 Task: Research Airbnb properties in Goris, Armenia from 12th December, 2023 to 16th December, 2023 for 8 adults.8 bedrooms having 8 beds and 8 bathrooms. Property type can be house. Amenities needed are: wifi, heating, TV, free parkinig on premises, hot tub, gym, smoking allowed. Look for 3 properties as per requirement.
Action: Mouse moved to (510, 111)
Screenshot: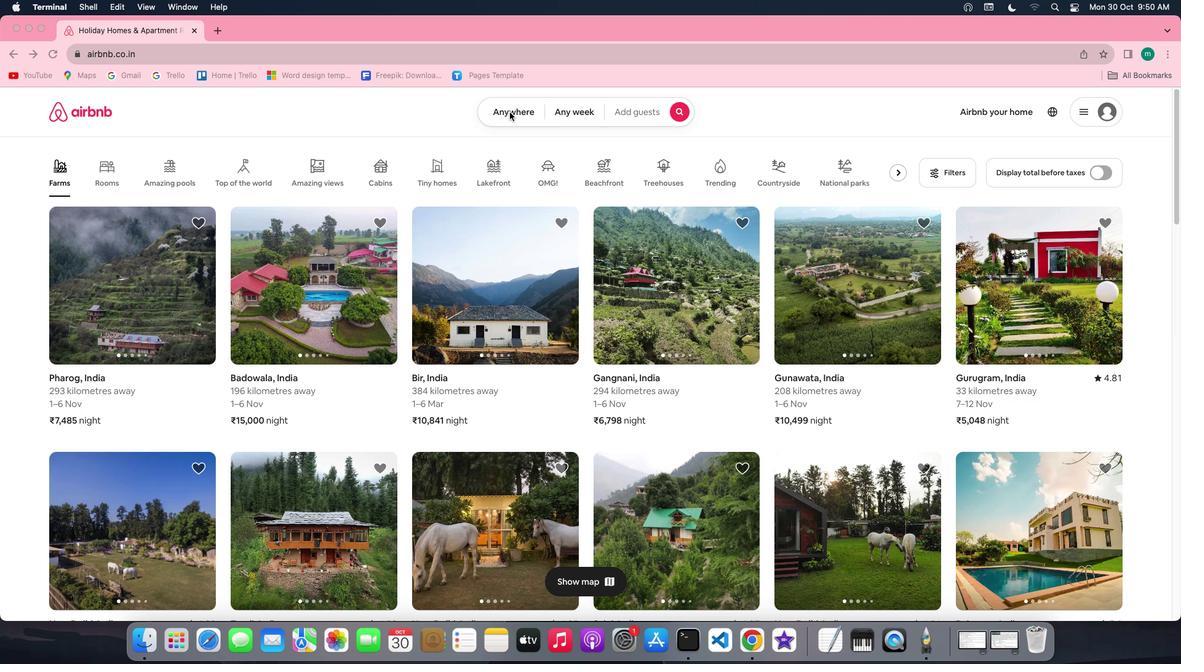 
Action: Mouse pressed left at (510, 111)
Screenshot: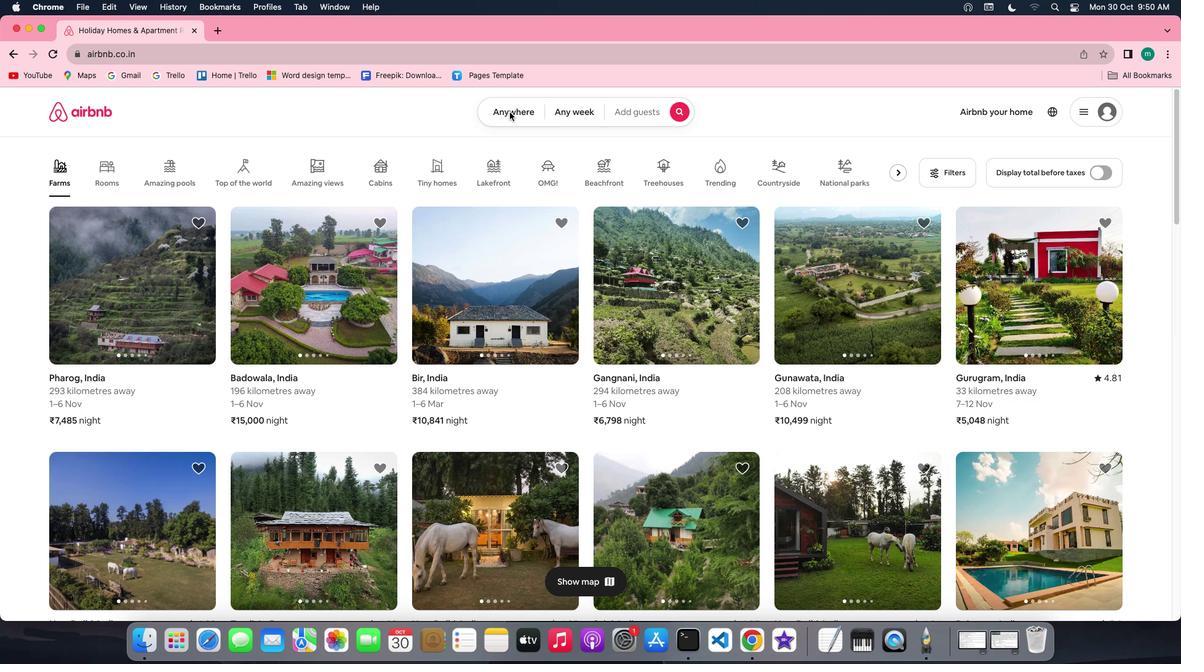 
Action: Mouse pressed left at (510, 111)
Screenshot: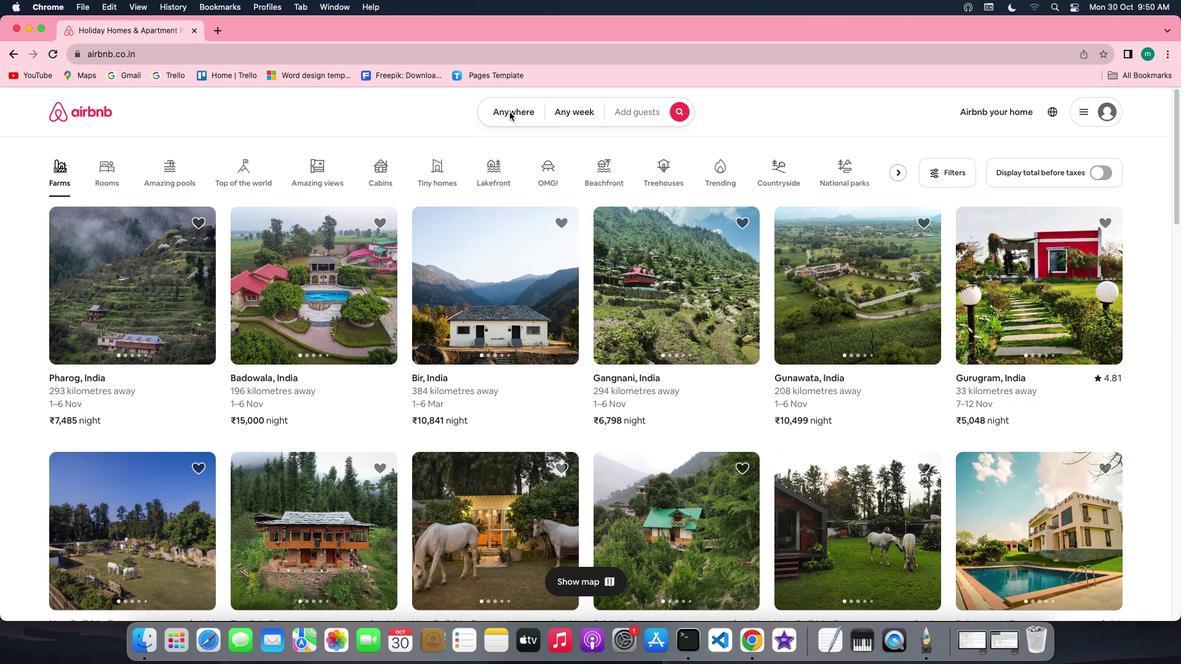 
Action: Mouse moved to (439, 154)
Screenshot: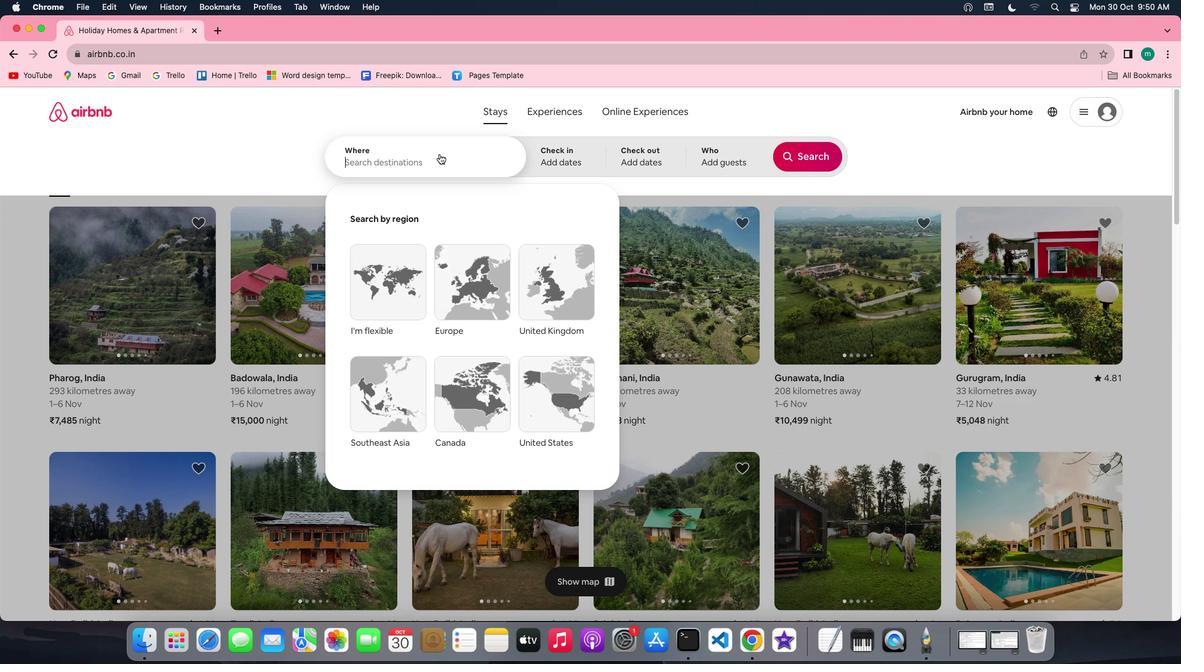 
Action: Key pressed Key.shift'G''o''r''i''s'','Key.spaceKey.shift'a''m''e''n''i''a'
Screenshot: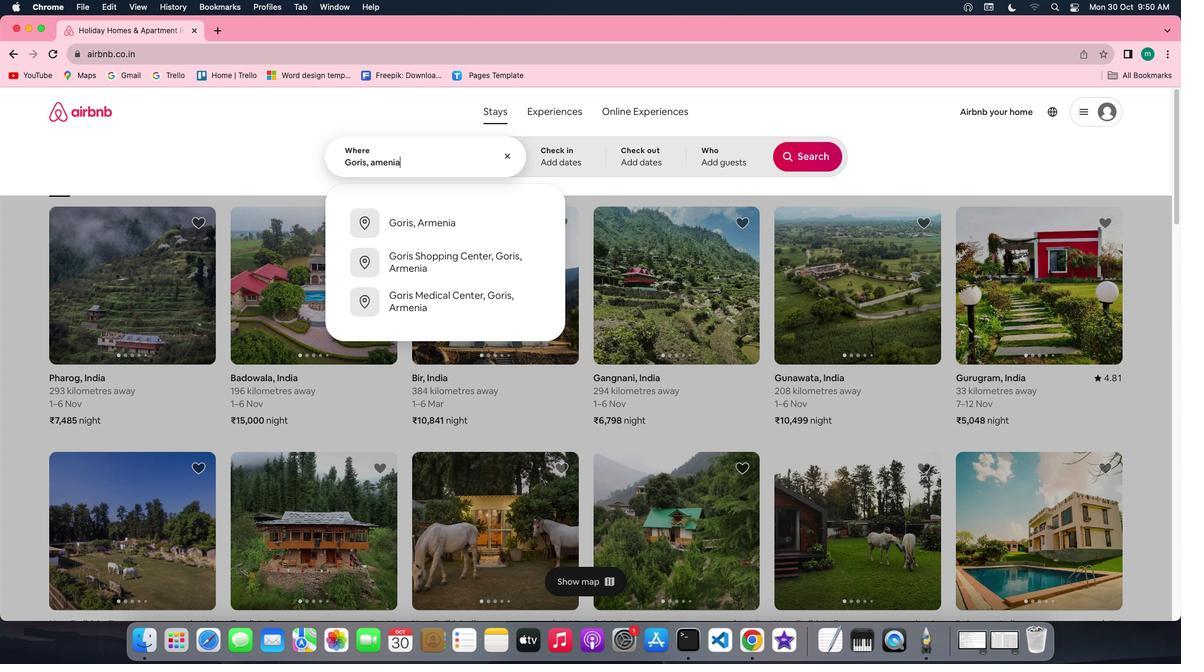 
Action: Mouse moved to (558, 150)
Screenshot: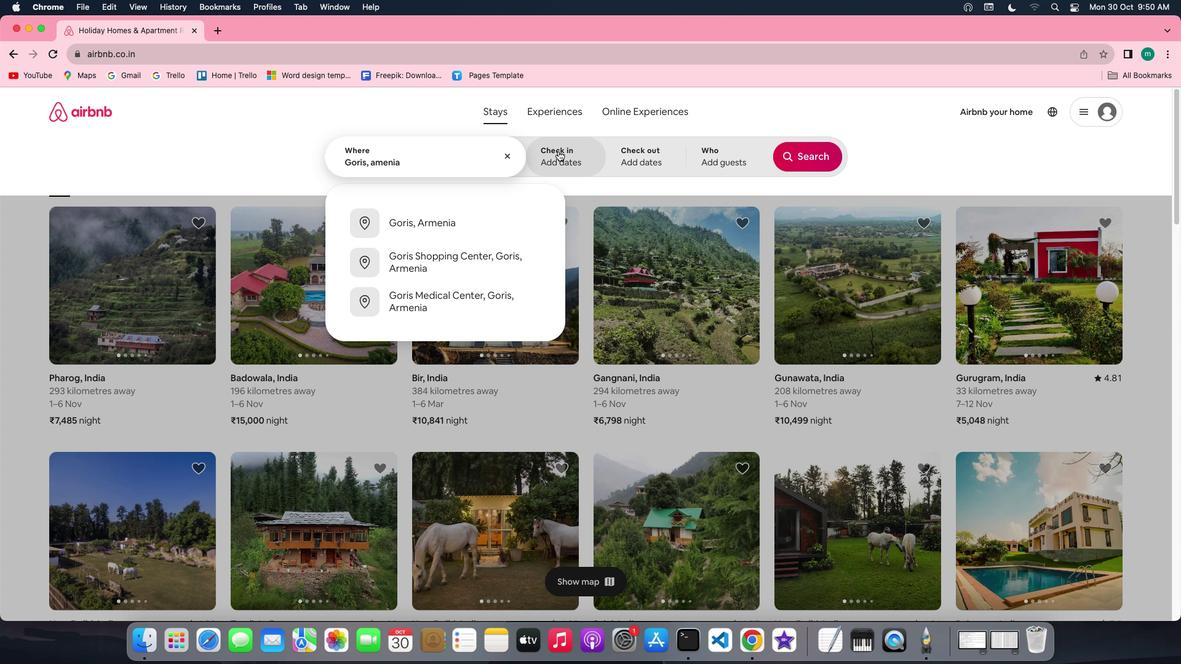 
Action: Mouse pressed left at (558, 150)
Screenshot: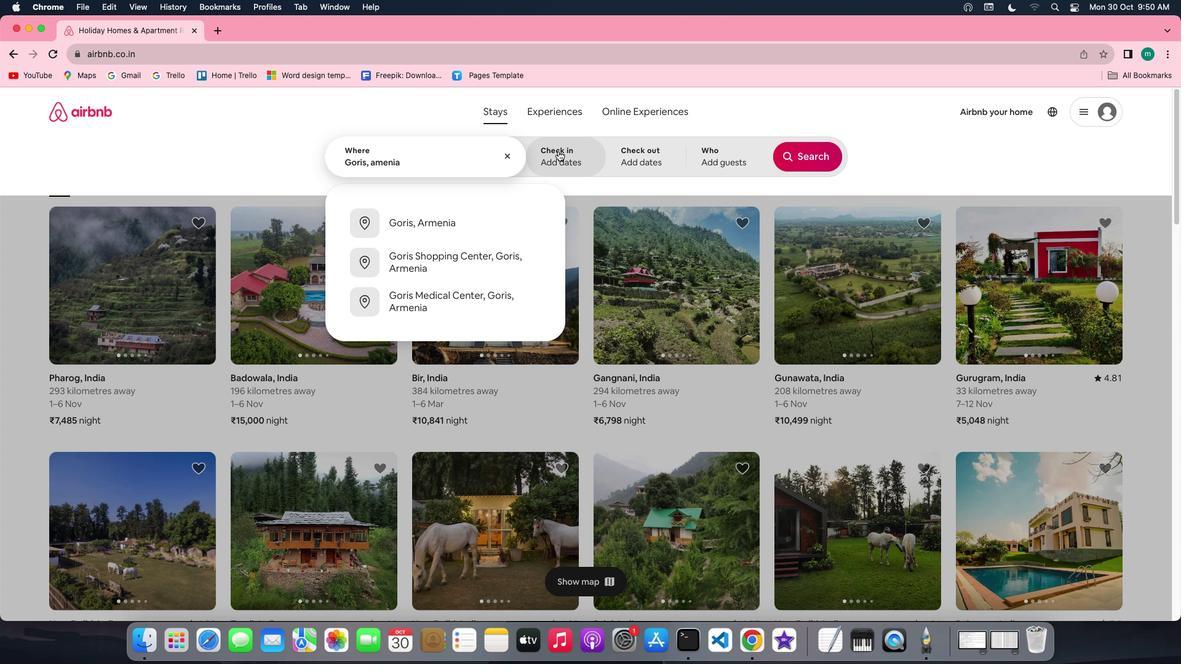 
Action: Mouse moved to (807, 261)
Screenshot: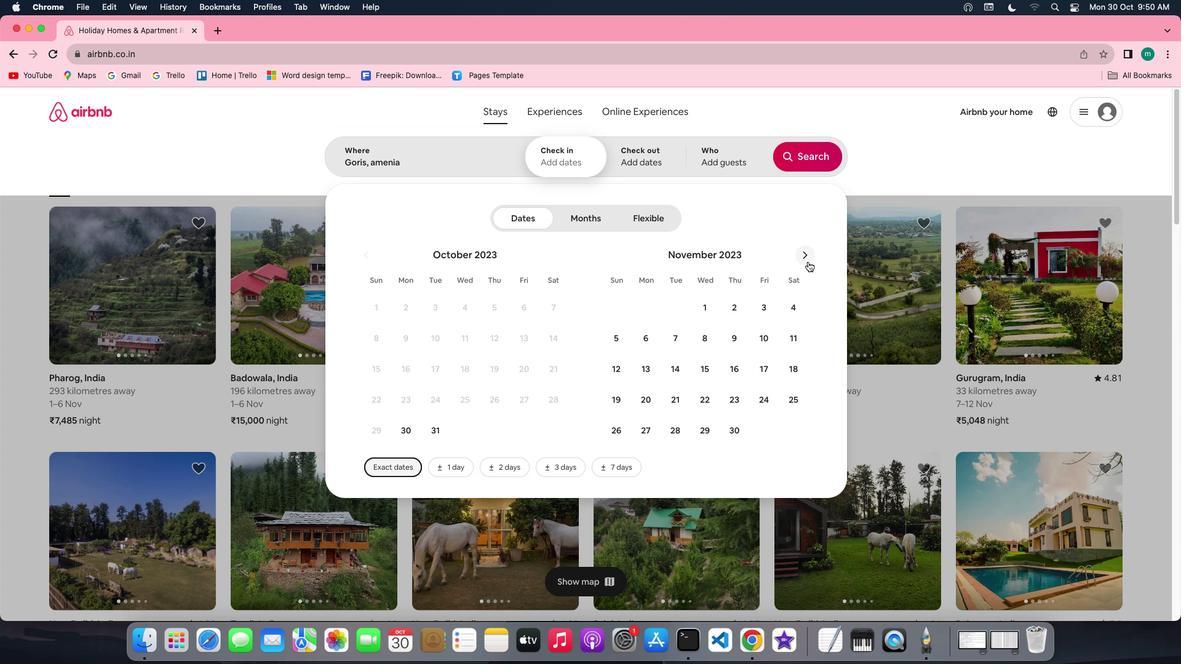 
Action: Mouse pressed left at (807, 261)
Screenshot: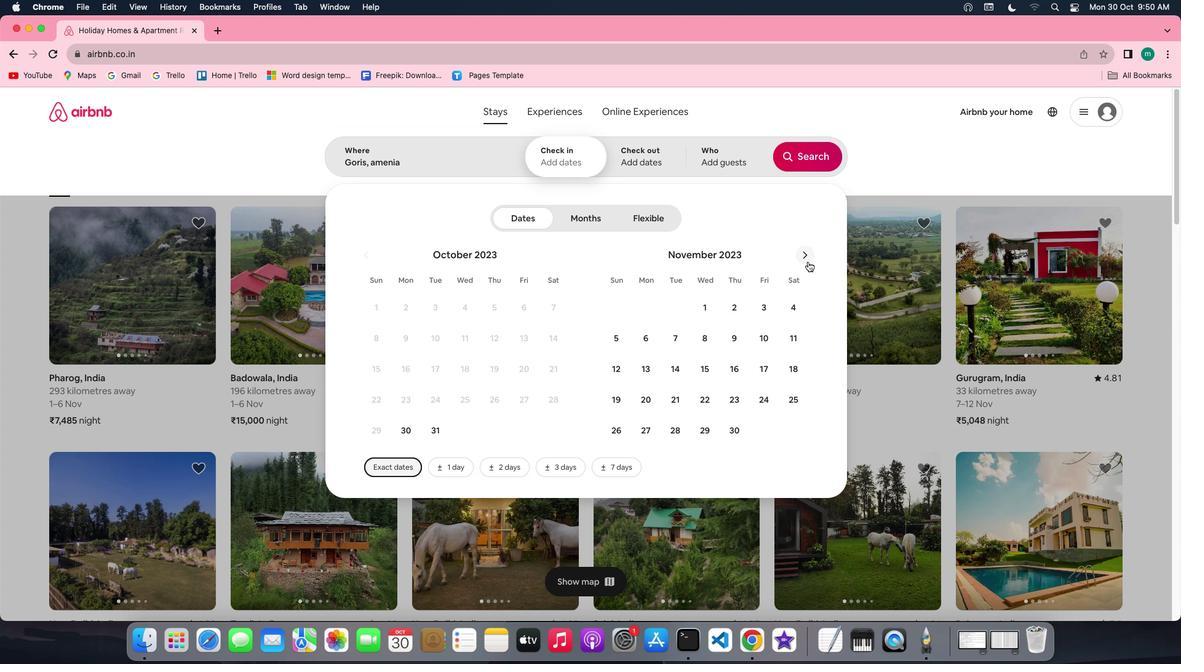 
Action: Mouse moved to (677, 365)
Screenshot: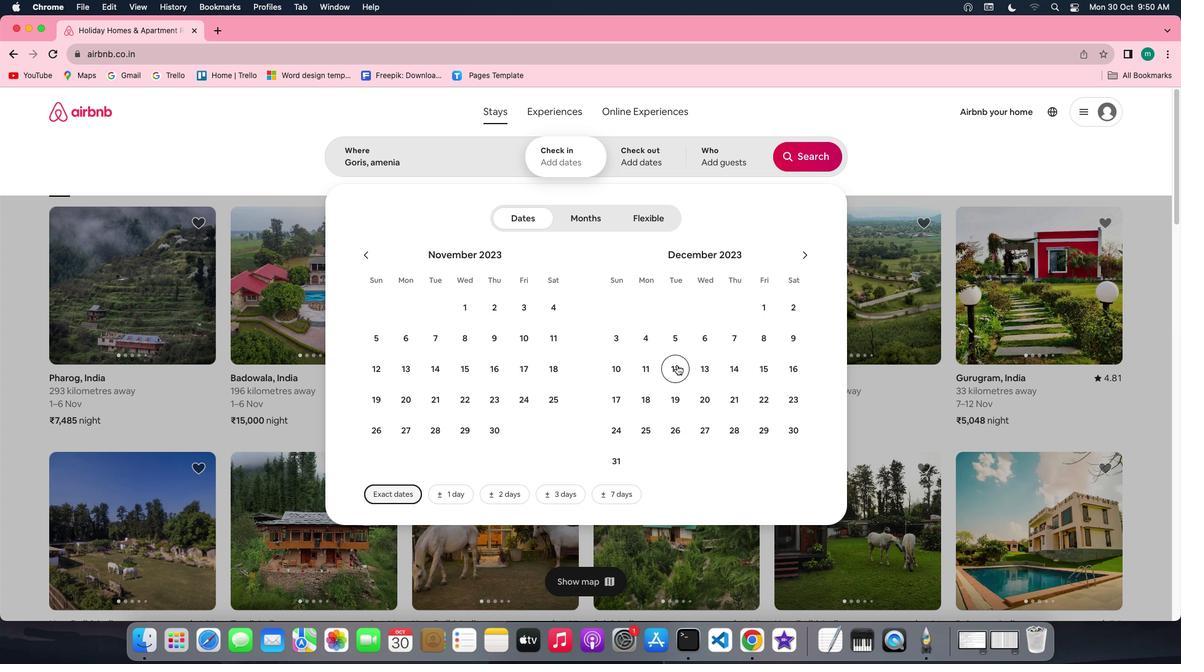 
Action: Mouse pressed left at (677, 365)
Screenshot: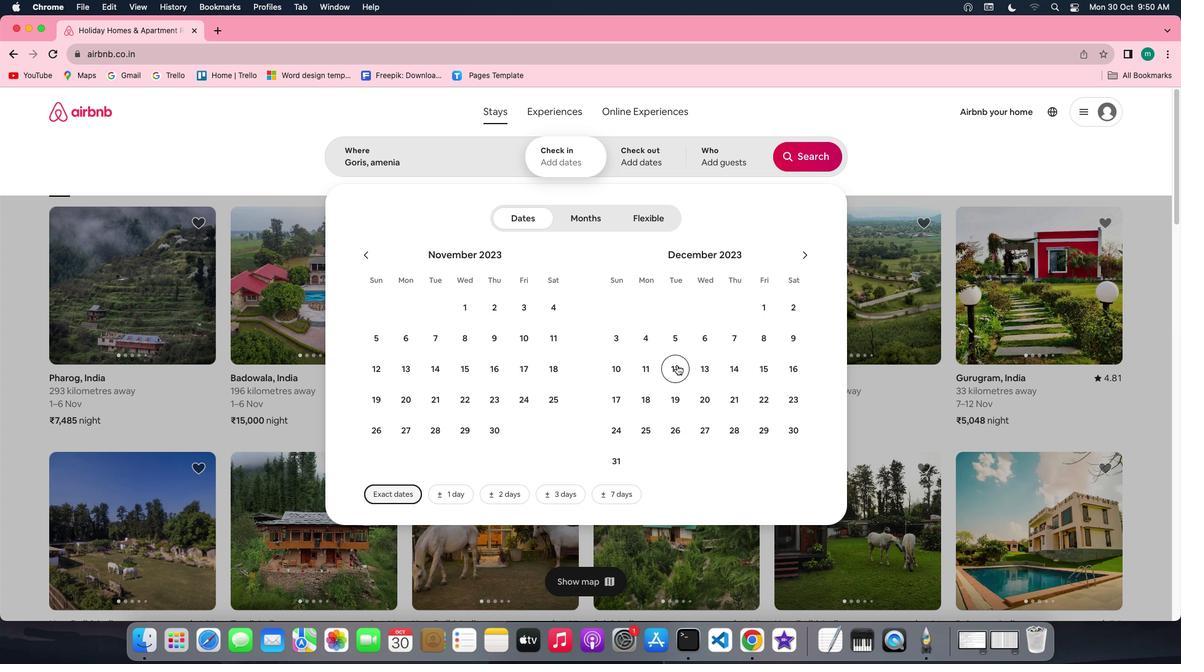 
Action: Mouse moved to (794, 370)
Screenshot: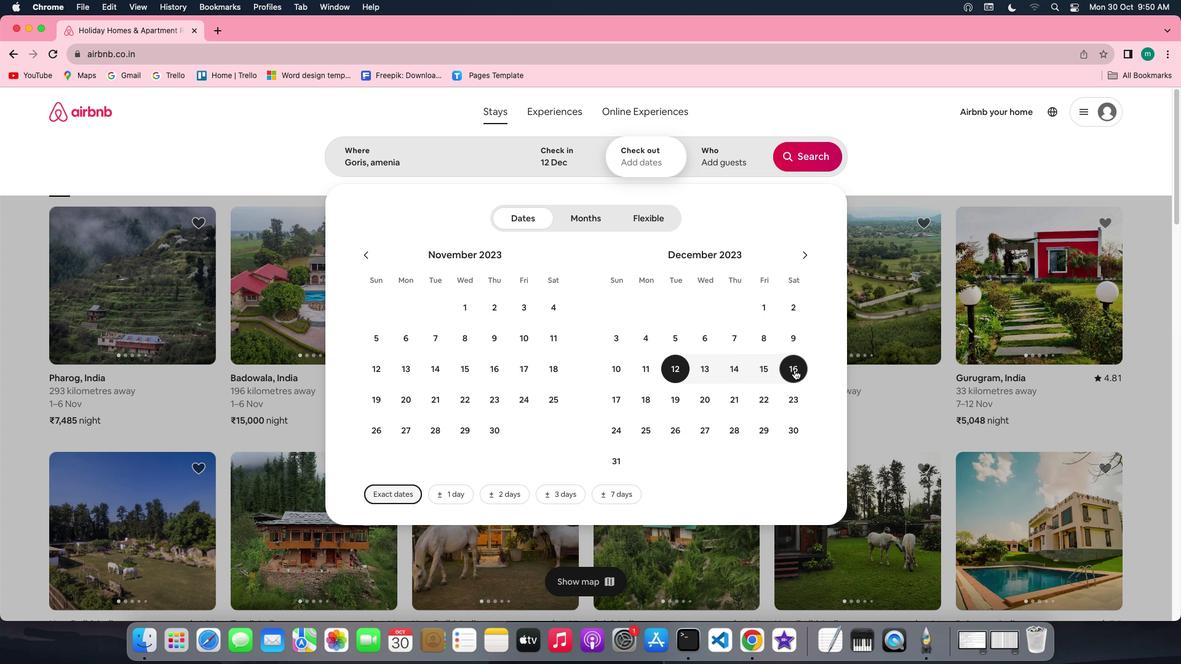 
Action: Mouse pressed left at (794, 370)
Screenshot: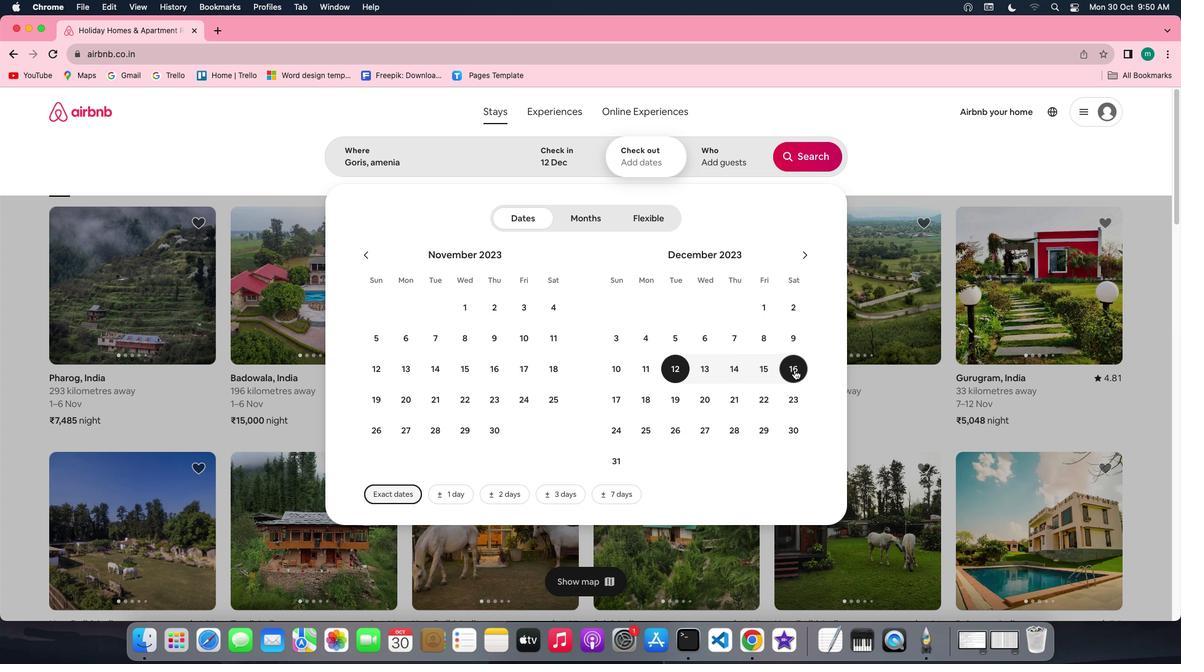 
Action: Mouse moved to (709, 142)
Screenshot: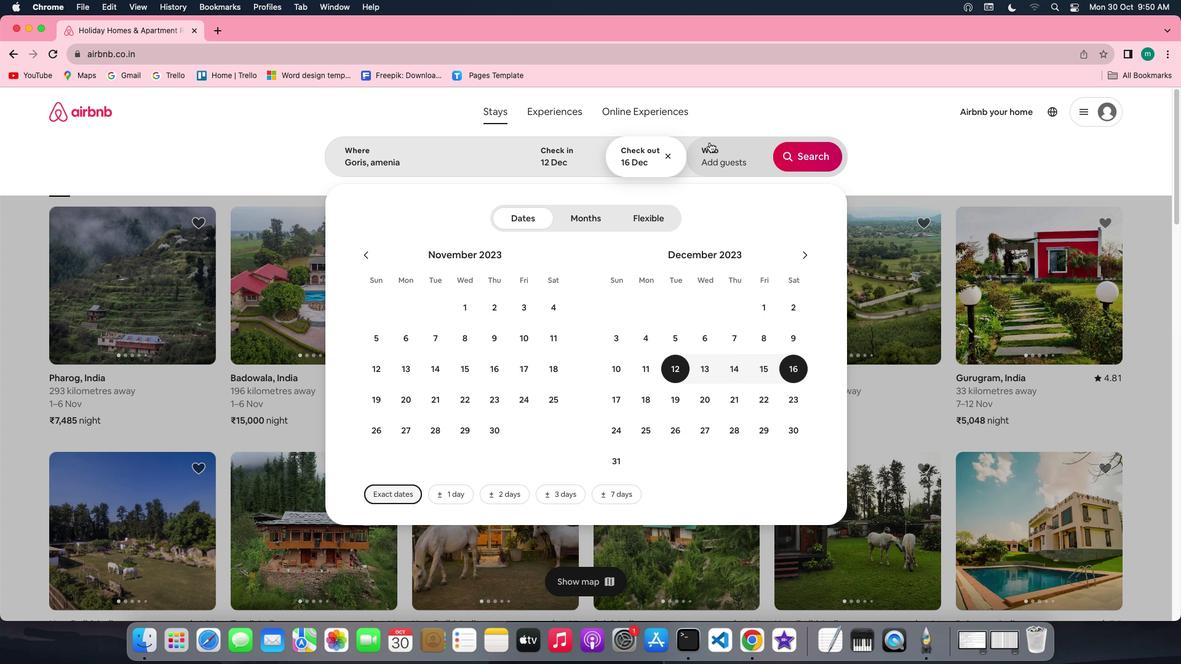 
Action: Mouse pressed left at (709, 142)
Screenshot: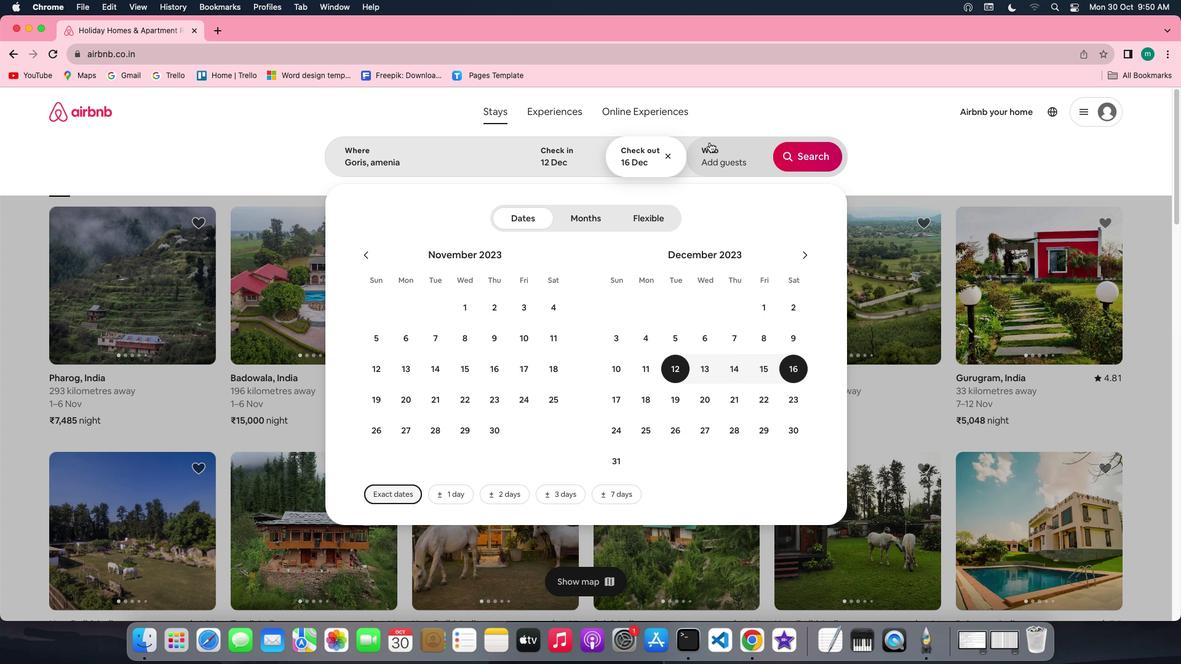 
Action: Mouse moved to (804, 223)
Screenshot: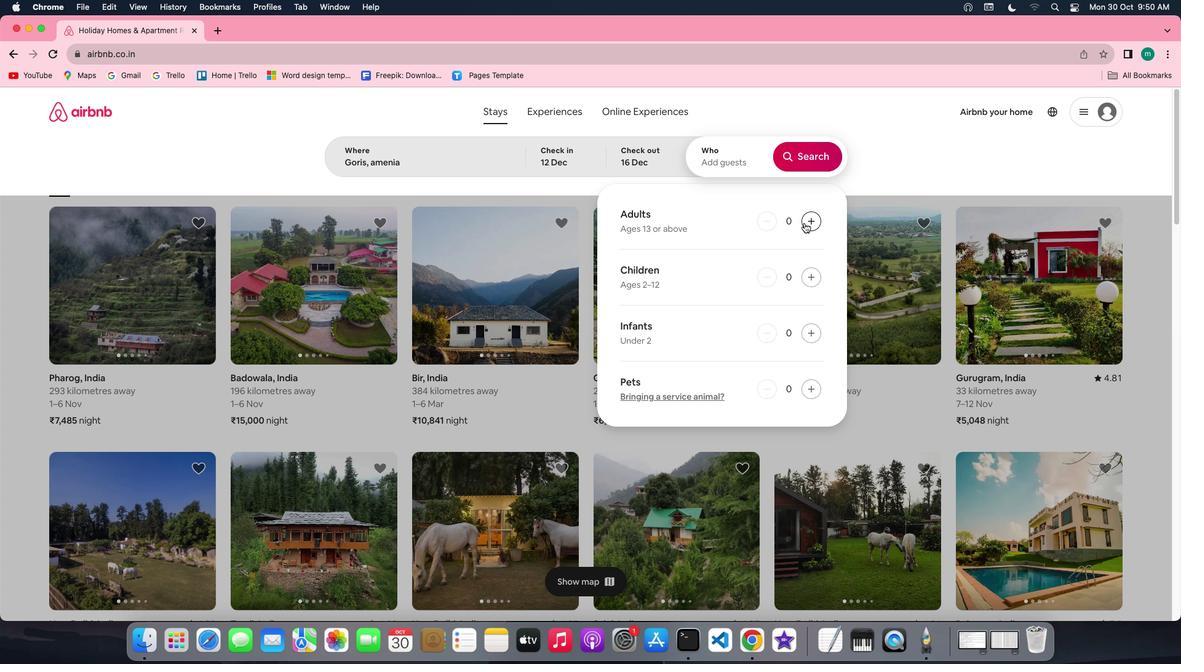 
Action: Mouse pressed left at (804, 223)
Screenshot: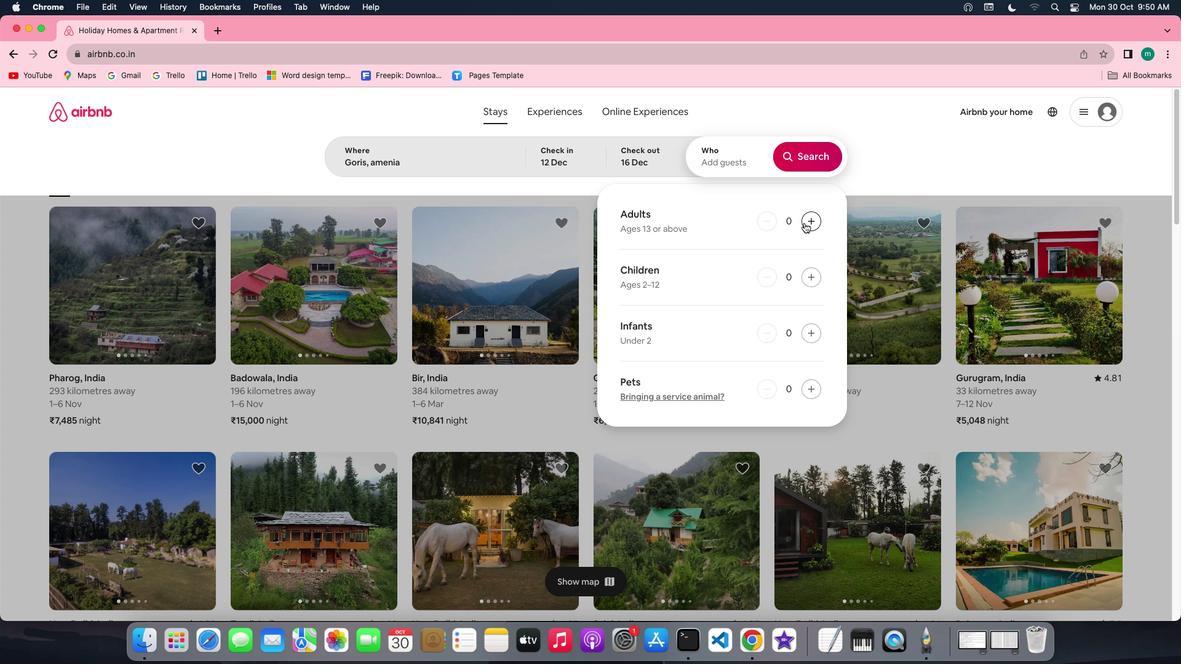 
Action: Mouse pressed left at (804, 223)
Screenshot: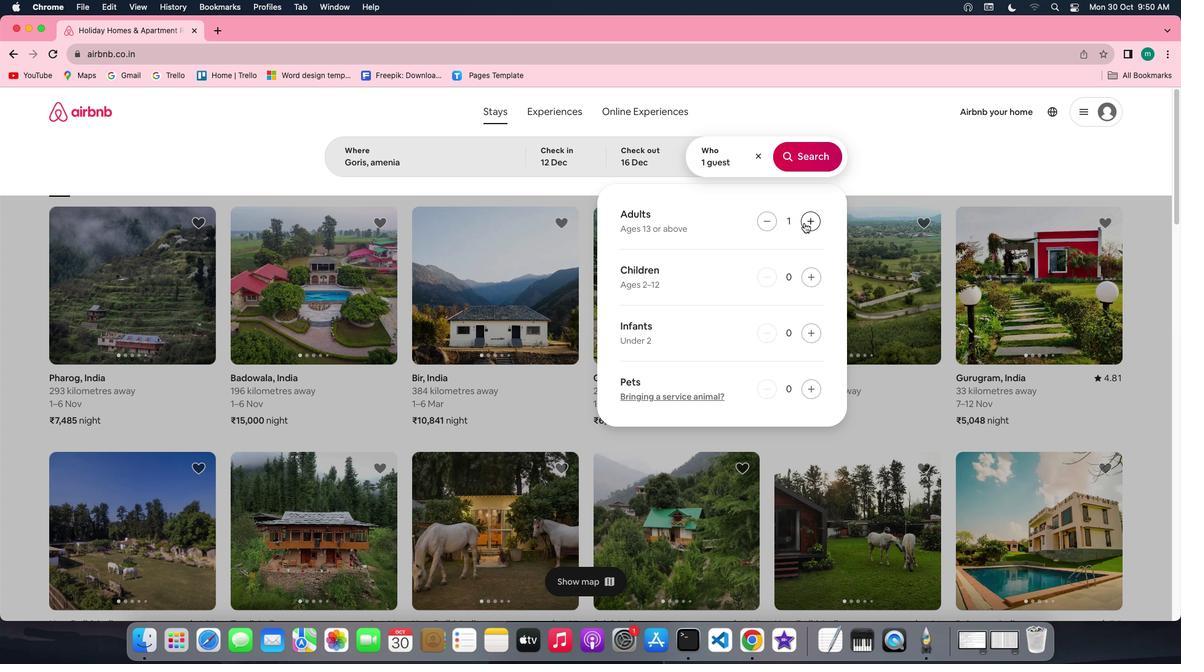 
Action: Mouse pressed left at (804, 223)
Screenshot: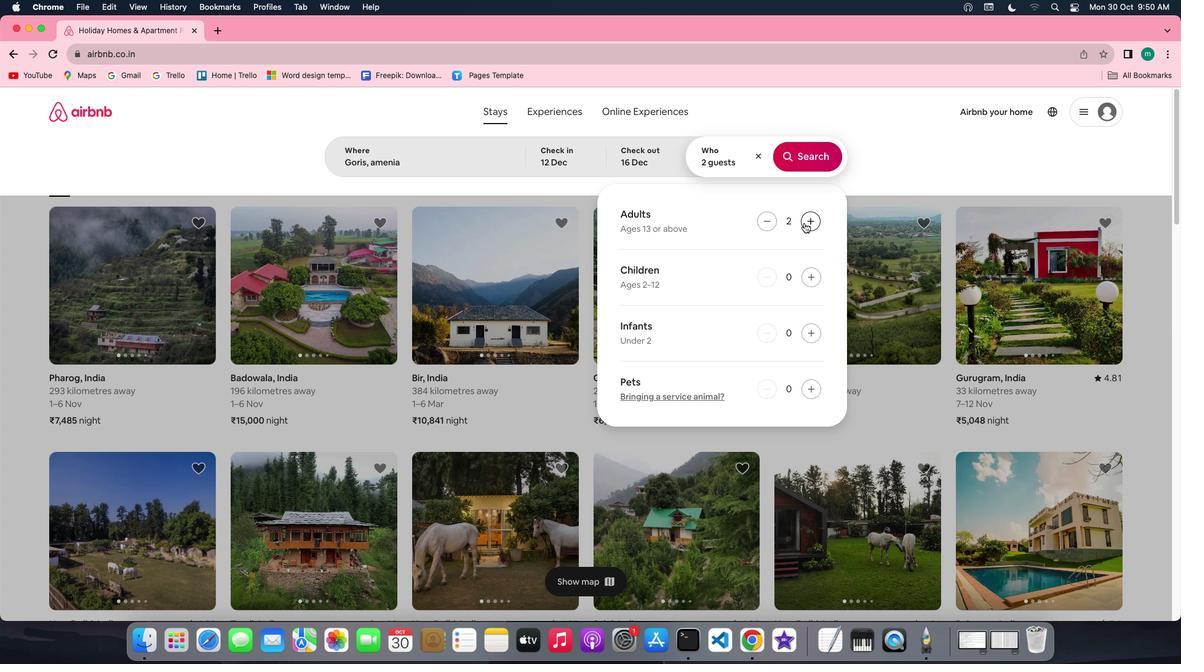 
Action: Mouse pressed left at (804, 223)
Screenshot: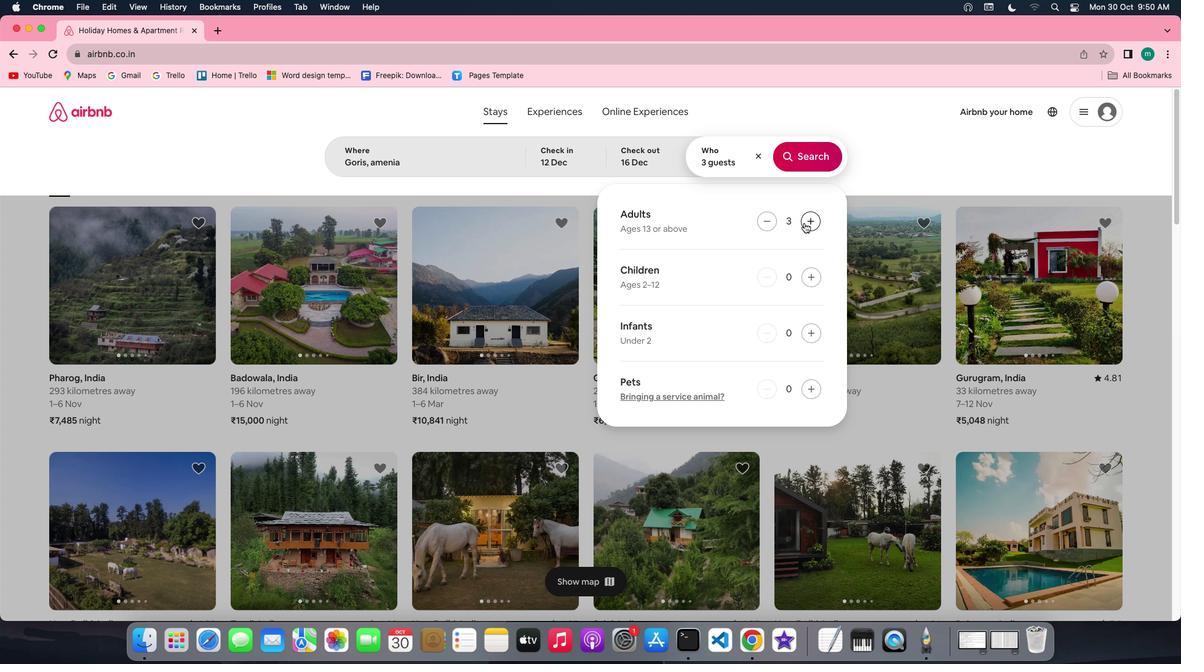 
Action: Mouse pressed left at (804, 223)
Screenshot: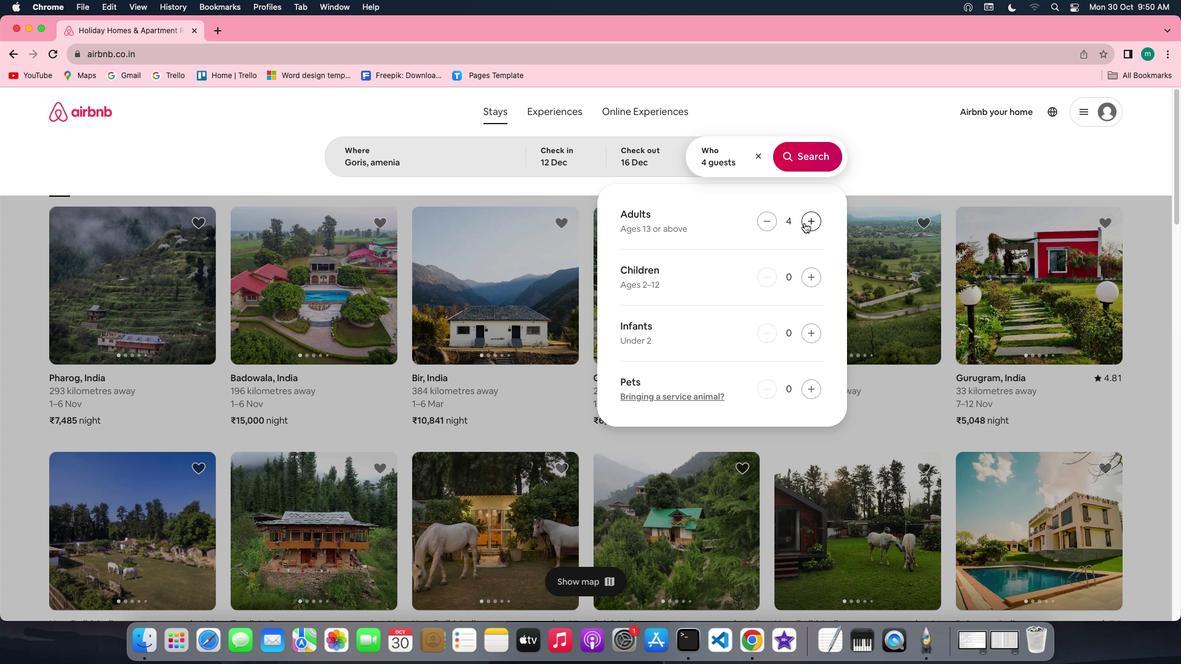 
Action: Mouse pressed left at (804, 223)
Screenshot: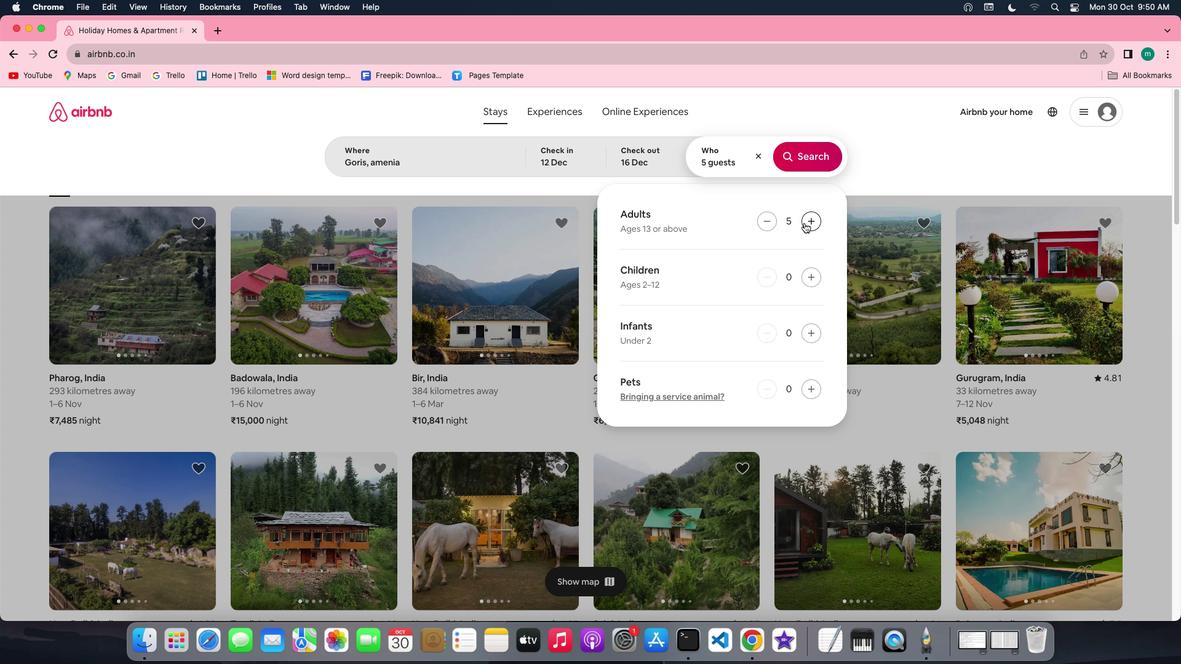 
Action: Mouse pressed left at (804, 223)
Screenshot: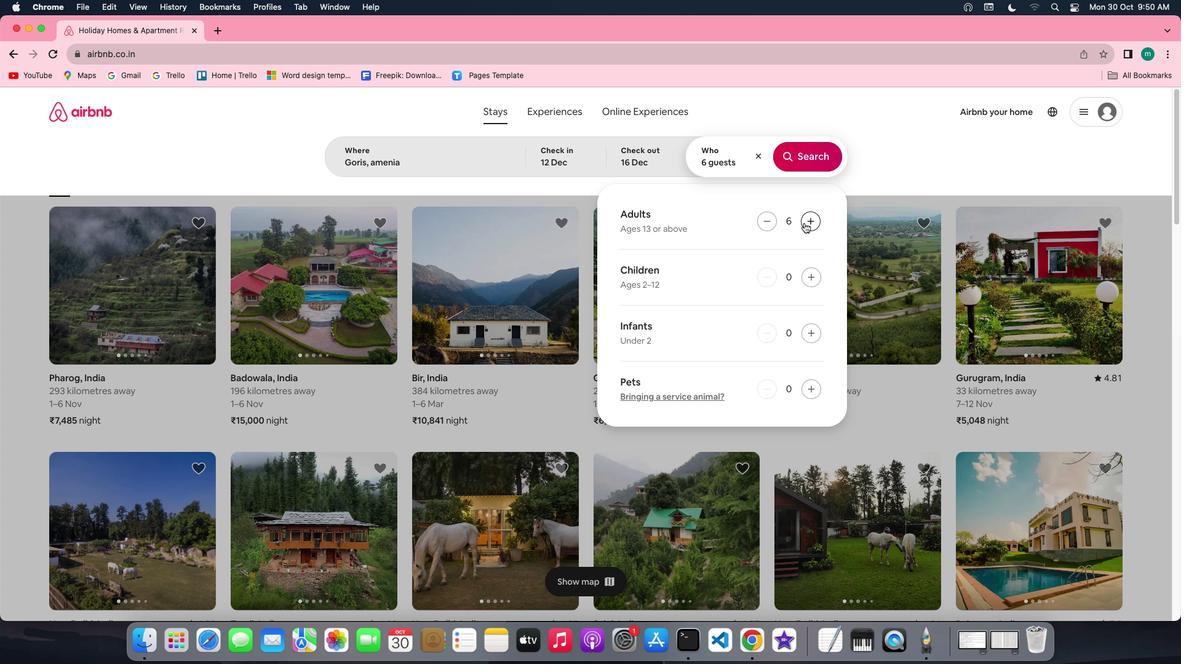 
Action: Mouse pressed left at (804, 223)
Screenshot: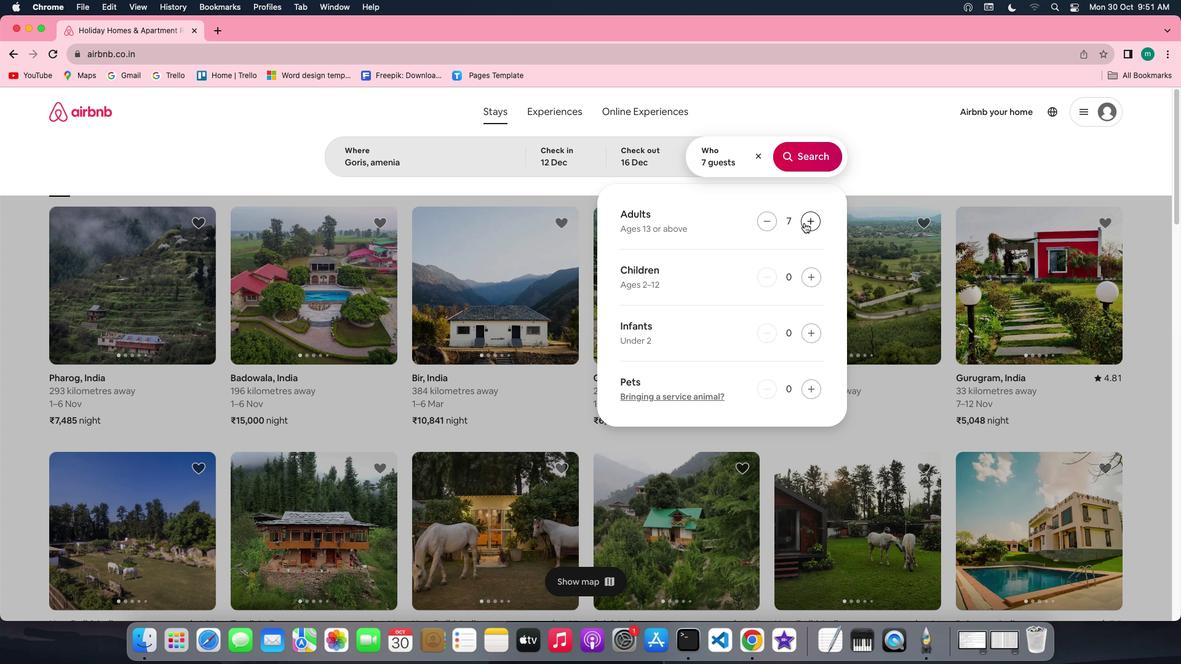 
Action: Mouse moved to (814, 160)
Screenshot: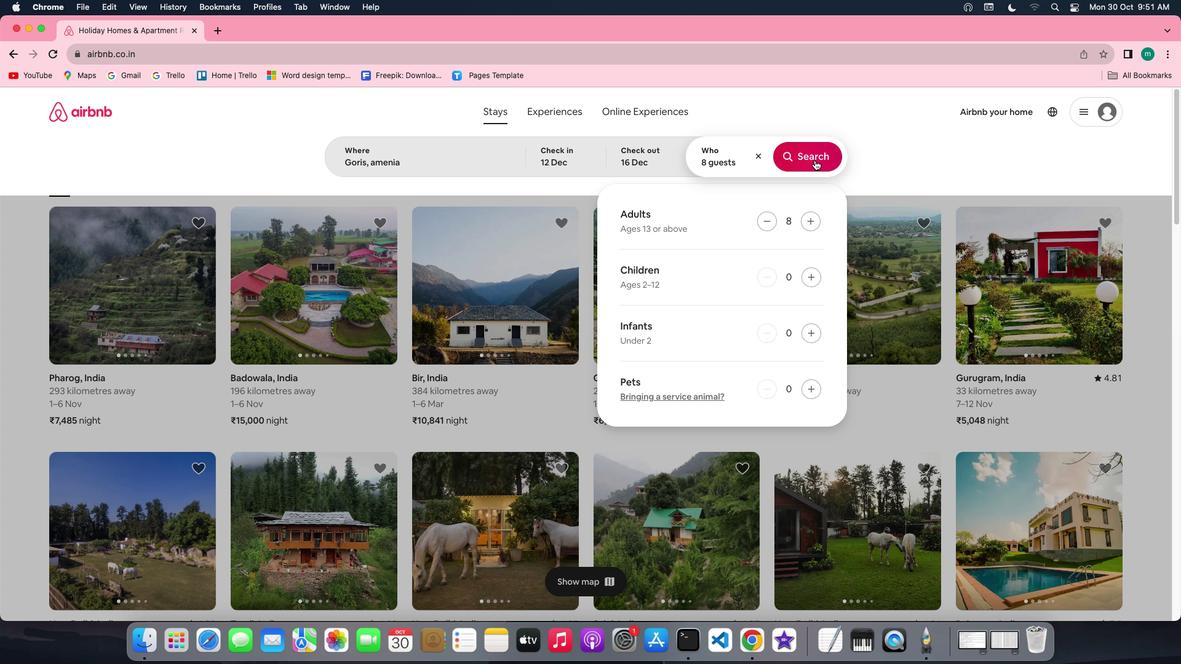 
Action: Mouse pressed left at (814, 160)
Screenshot: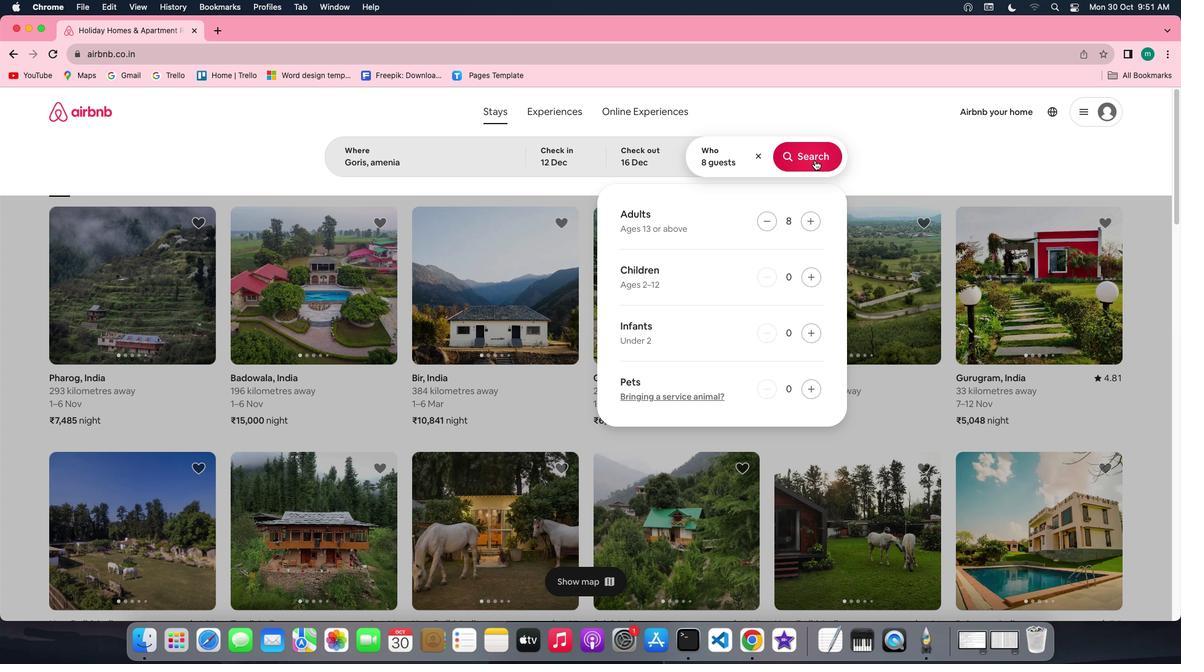 
Action: Mouse moved to (989, 158)
Screenshot: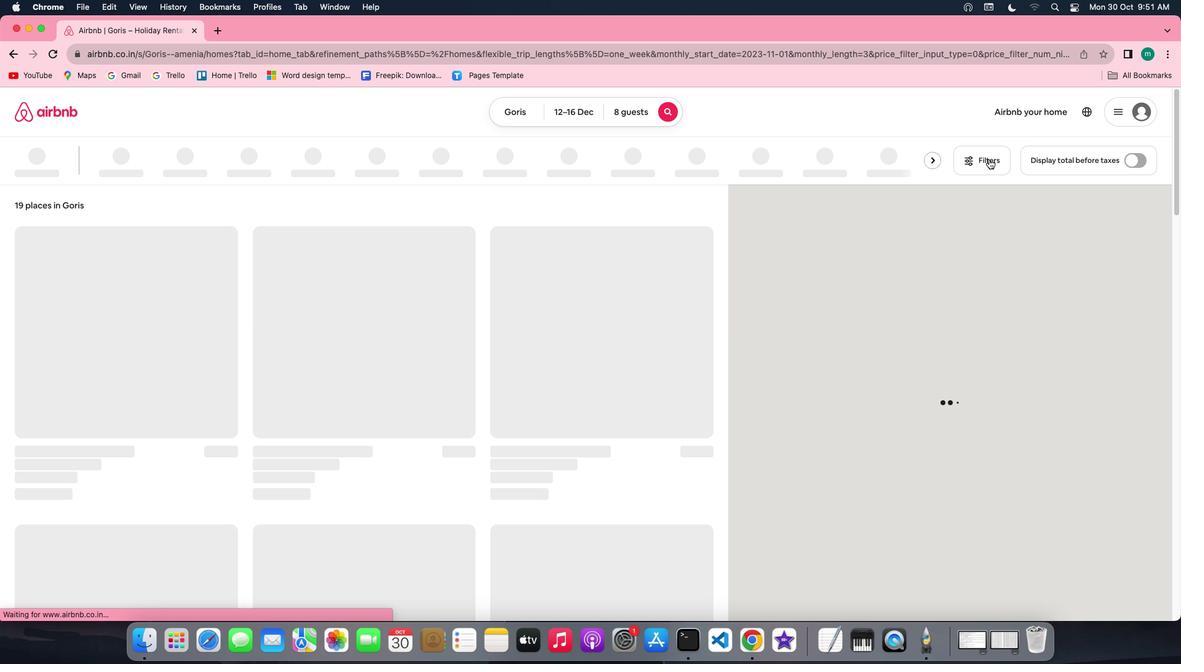 
Action: Mouse pressed left at (989, 158)
Screenshot: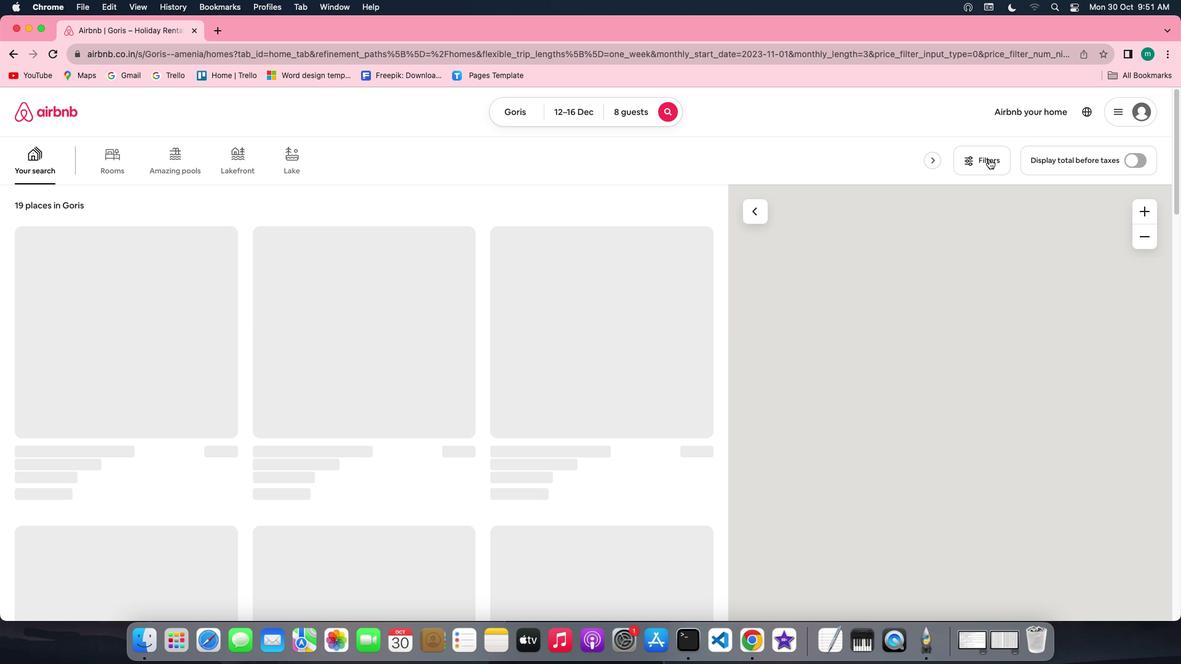 
Action: Mouse moved to (628, 362)
Screenshot: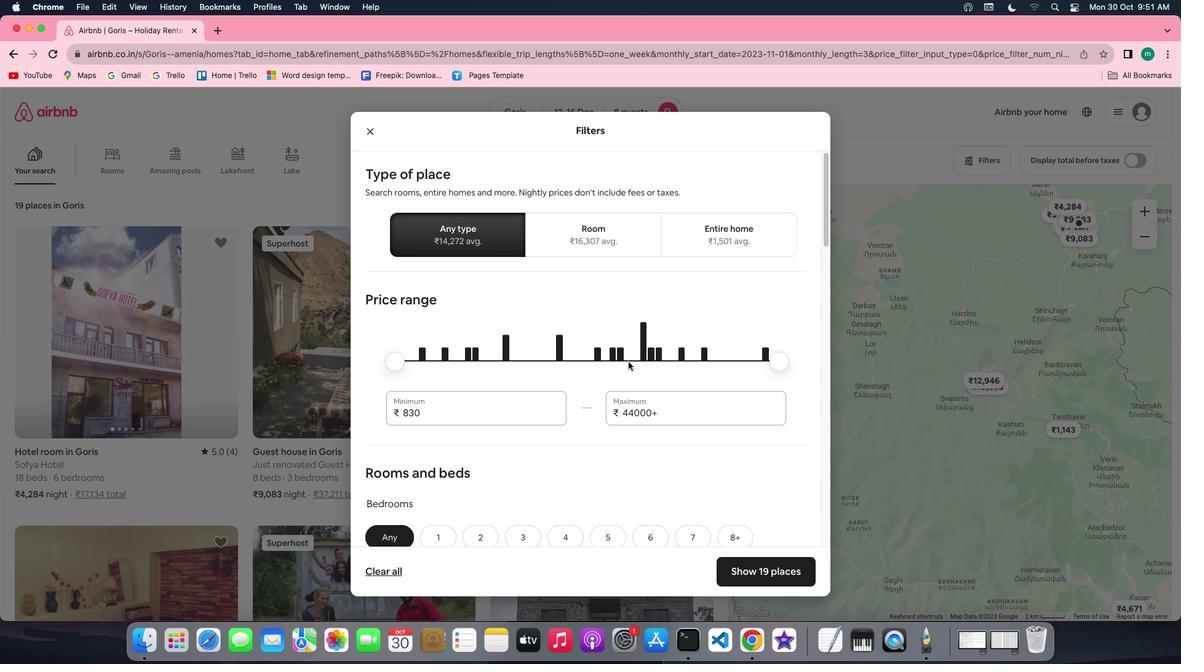 
Action: Mouse scrolled (628, 362) with delta (0, 0)
Screenshot: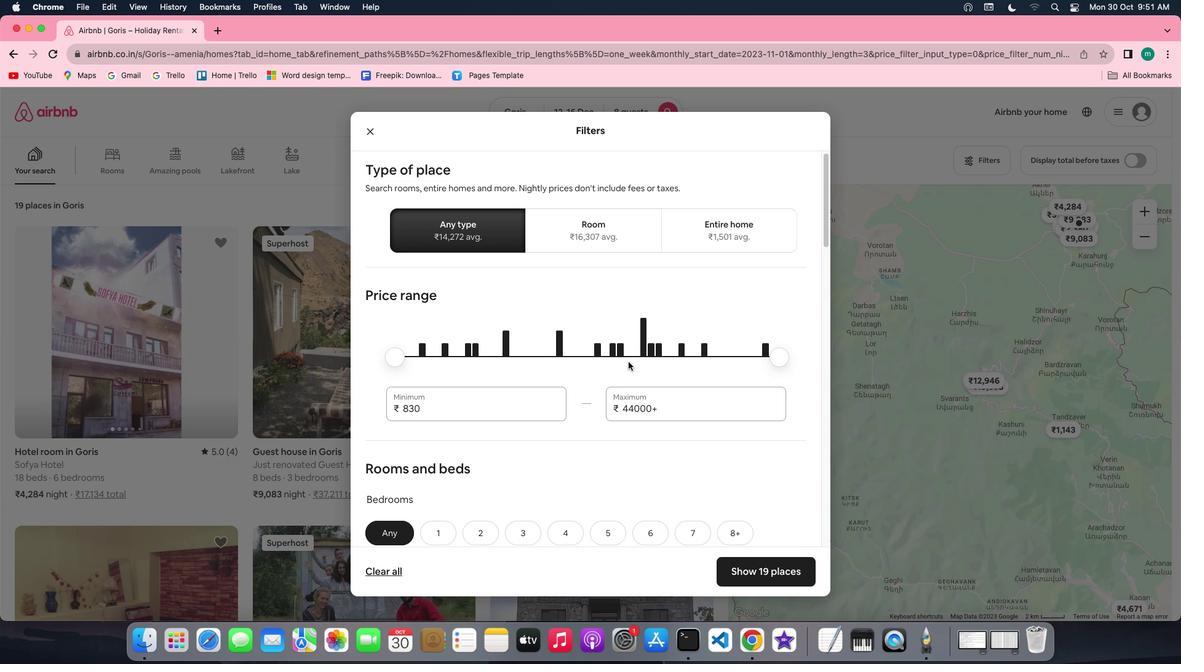 
Action: Mouse scrolled (628, 362) with delta (0, 0)
Screenshot: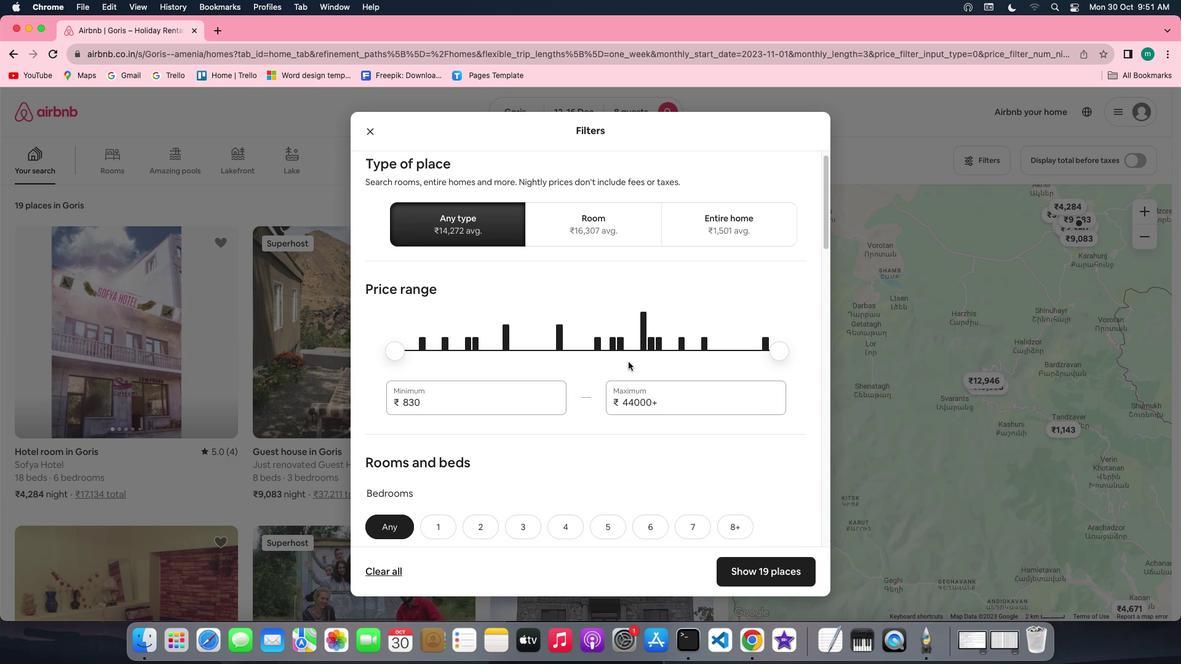 
Action: Mouse scrolled (628, 362) with delta (0, -1)
Screenshot: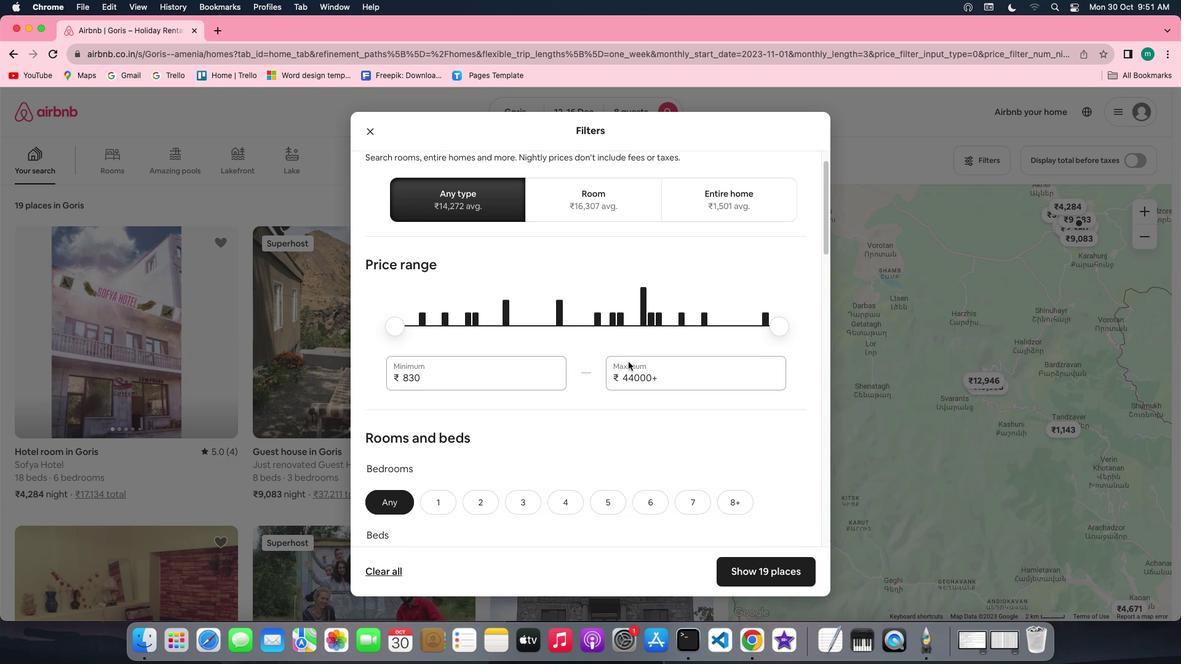 
Action: Mouse scrolled (628, 362) with delta (0, 0)
Screenshot: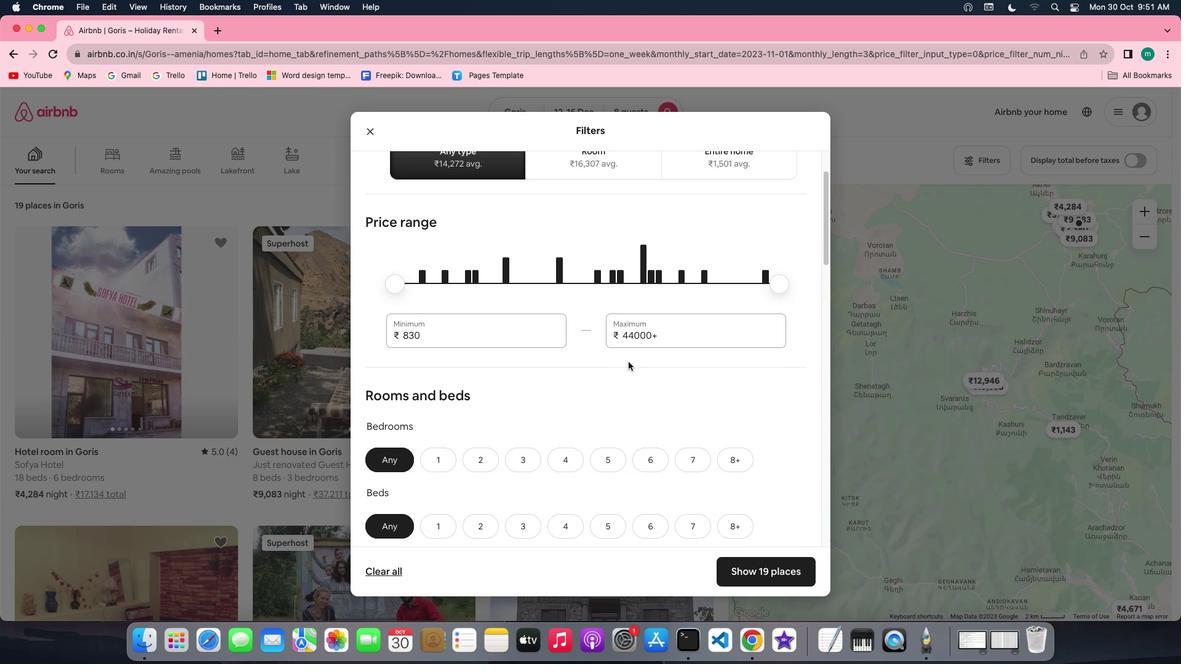 
Action: Mouse scrolled (628, 362) with delta (0, 0)
Screenshot: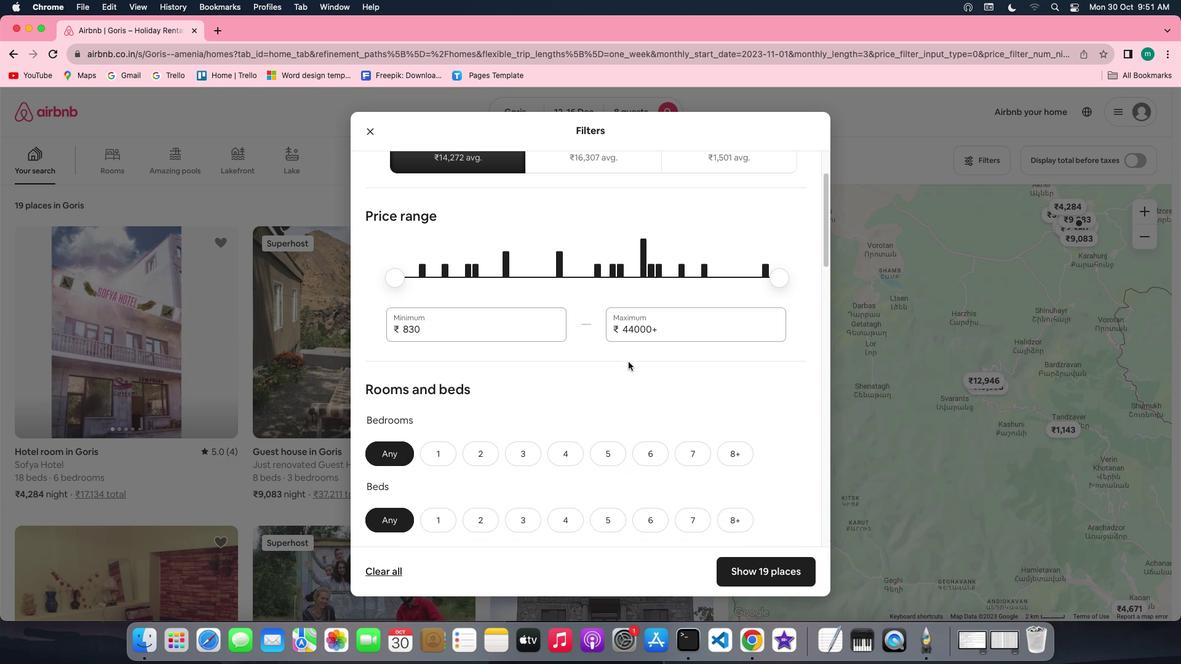 
Action: Mouse scrolled (628, 362) with delta (0, -1)
Screenshot: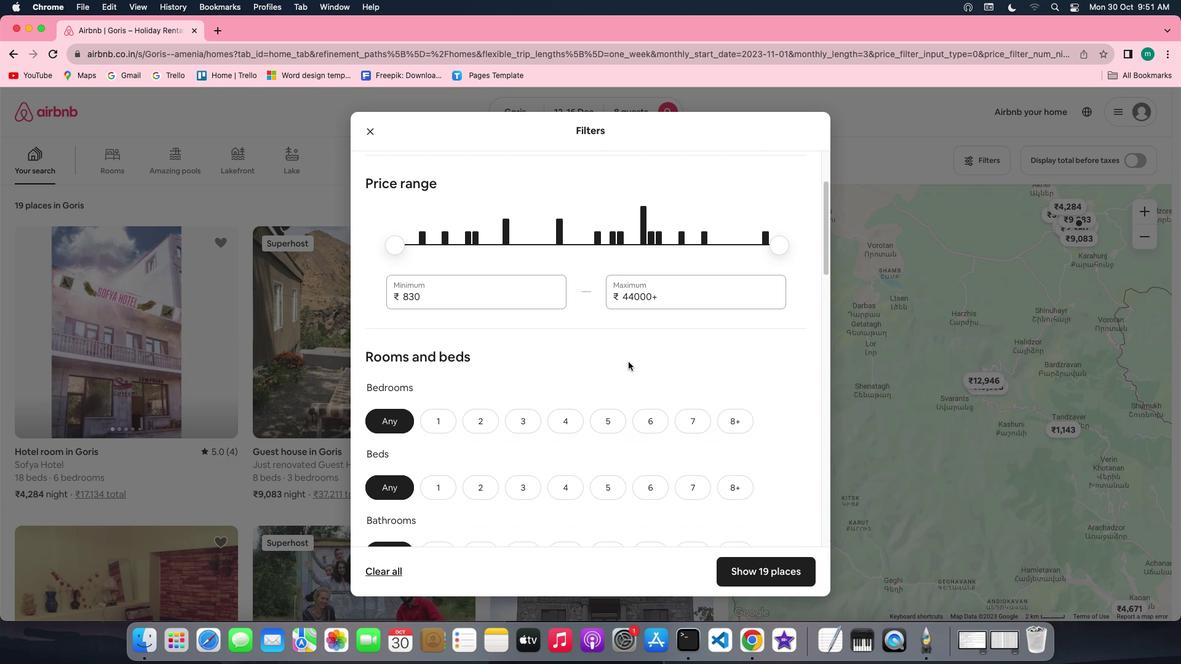 
Action: Mouse scrolled (628, 362) with delta (0, -1)
Screenshot: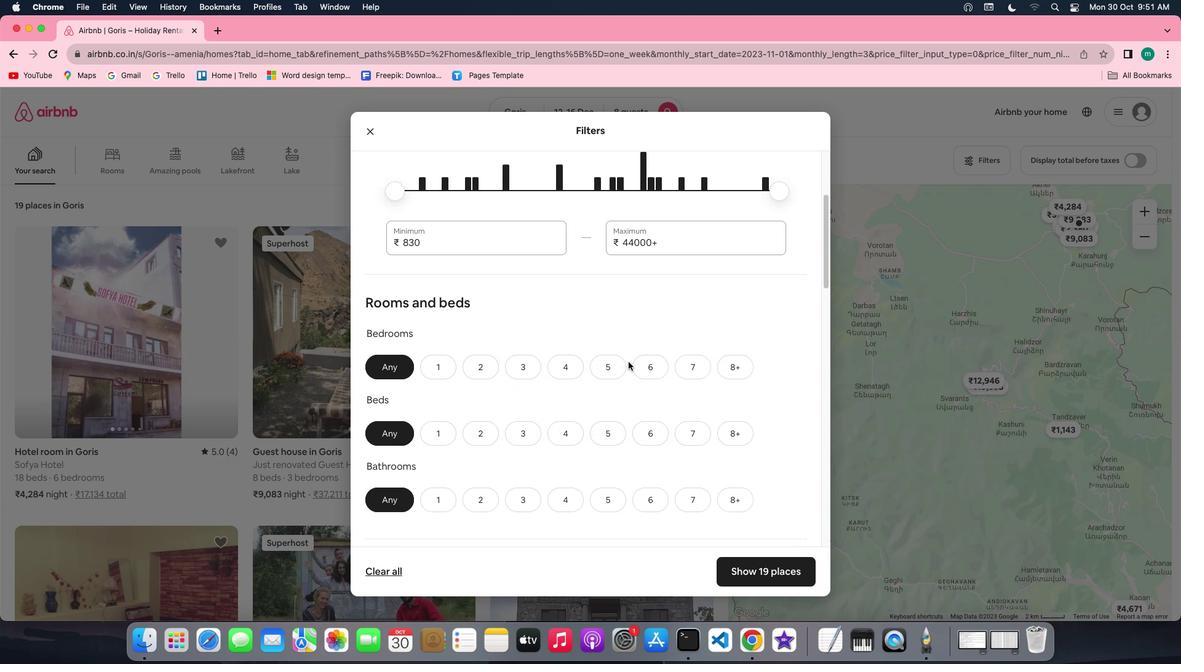 
Action: Mouse moved to (727, 312)
Screenshot: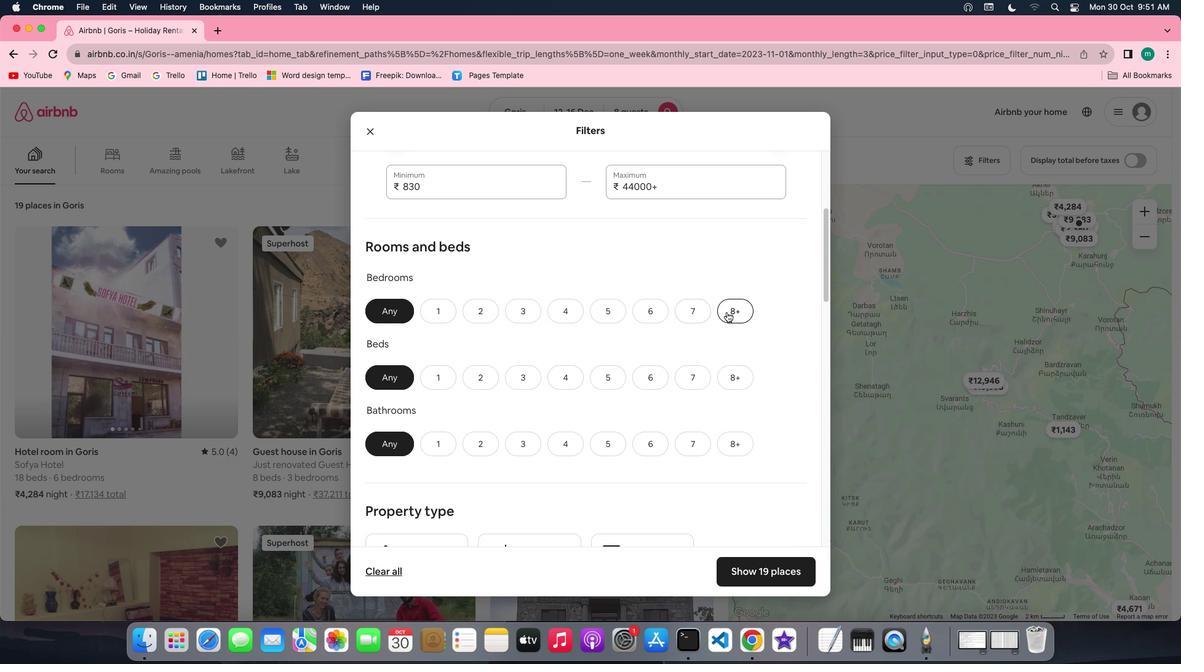 
Action: Mouse pressed left at (727, 312)
Screenshot: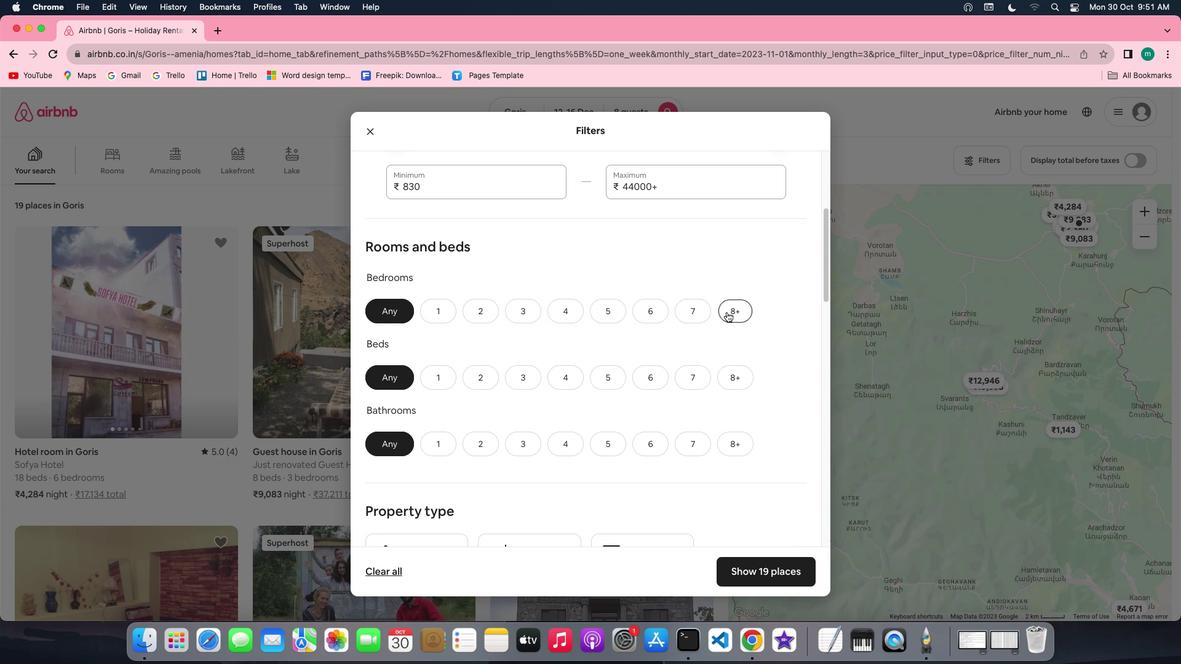 
Action: Mouse moved to (732, 388)
Screenshot: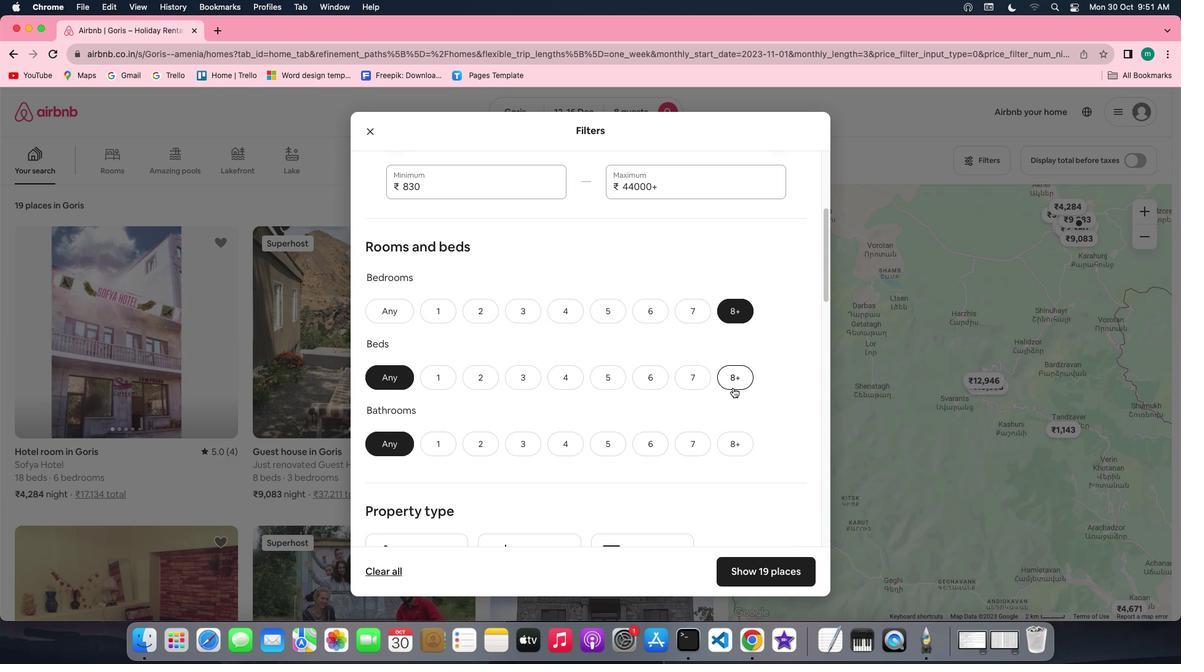 
Action: Mouse pressed left at (732, 388)
Screenshot: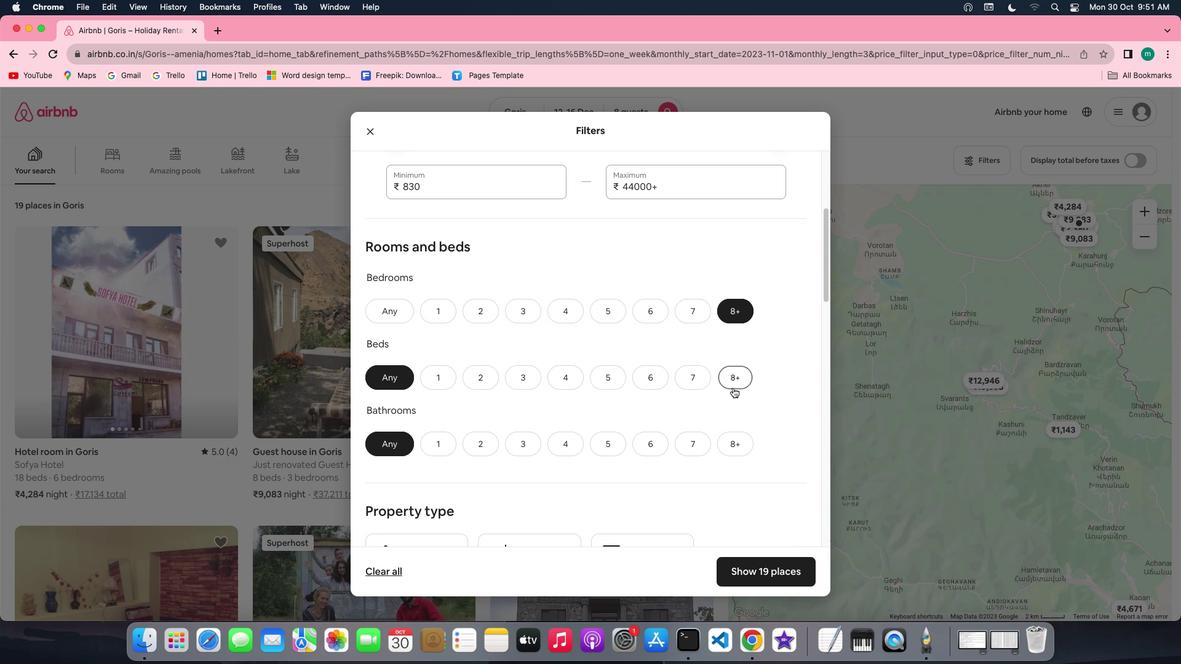 
Action: Mouse moved to (731, 446)
Screenshot: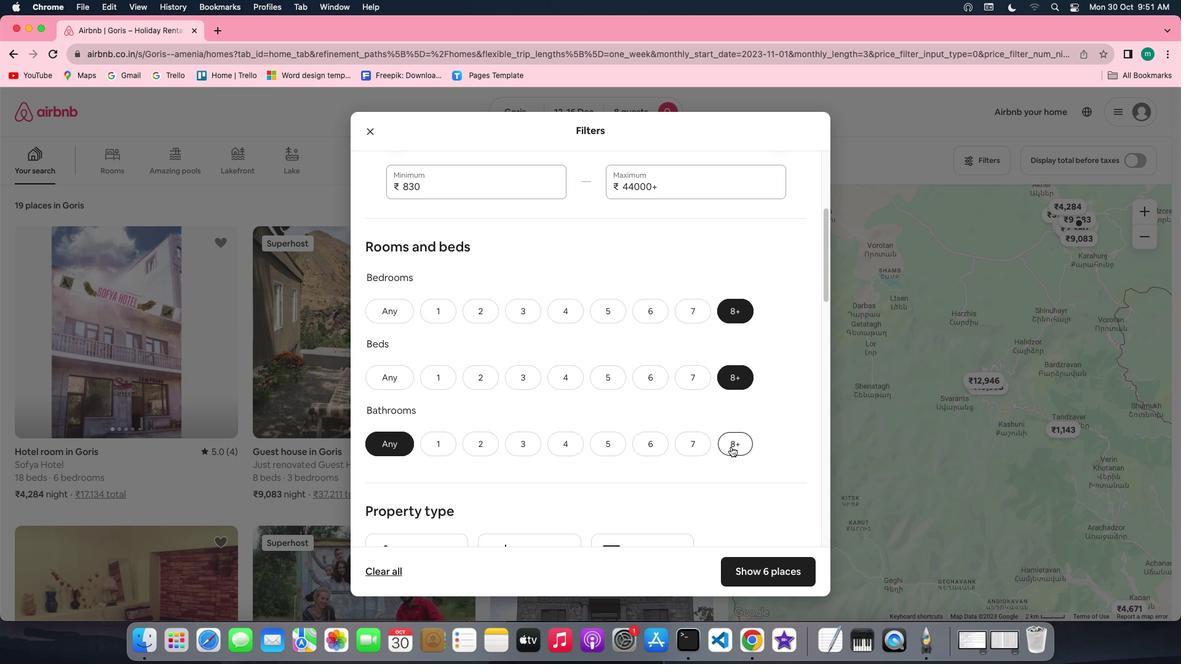 
Action: Mouse pressed left at (731, 446)
Screenshot: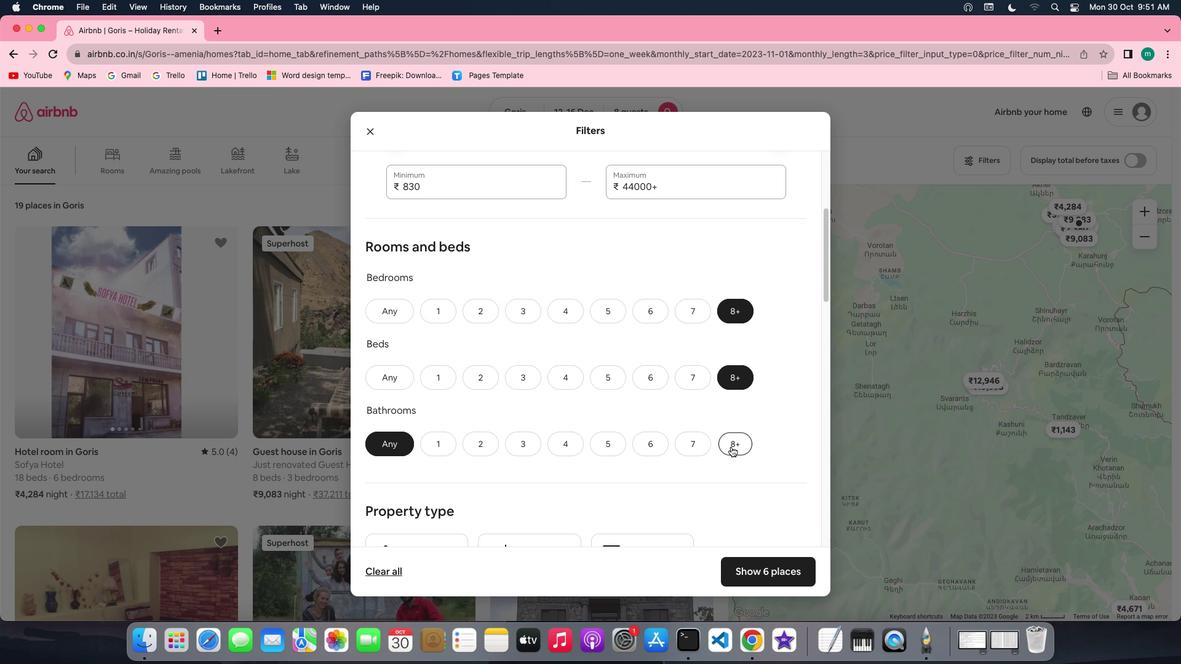 
Action: Mouse moved to (757, 444)
Screenshot: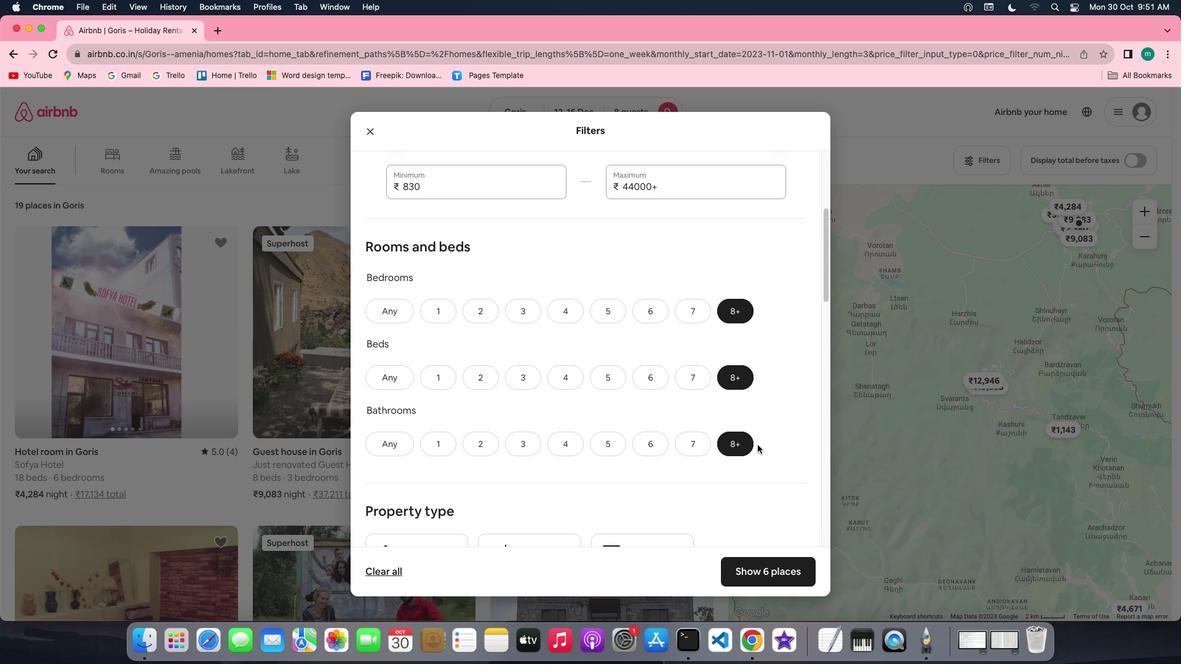 
Action: Mouse scrolled (757, 444) with delta (0, 0)
Screenshot: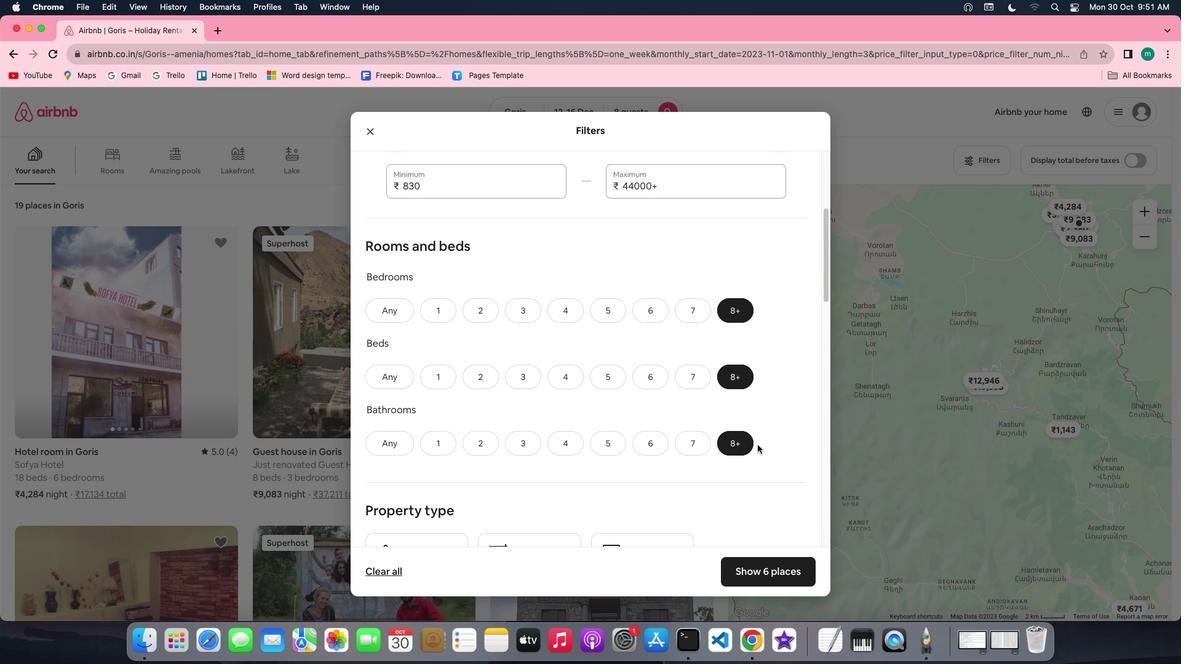 
Action: Mouse scrolled (757, 444) with delta (0, 0)
Screenshot: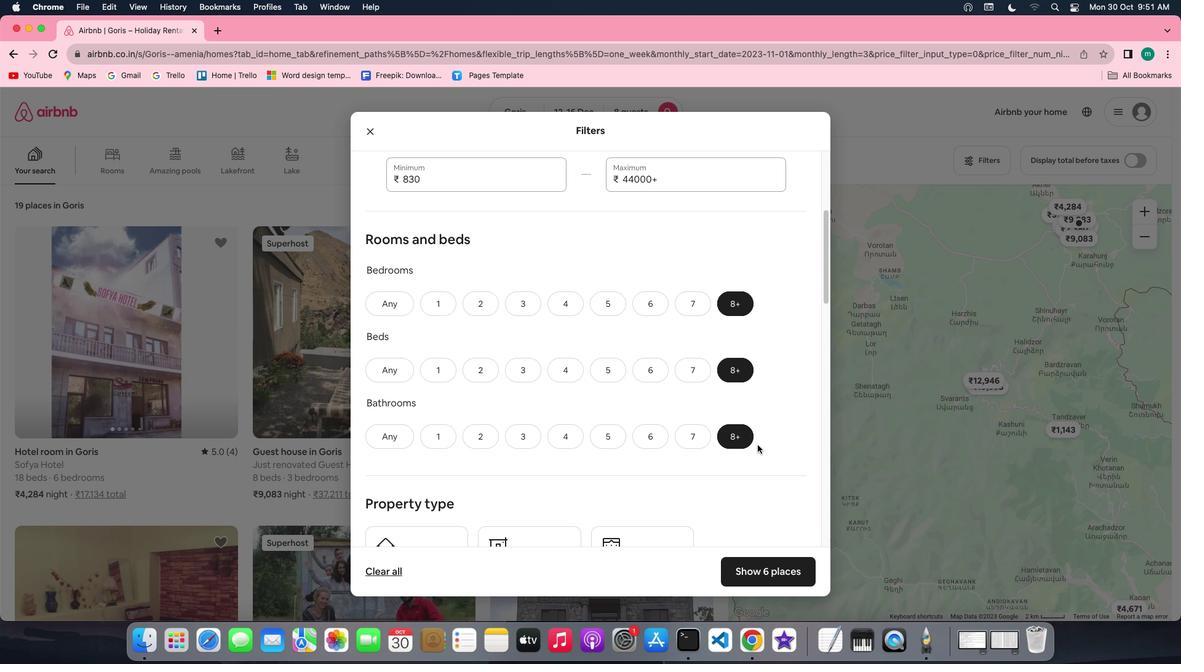 
Action: Mouse scrolled (757, 444) with delta (0, -1)
Screenshot: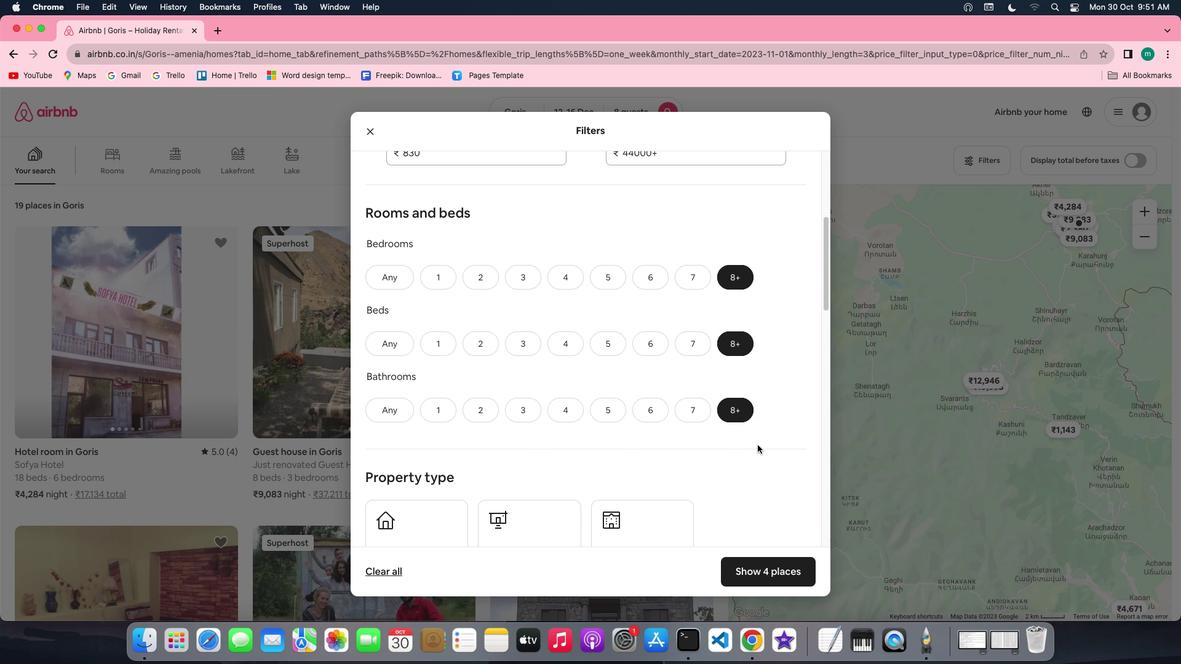 
Action: Mouse scrolled (757, 444) with delta (0, 0)
Screenshot: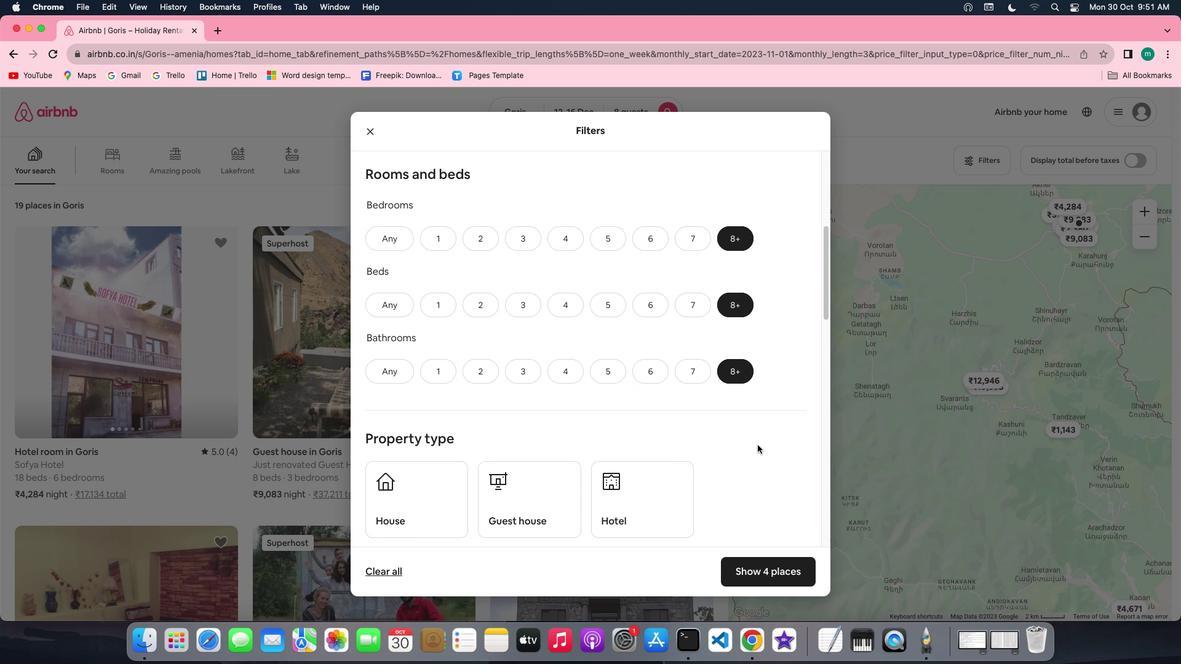 
Action: Mouse scrolled (757, 444) with delta (0, 0)
Screenshot: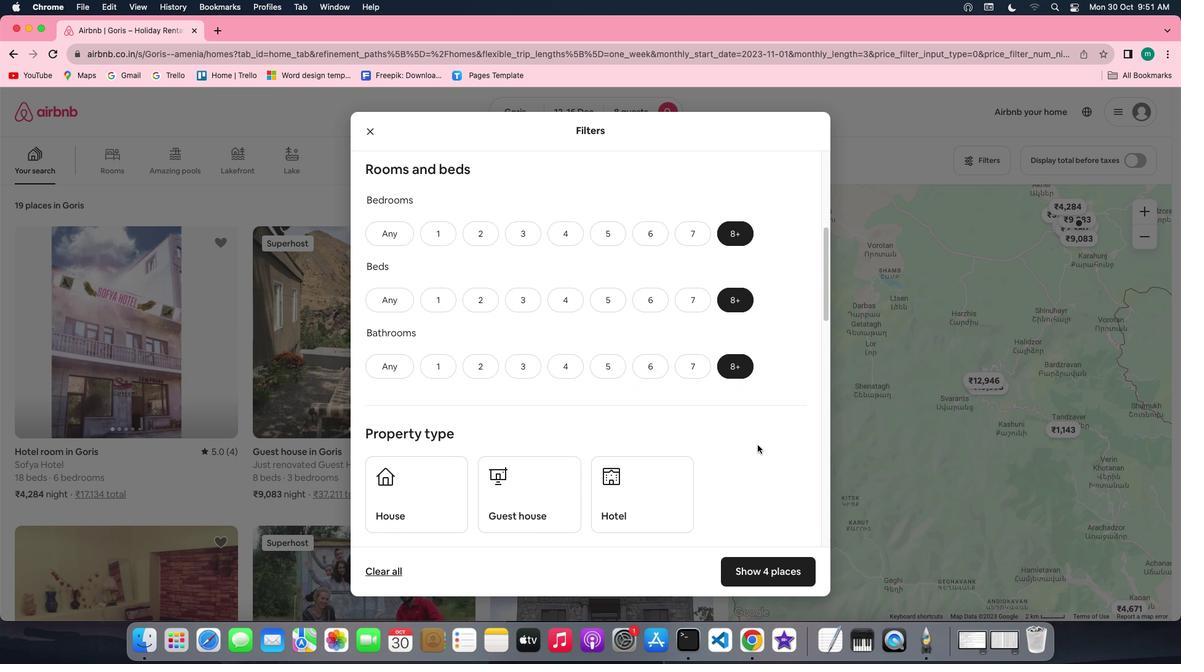 
Action: Mouse scrolled (757, 444) with delta (0, 0)
Screenshot: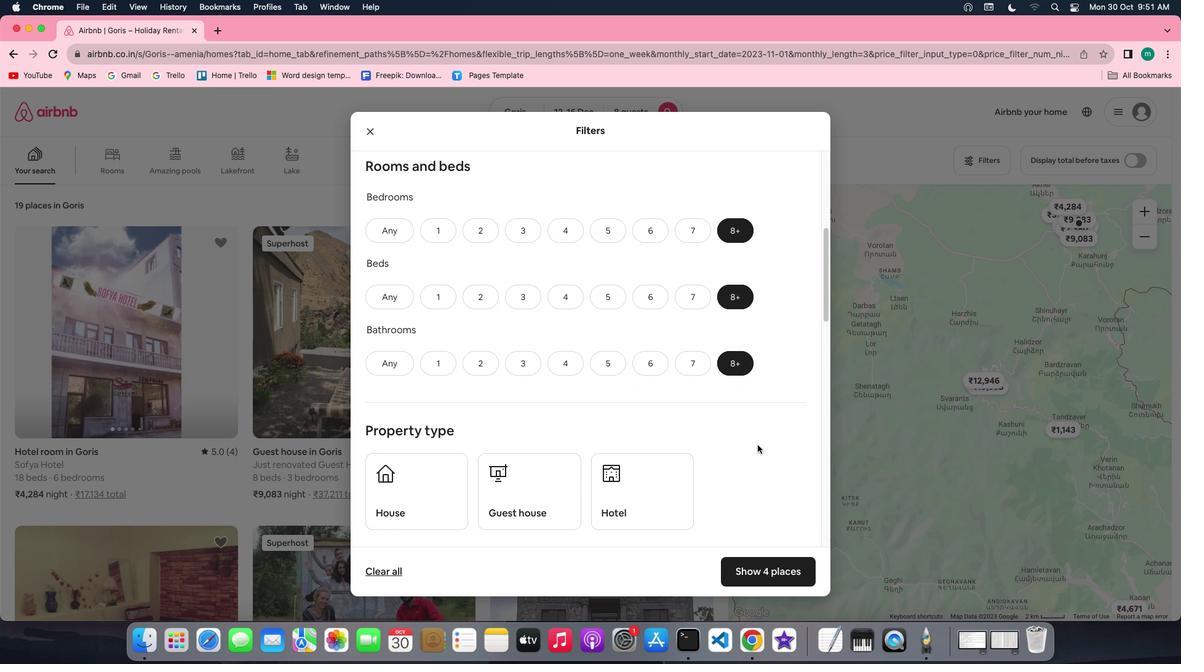
Action: Mouse scrolled (757, 444) with delta (0, -1)
Screenshot: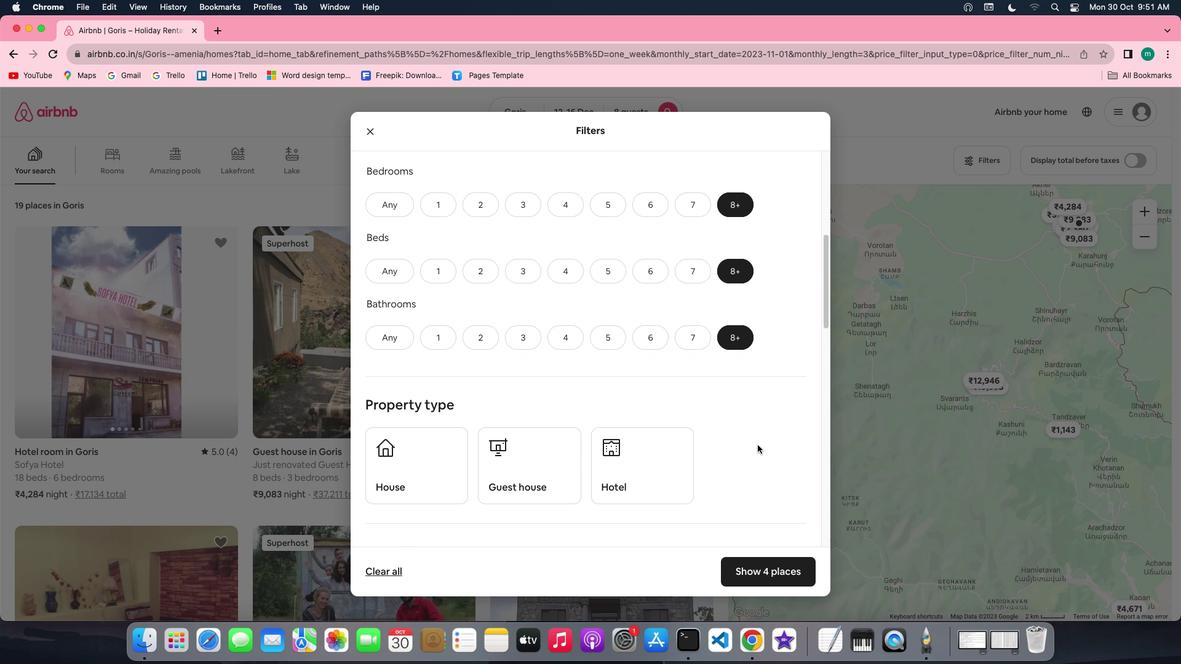 
Action: Mouse scrolled (757, 444) with delta (0, 0)
Screenshot: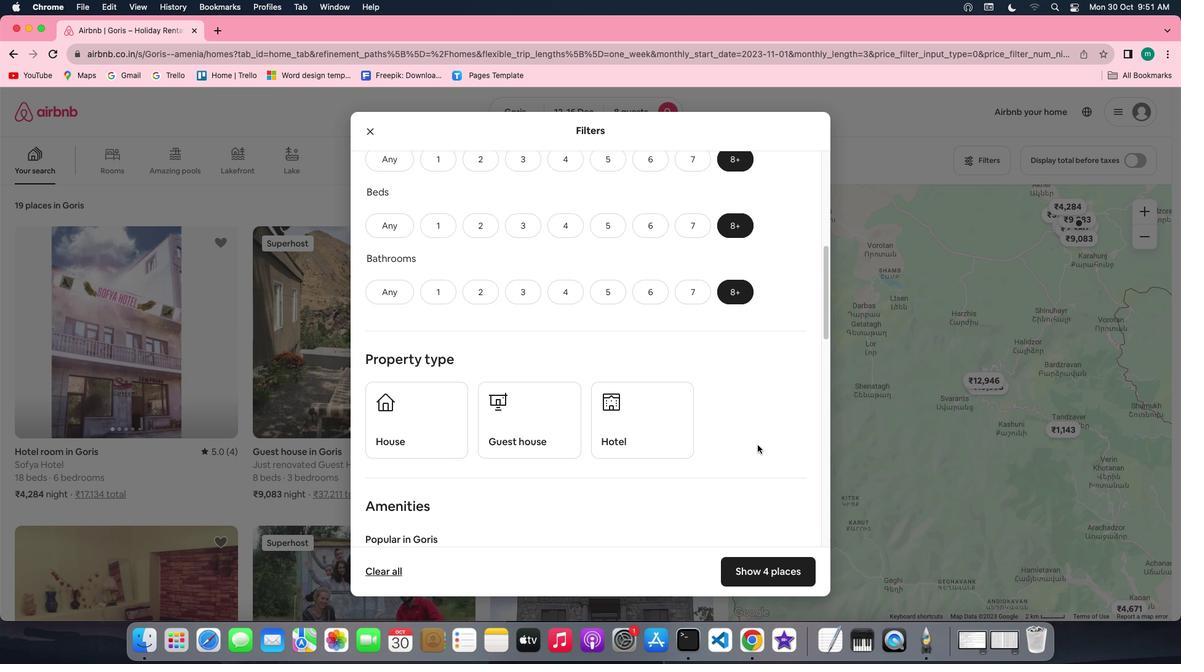 
Action: Mouse scrolled (757, 444) with delta (0, 0)
Screenshot: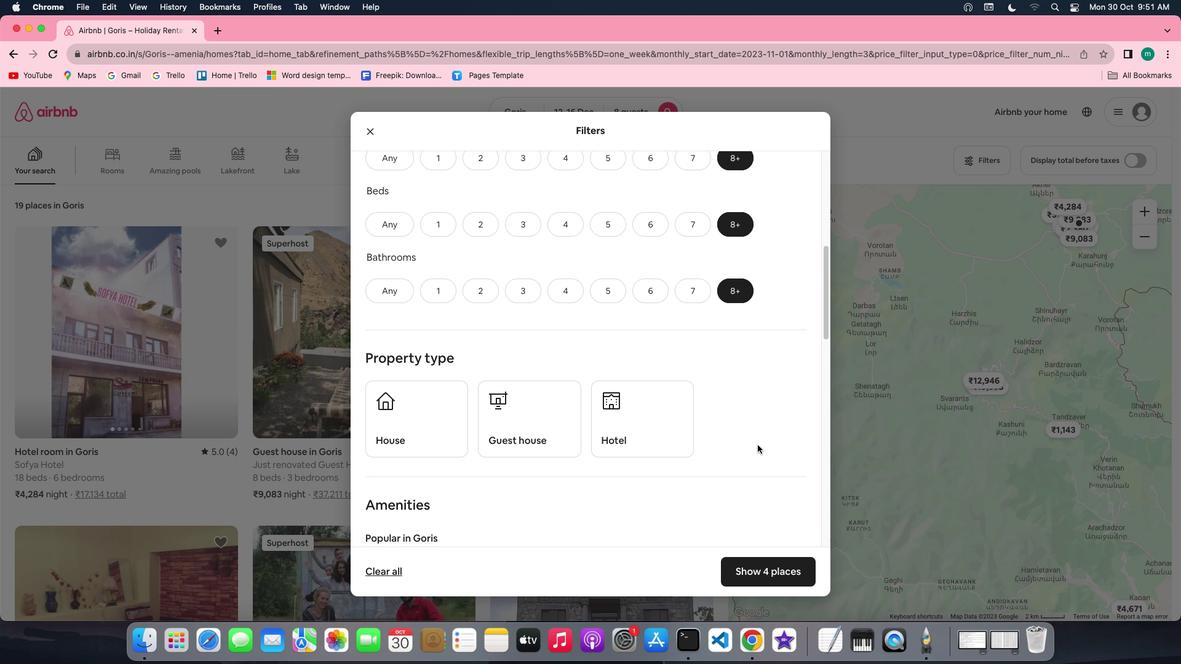
Action: Mouse scrolled (757, 444) with delta (0, 0)
Screenshot: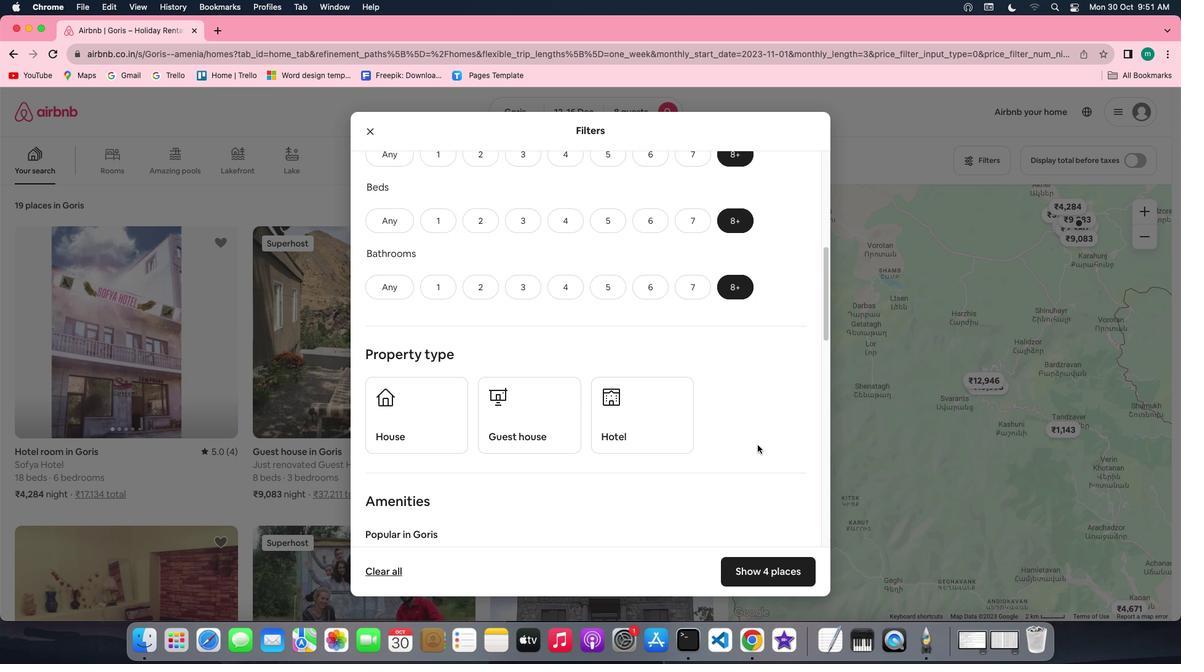 
Action: Mouse scrolled (757, 444) with delta (0, 0)
Screenshot: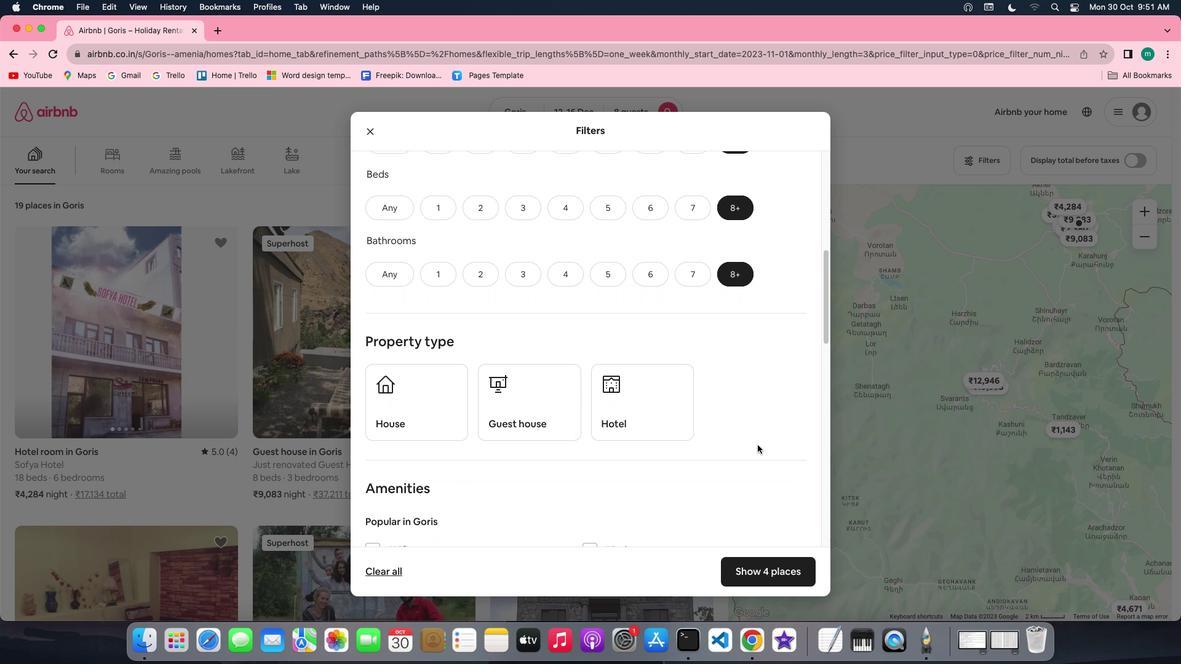 
Action: Mouse scrolled (757, 444) with delta (0, 0)
Screenshot: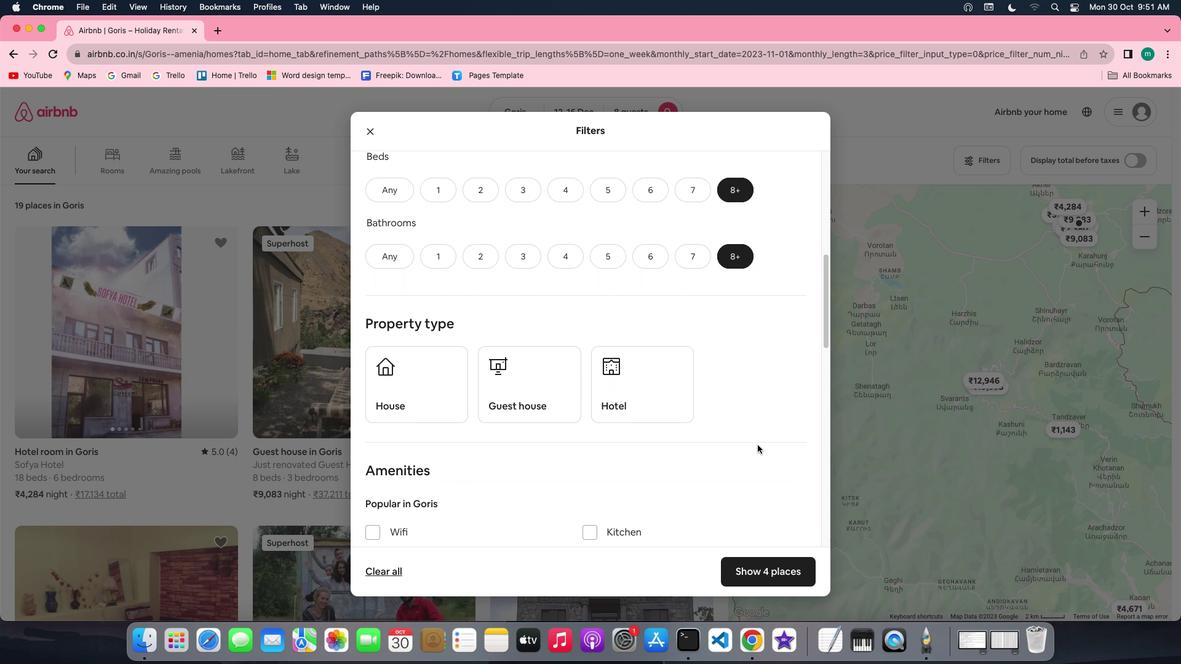 
Action: Mouse scrolled (757, 444) with delta (0, 0)
Screenshot: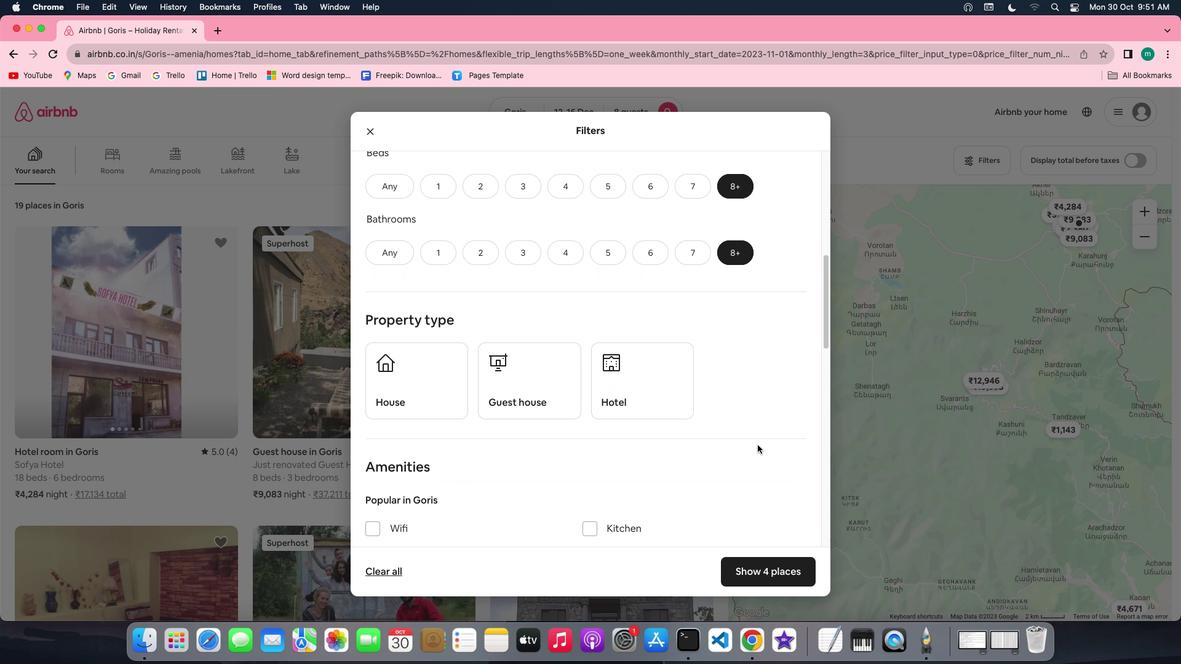 
Action: Mouse scrolled (757, 444) with delta (0, 0)
Screenshot: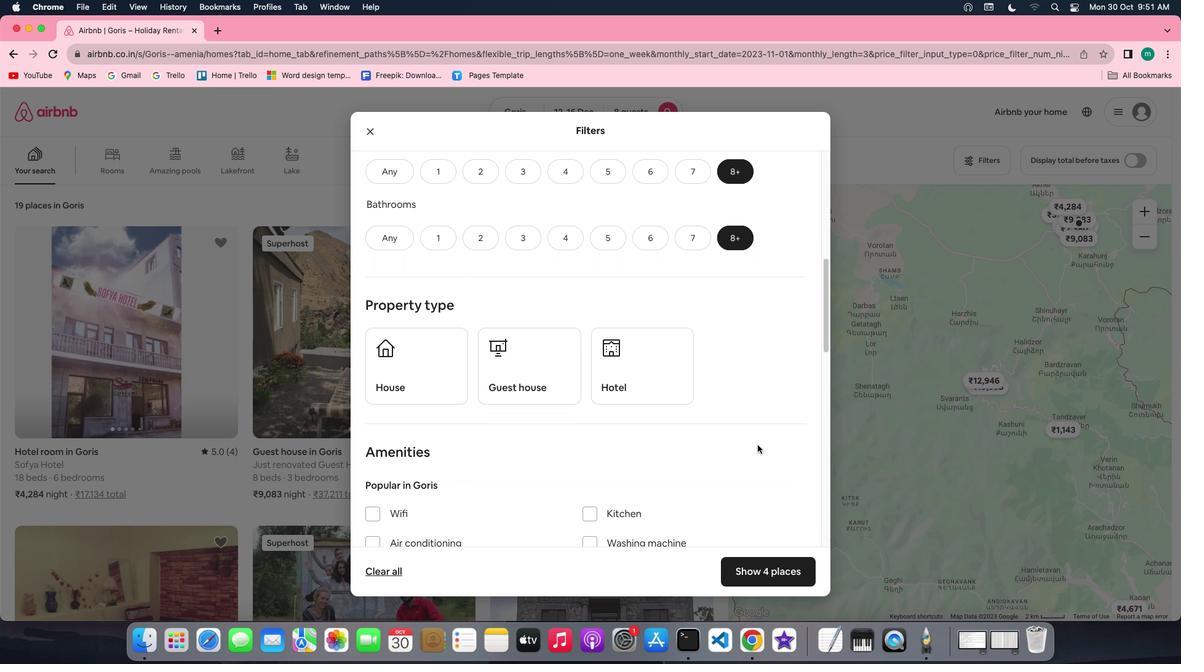 
Action: Mouse scrolled (757, 444) with delta (0, 0)
Screenshot: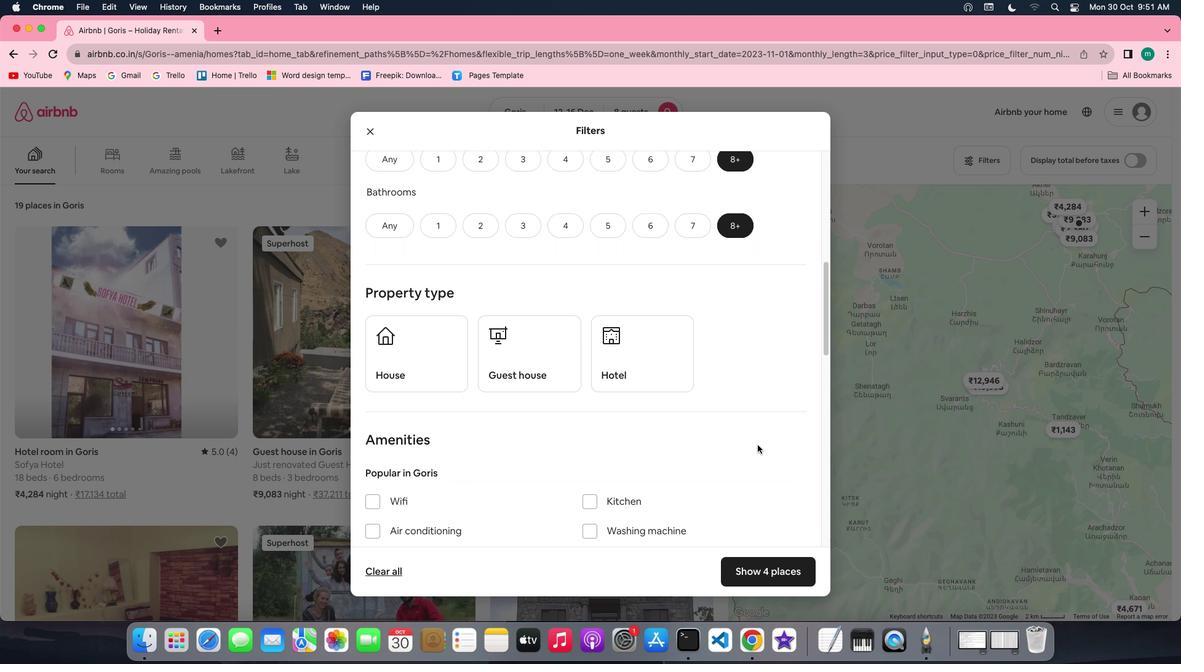 
Action: Mouse scrolled (757, 444) with delta (0, 0)
Screenshot: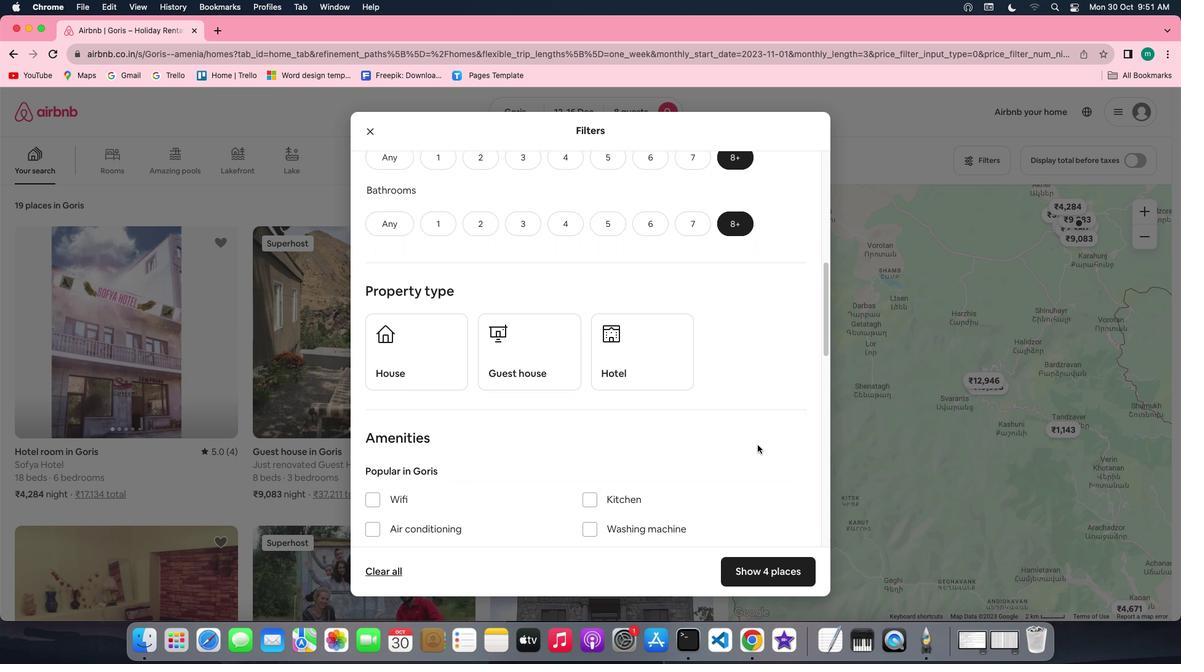 
Action: Mouse scrolled (757, 444) with delta (0, 0)
Screenshot: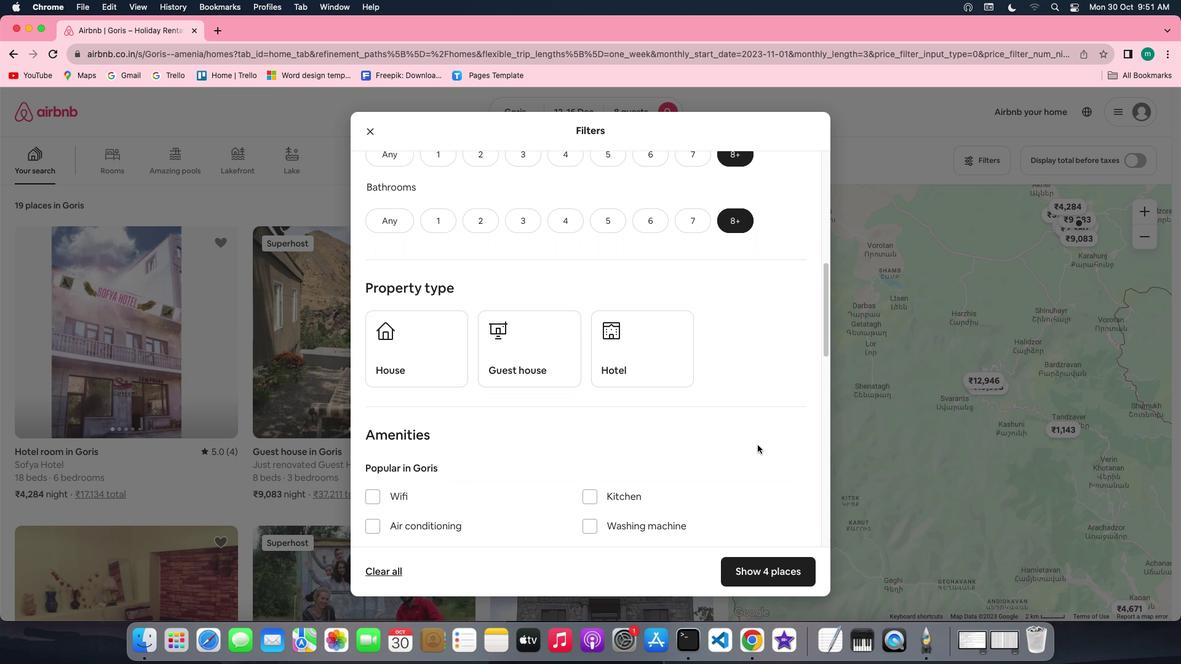 
Action: Mouse scrolled (757, 444) with delta (0, 0)
Screenshot: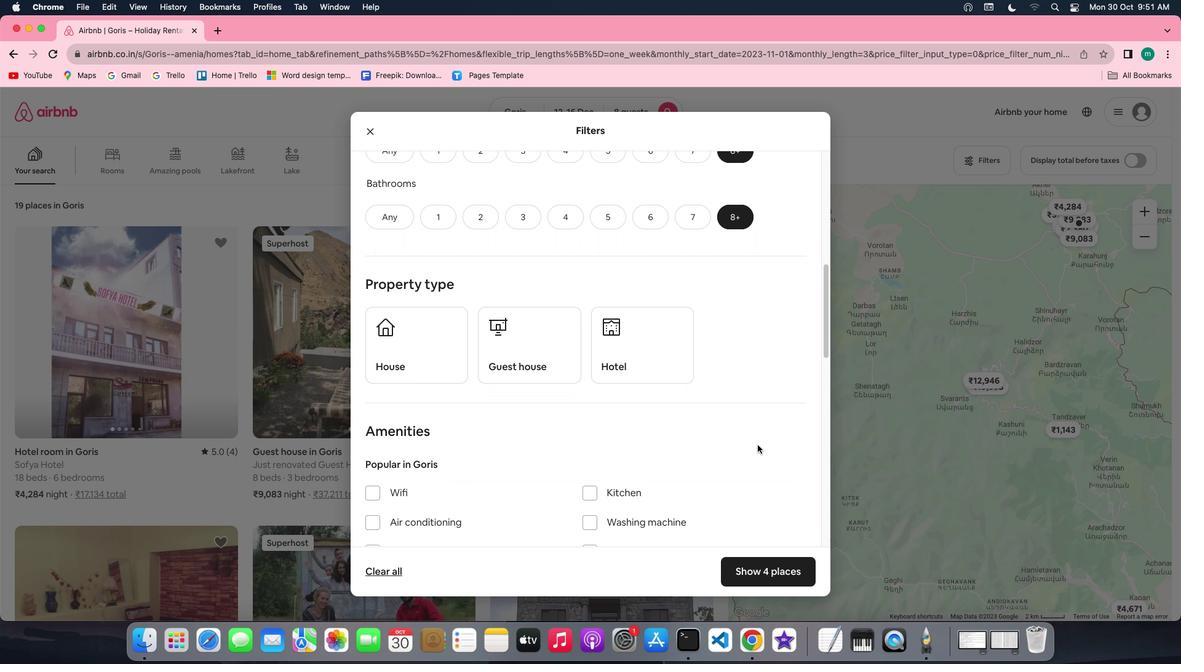 
Action: Mouse scrolled (757, 444) with delta (0, 0)
Screenshot: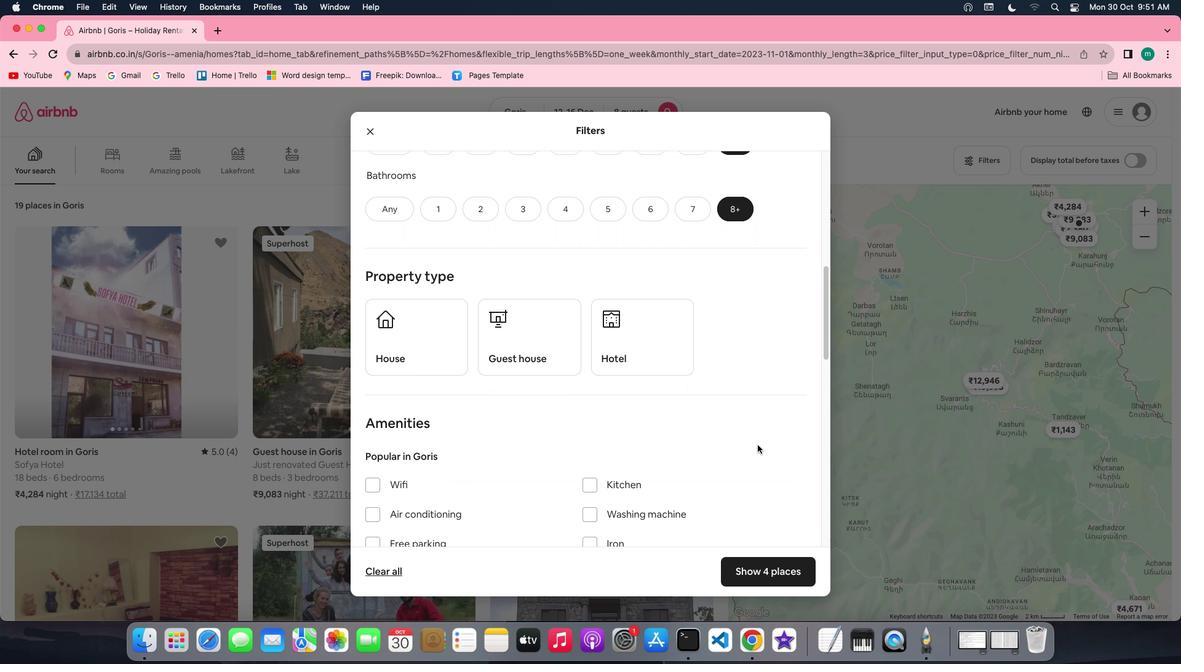 
Action: Mouse moved to (404, 306)
Screenshot: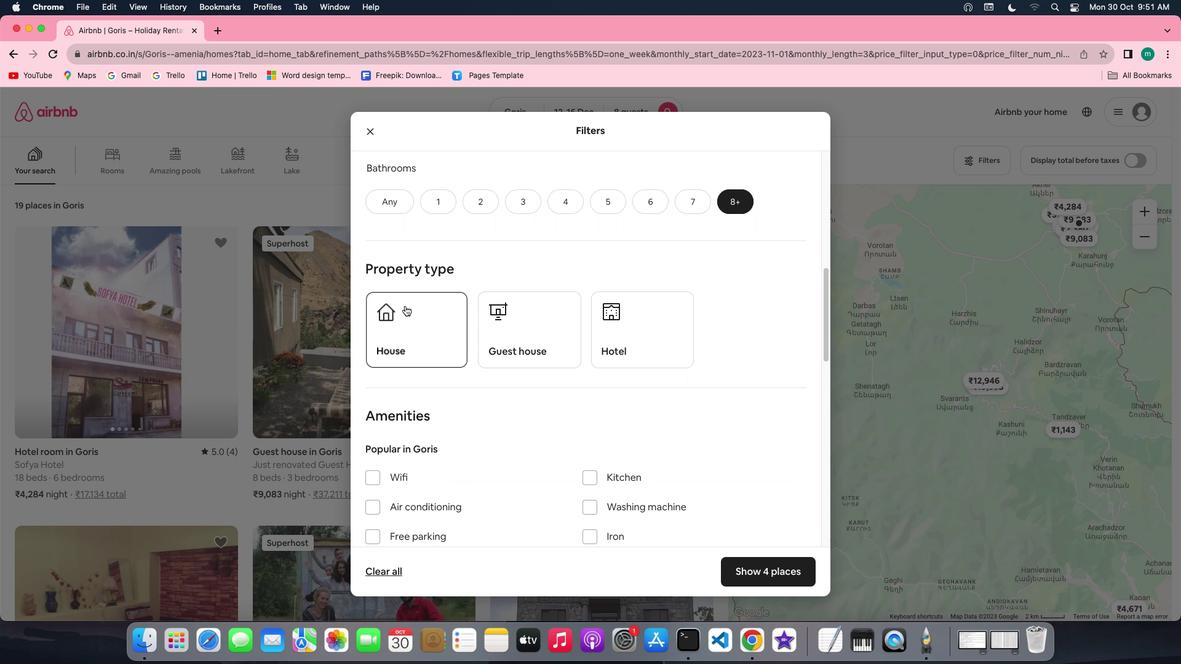 
Action: Mouse pressed left at (404, 306)
Screenshot: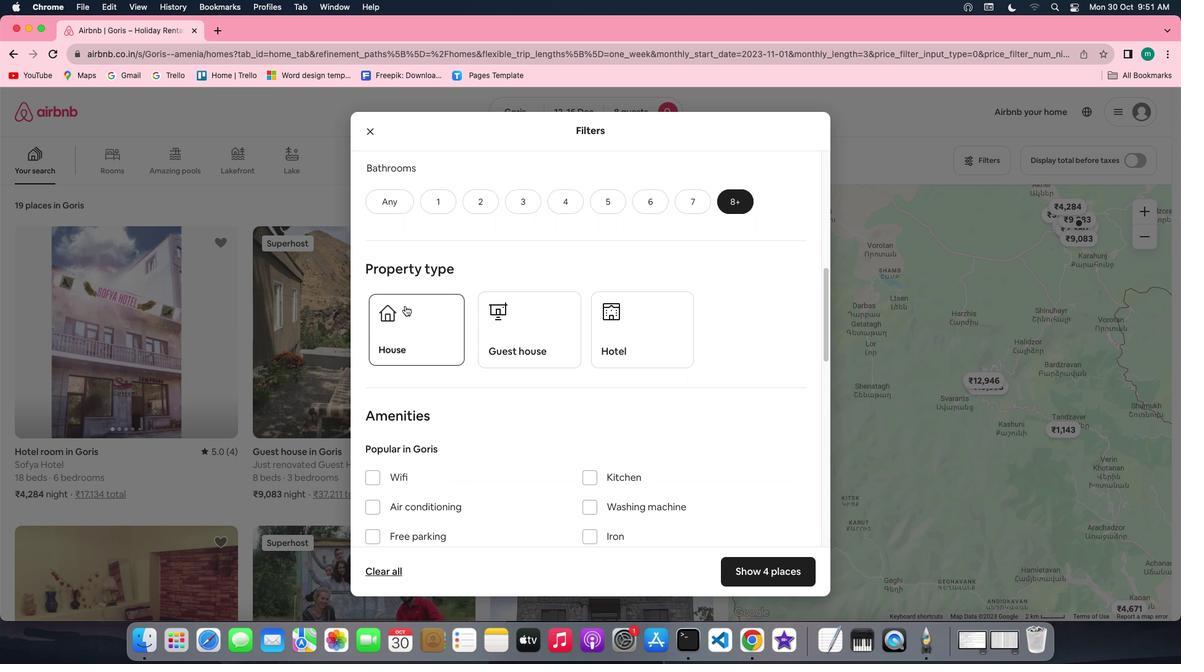 
Action: Mouse moved to (606, 401)
Screenshot: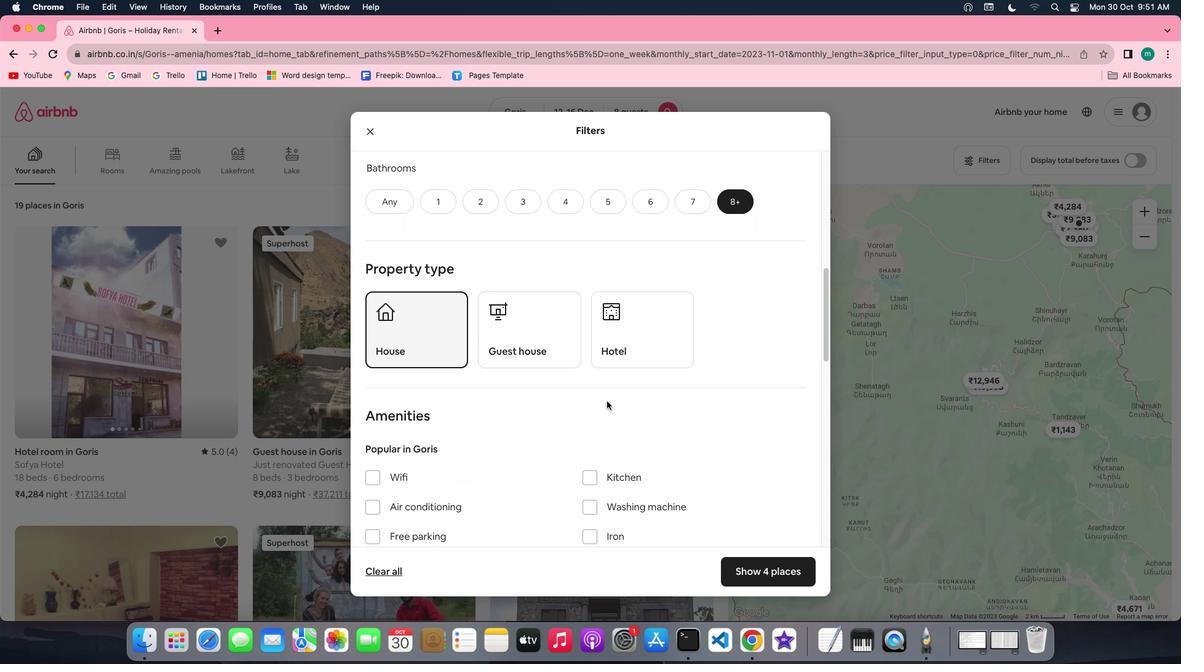 
Action: Mouse scrolled (606, 401) with delta (0, 0)
Screenshot: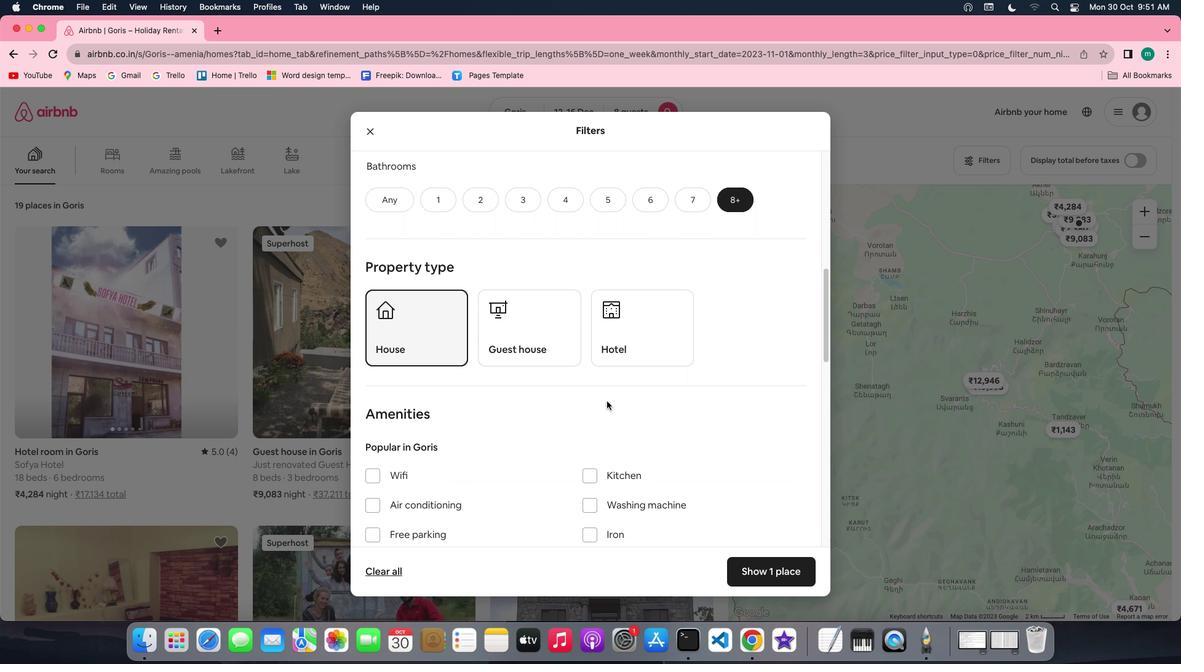 
Action: Mouse scrolled (606, 401) with delta (0, 0)
Screenshot: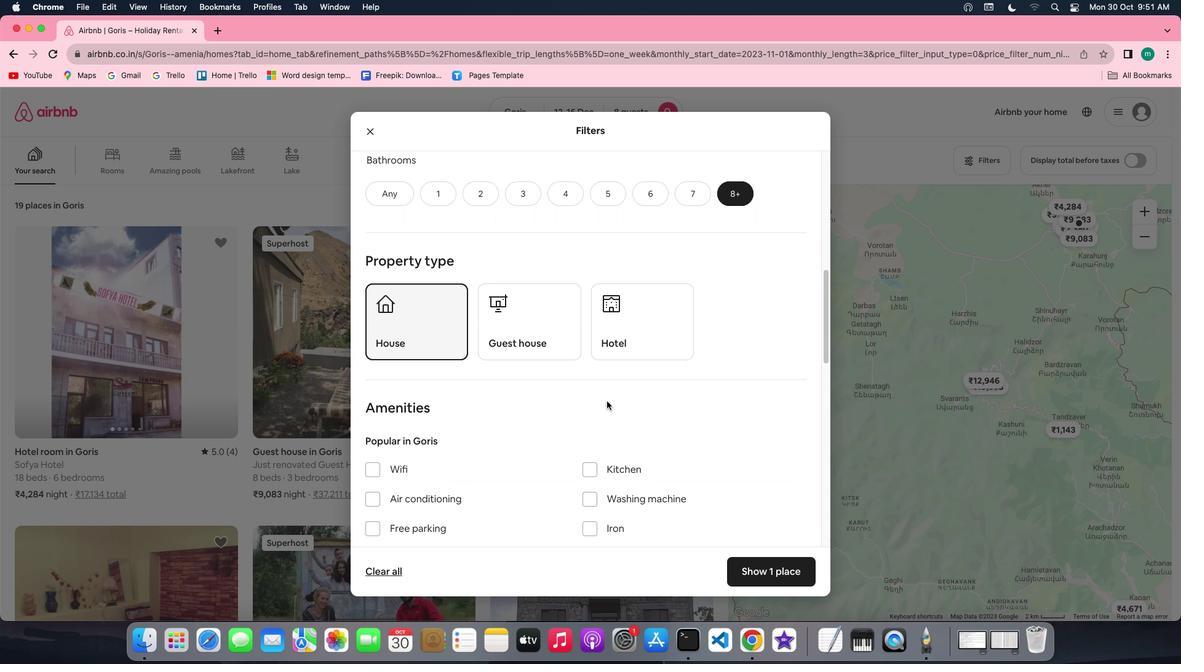
Action: Mouse scrolled (606, 401) with delta (0, 0)
Screenshot: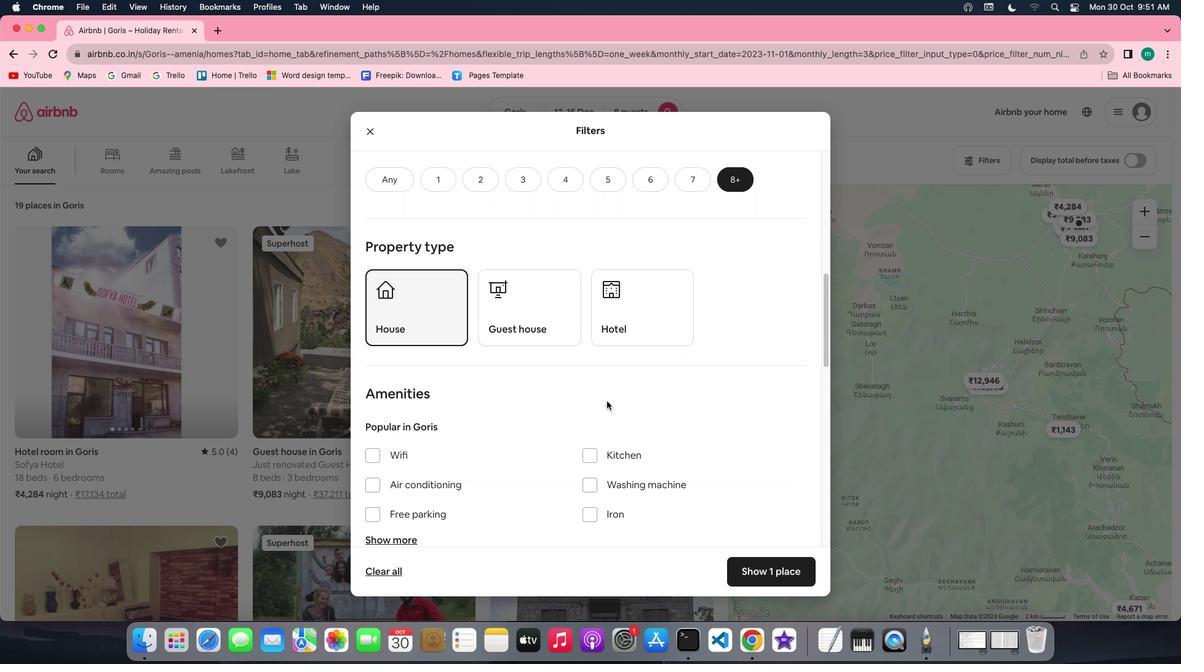 
Action: Mouse scrolled (606, 401) with delta (0, 0)
Screenshot: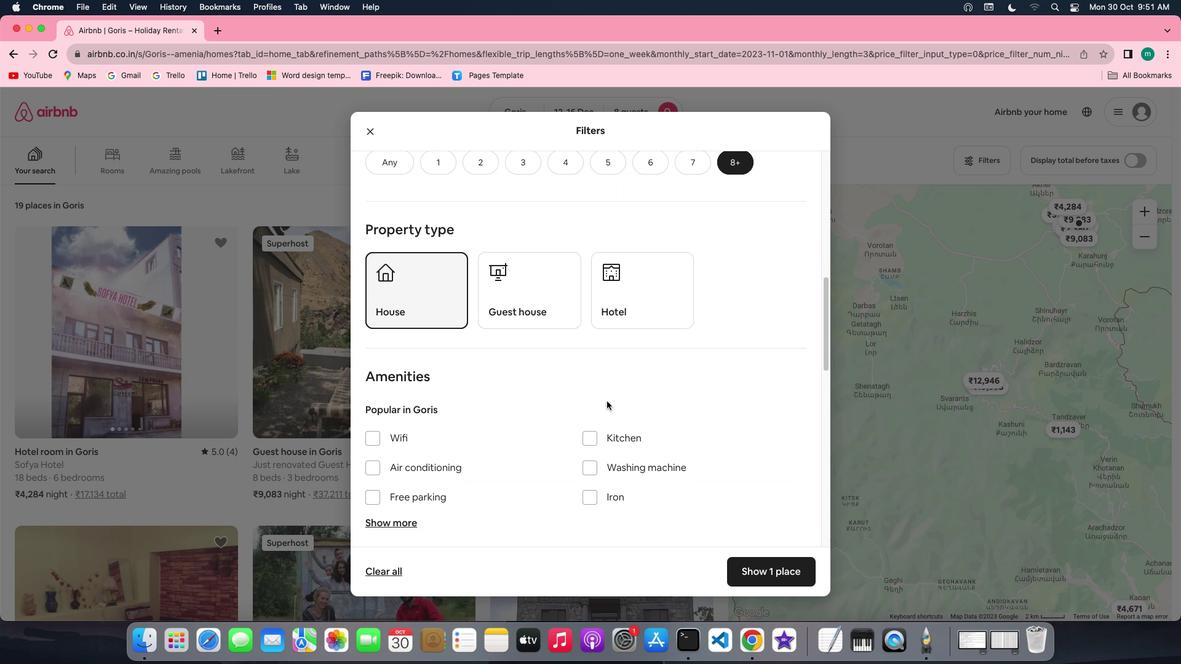 
Action: Mouse scrolled (606, 401) with delta (0, 0)
Screenshot: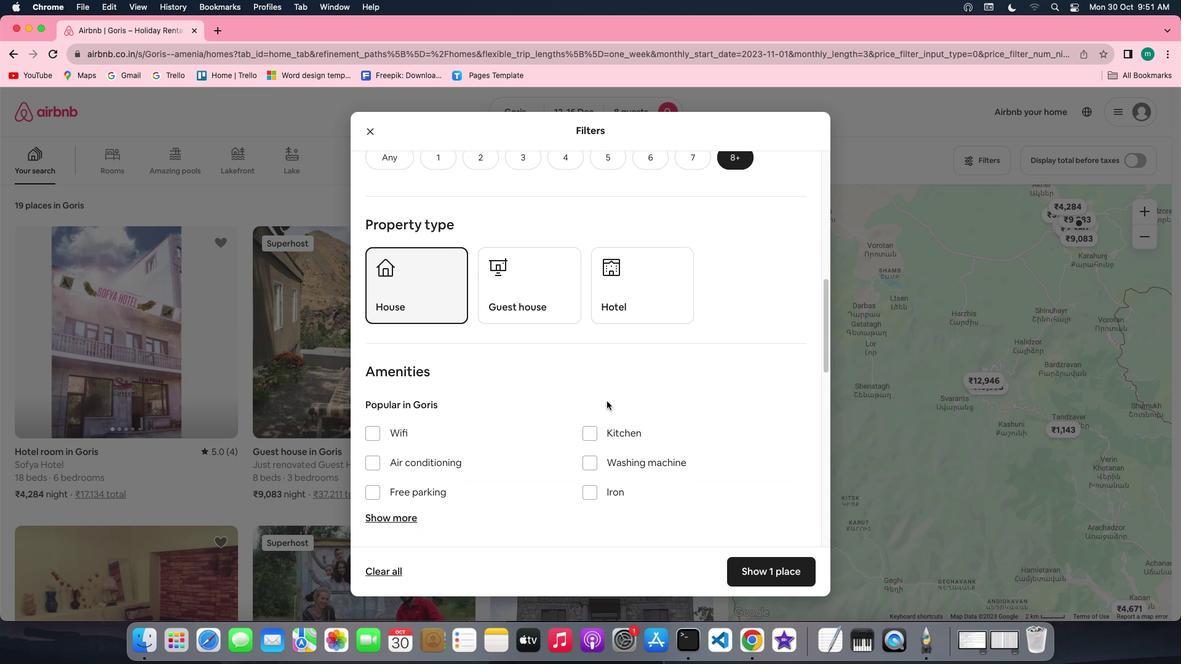 
Action: Mouse scrolled (606, 401) with delta (0, 0)
Screenshot: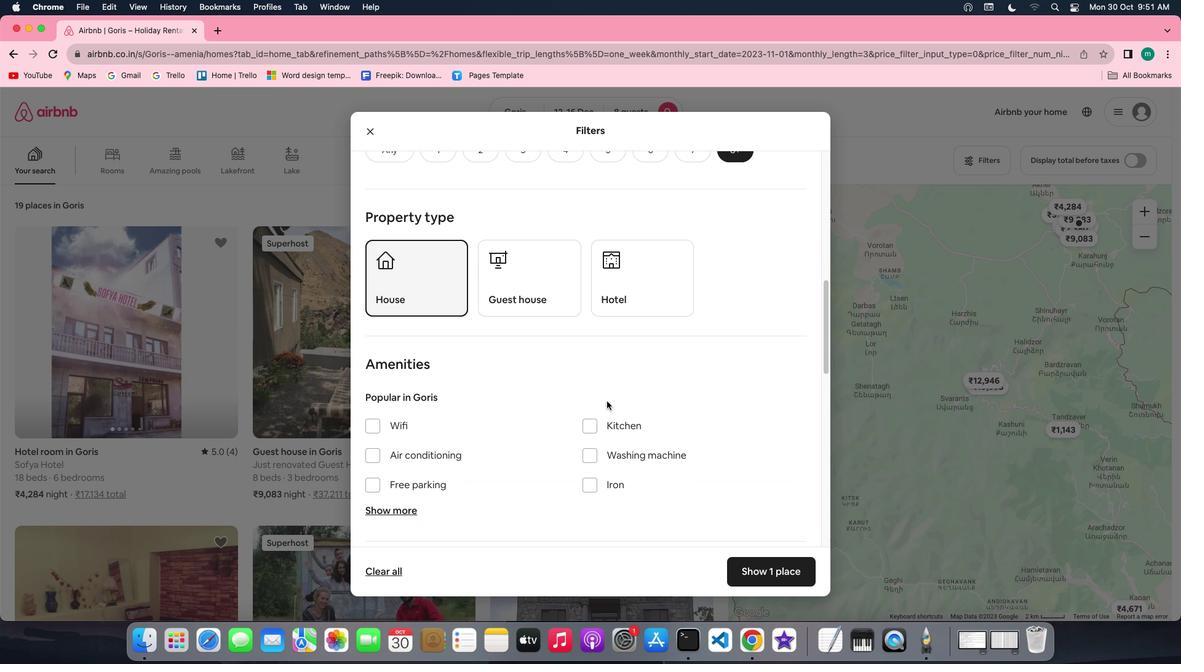 
Action: Mouse scrolled (606, 401) with delta (0, 0)
Screenshot: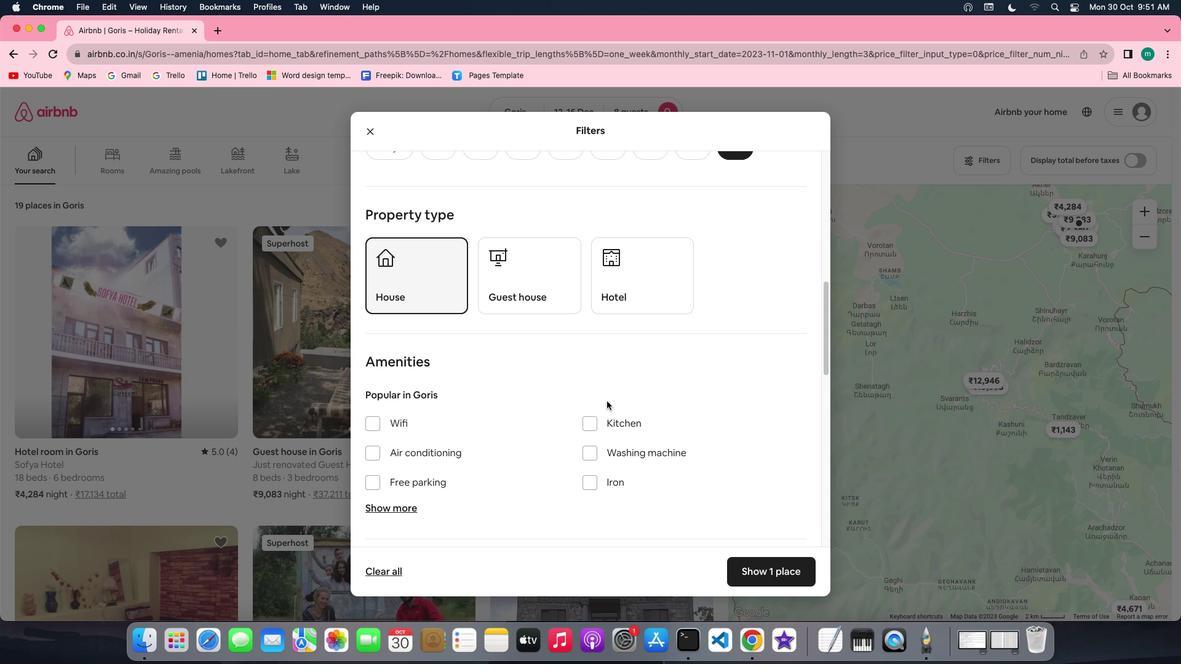 
Action: Mouse scrolled (606, 401) with delta (0, 0)
Screenshot: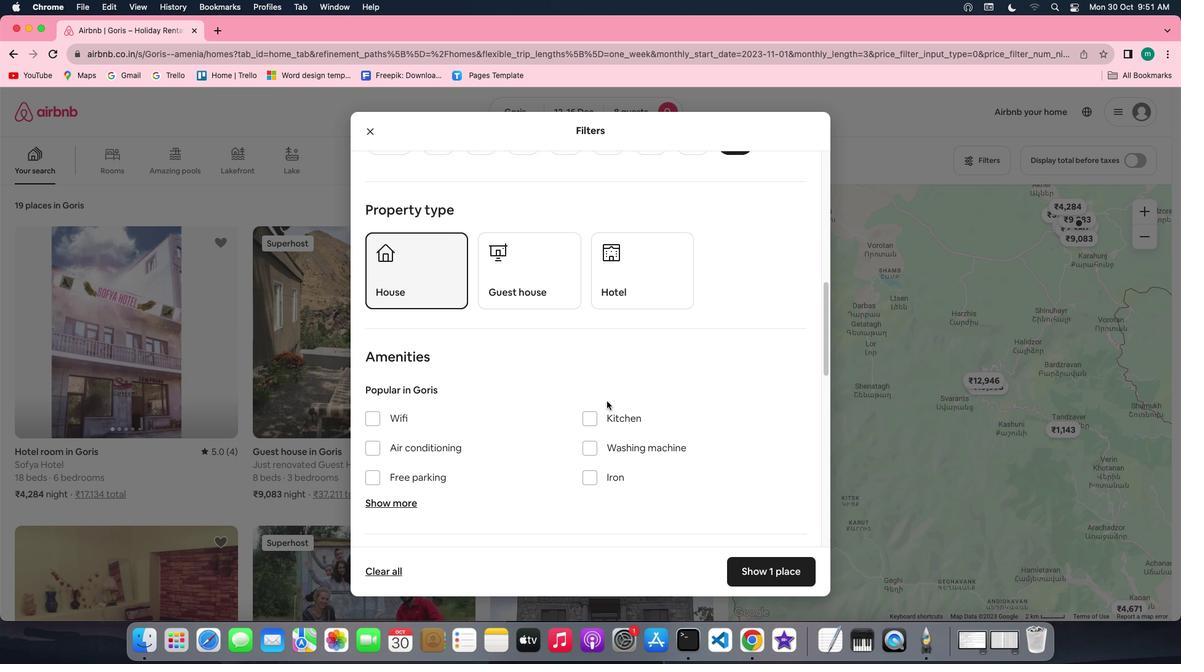 
Action: Mouse scrolled (606, 401) with delta (0, 0)
Screenshot: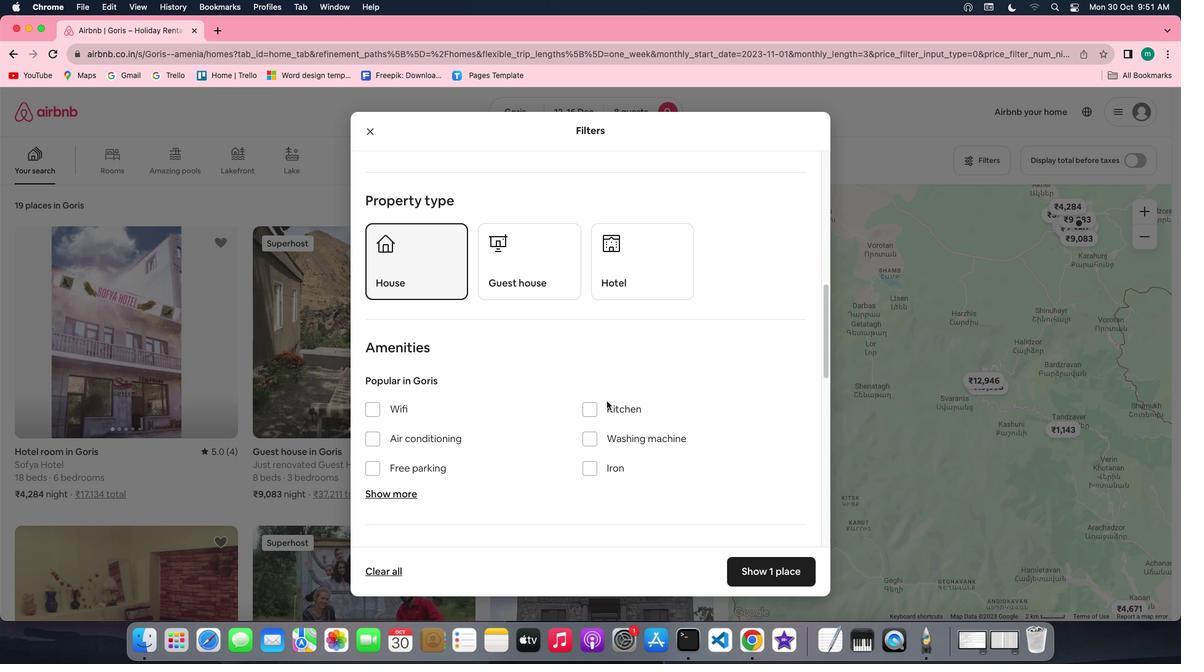 
Action: Mouse scrolled (606, 401) with delta (0, 0)
Screenshot: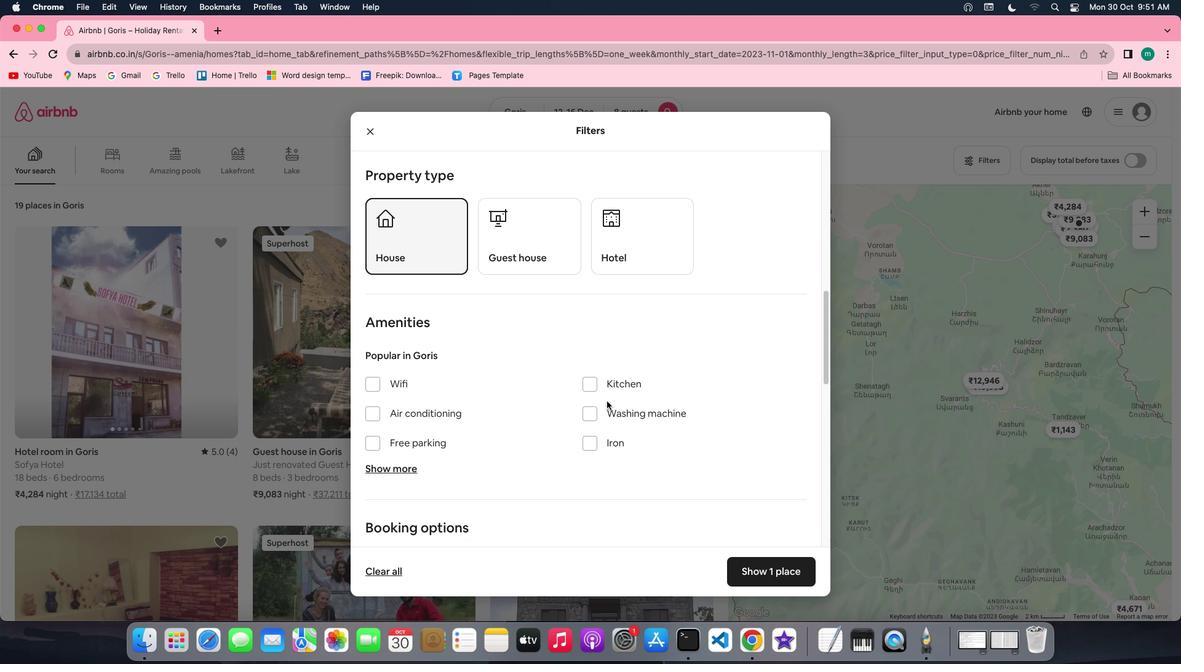 
Action: Mouse scrolled (606, 401) with delta (0, 0)
Screenshot: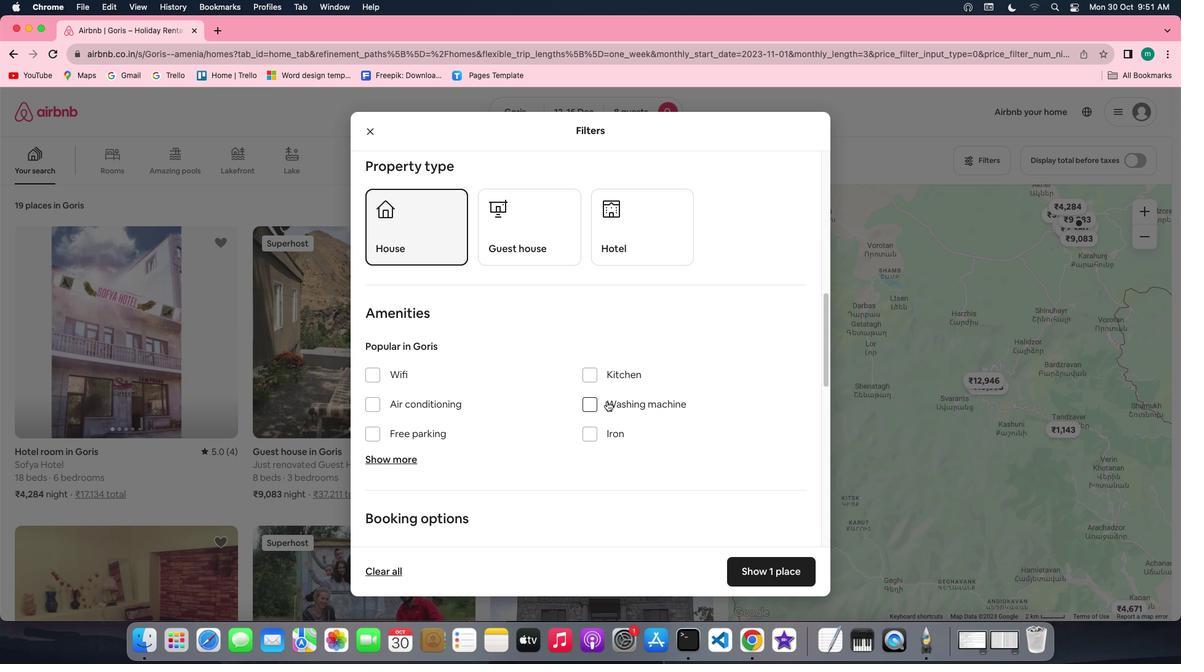 
Action: Mouse scrolled (606, 401) with delta (0, 0)
Screenshot: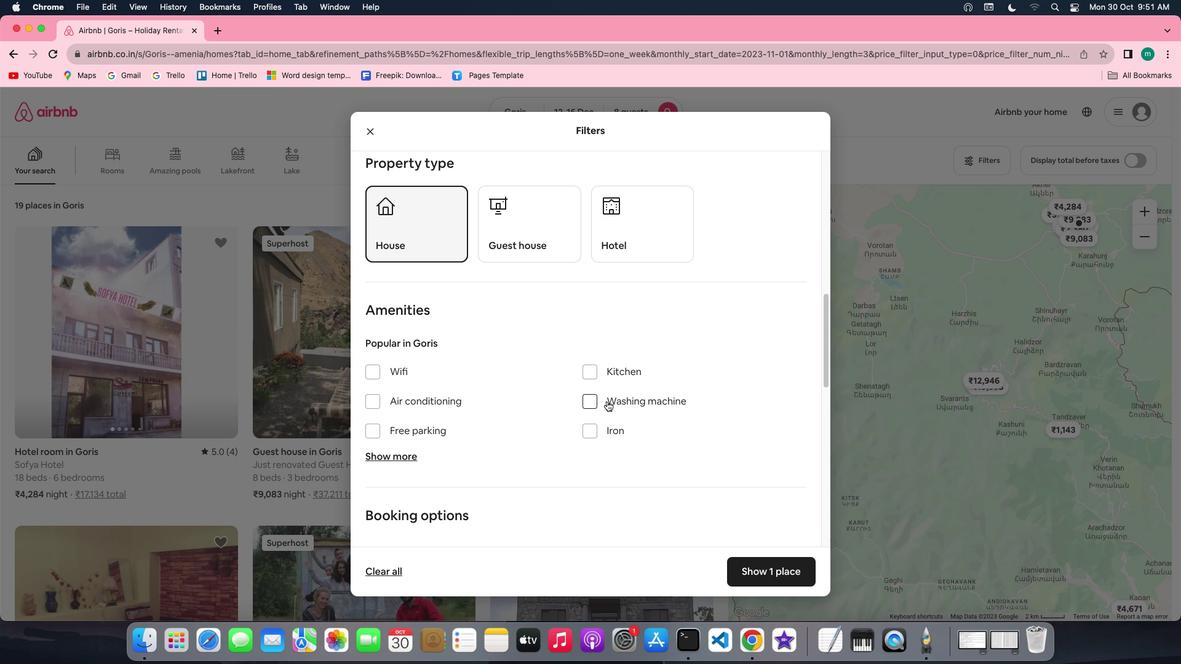 
Action: Mouse scrolled (606, 401) with delta (0, 0)
Screenshot: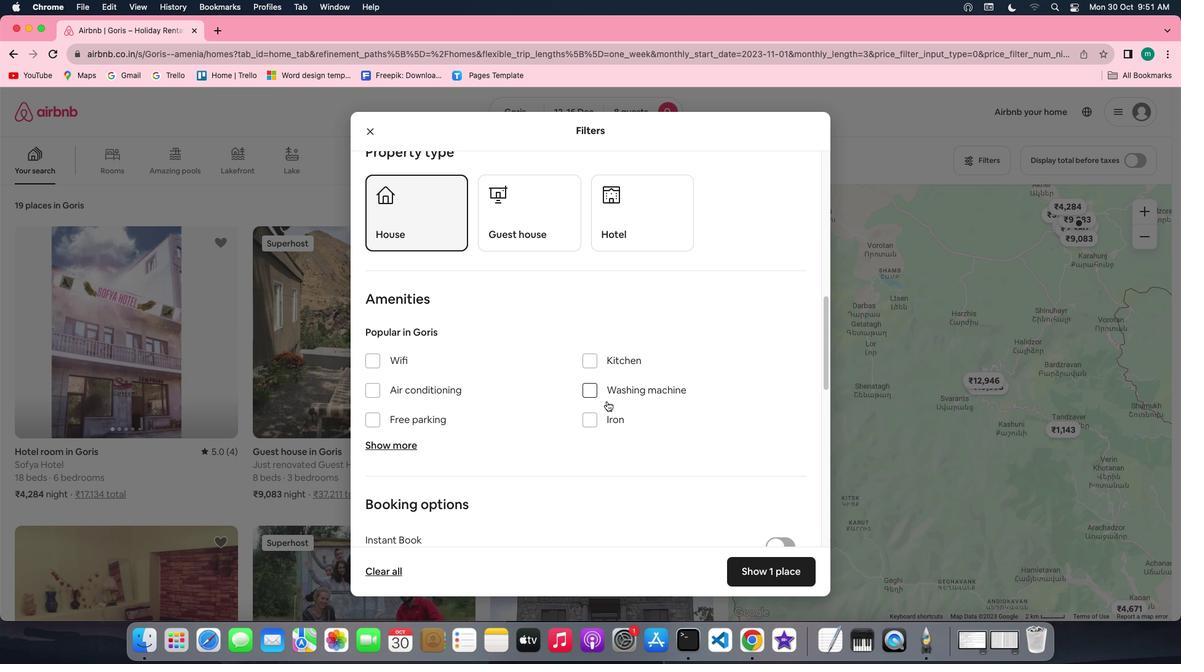 
Action: Mouse scrolled (606, 401) with delta (0, 0)
Screenshot: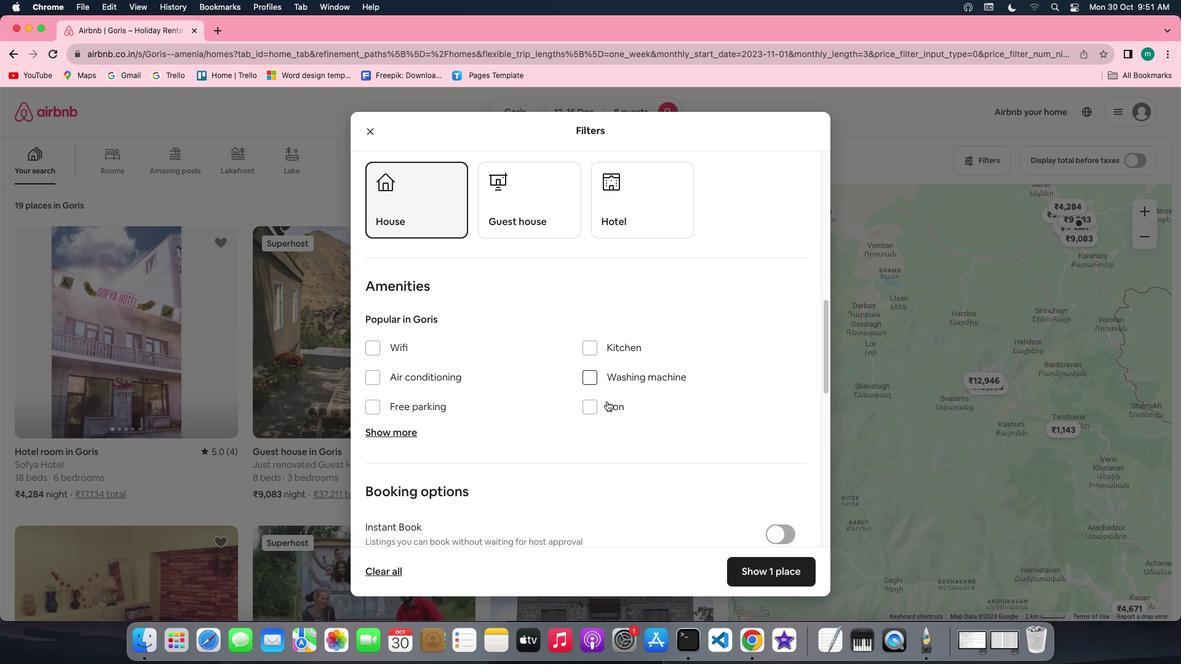 
Action: Mouse moved to (393, 344)
Screenshot: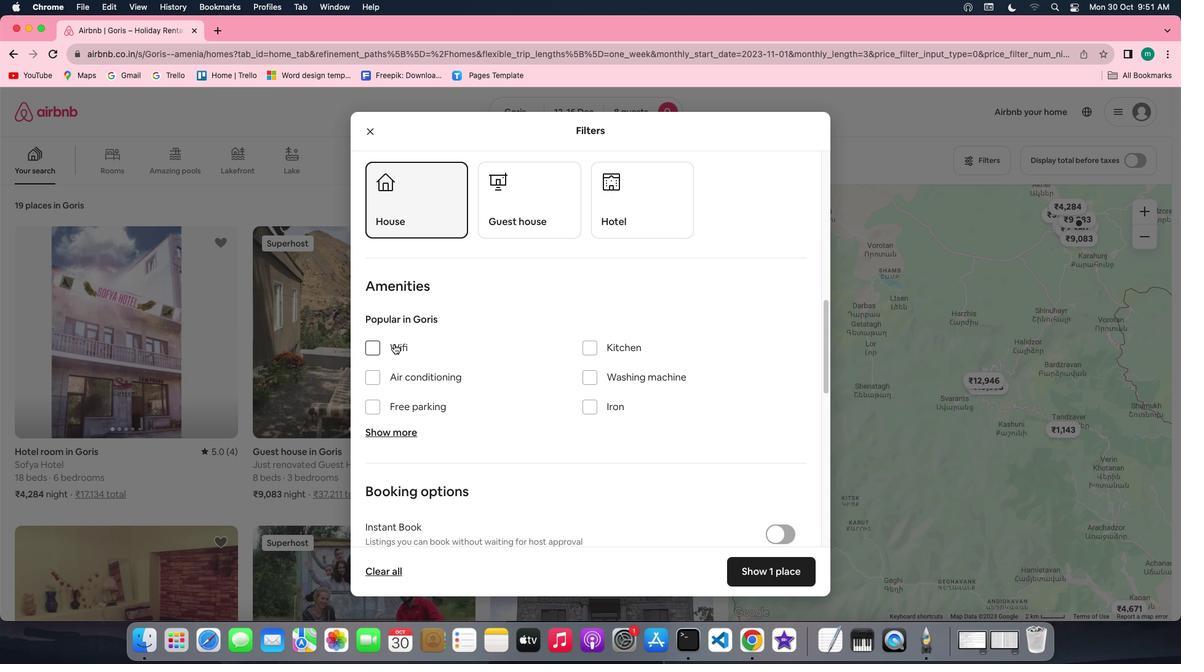 
Action: Mouse pressed left at (393, 344)
Screenshot: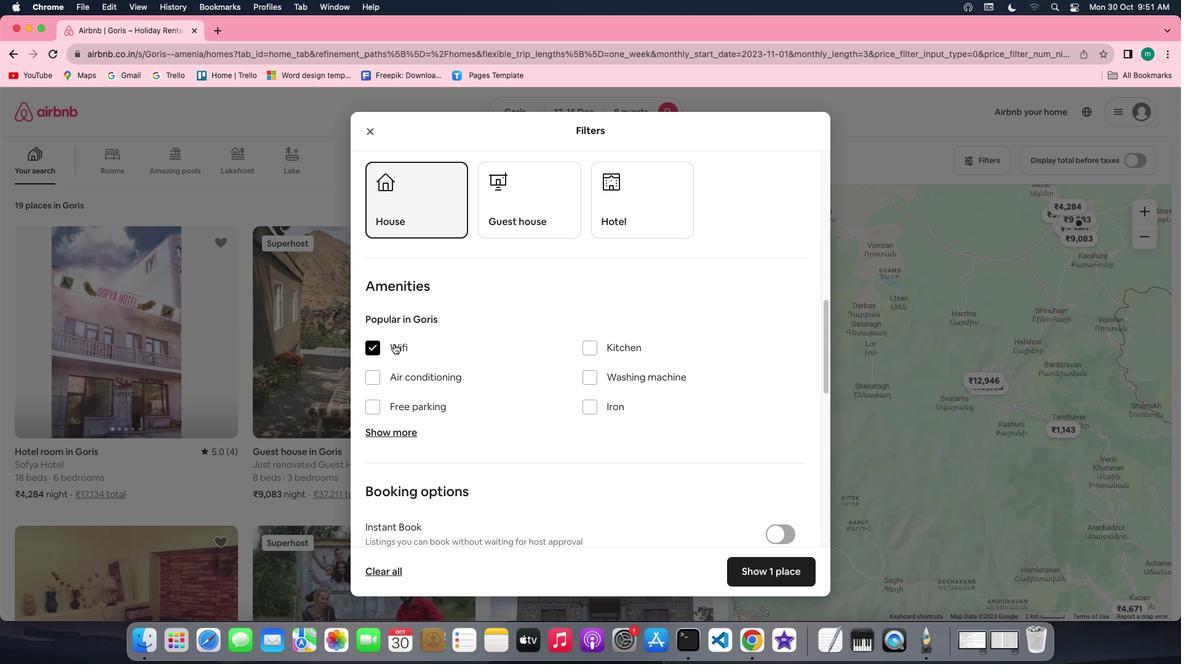 
Action: Mouse moved to (588, 401)
Screenshot: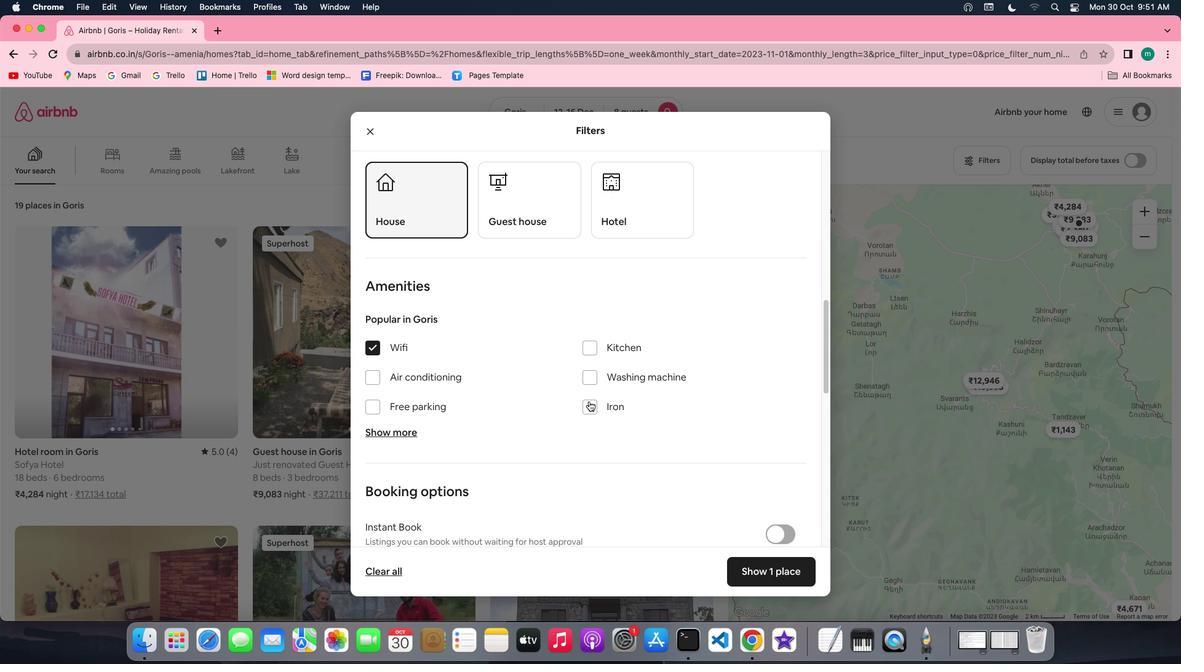 
Action: Mouse scrolled (588, 401) with delta (0, 0)
Screenshot: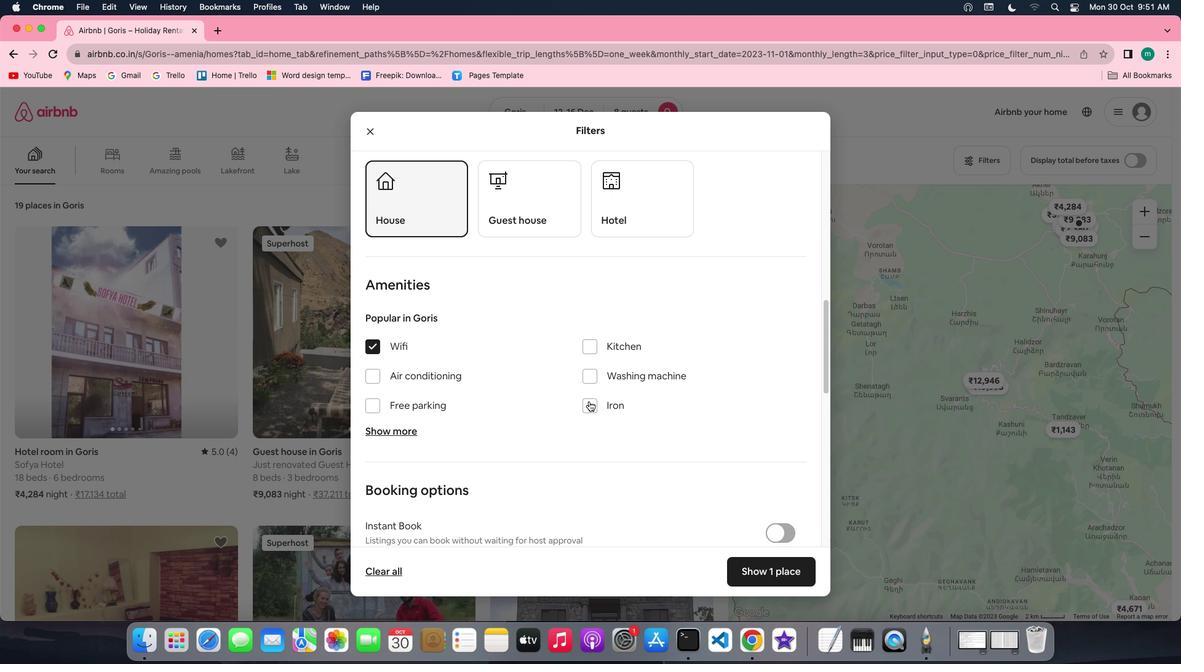 
Action: Mouse scrolled (588, 401) with delta (0, 0)
Screenshot: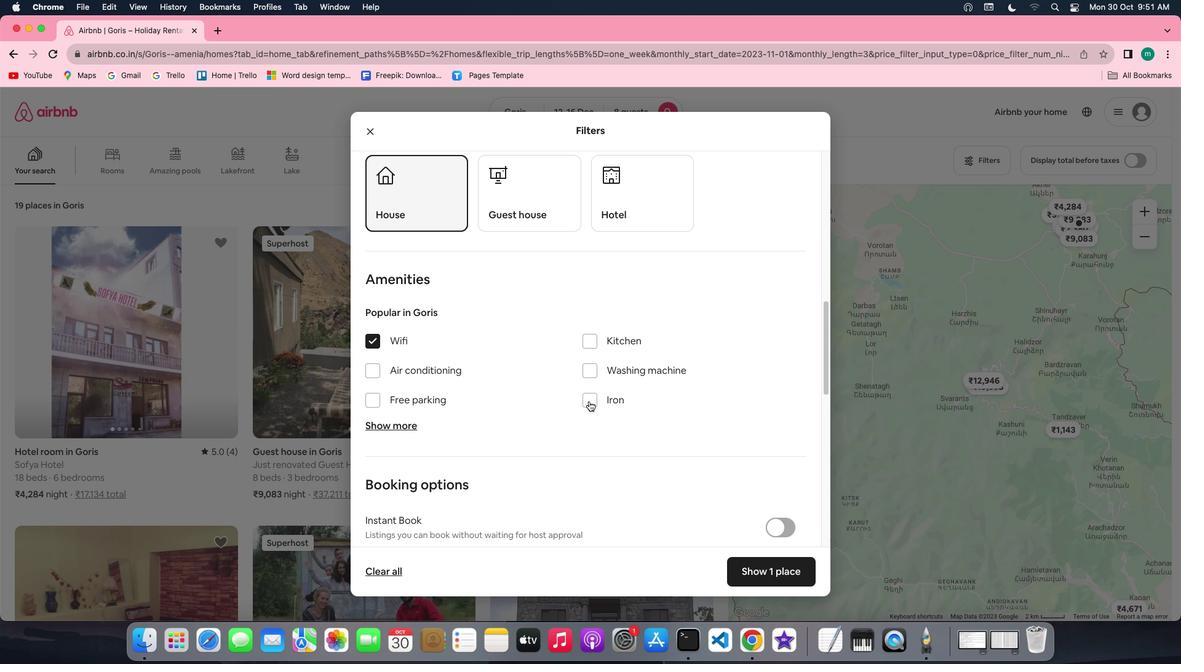 
Action: Mouse scrolled (588, 401) with delta (0, 0)
Screenshot: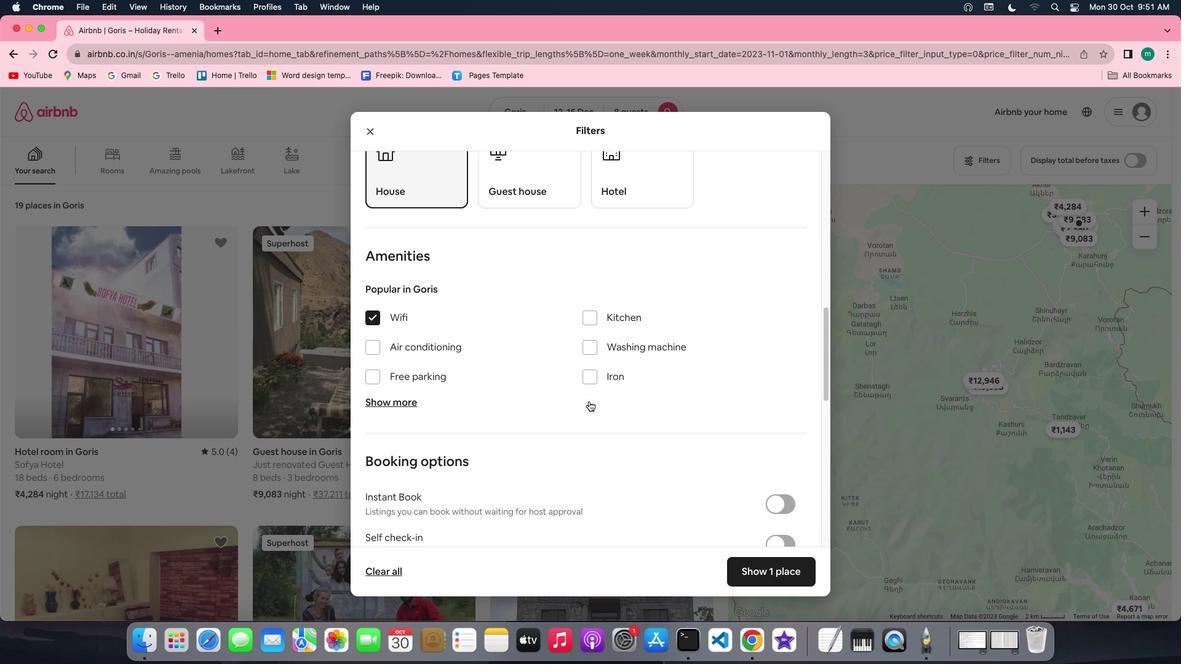 
Action: Mouse scrolled (588, 401) with delta (0, 0)
Screenshot: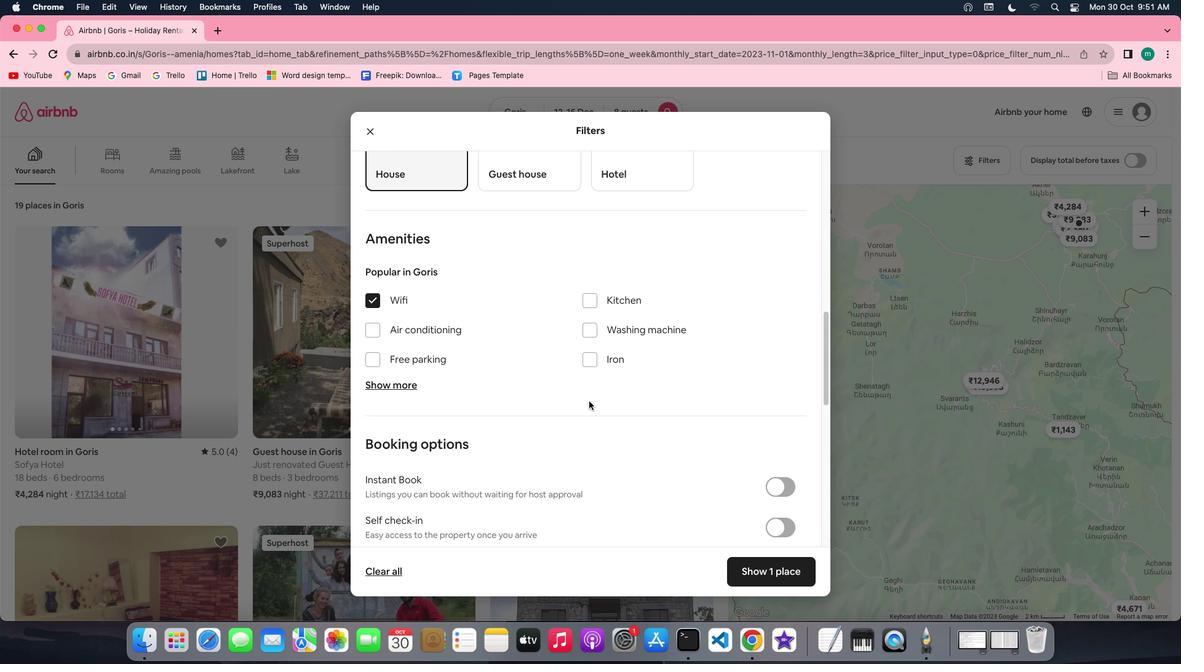 
Action: Mouse scrolled (588, 401) with delta (0, 0)
Screenshot: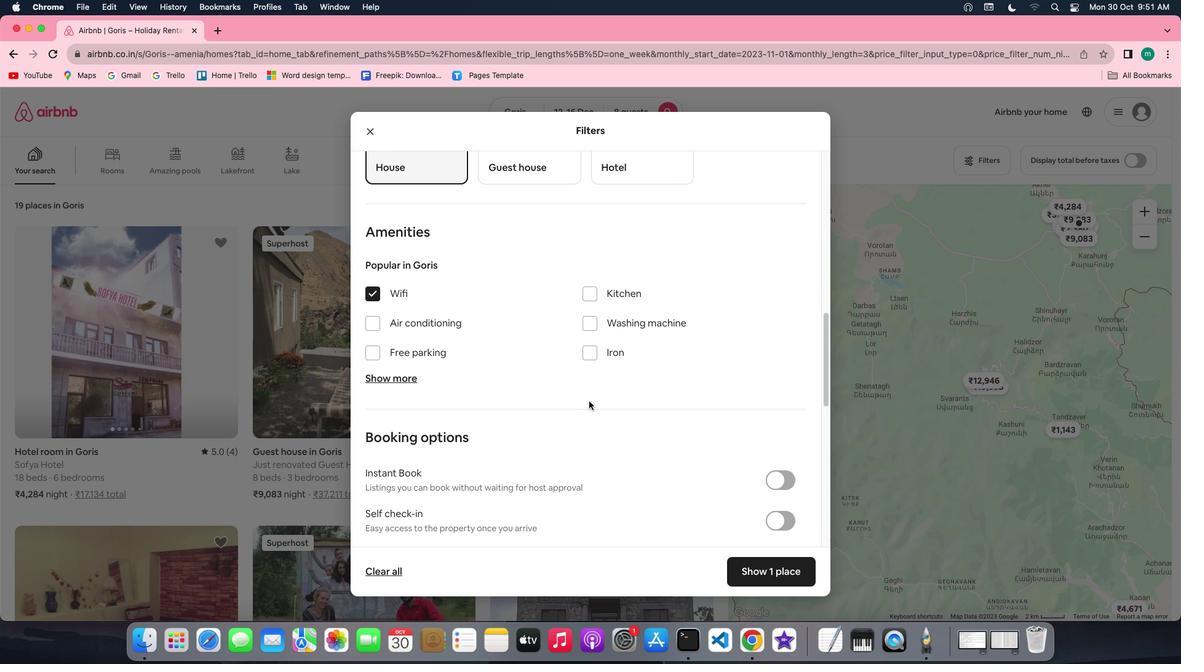 
Action: Mouse moved to (406, 374)
Screenshot: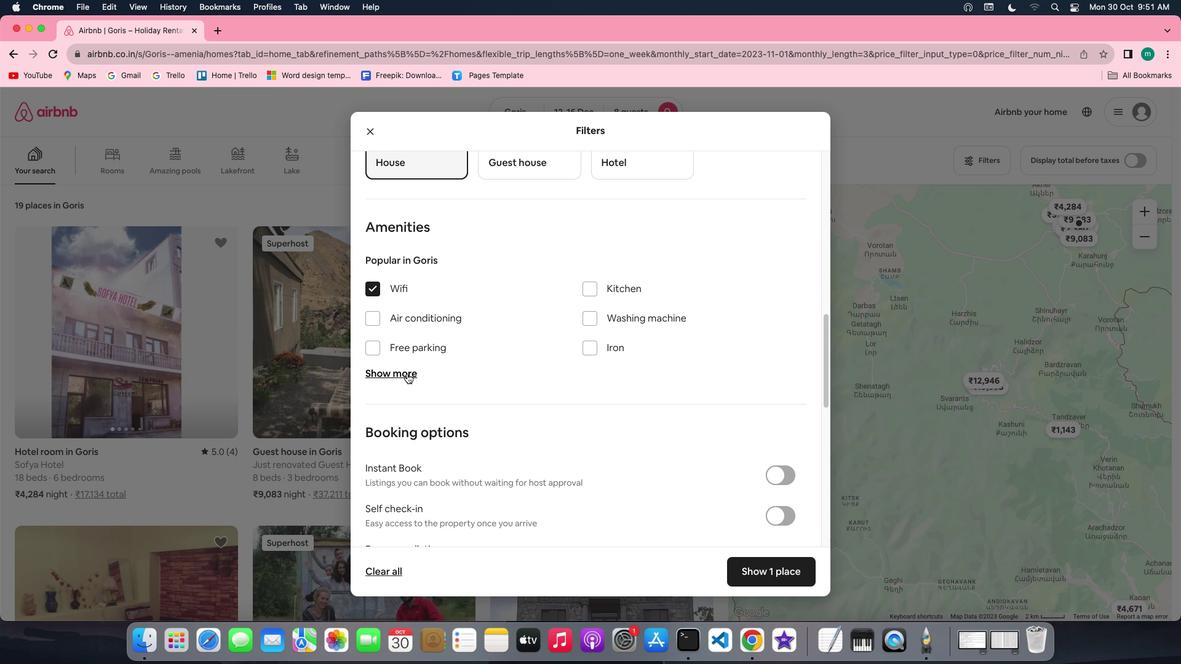 
Action: Mouse pressed left at (406, 374)
Screenshot: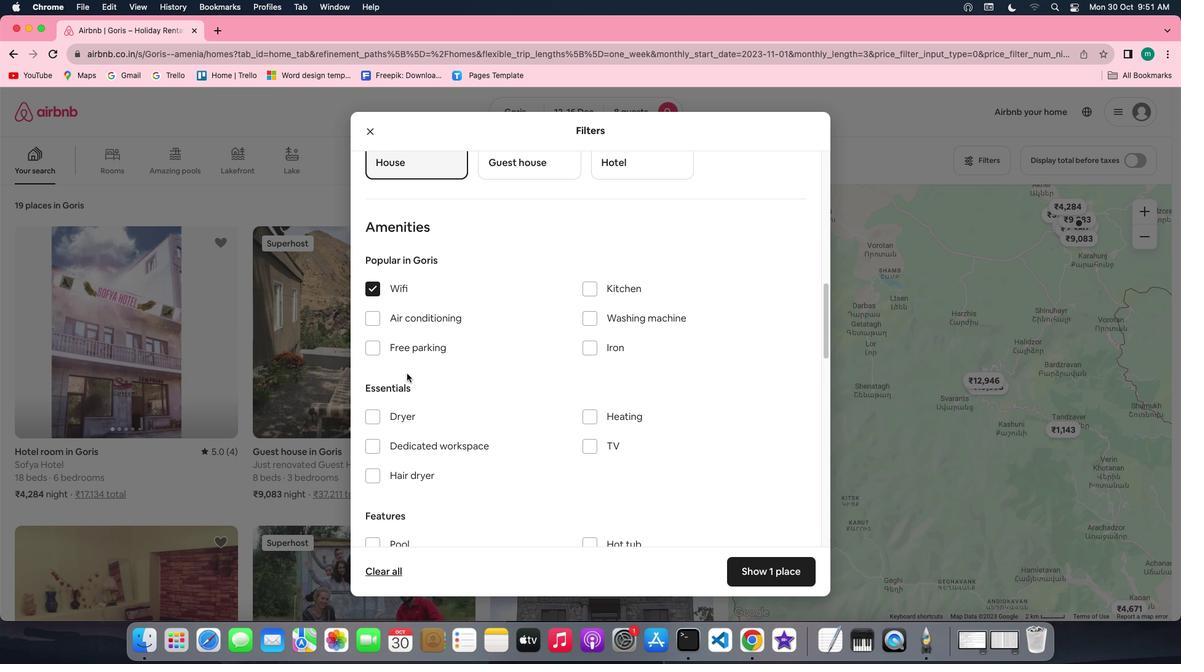
Action: Mouse moved to (618, 414)
Screenshot: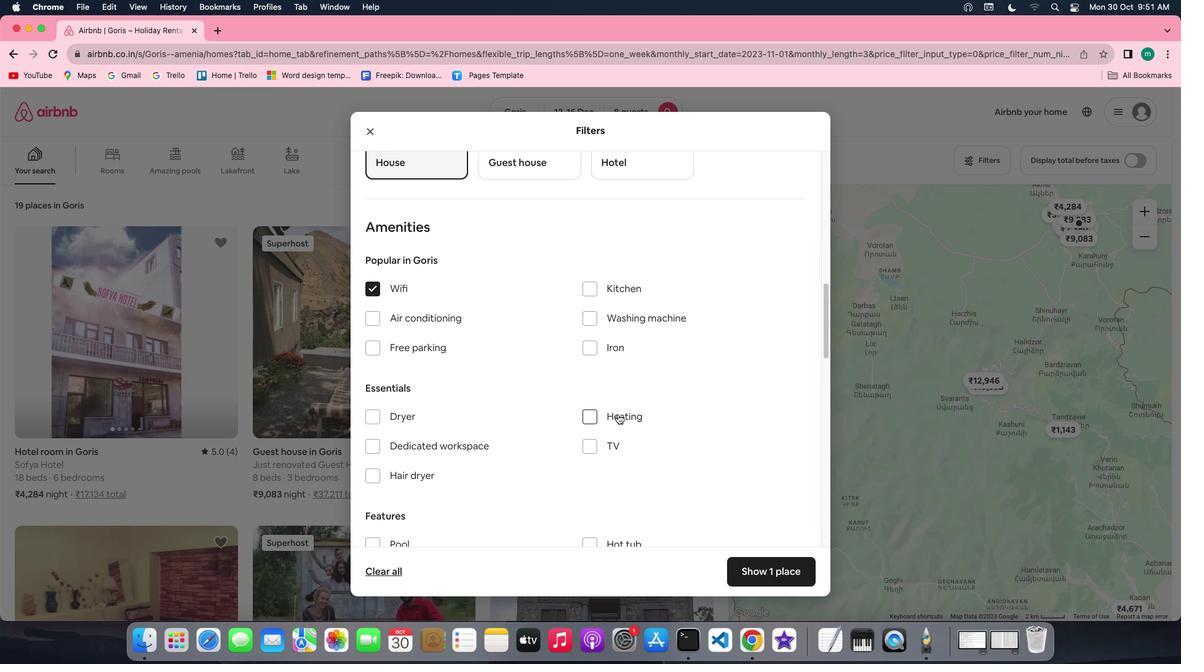 
Action: Mouse pressed left at (618, 414)
Screenshot: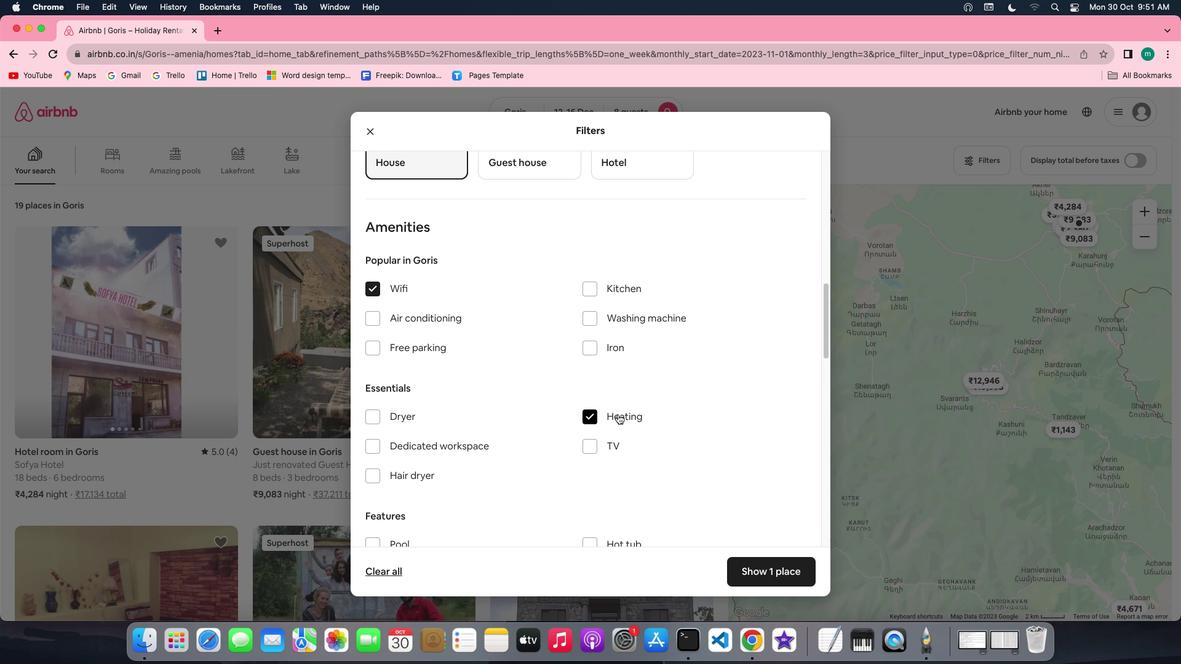 
Action: Mouse moved to (667, 446)
Screenshot: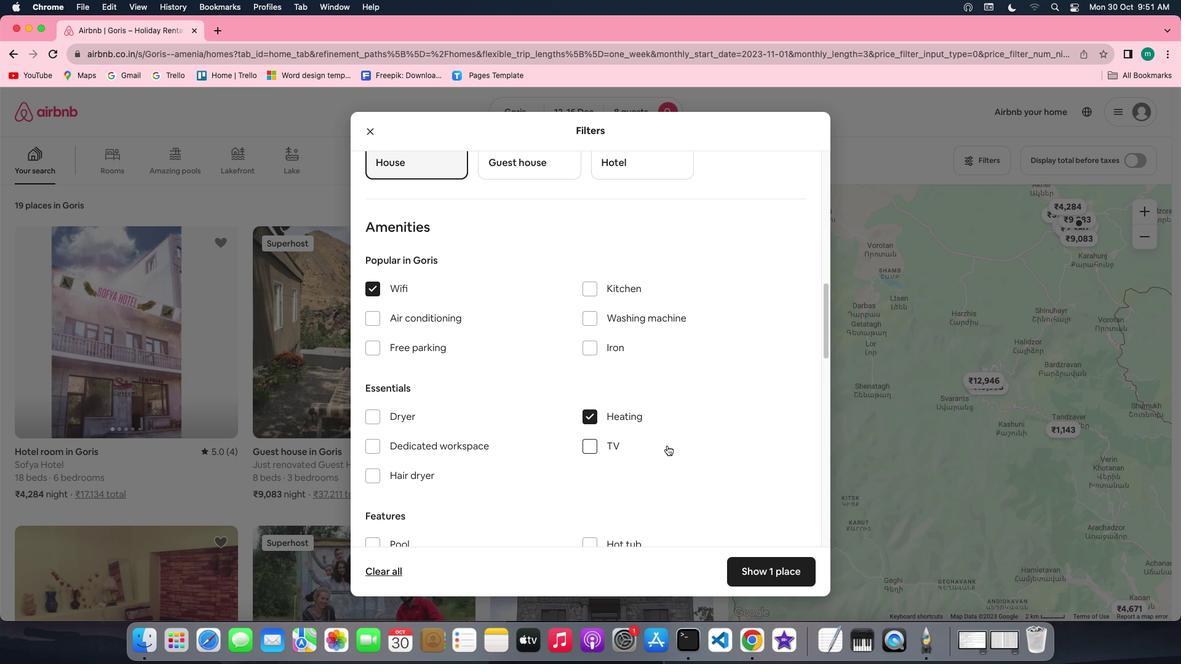 
Action: Mouse scrolled (667, 446) with delta (0, 0)
Screenshot: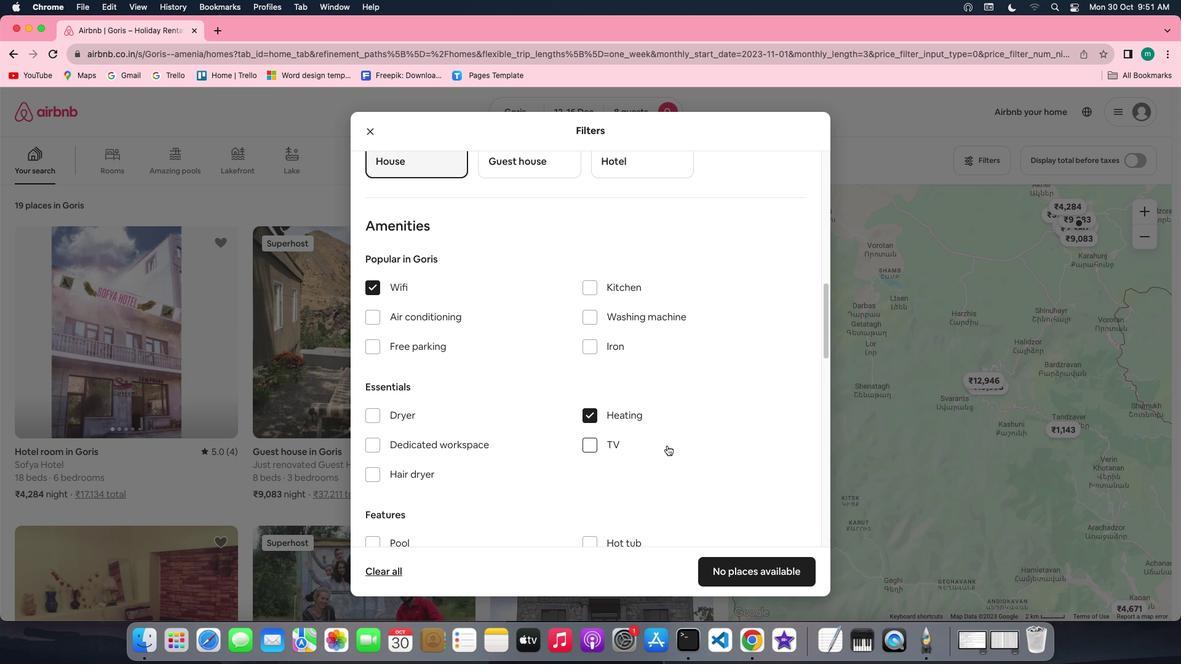 
Action: Mouse scrolled (667, 446) with delta (0, 0)
Screenshot: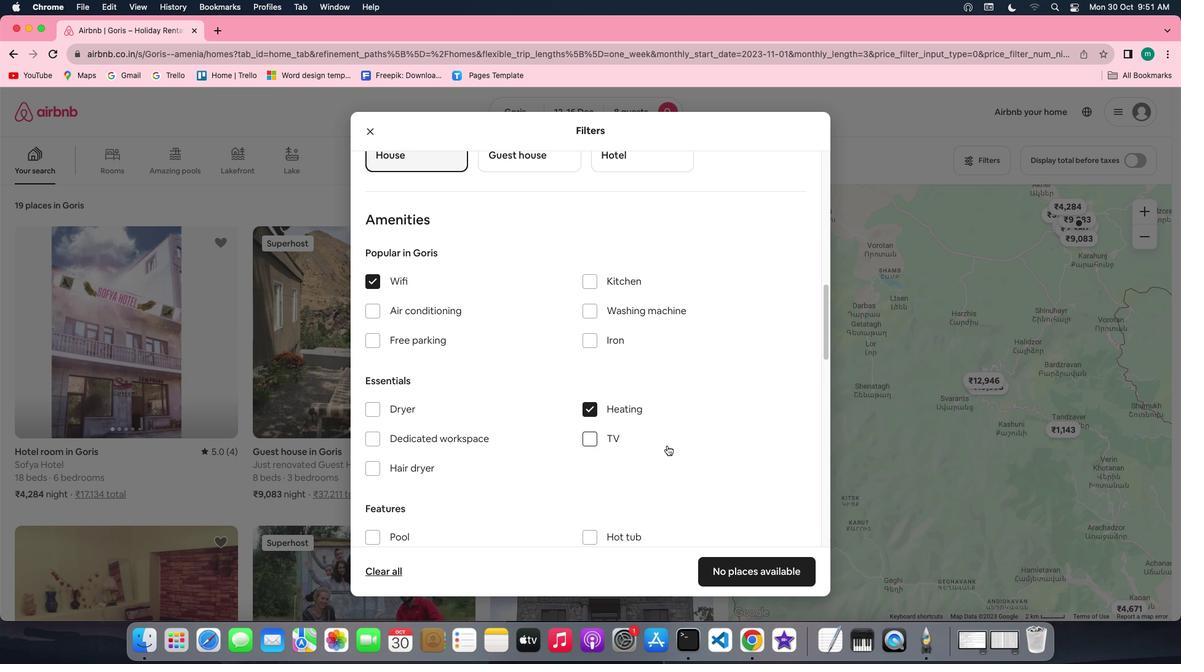 
Action: Mouse scrolled (667, 446) with delta (0, 0)
Screenshot: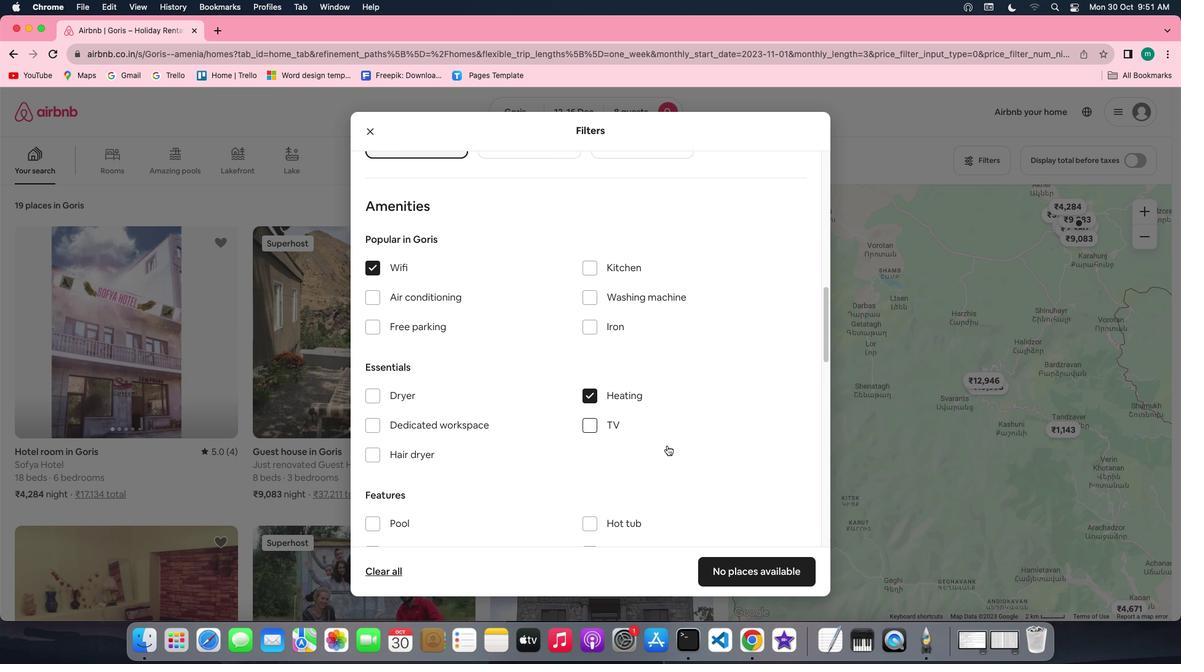 
Action: Mouse scrolled (667, 446) with delta (0, 0)
Screenshot: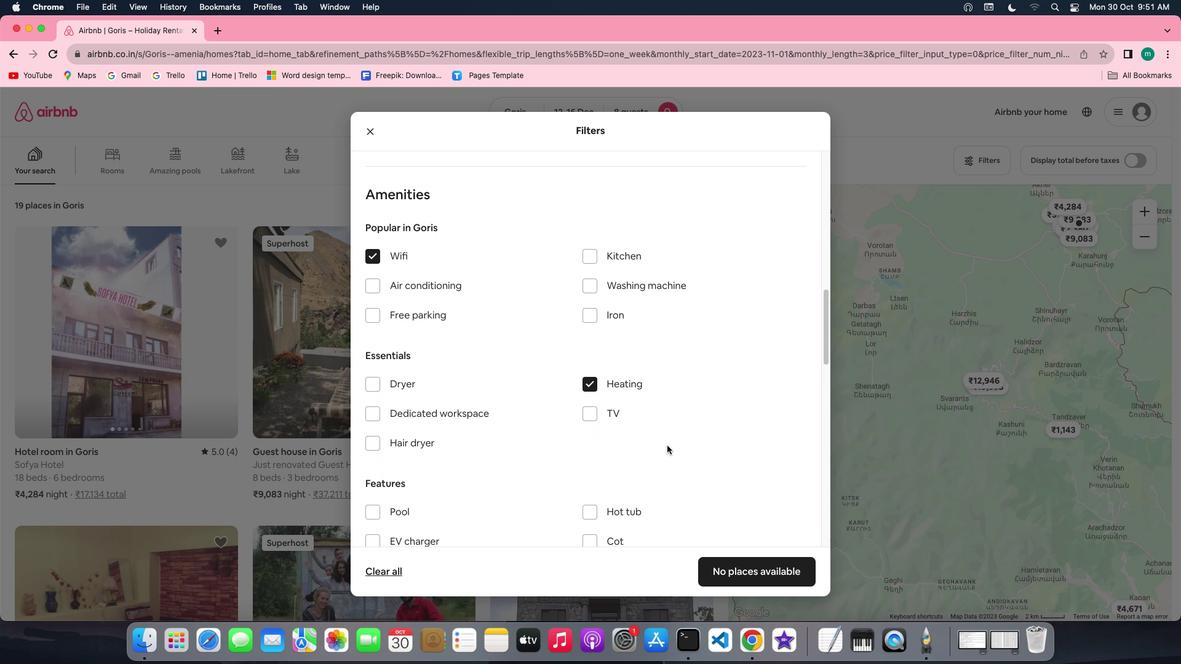 
Action: Mouse scrolled (667, 446) with delta (0, 0)
Screenshot: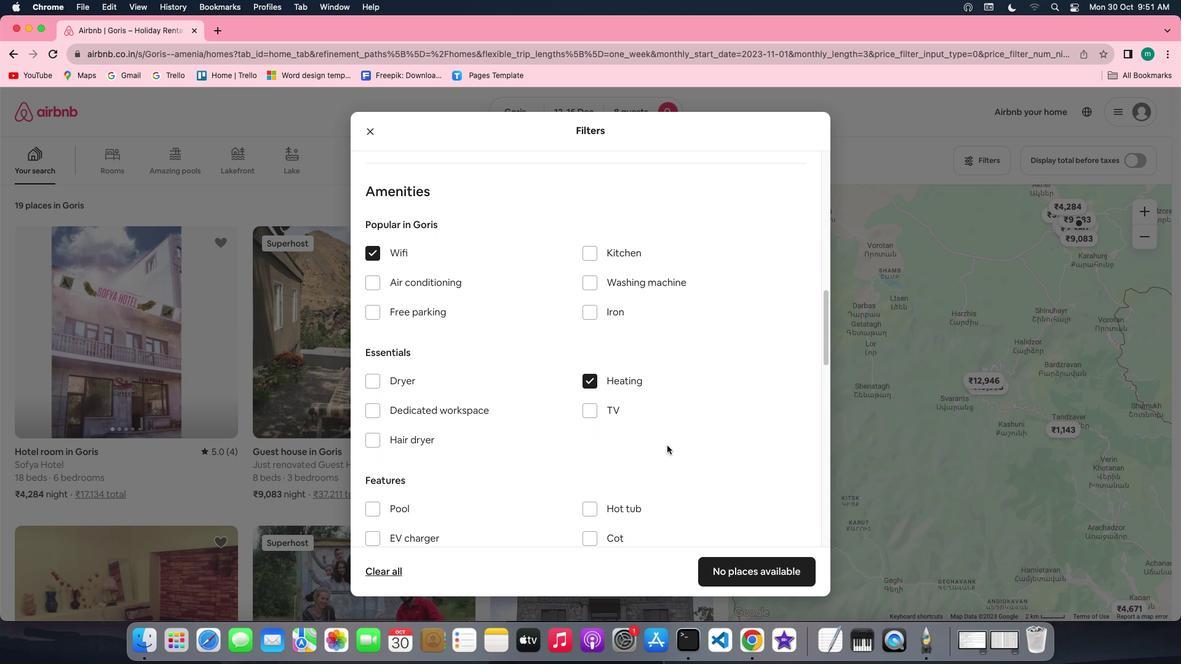 
Action: Mouse scrolled (667, 446) with delta (0, 0)
Screenshot: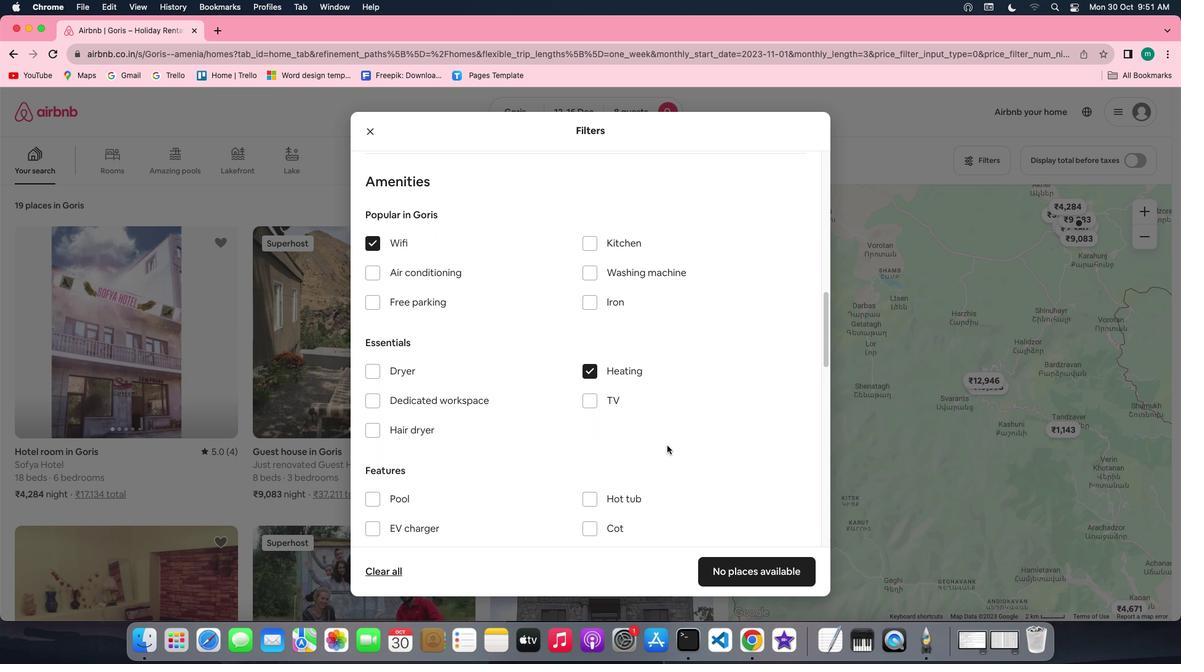 
Action: Mouse scrolled (667, 446) with delta (0, 0)
Screenshot: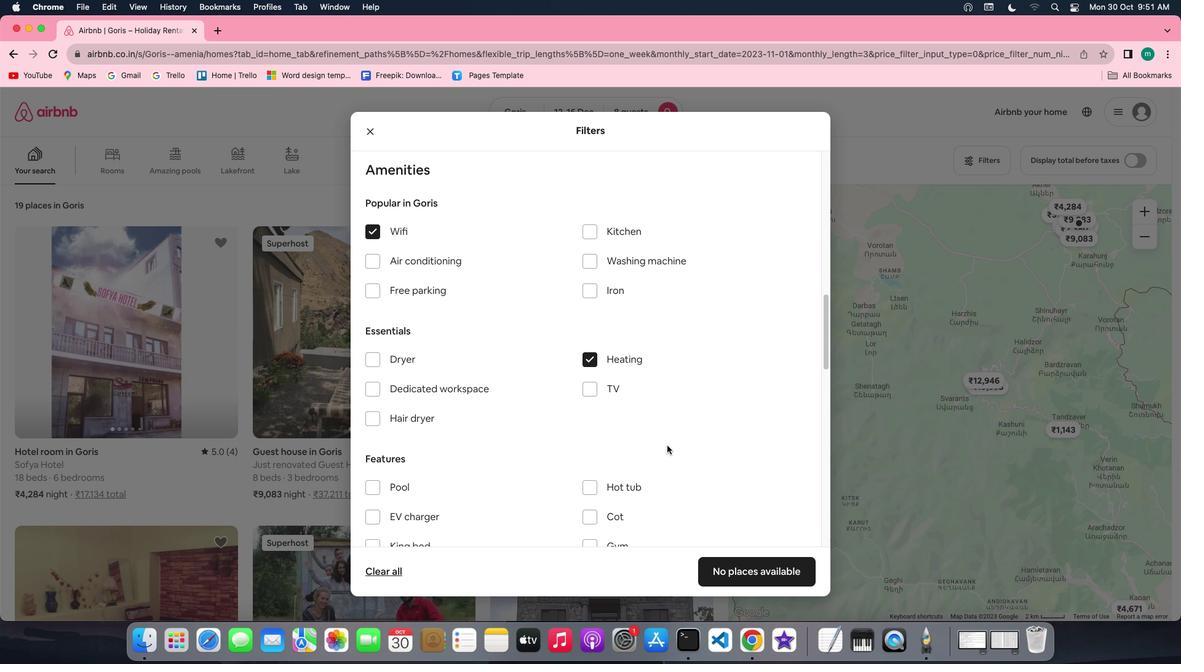 
Action: Mouse scrolled (667, 446) with delta (0, 0)
Screenshot: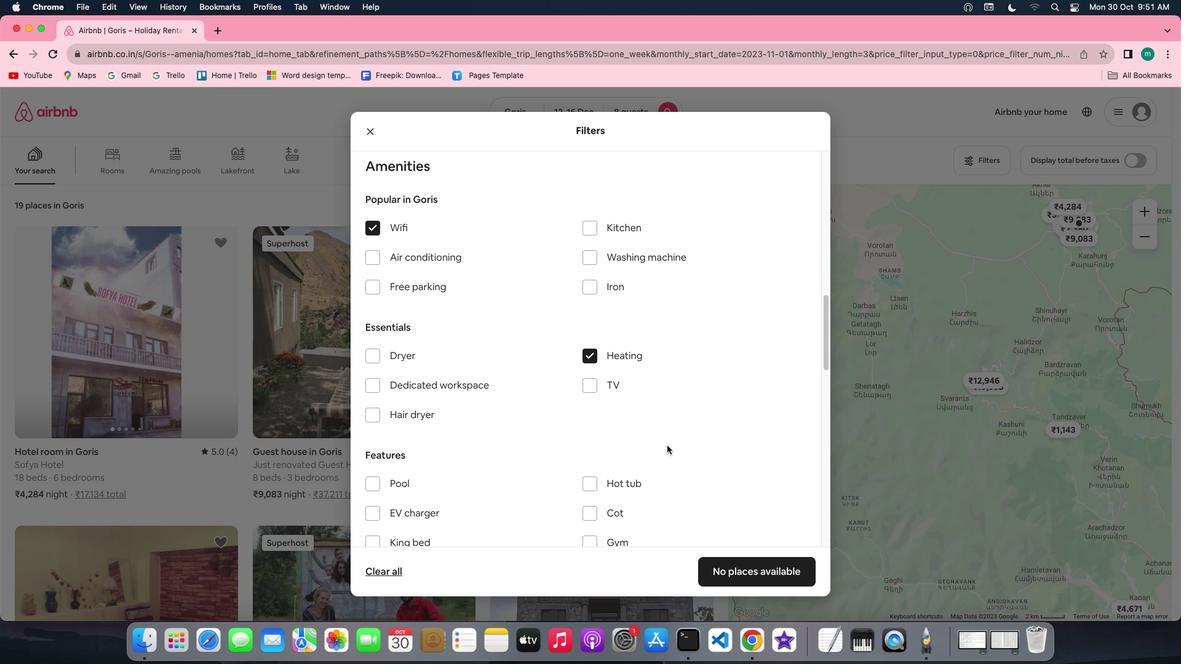 
Action: Mouse scrolled (667, 446) with delta (0, 0)
Screenshot: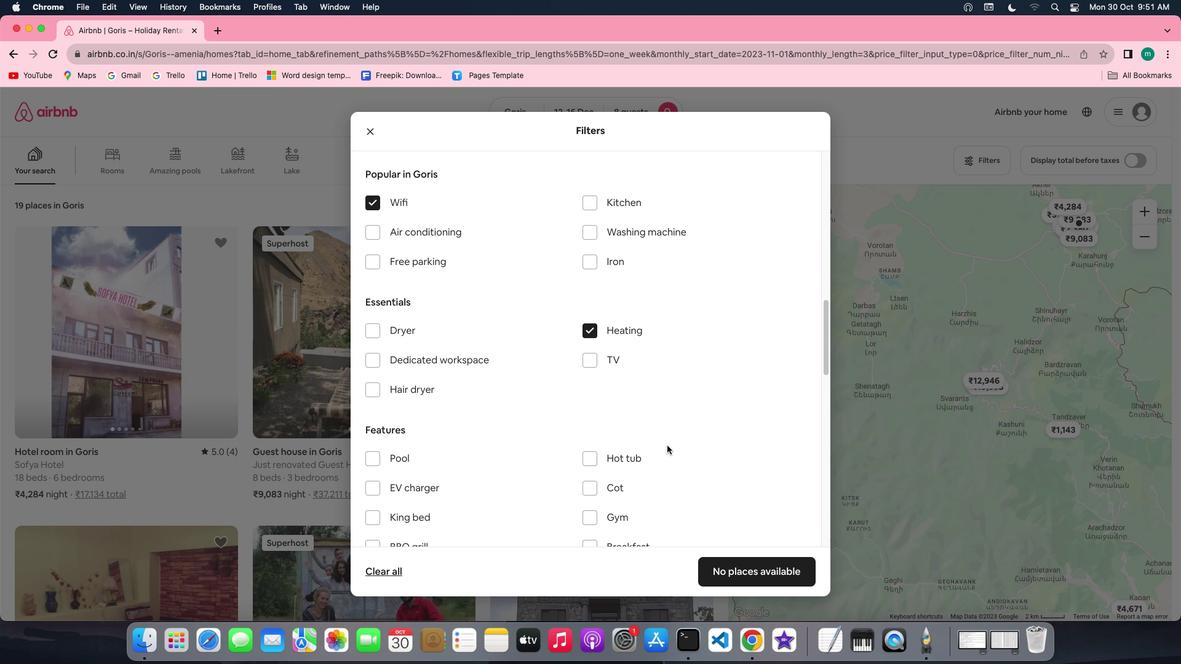 
Action: Mouse scrolled (667, 446) with delta (0, 0)
Screenshot: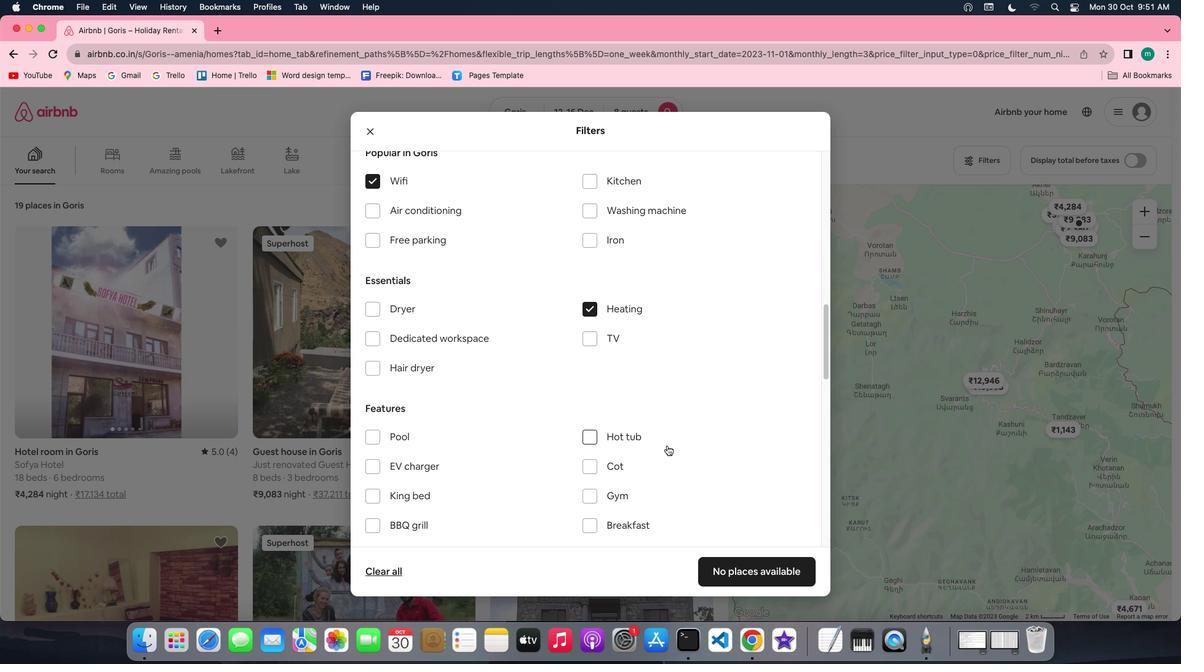 
Action: Mouse scrolled (667, 446) with delta (0, 0)
Screenshot: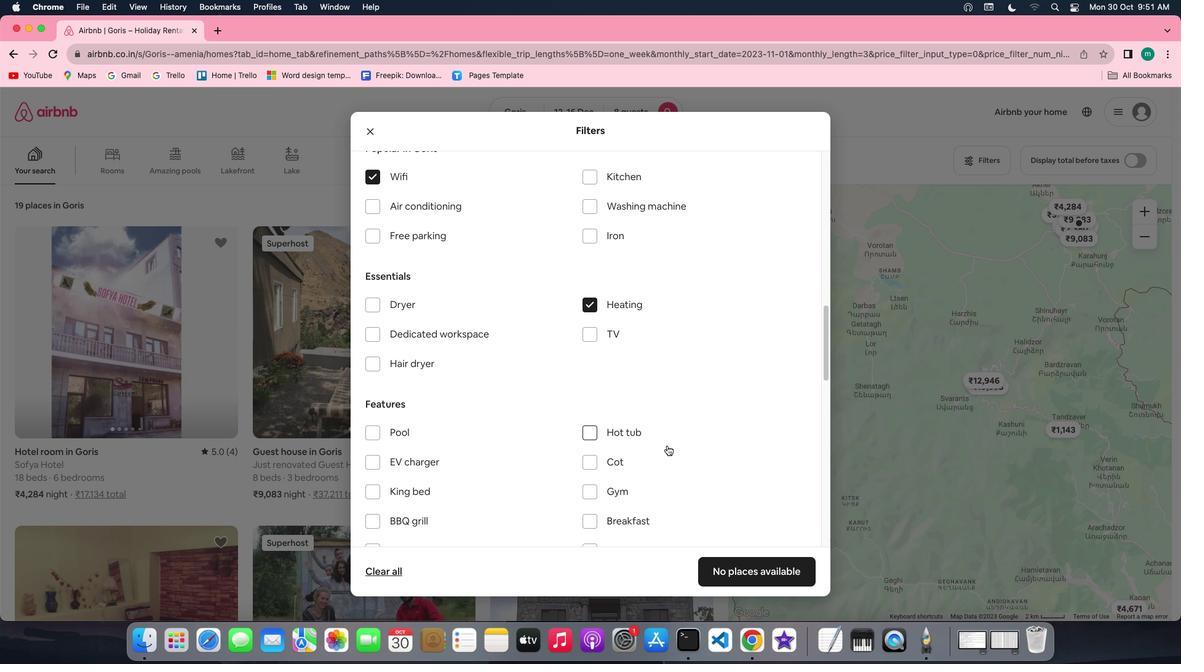 
Action: Mouse scrolled (667, 446) with delta (0, 0)
Screenshot: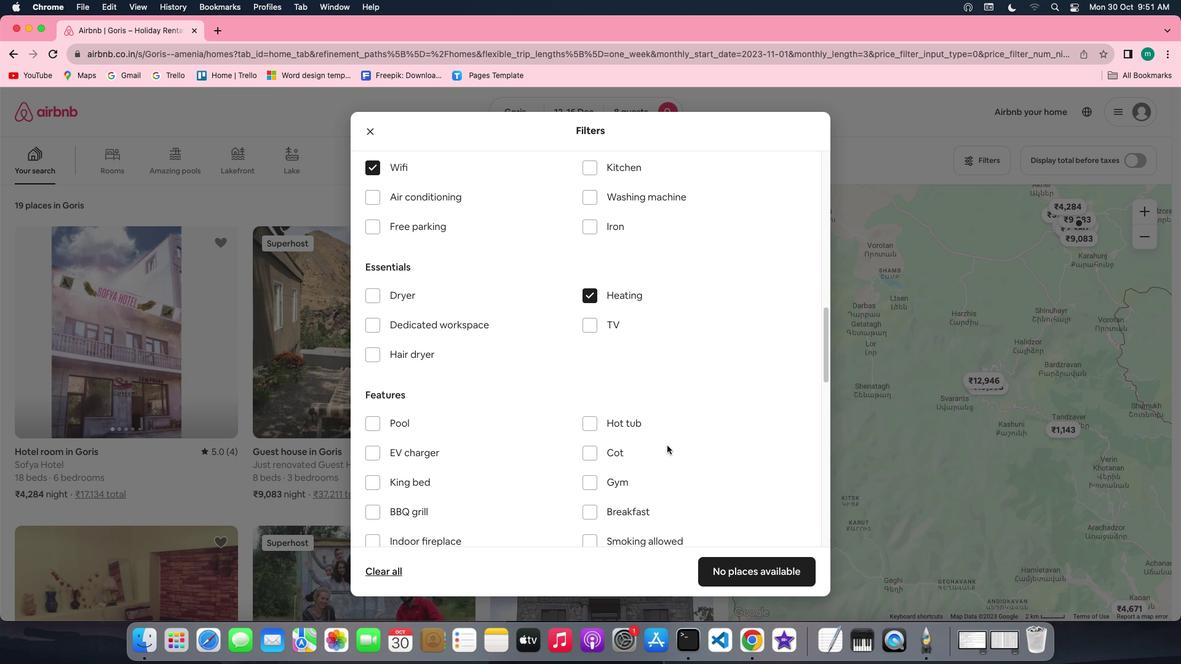 
Action: Mouse scrolled (667, 446) with delta (0, 0)
Screenshot: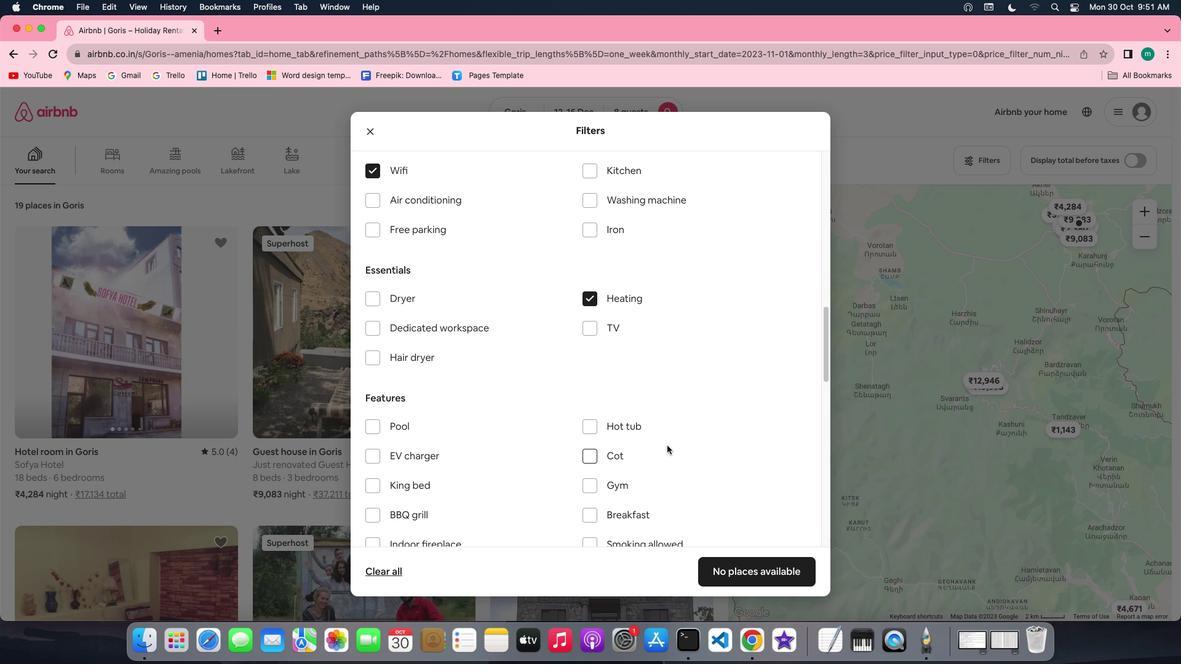 
Action: Mouse scrolled (667, 446) with delta (0, 0)
Screenshot: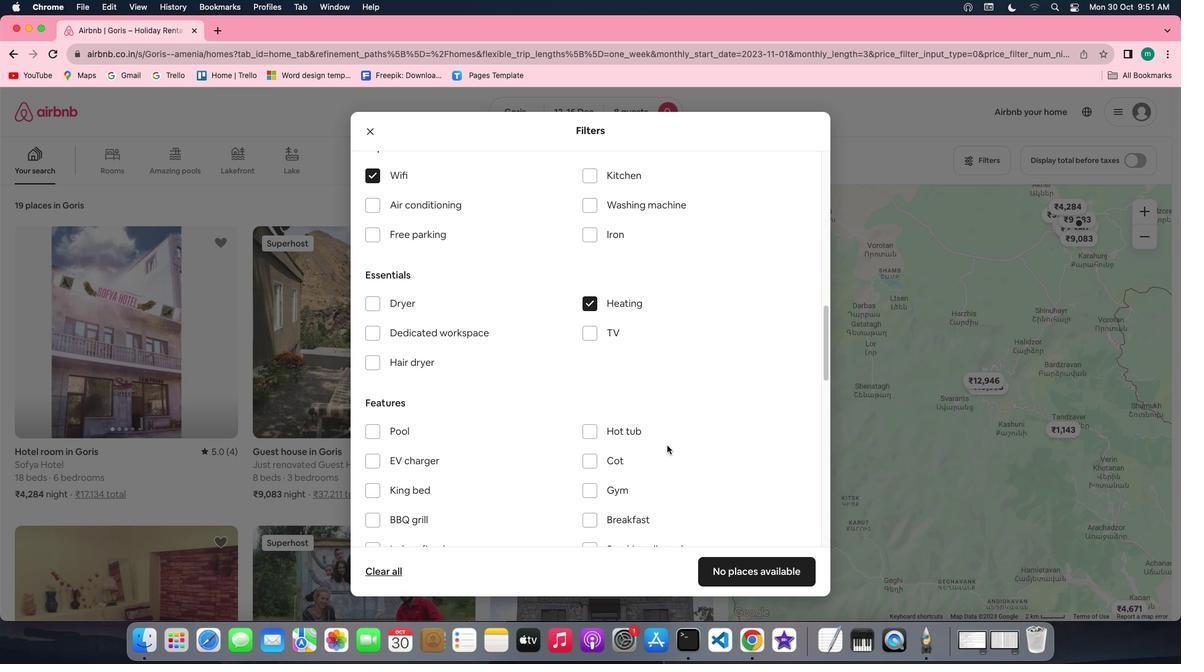 
Action: Mouse scrolled (667, 446) with delta (0, 0)
Screenshot: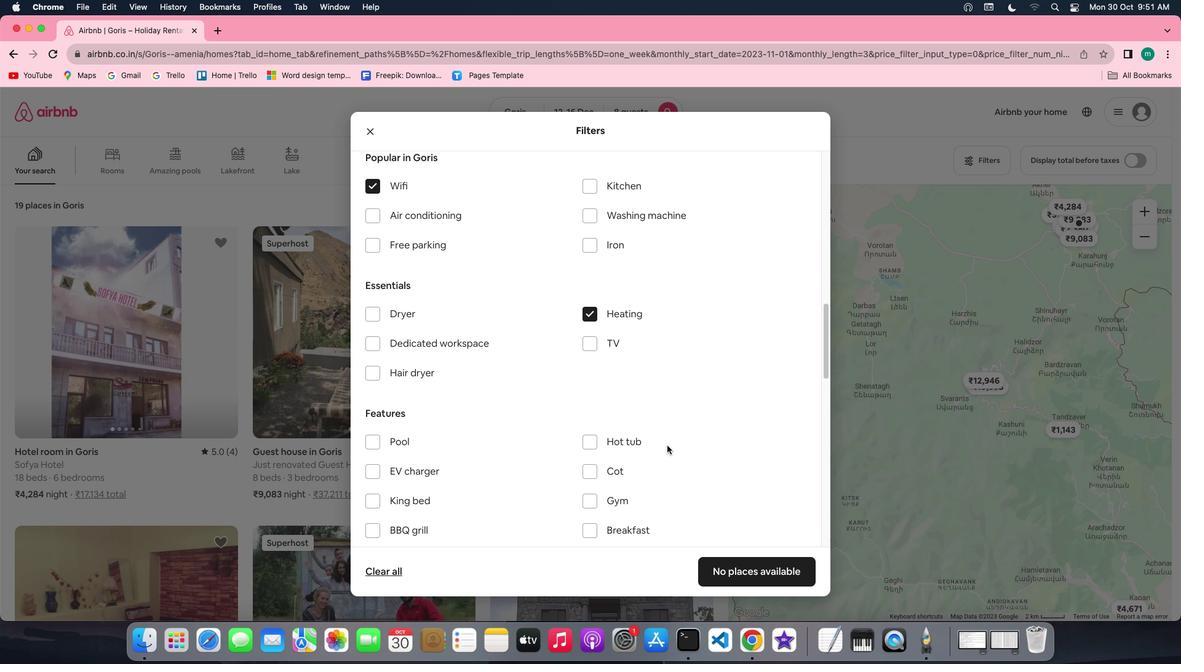 
Action: Mouse moved to (597, 336)
Screenshot: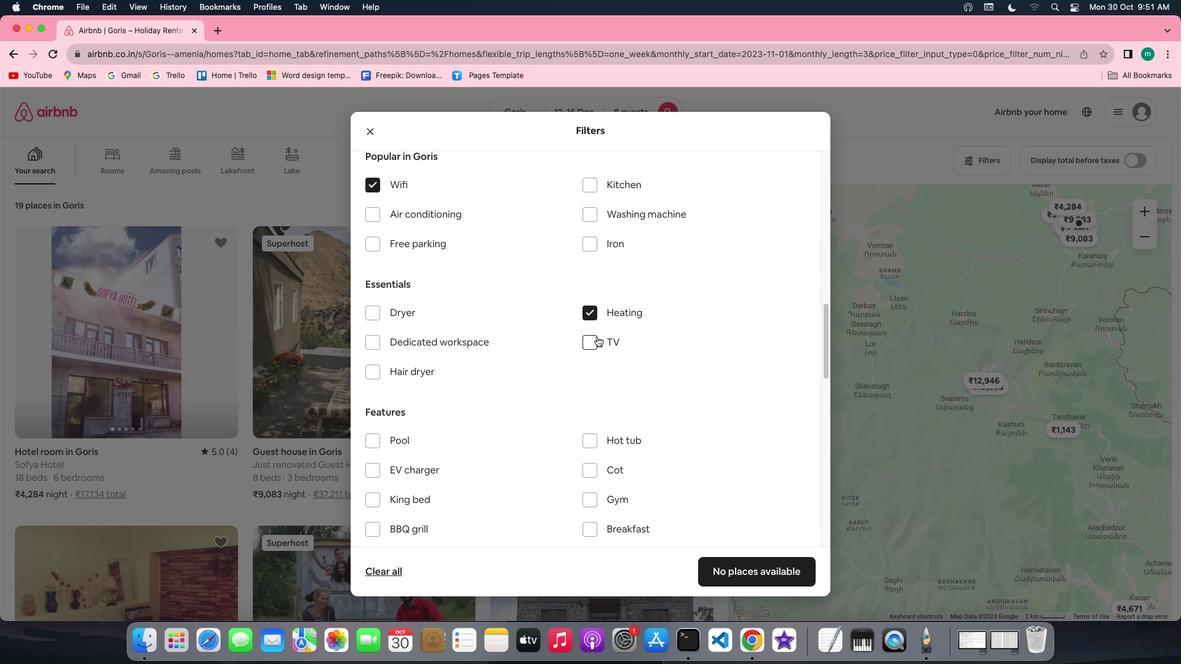 
Action: Mouse pressed left at (597, 336)
Screenshot: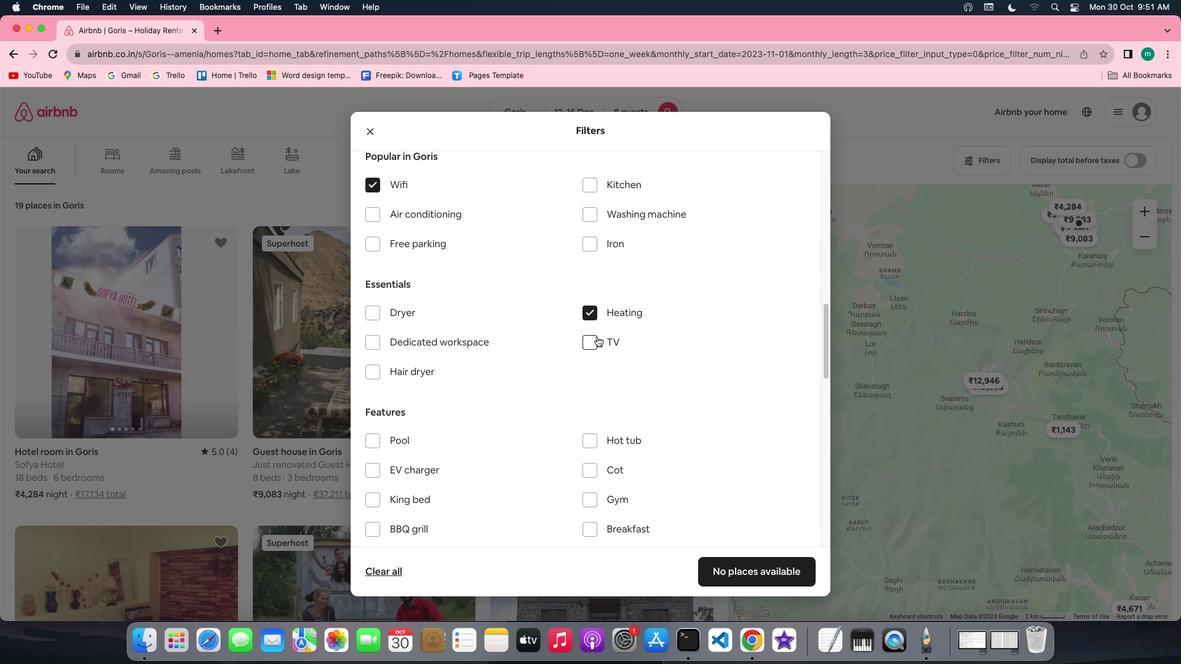 
Action: Mouse moved to (660, 390)
Screenshot: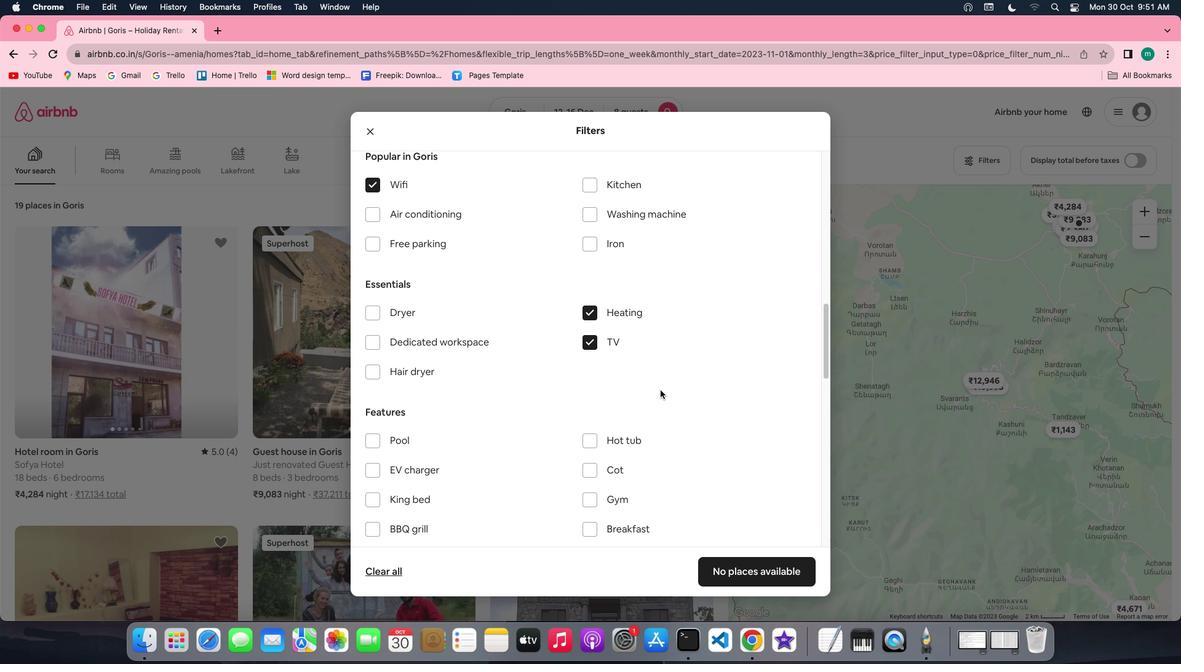 
Action: Mouse scrolled (660, 390) with delta (0, 0)
Screenshot: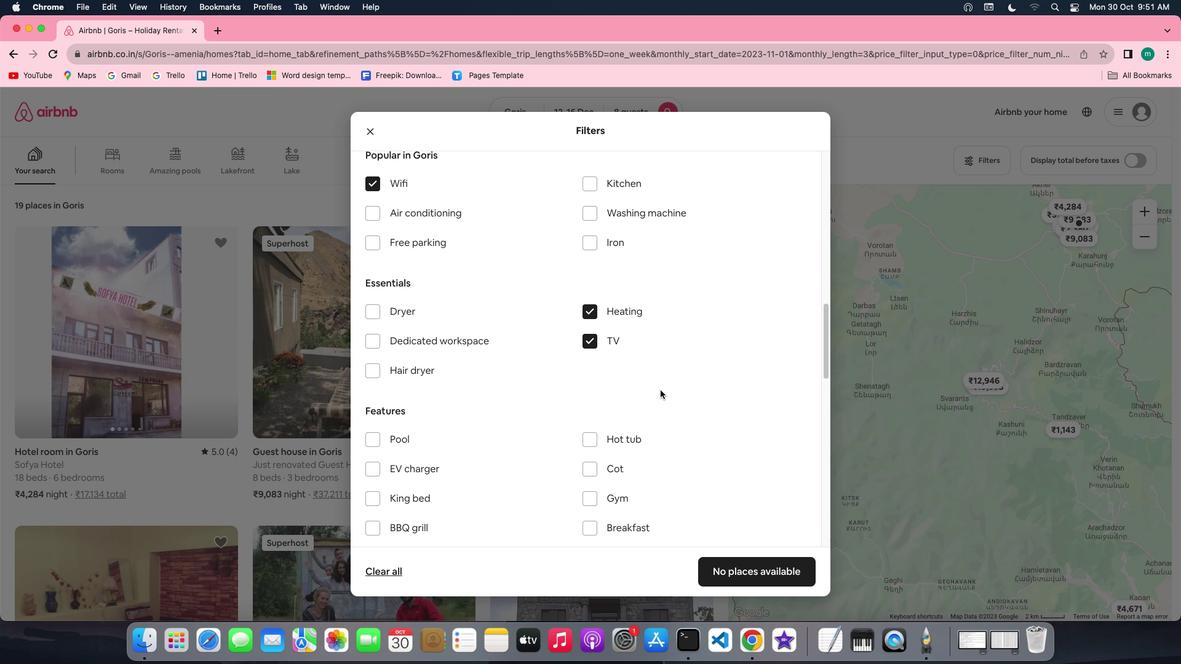 
Action: Mouse scrolled (660, 390) with delta (0, 0)
Screenshot: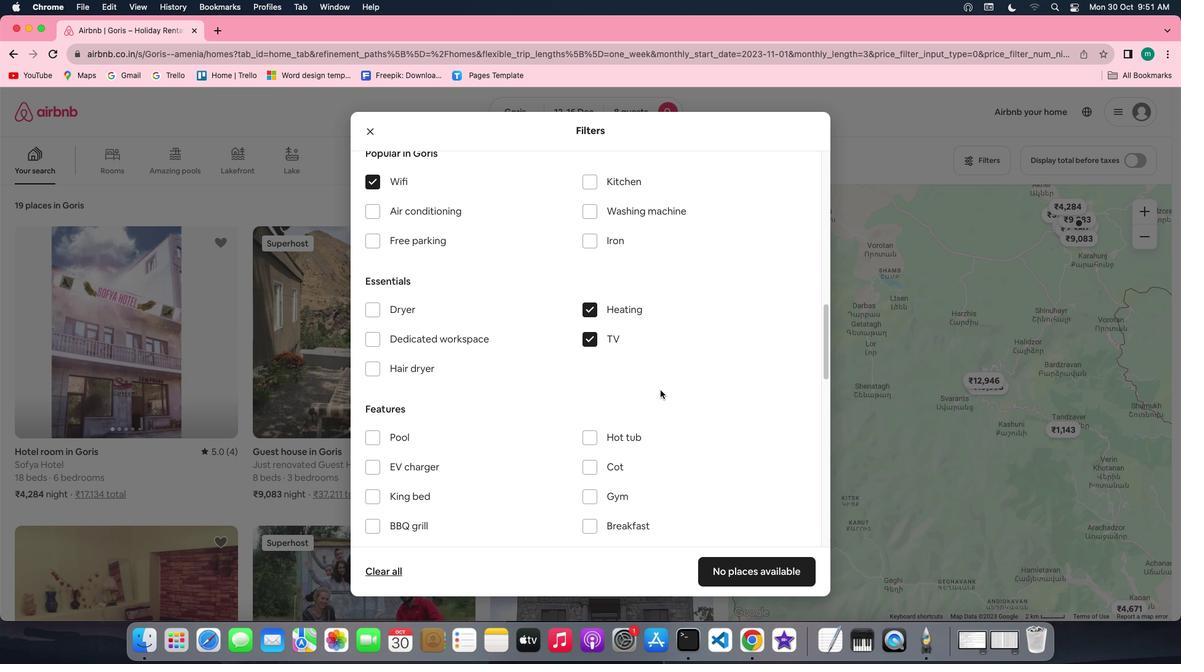 
Action: Mouse scrolled (660, 390) with delta (0, 0)
Screenshot: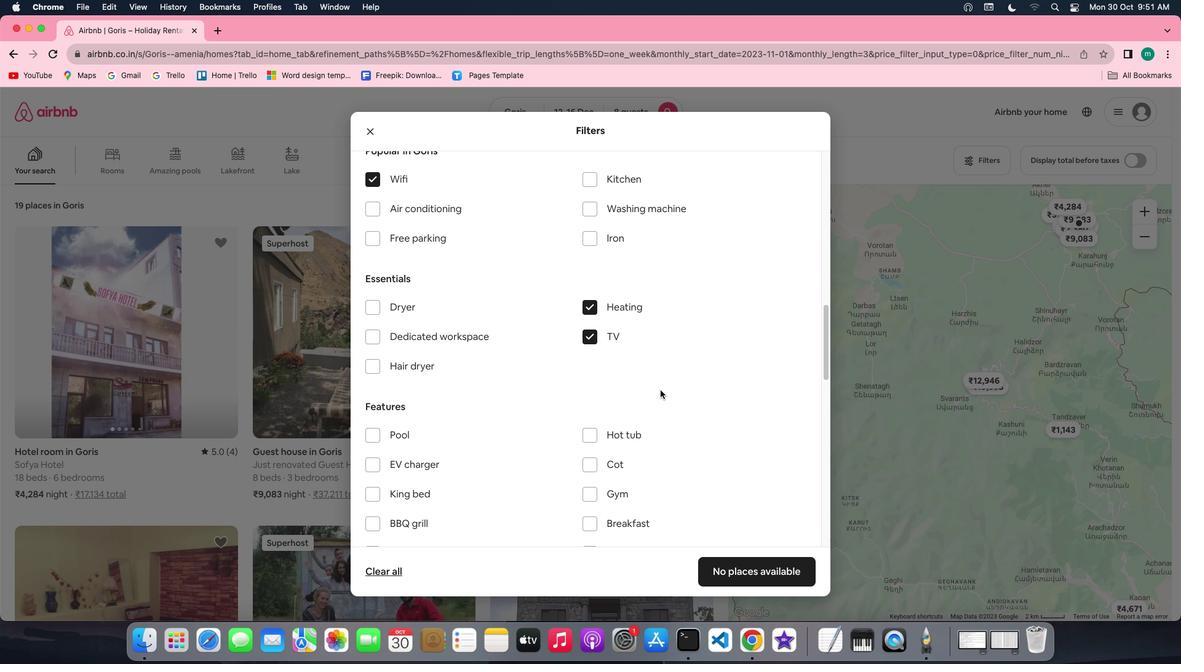 
Action: Mouse scrolled (660, 390) with delta (0, 0)
Screenshot: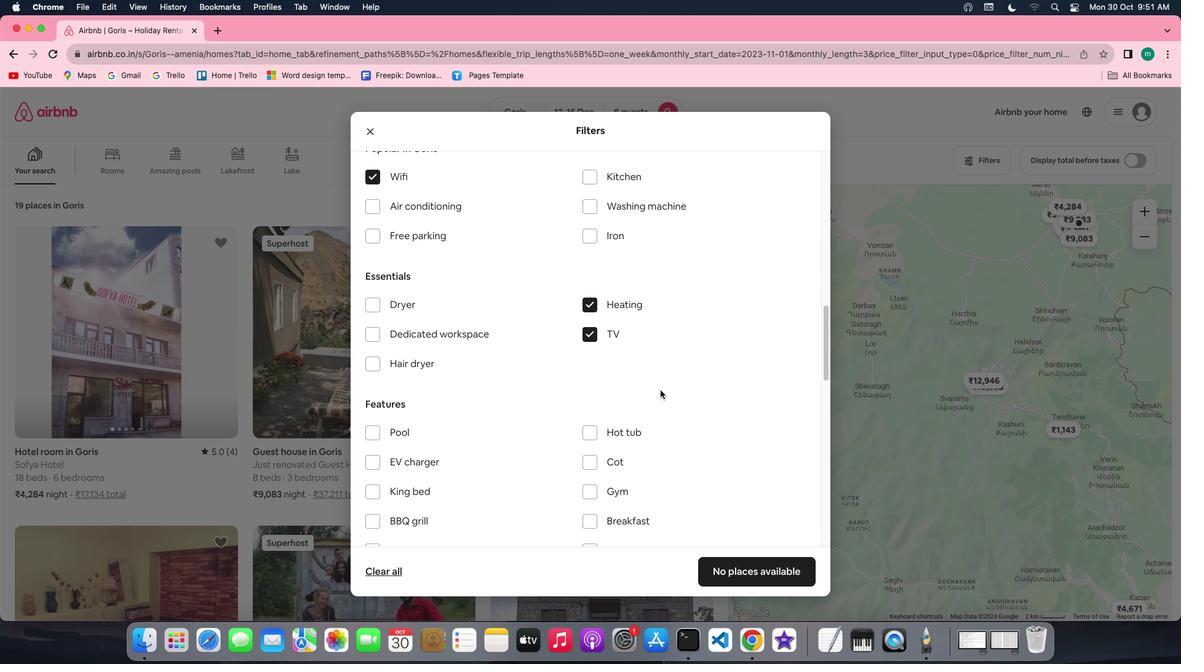 
Action: Mouse scrolled (660, 390) with delta (0, 0)
Screenshot: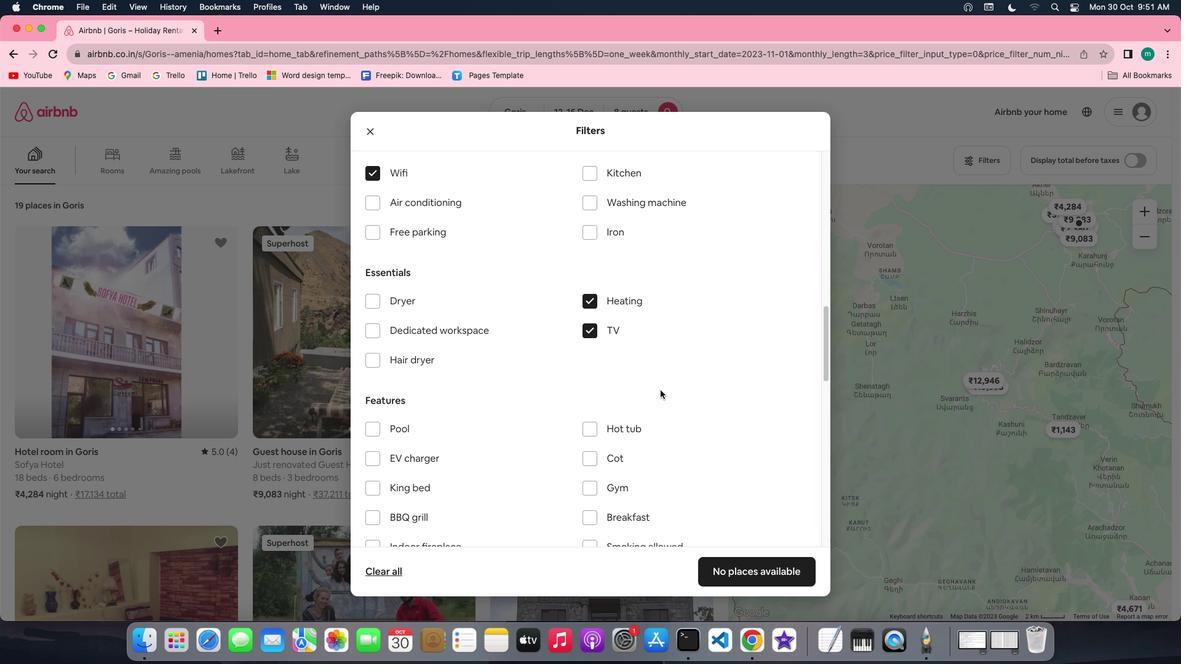 
Action: Mouse scrolled (660, 390) with delta (0, 0)
Screenshot: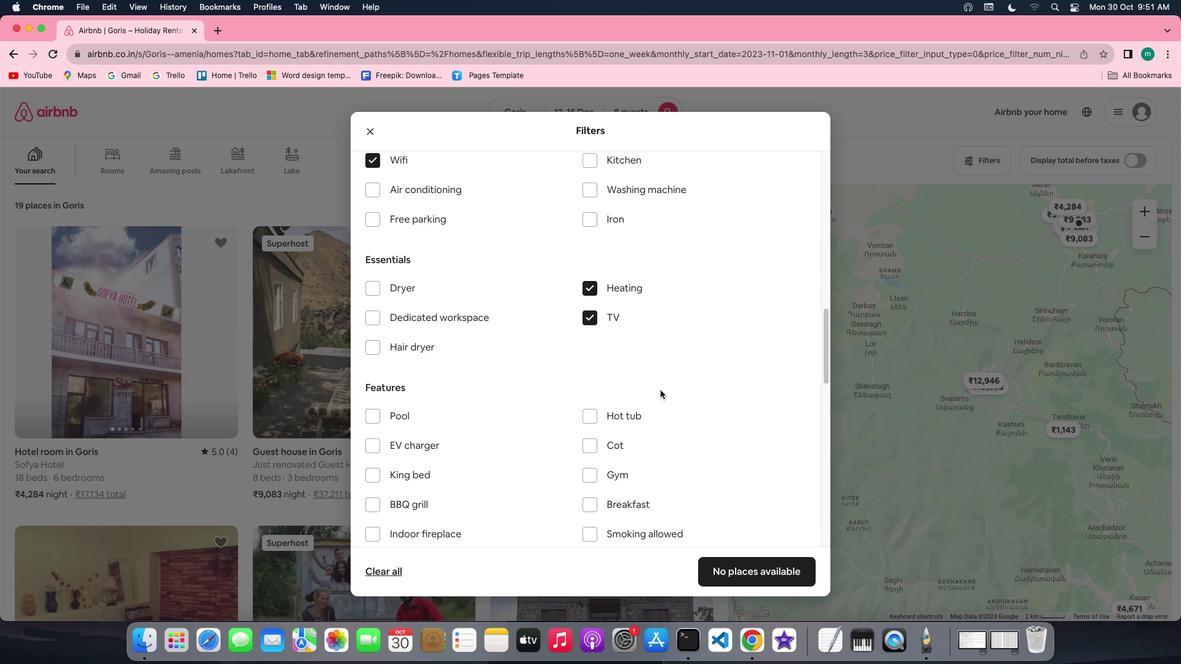 
Action: Mouse scrolled (660, 390) with delta (0, 0)
Screenshot: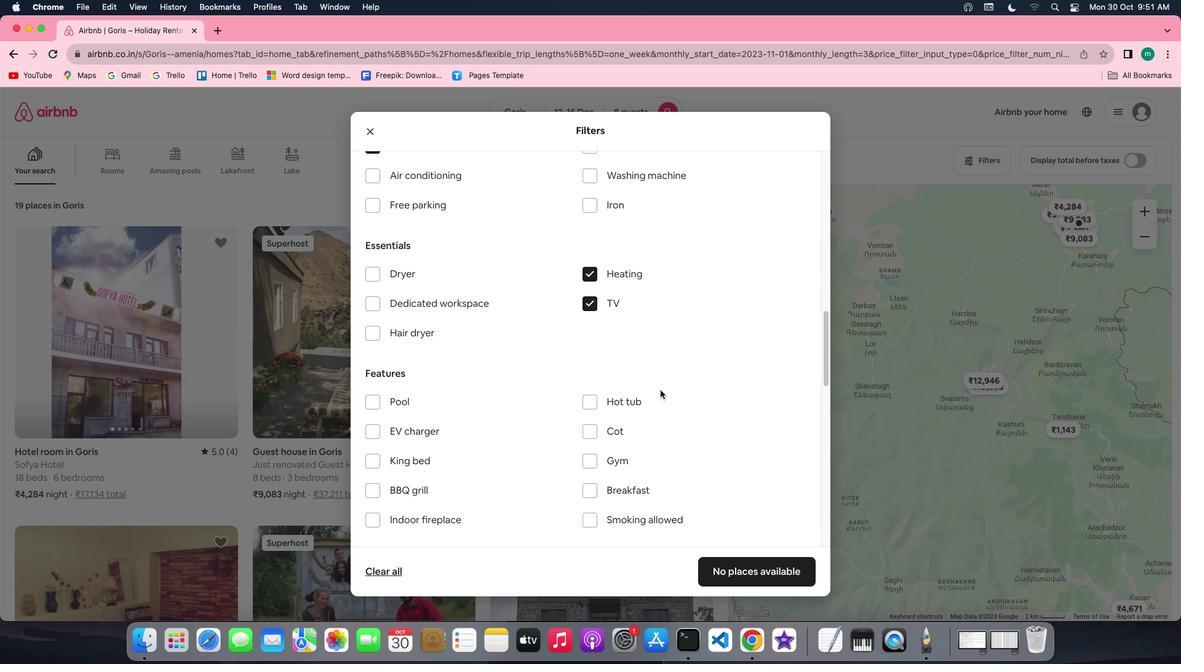 
Action: Mouse scrolled (660, 390) with delta (0, 0)
Screenshot: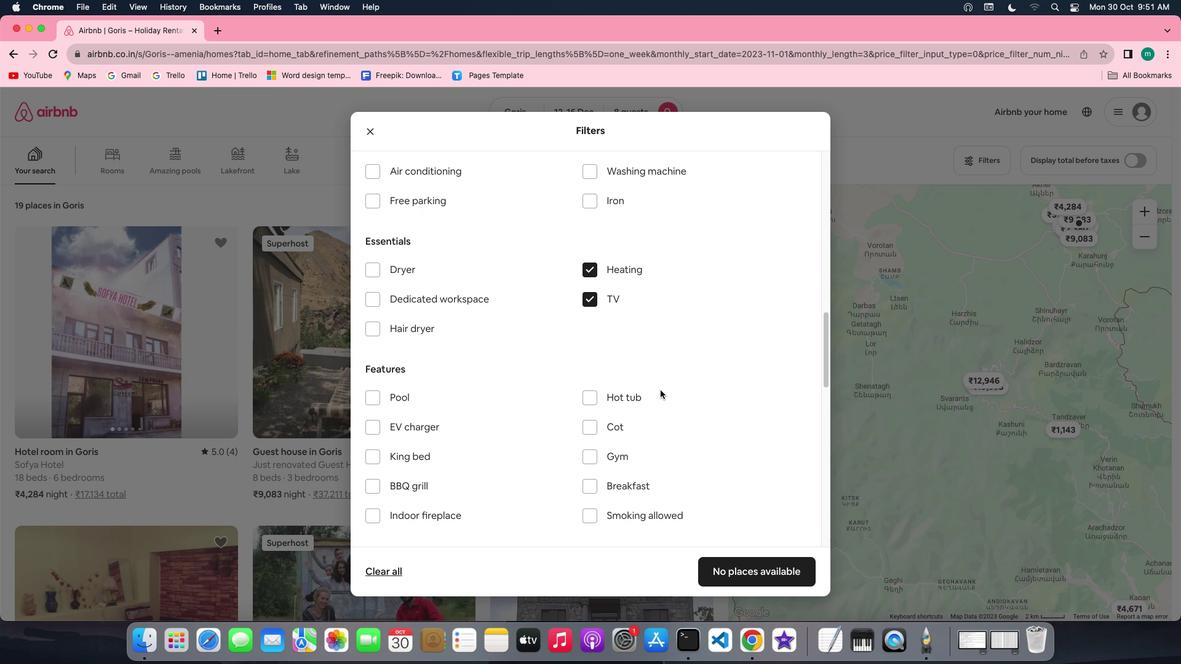 
Action: Mouse scrolled (660, 390) with delta (0, 0)
Screenshot: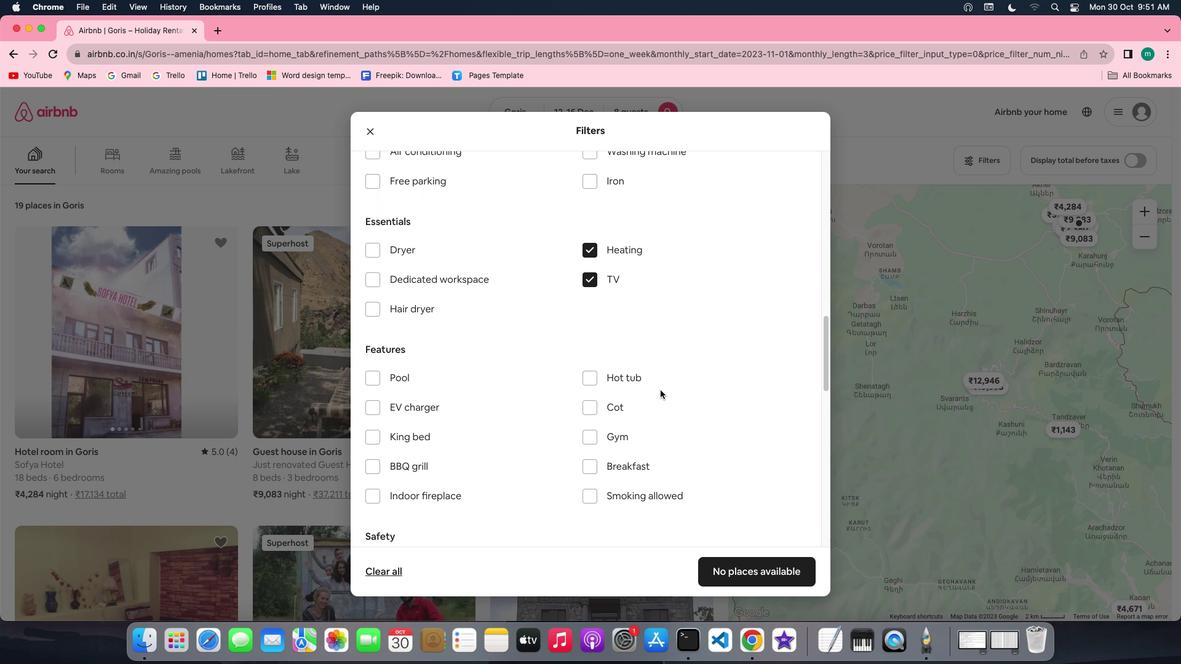 
Action: Mouse moved to (542, 388)
Screenshot: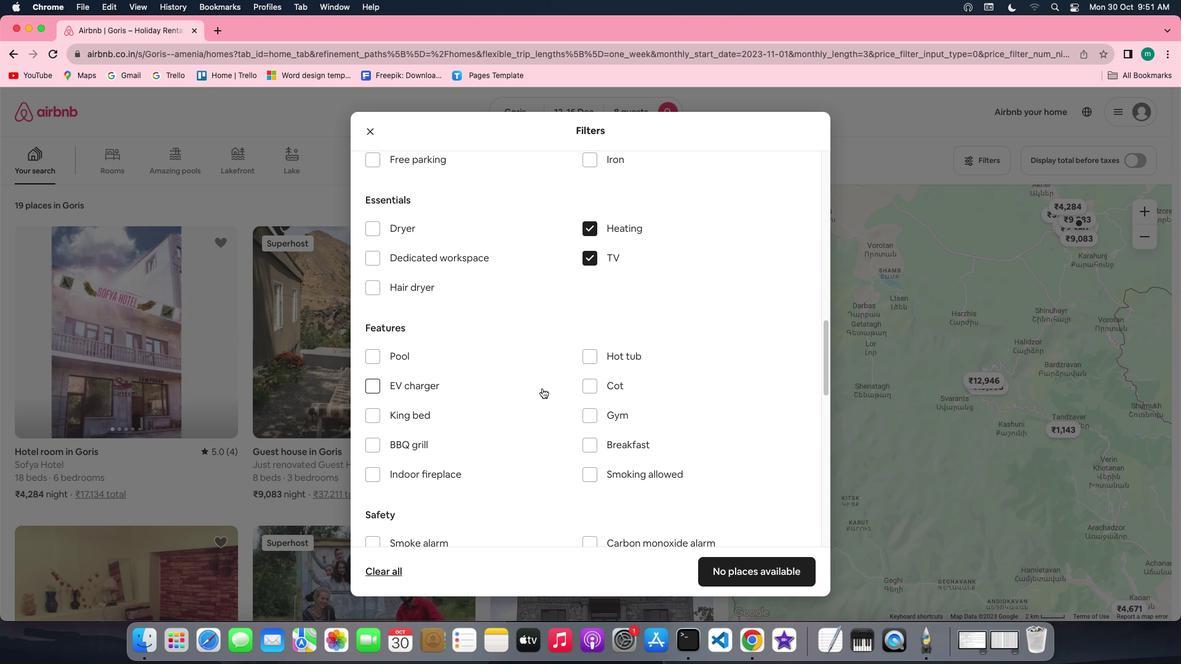 
Action: Mouse scrolled (542, 388) with delta (0, 0)
Screenshot: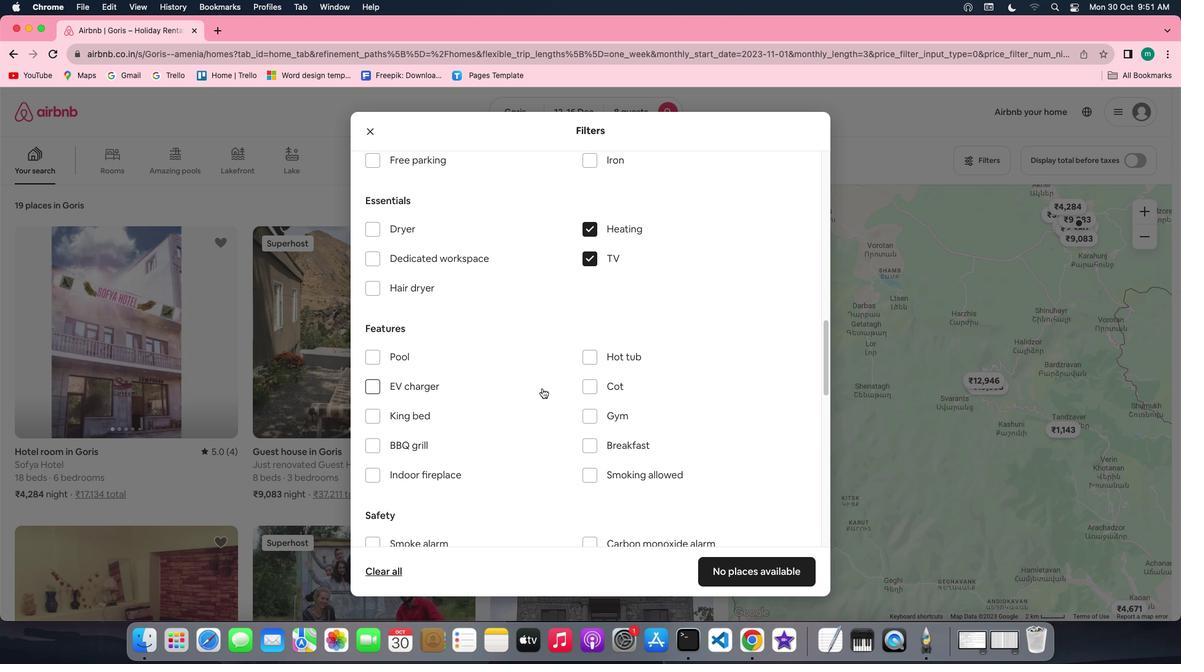
Action: Mouse moved to (423, 164)
Screenshot: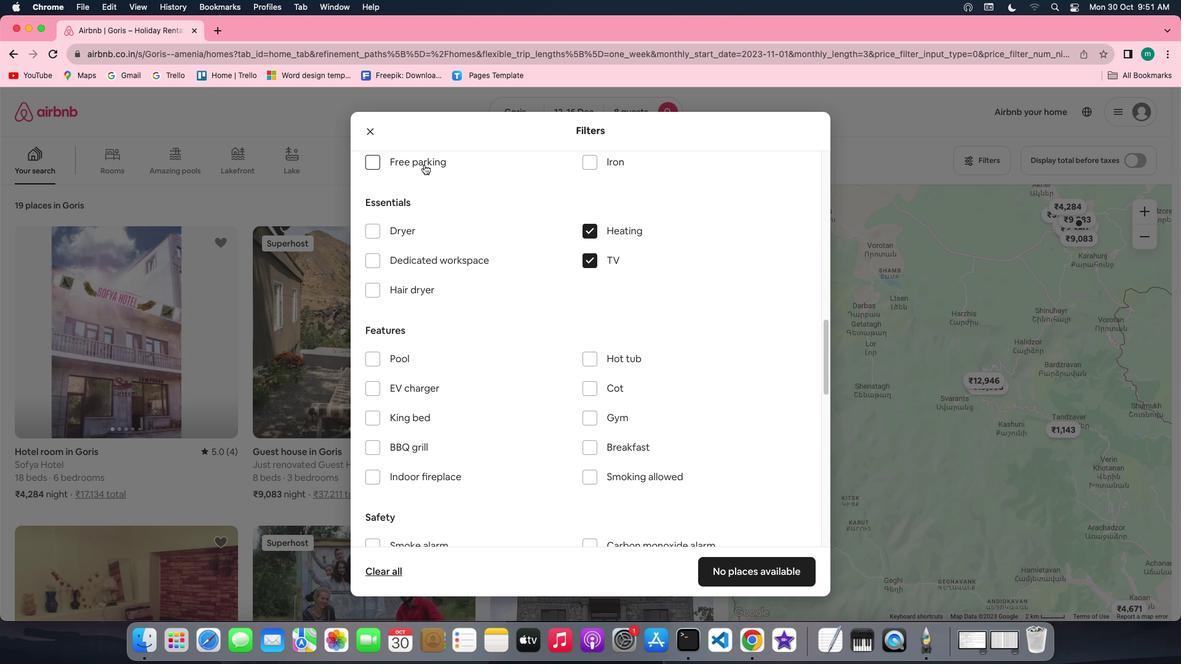 
Action: Mouse pressed left at (423, 164)
Screenshot: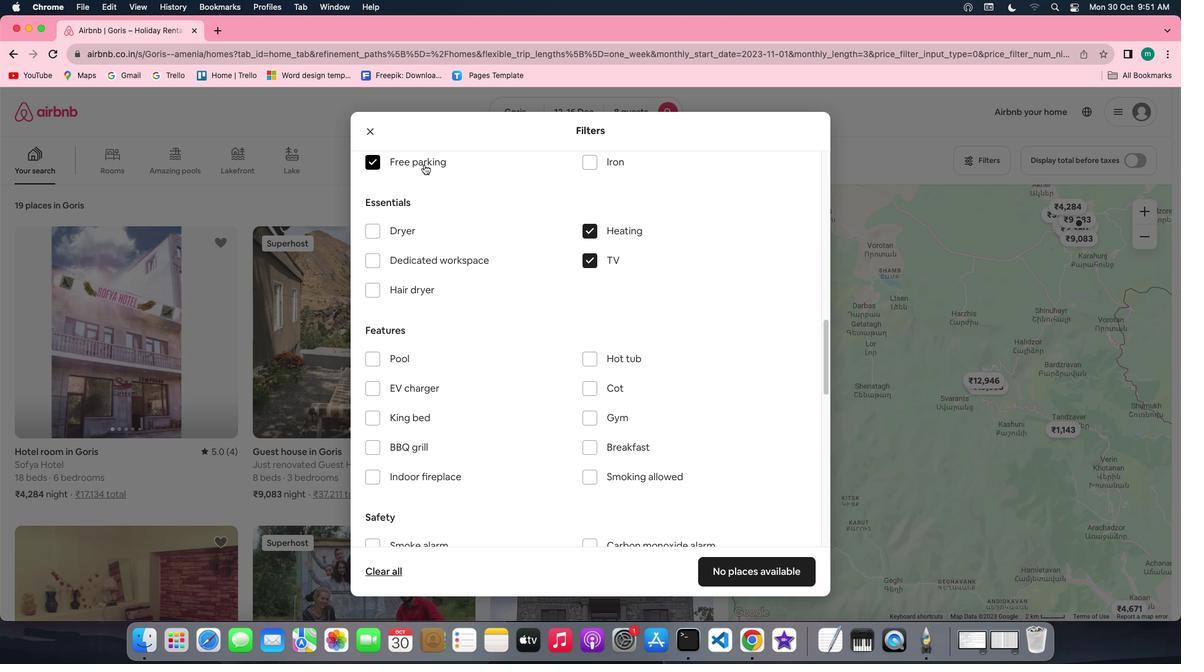 
Action: Mouse moved to (476, 324)
Screenshot: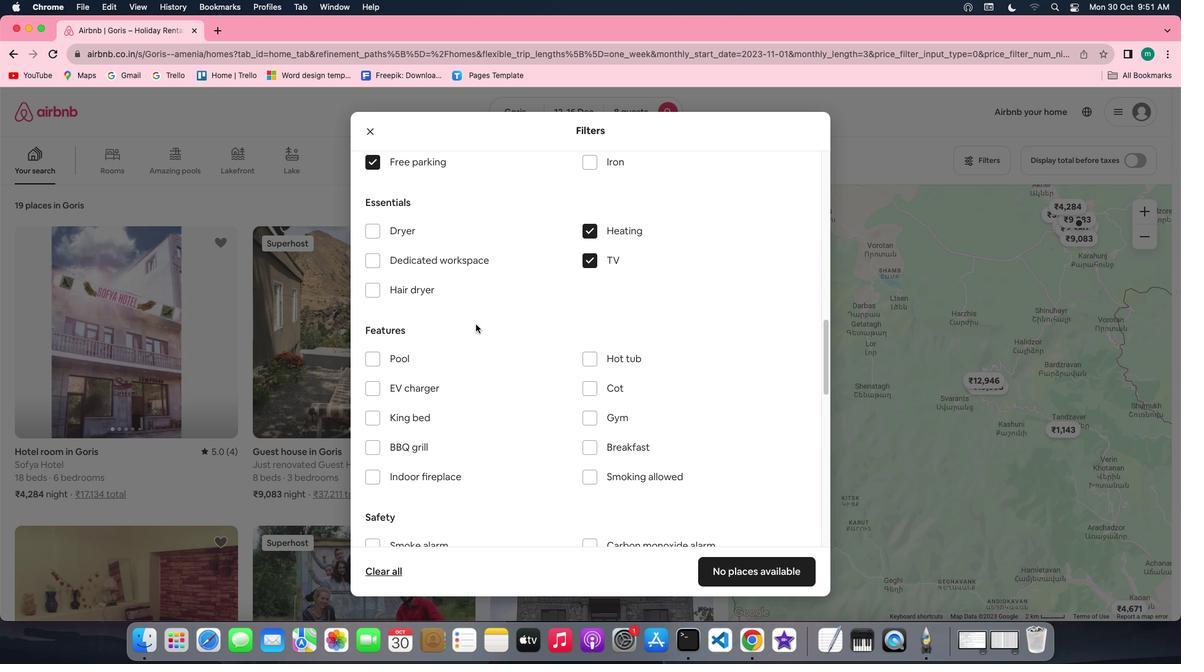 
Action: Mouse scrolled (476, 324) with delta (0, 0)
Screenshot: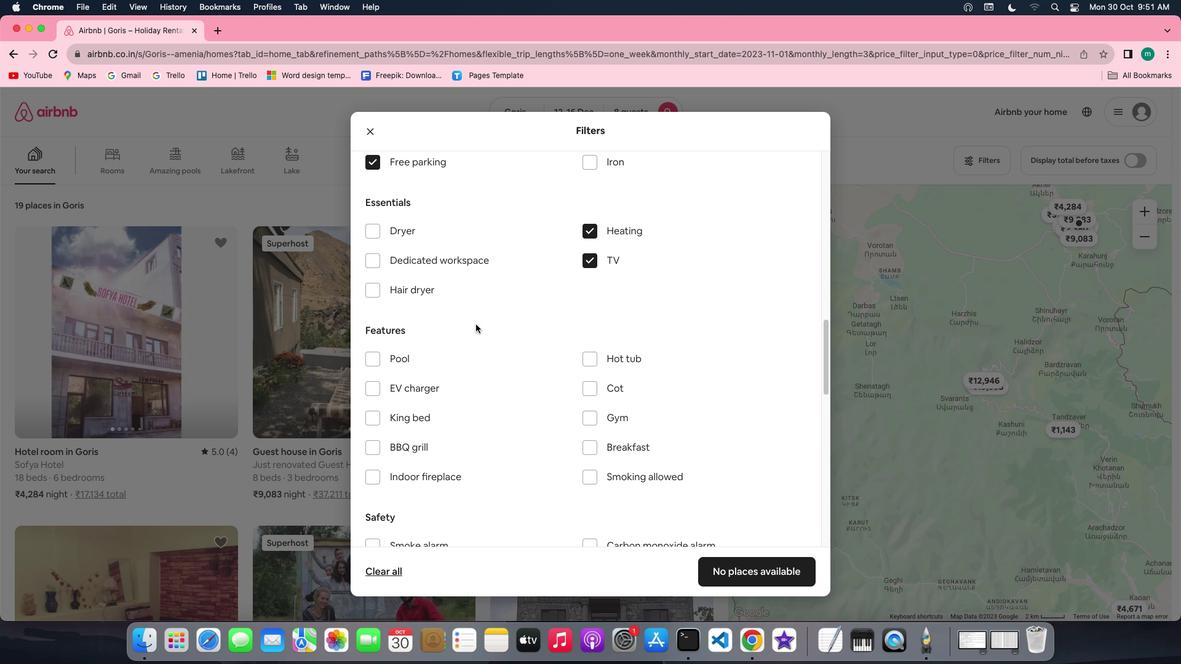 
Action: Mouse scrolled (476, 324) with delta (0, 0)
Screenshot: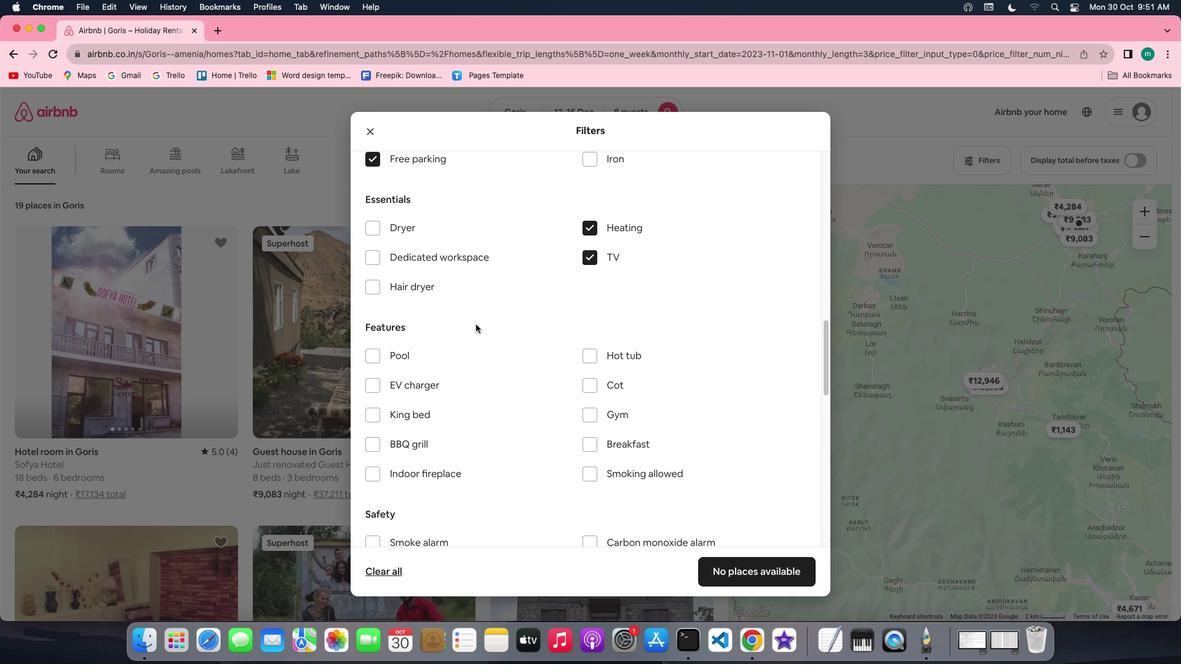
Action: Mouse scrolled (476, 324) with delta (0, 0)
Screenshot: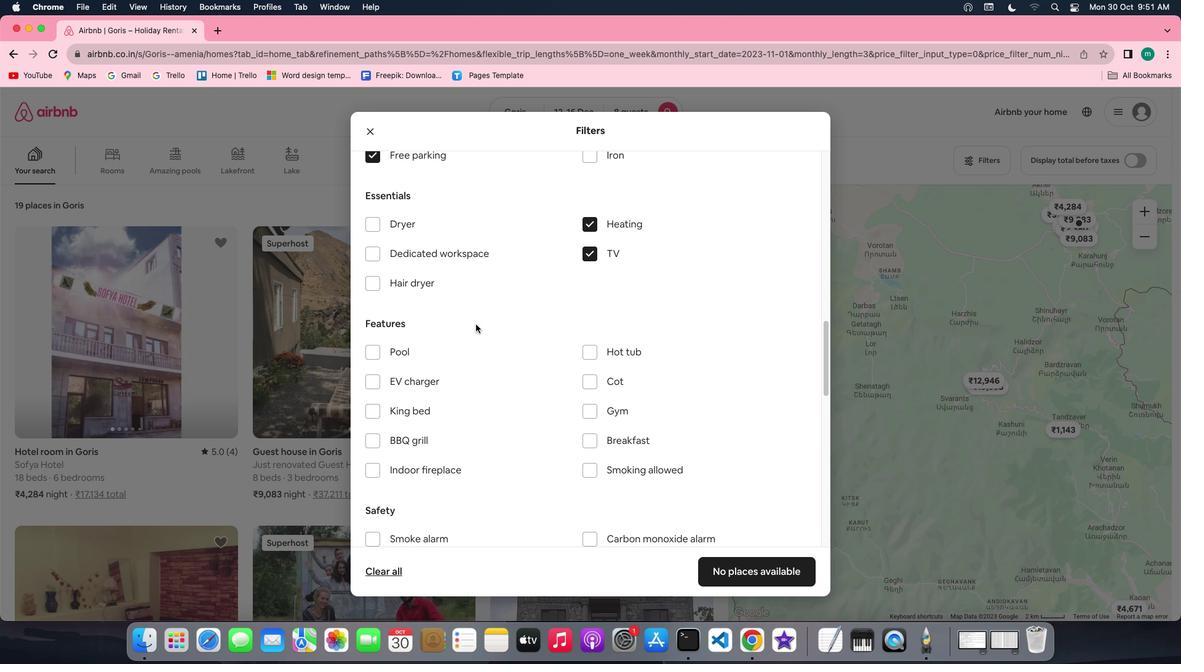 
Action: Mouse moved to (481, 347)
Screenshot: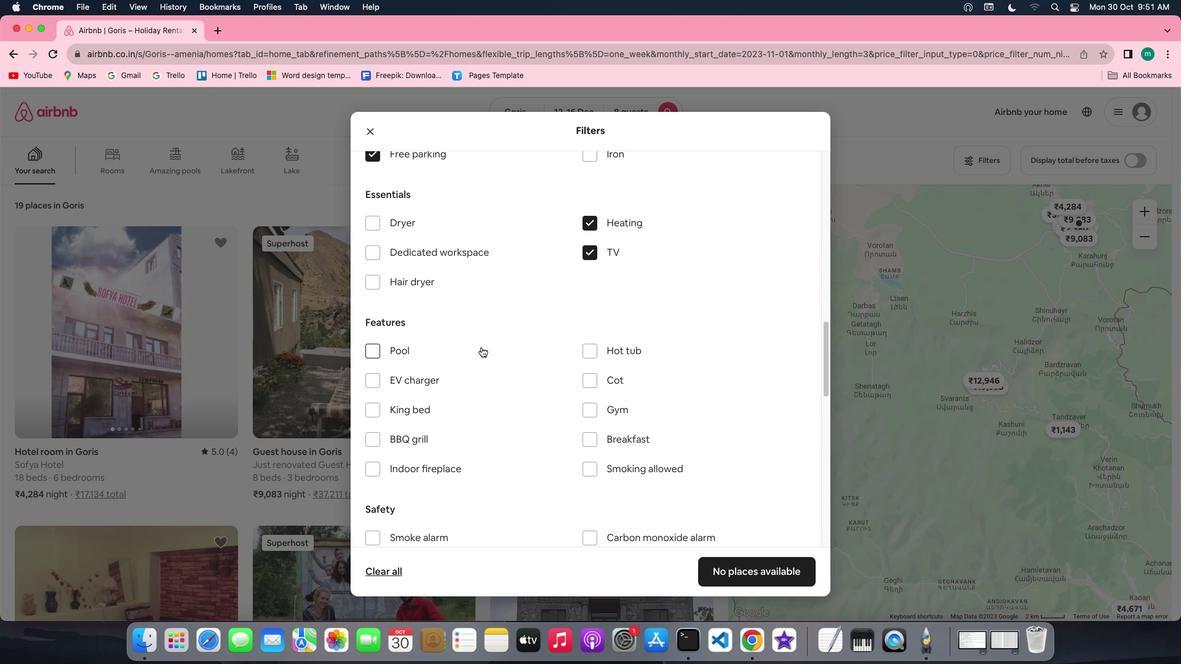 
Action: Mouse scrolled (481, 347) with delta (0, 0)
Screenshot: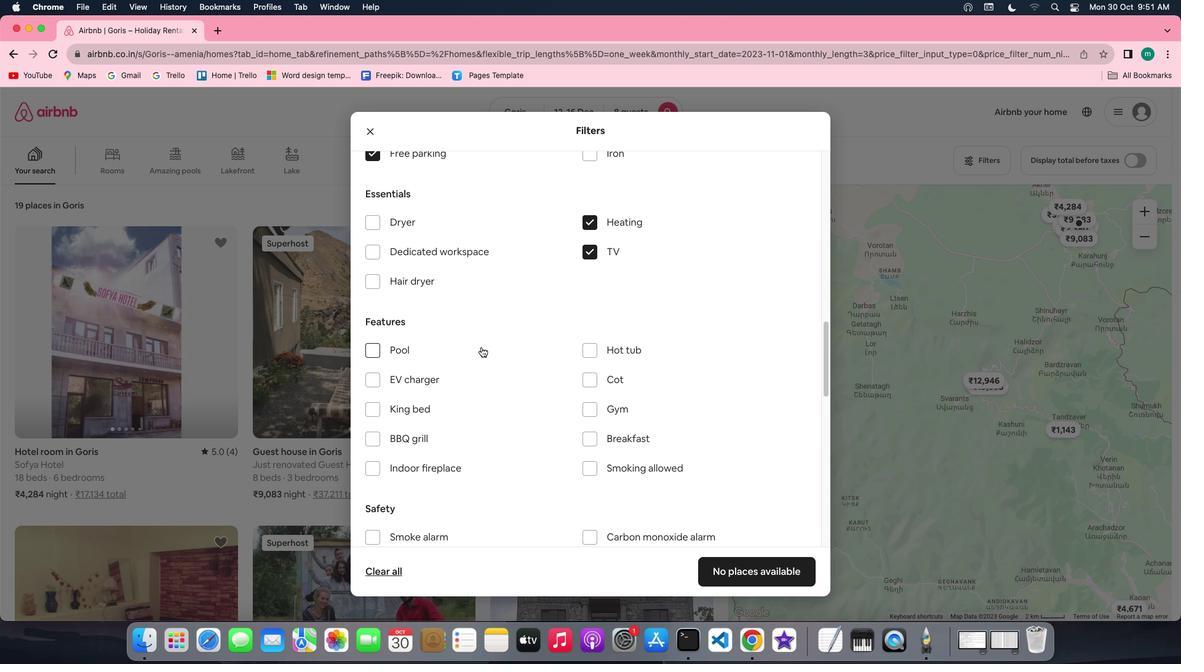 
Action: Mouse scrolled (481, 347) with delta (0, 0)
Screenshot: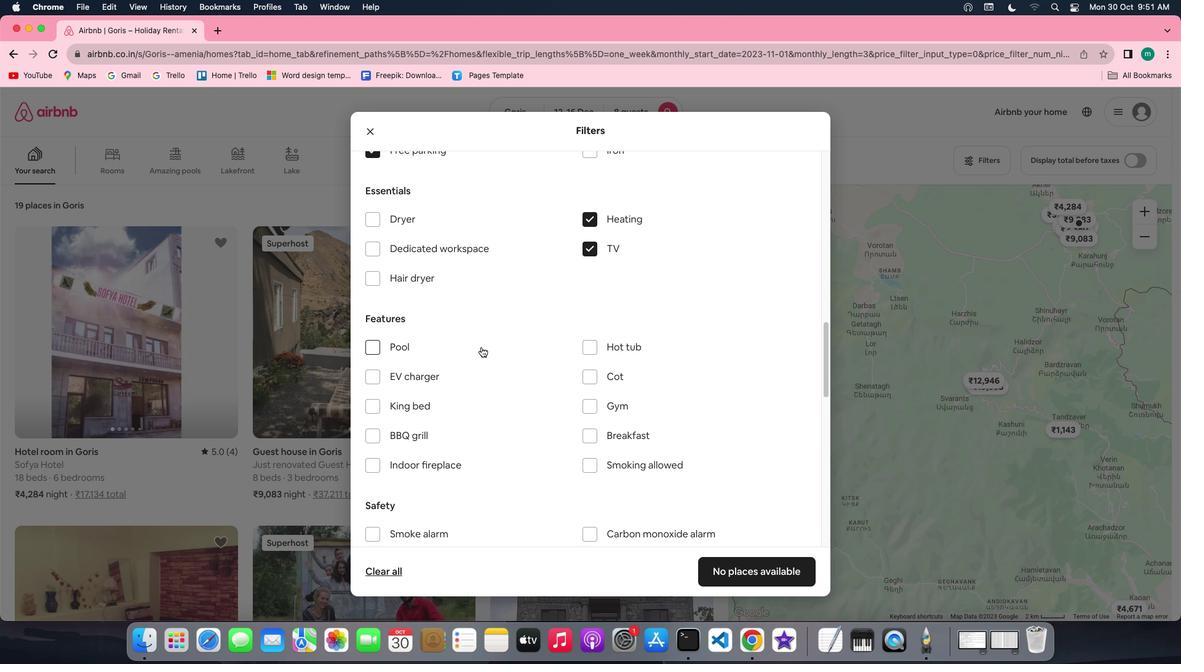 
Action: Mouse scrolled (481, 347) with delta (0, 0)
Screenshot: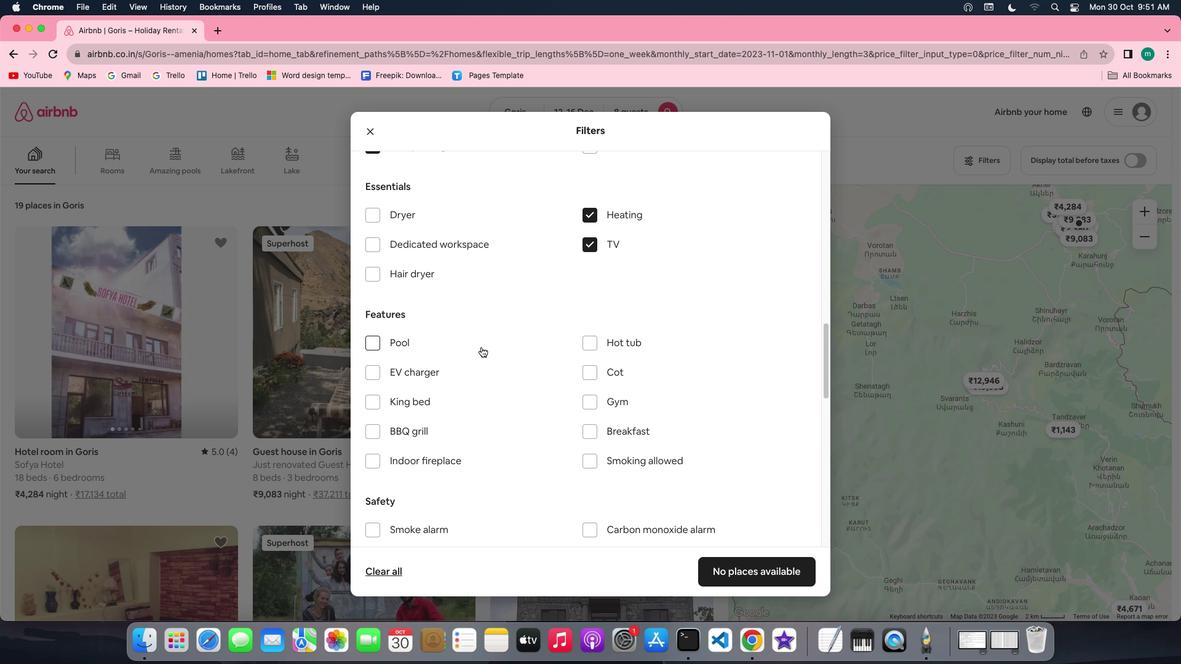 
Action: Mouse moved to (481, 353)
Screenshot: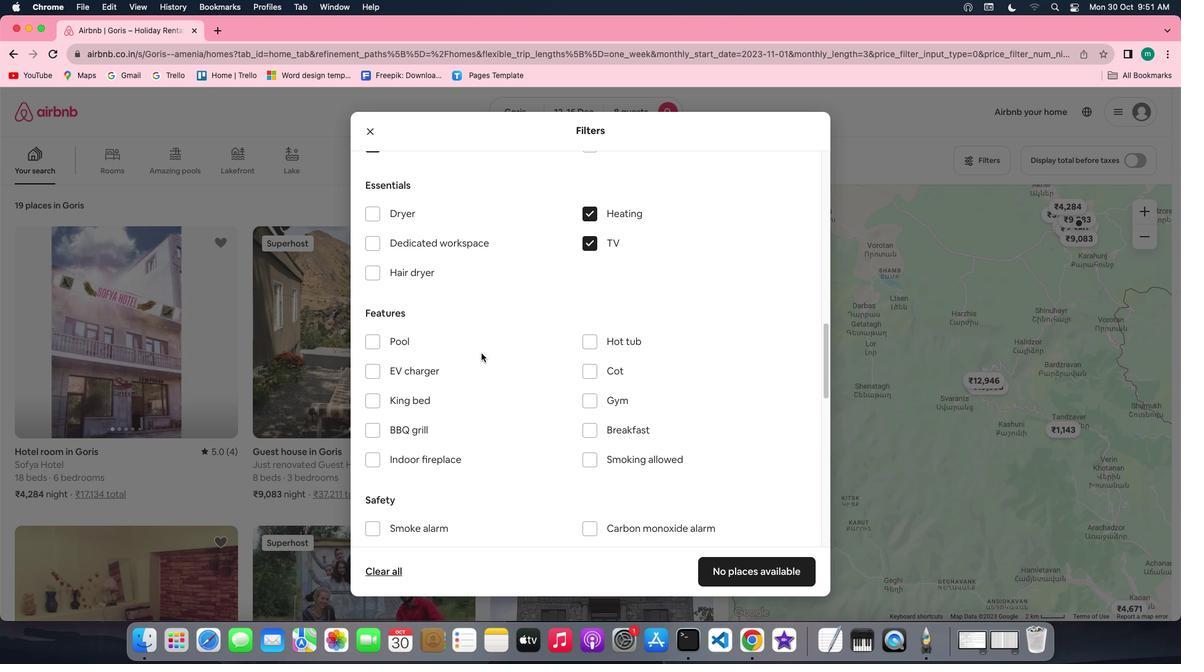 
Action: Mouse scrolled (481, 353) with delta (0, 0)
Screenshot: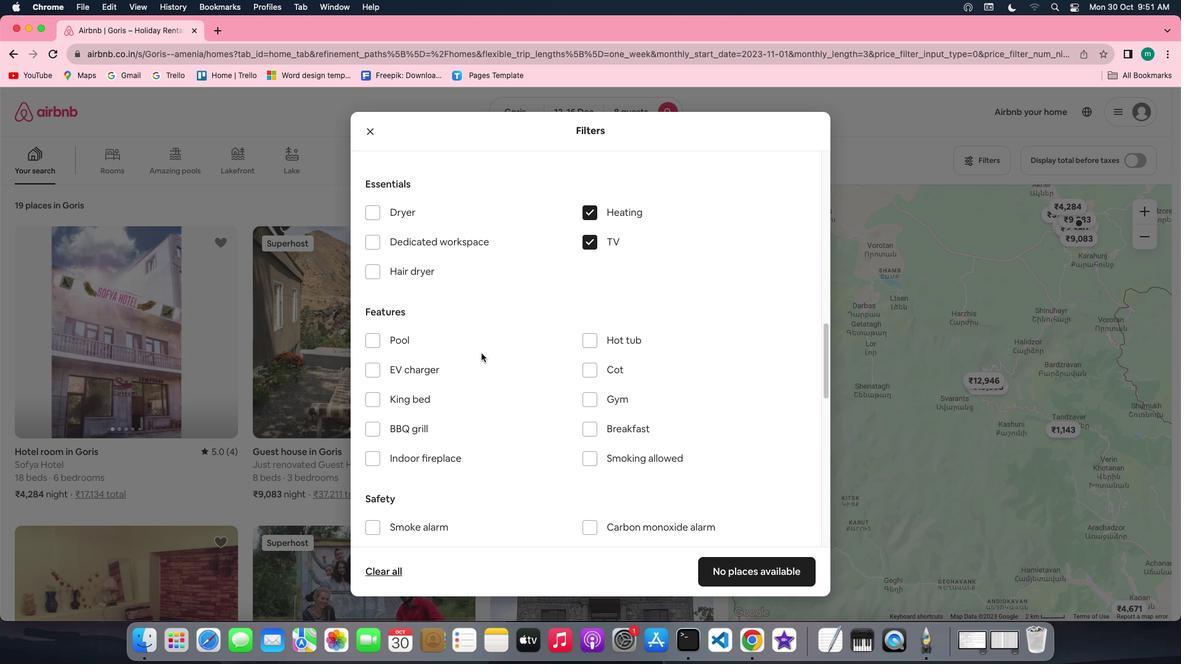 
Action: Mouse scrolled (481, 353) with delta (0, 0)
Screenshot: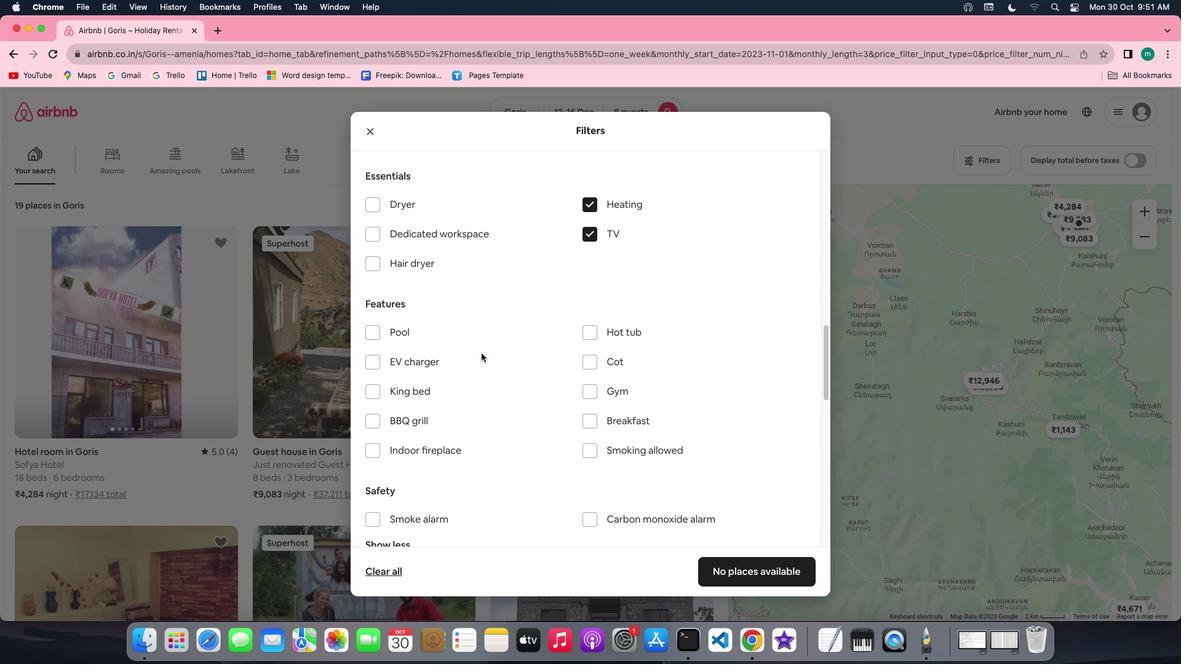 
Action: Mouse scrolled (481, 353) with delta (0, -1)
Screenshot: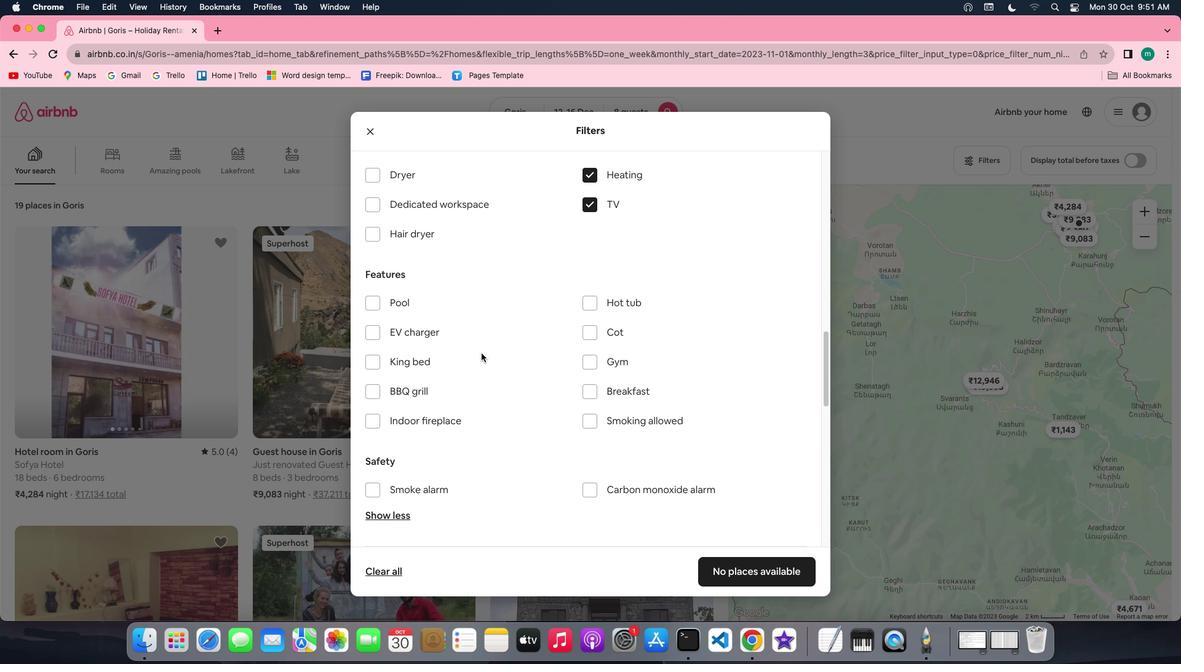 
Action: Mouse scrolled (481, 353) with delta (0, 0)
Screenshot: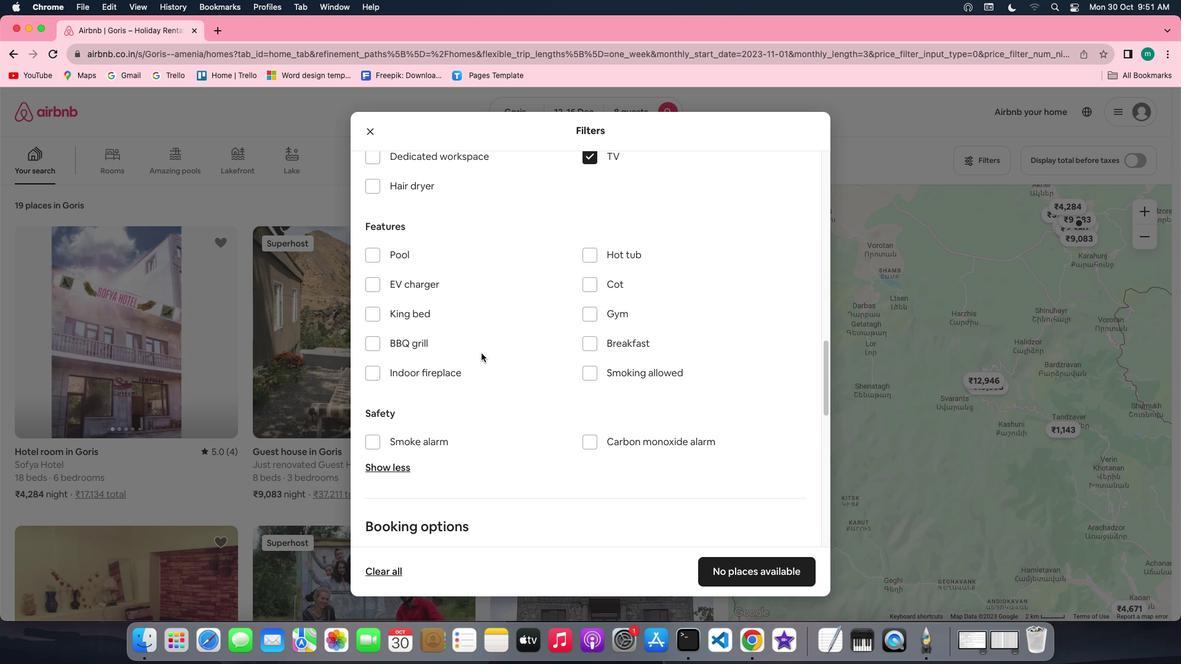 
Action: Mouse scrolled (481, 353) with delta (0, 0)
Screenshot: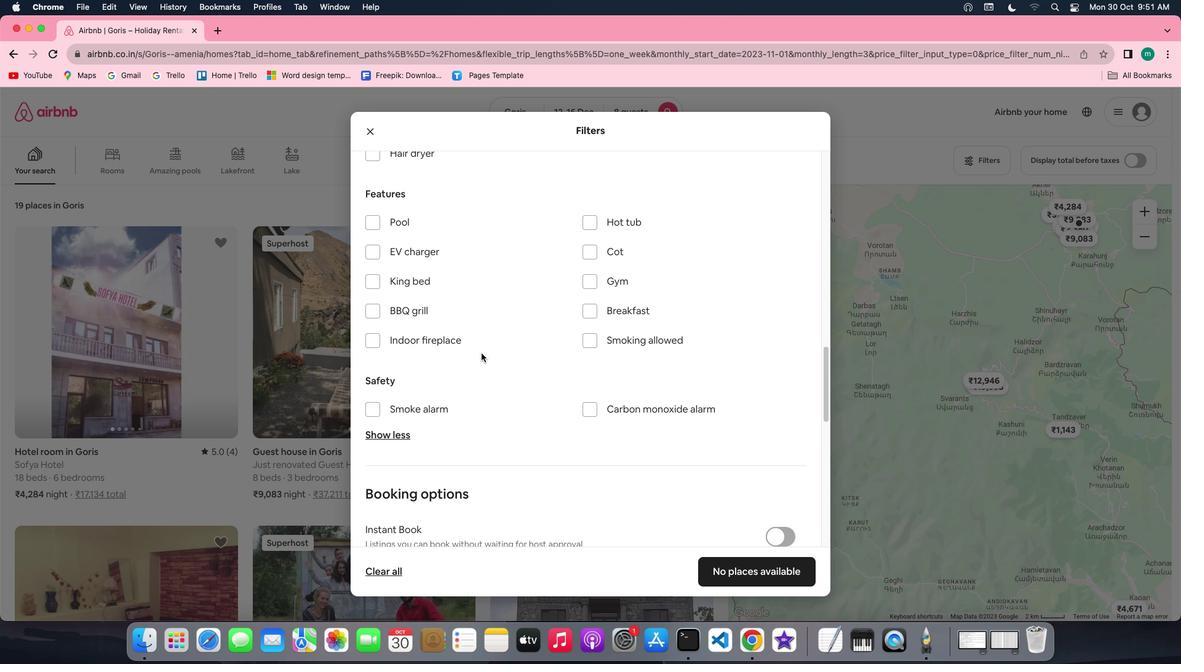 
Action: Mouse scrolled (481, 353) with delta (0, 0)
Screenshot: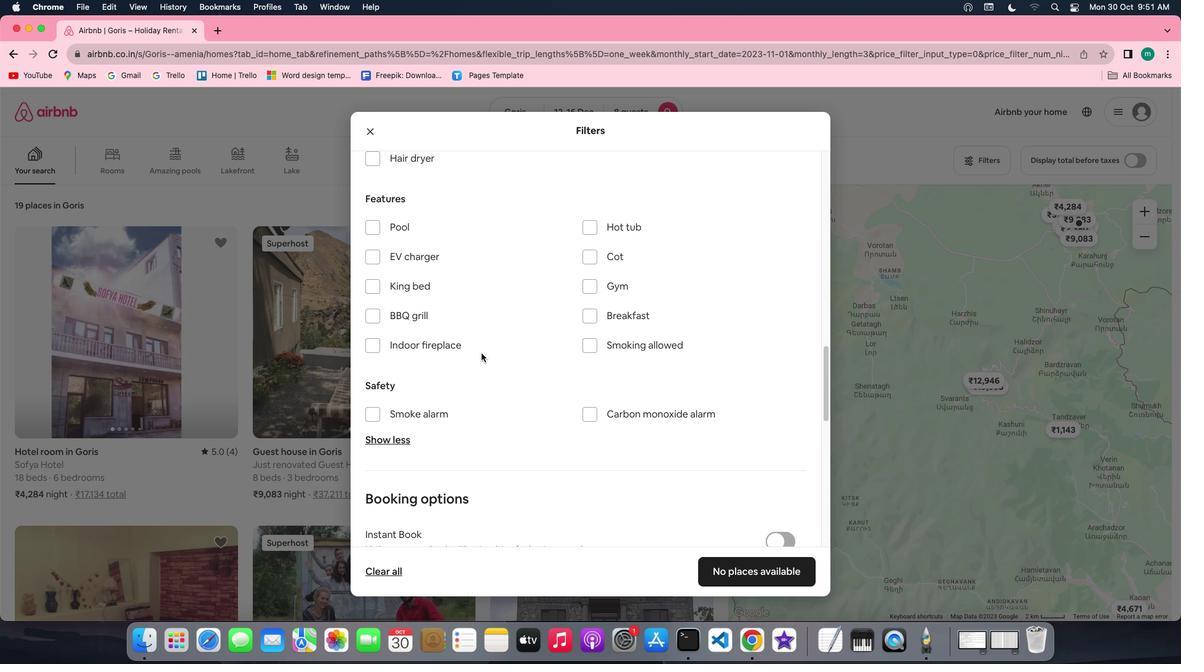 
Action: Mouse scrolled (481, 353) with delta (0, 0)
Screenshot: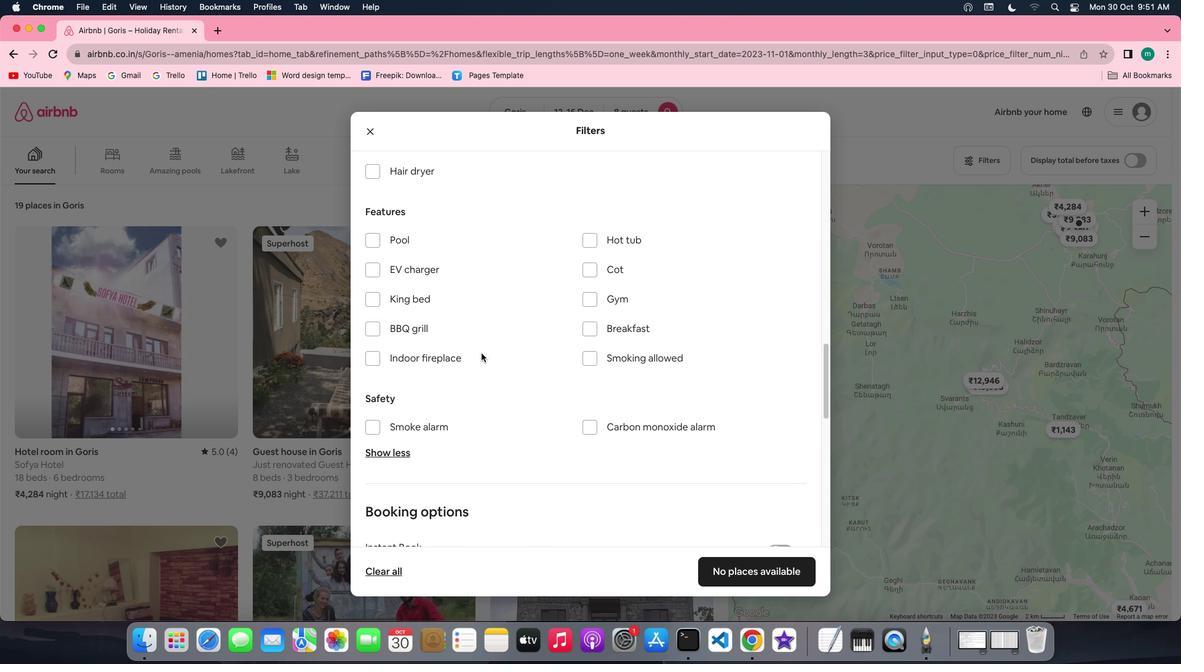 
Action: Mouse scrolled (481, 353) with delta (0, 0)
Screenshot: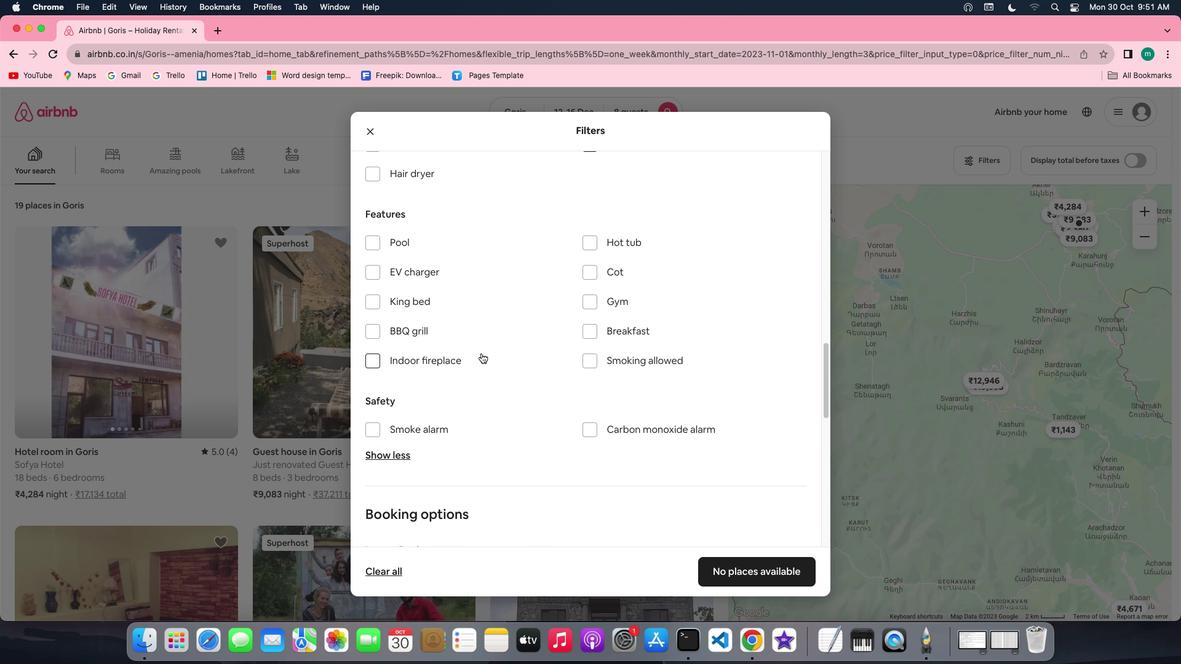 
Action: Mouse scrolled (481, 353) with delta (0, 0)
Screenshot: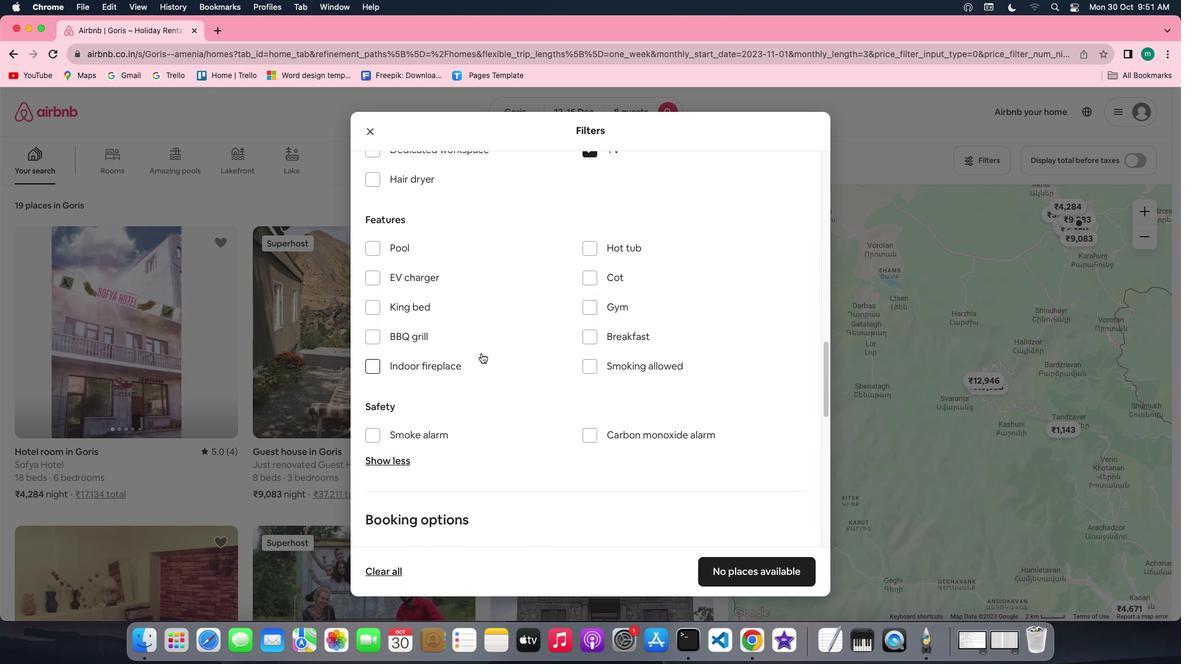 
Action: Mouse moved to (594, 259)
Screenshot: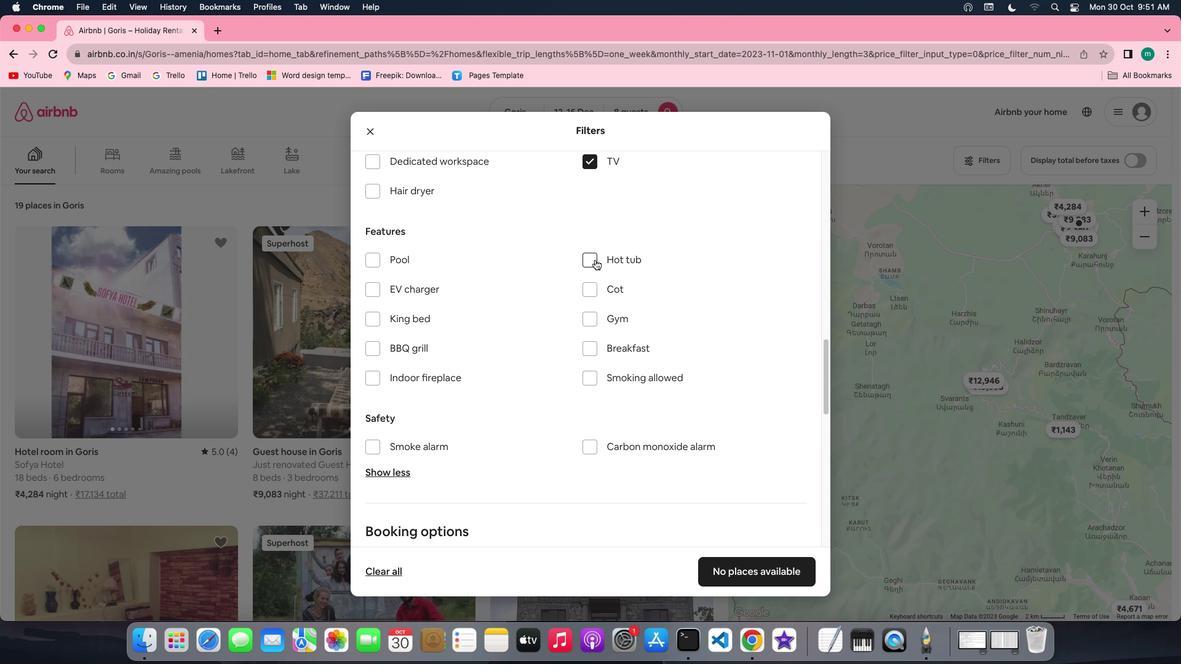 
Action: Mouse pressed left at (594, 259)
Screenshot: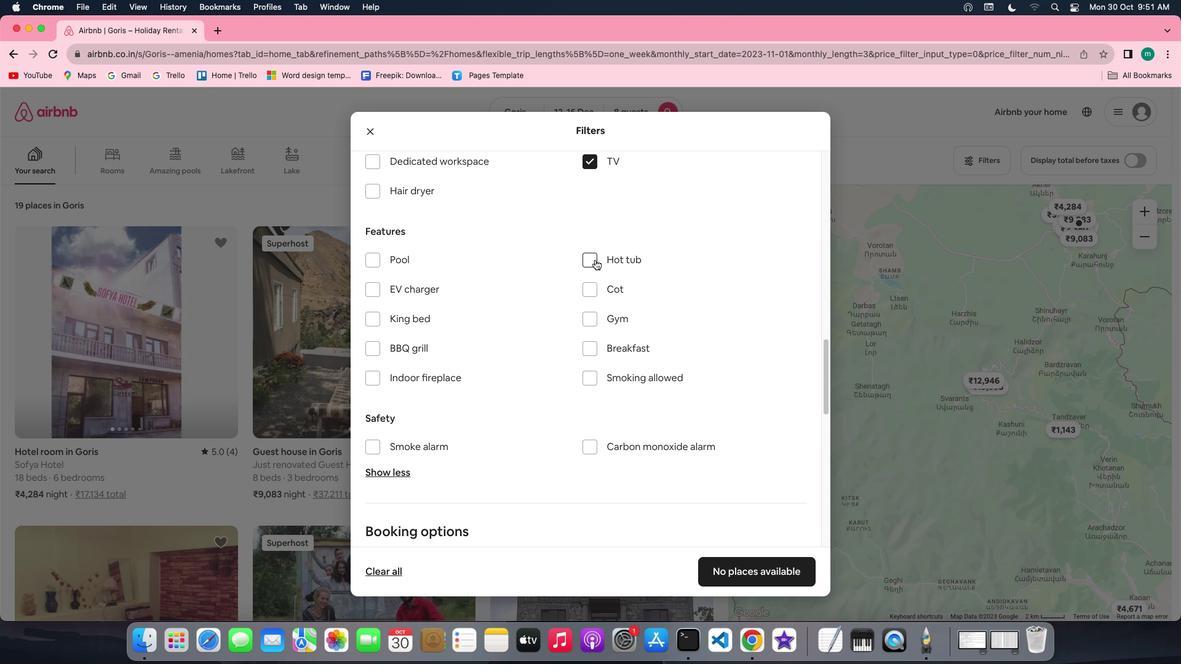 
Action: Mouse moved to (591, 313)
Screenshot: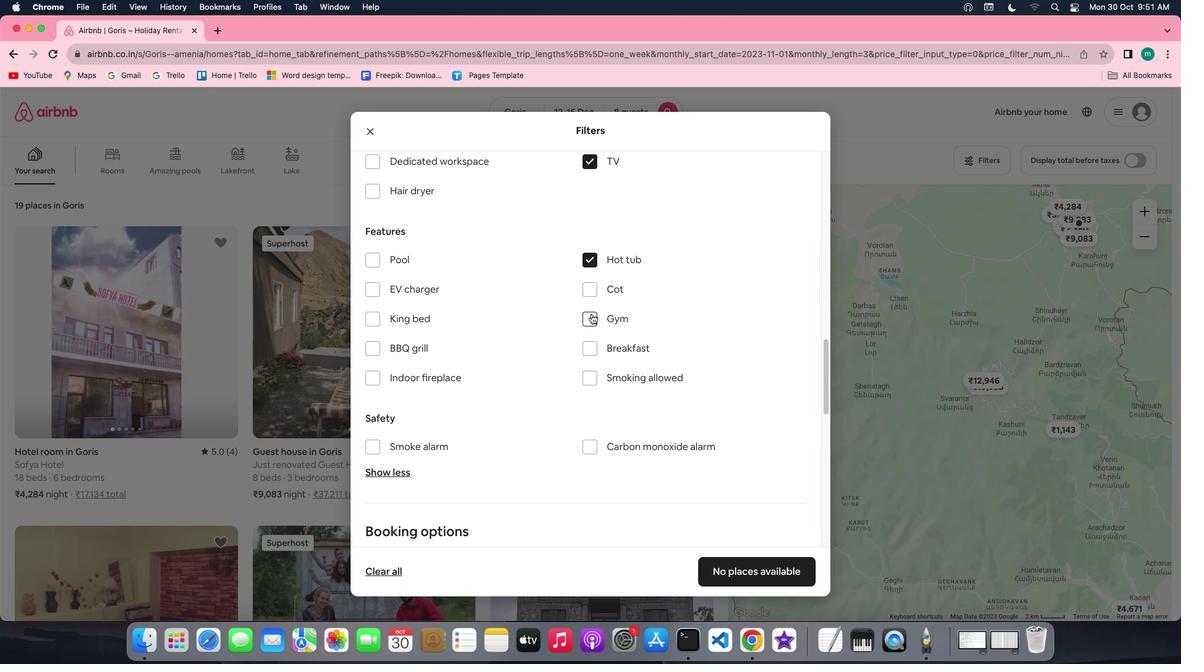 
Action: Mouse pressed left at (591, 313)
Screenshot: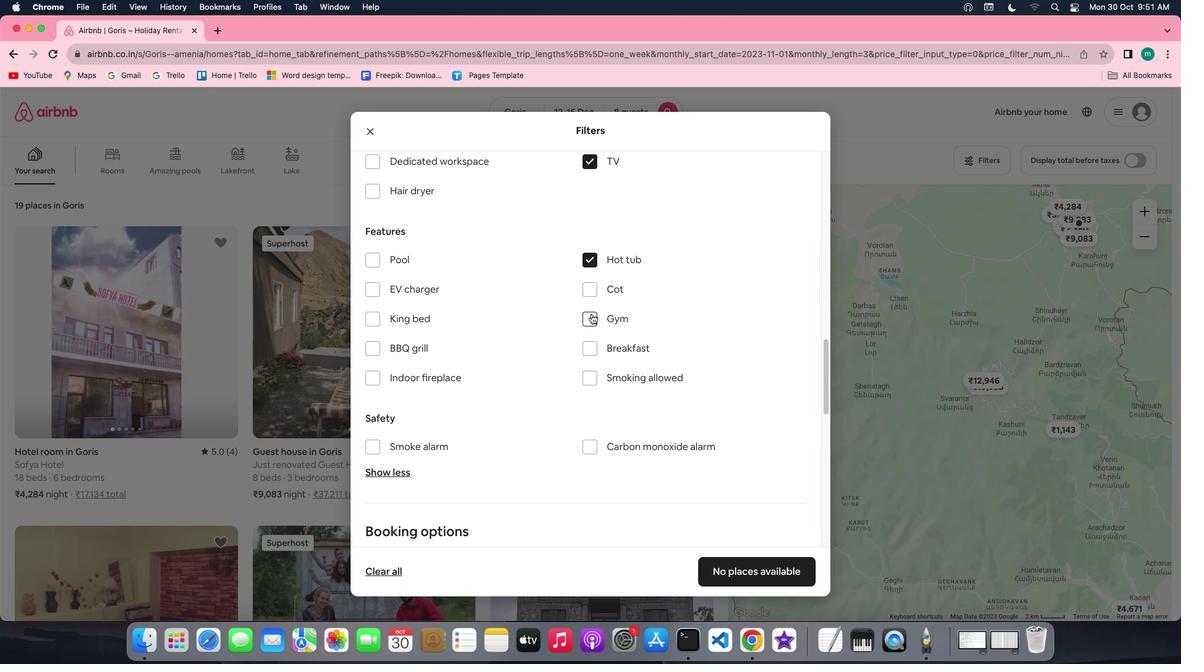 
Action: Mouse moved to (622, 326)
Screenshot: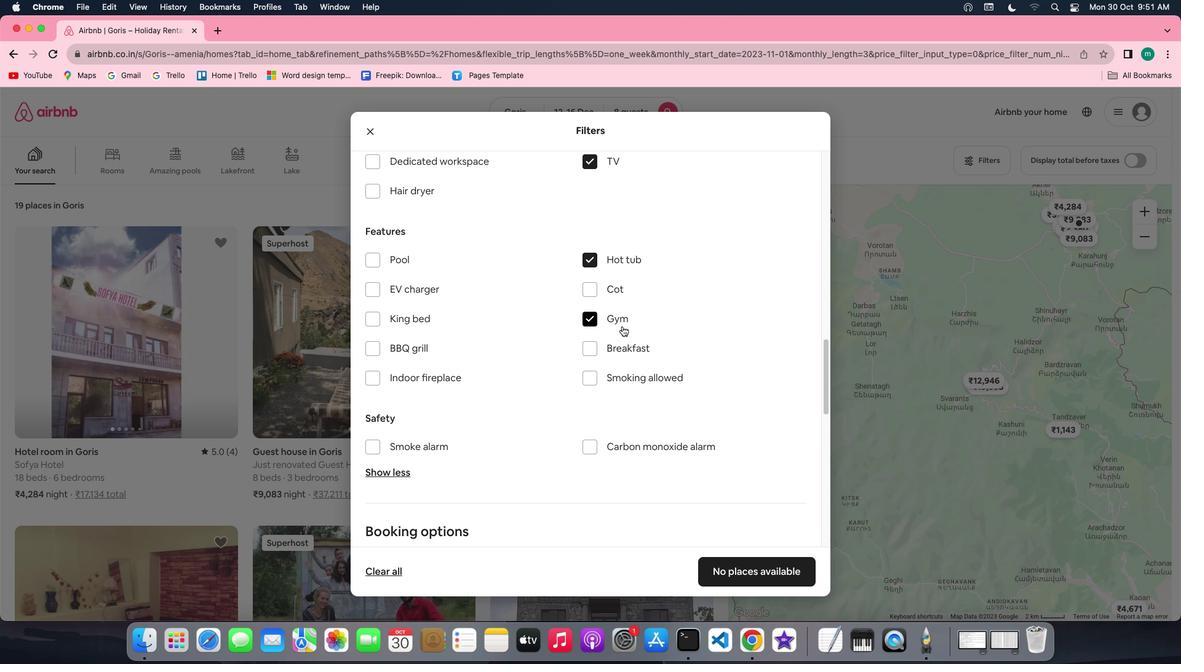 
Action: Mouse scrolled (622, 326) with delta (0, 0)
Screenshot: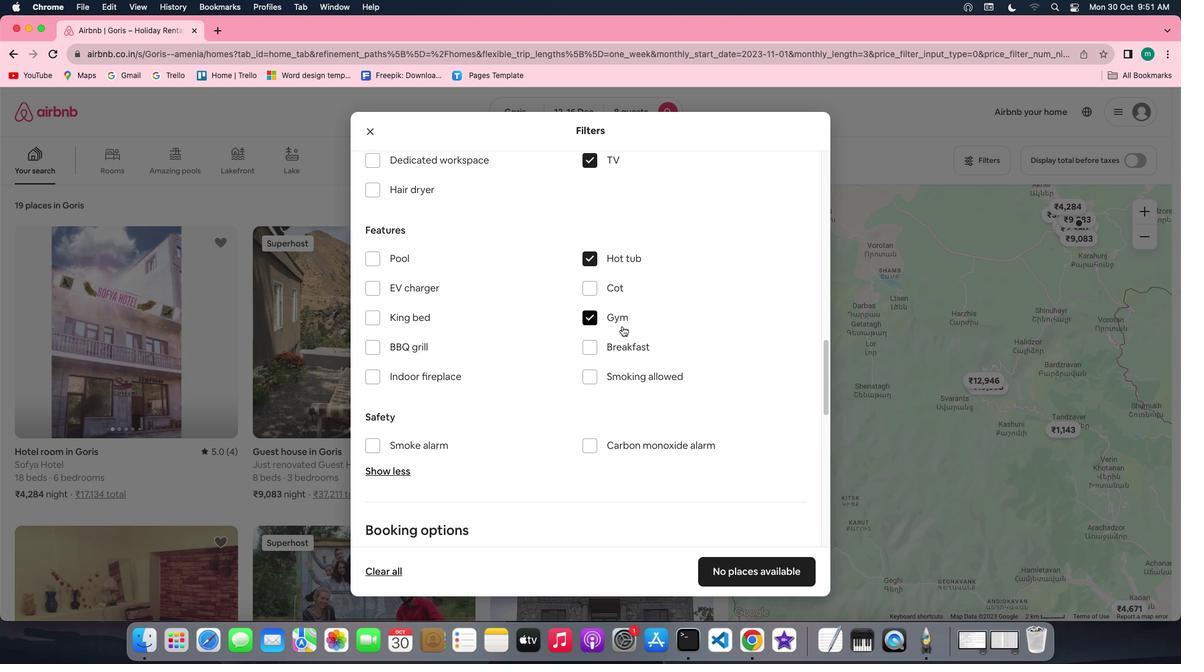 
Action: Mouse scrolled (622, 326) with delta (0, 0)
Screenshot: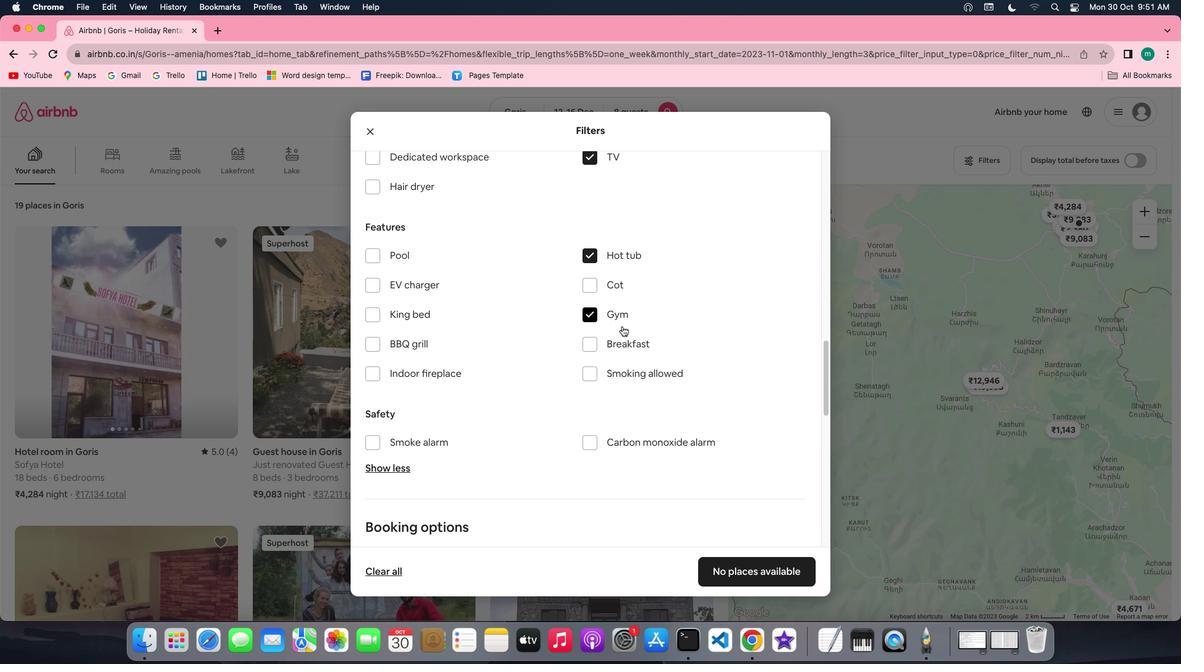 
Action: Mouse scrolled (622, 326) with delta (0, 0)
Screenshot: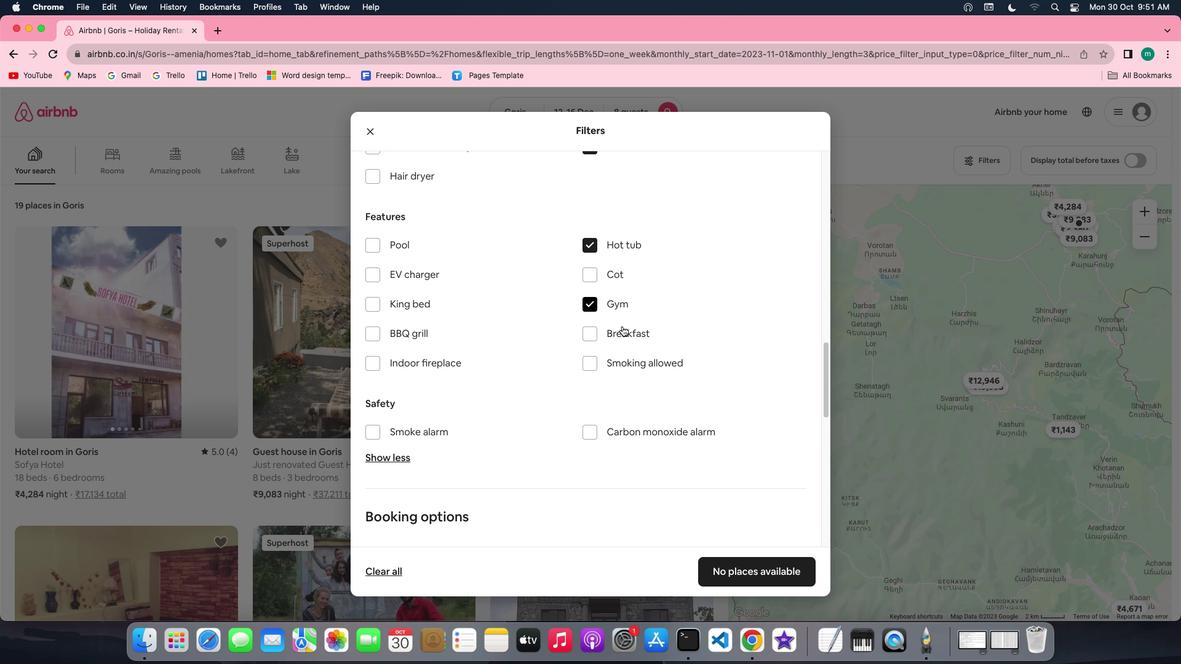 
Action: Mouse scrolled (622, 326) with delta (0, 0)
Screenshot: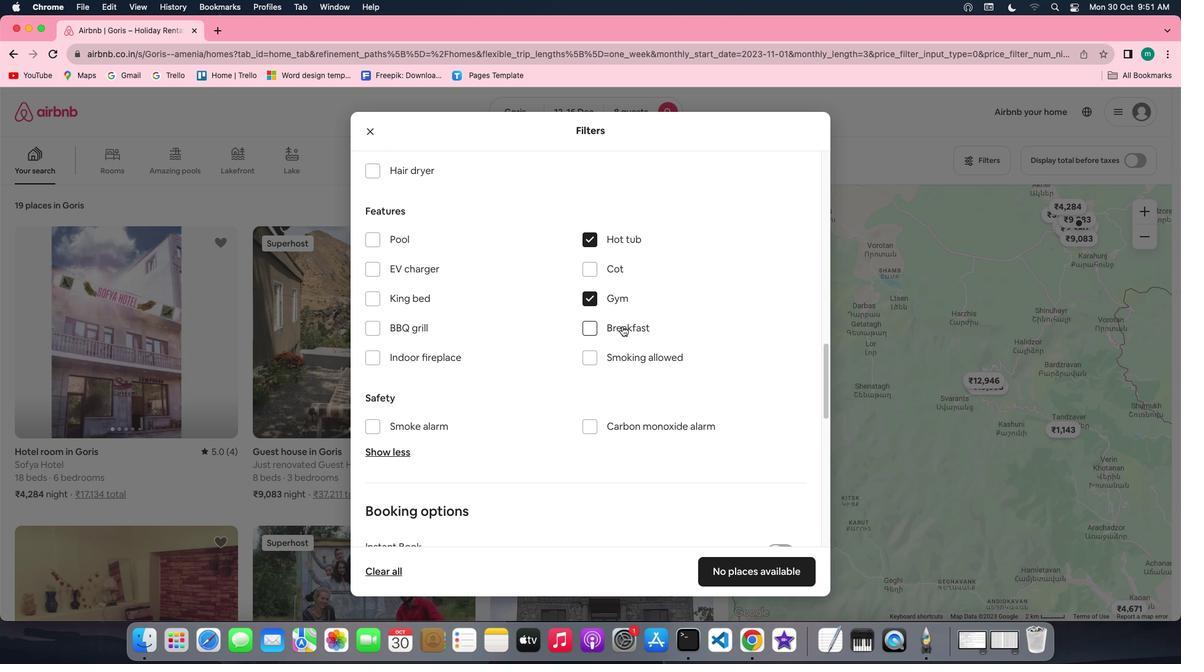 
Action: Mouse moved to (622, 326)
Screenshot: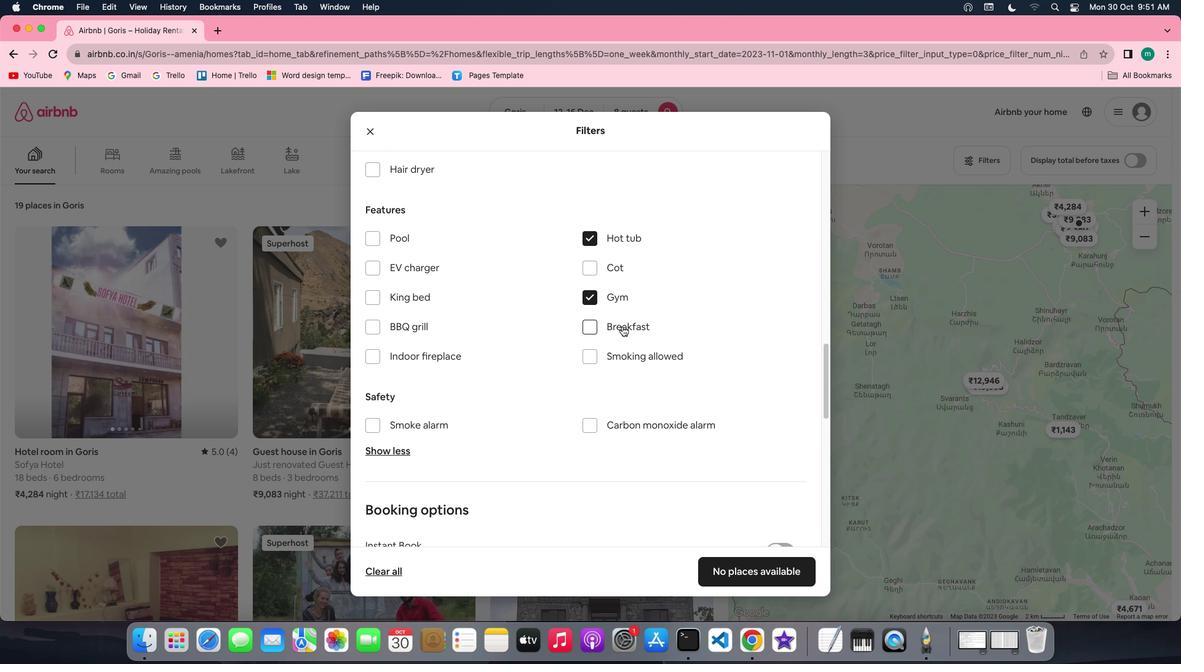 
Action: Mouse scrolled (622, 326) with delta (0, 0)
Screenshot: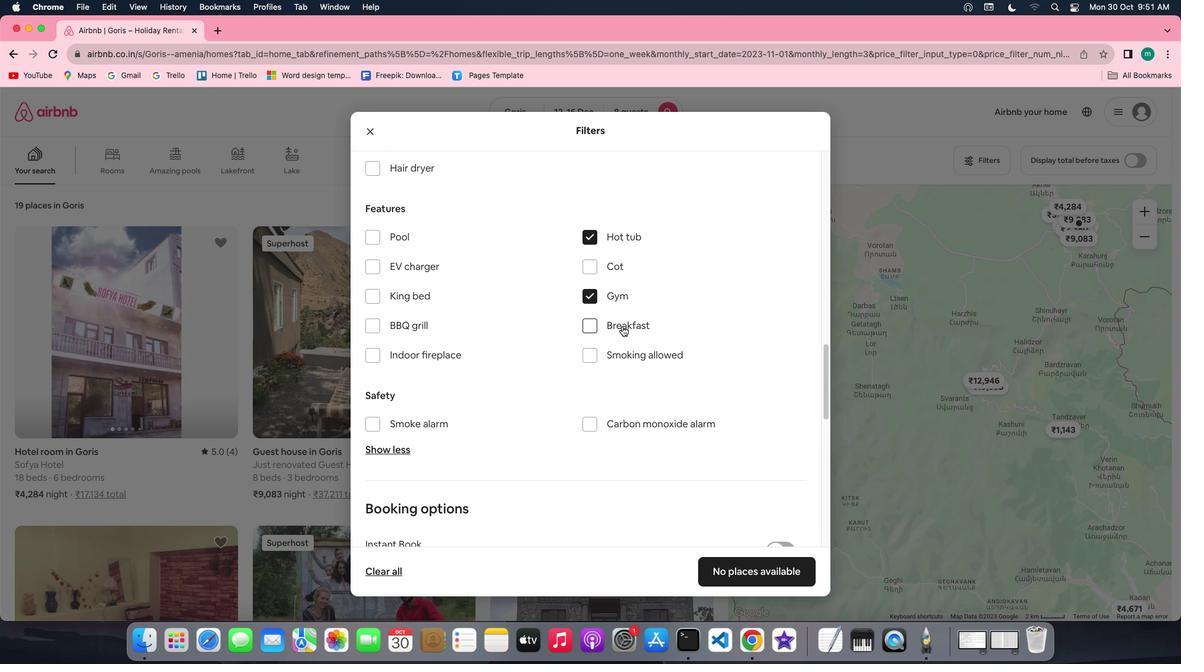 
Action: Mouse scrolled (622, 326) with delta (0, 0)
Screenshot: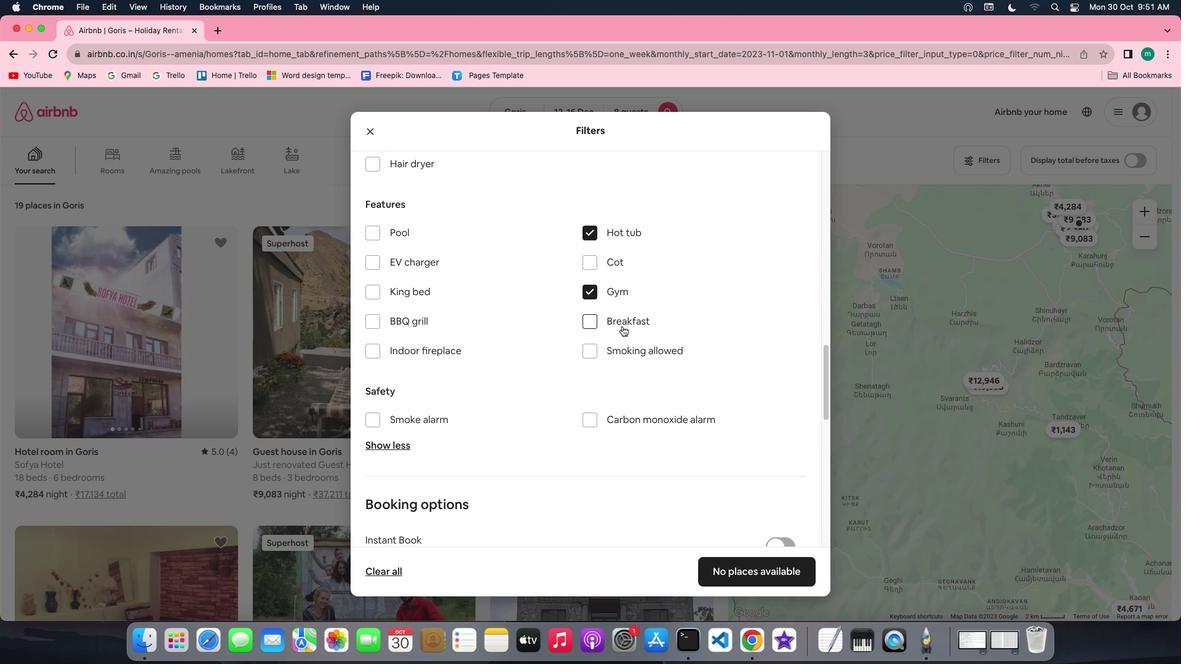
Action: Mouse scrolled (622, 326) with delta (0, 0)
Screenshot: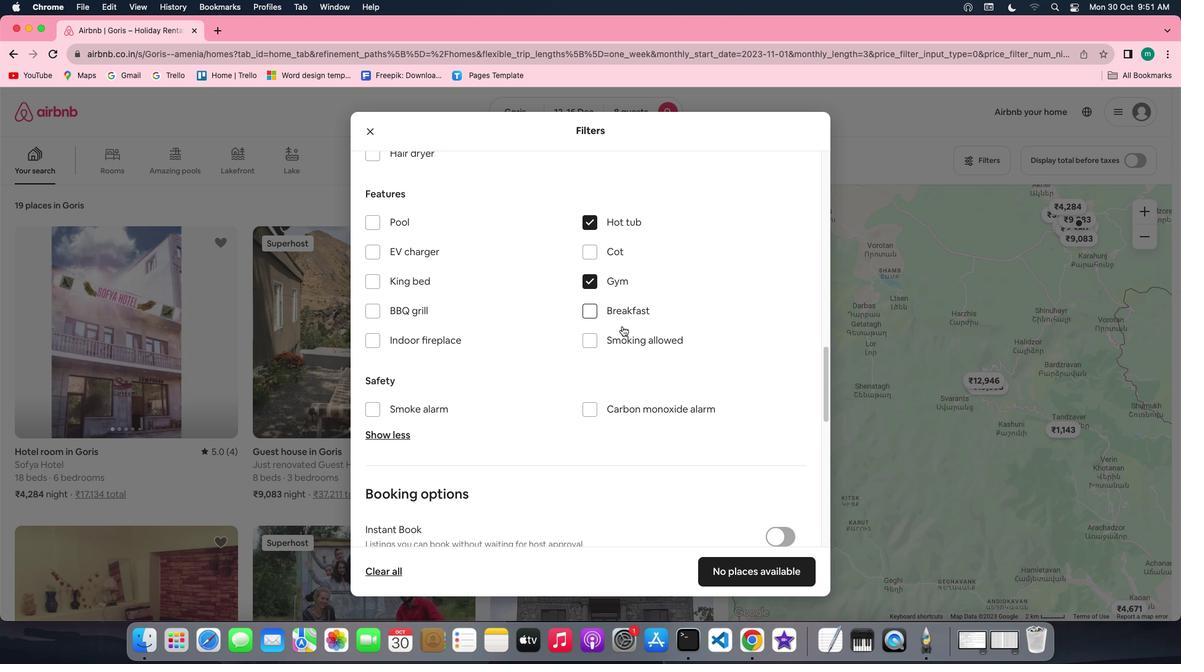 
Action: Mouse moved to (615, 337)
Screenshot: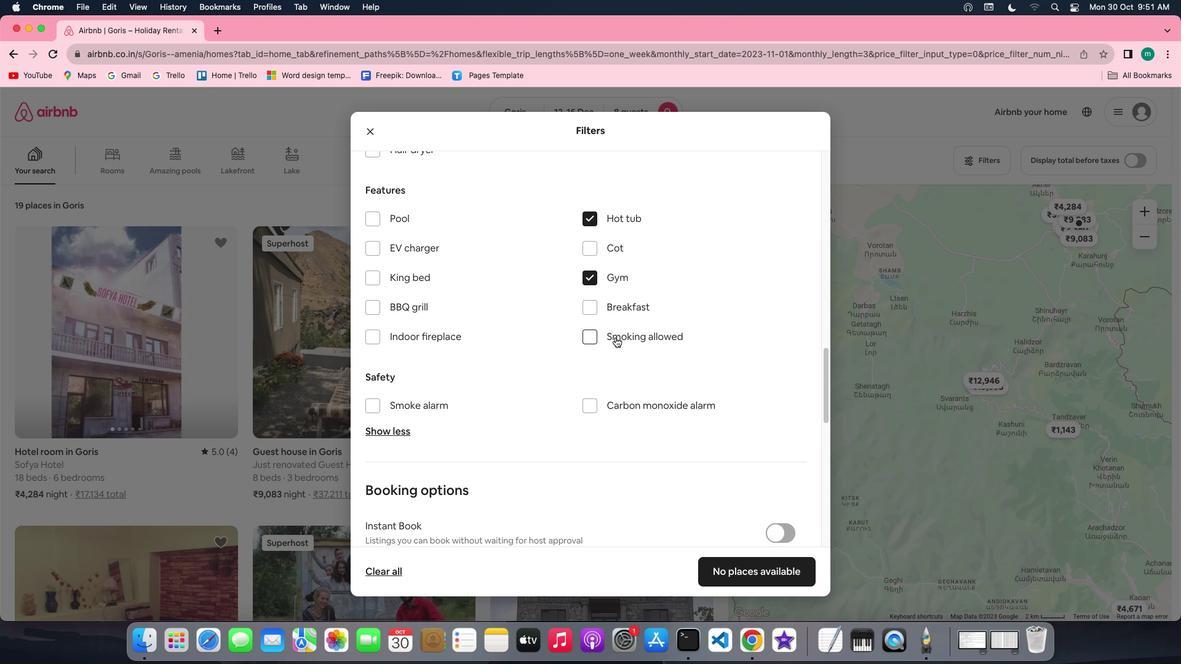 
Action: Mouse pressed left at (615, 337)
Screenshot: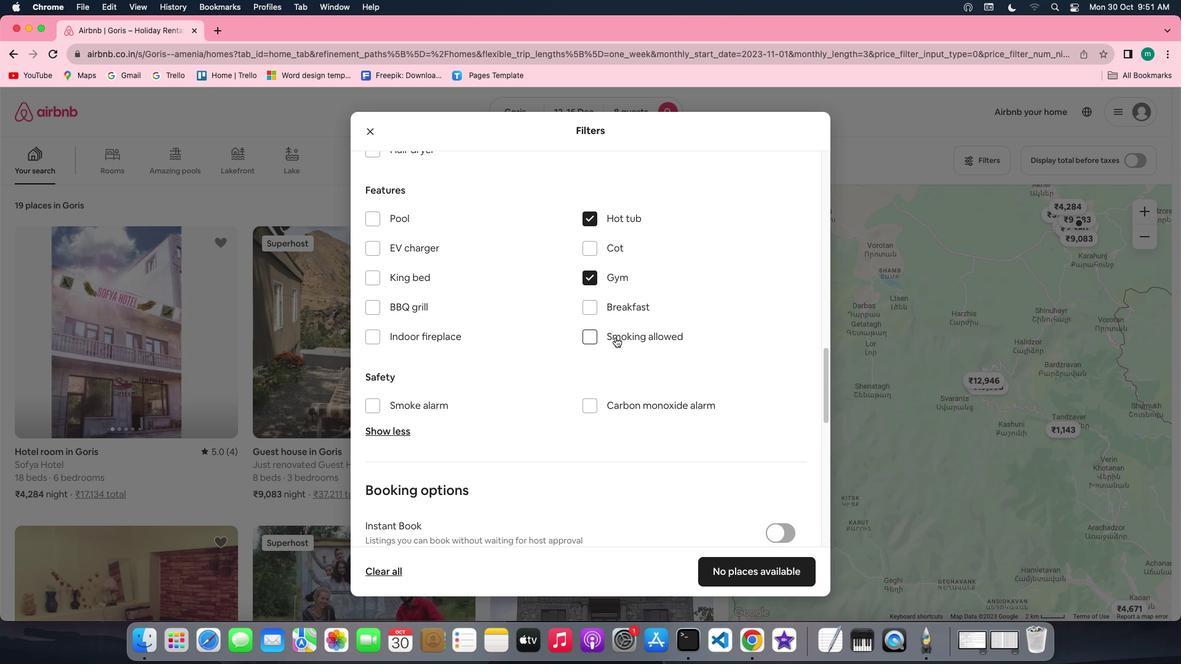 
Action: Mouse moved to (676, 441)
Screenshot: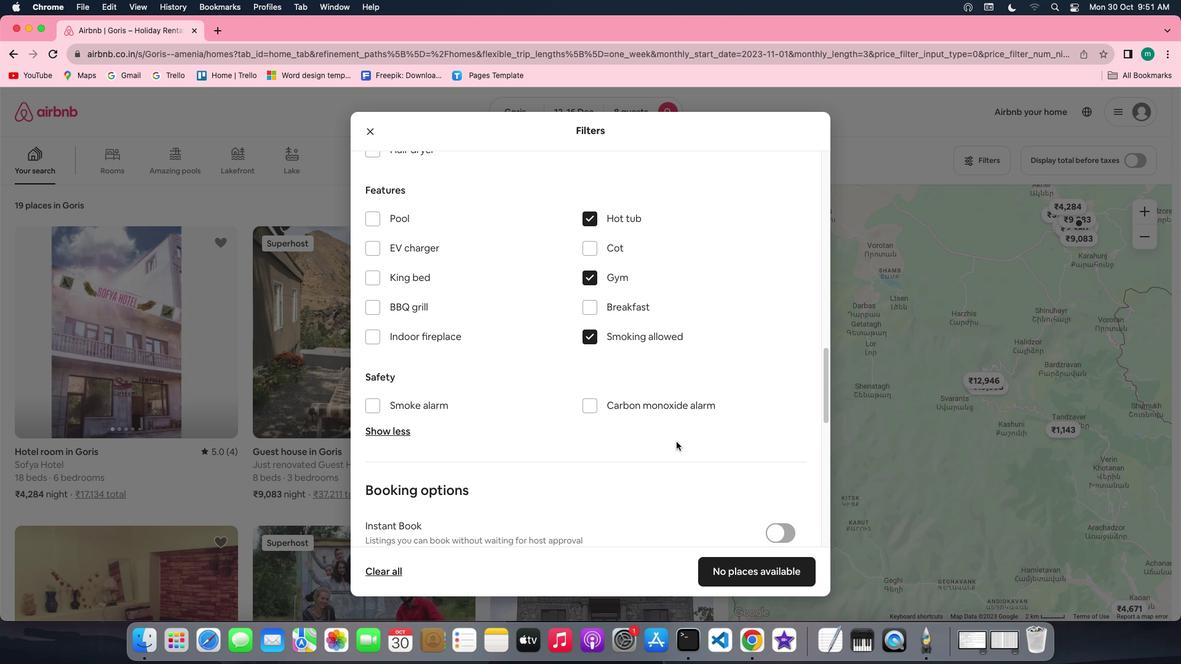 
Action: Mouse scrolled (676, 441) with delta (0, 0)
Screenshot: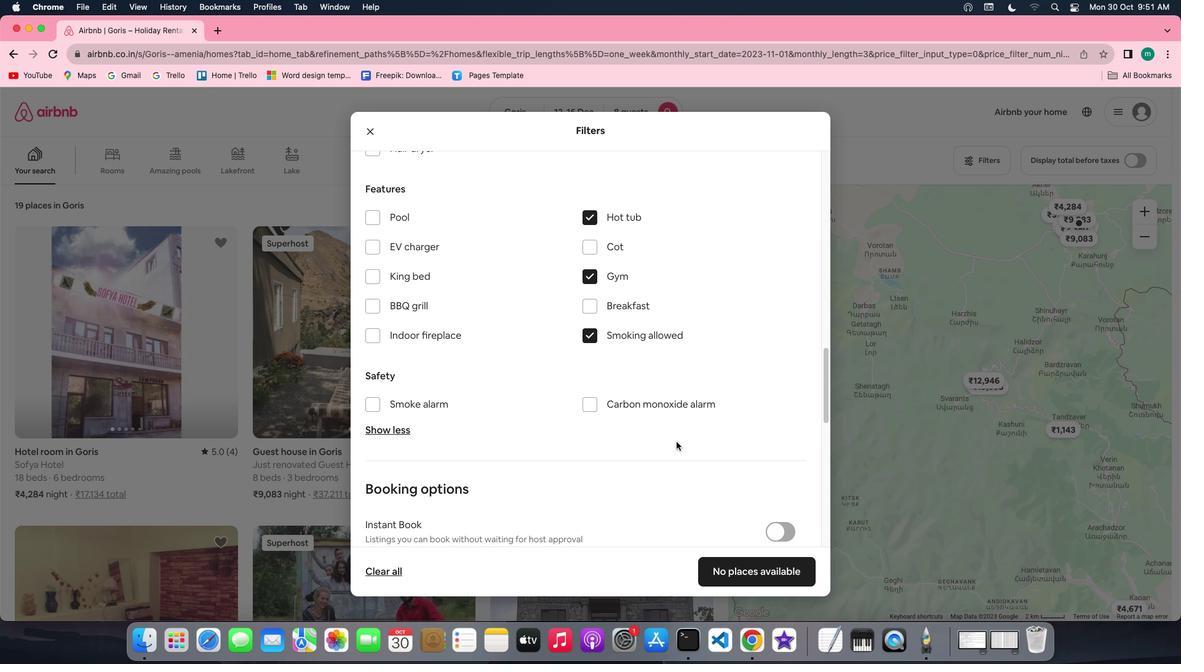 
Action: Mouse scrolled (676, 441) with delta (0, 0)
Screenshot: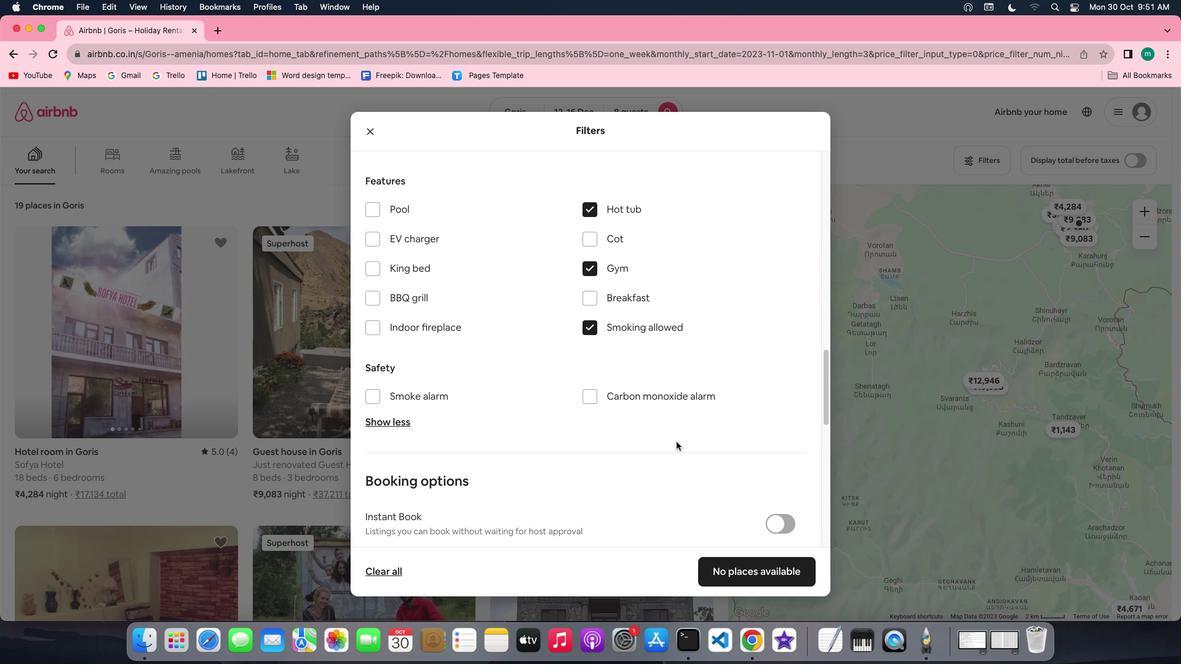 
Action: Mouse scrolled (676, 441) with delta (0, 0)
Screenshot: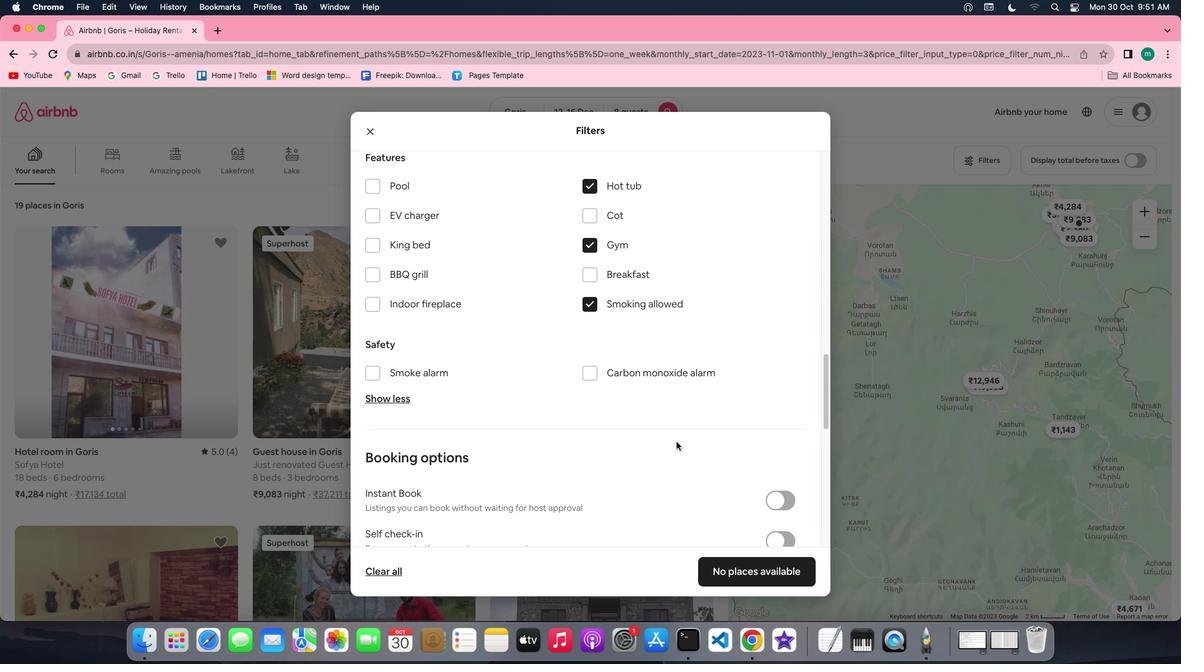 
Action: Mouse scrolled (676, 441) with delta (0, 0)
Screenshot: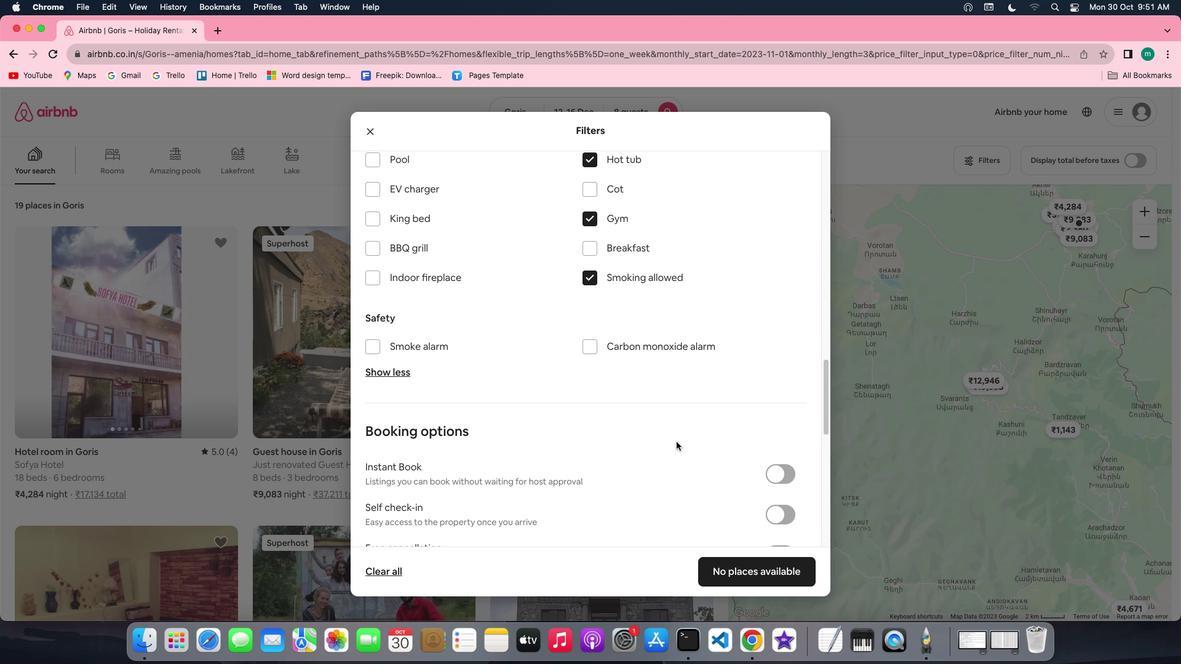 
Action: Mouse scrolled (676, 441) with delta (0, 0)
Screenshot: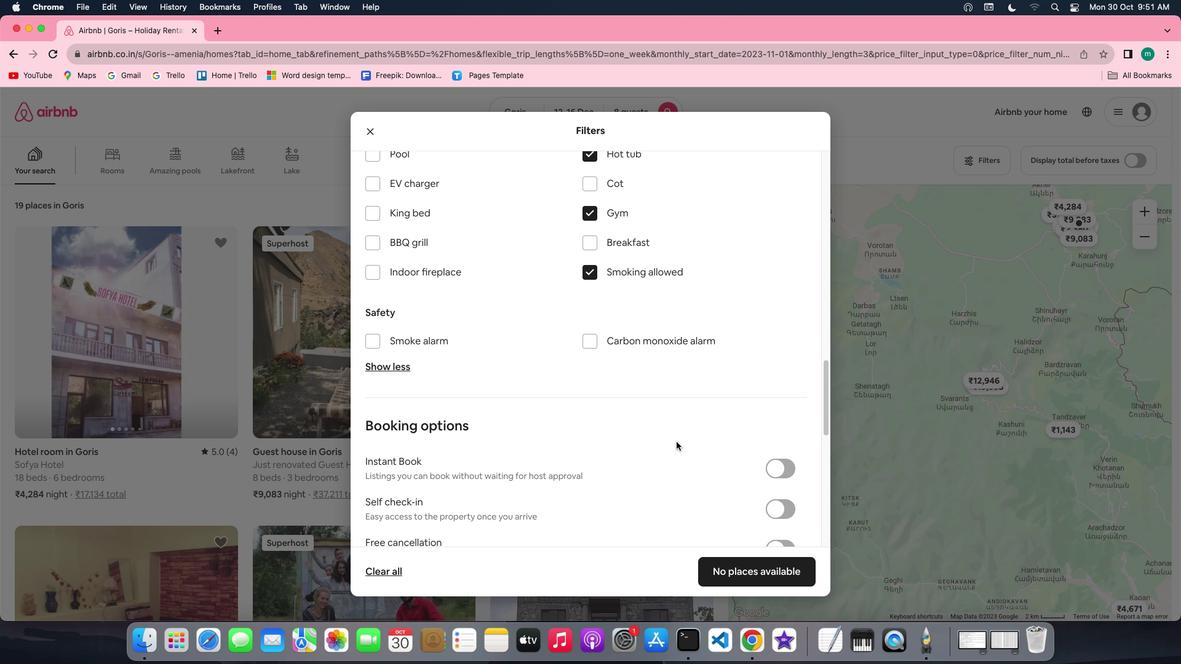 
Action: Mouse scrolled (676, 441) with delta (0, 0)
Screenshot: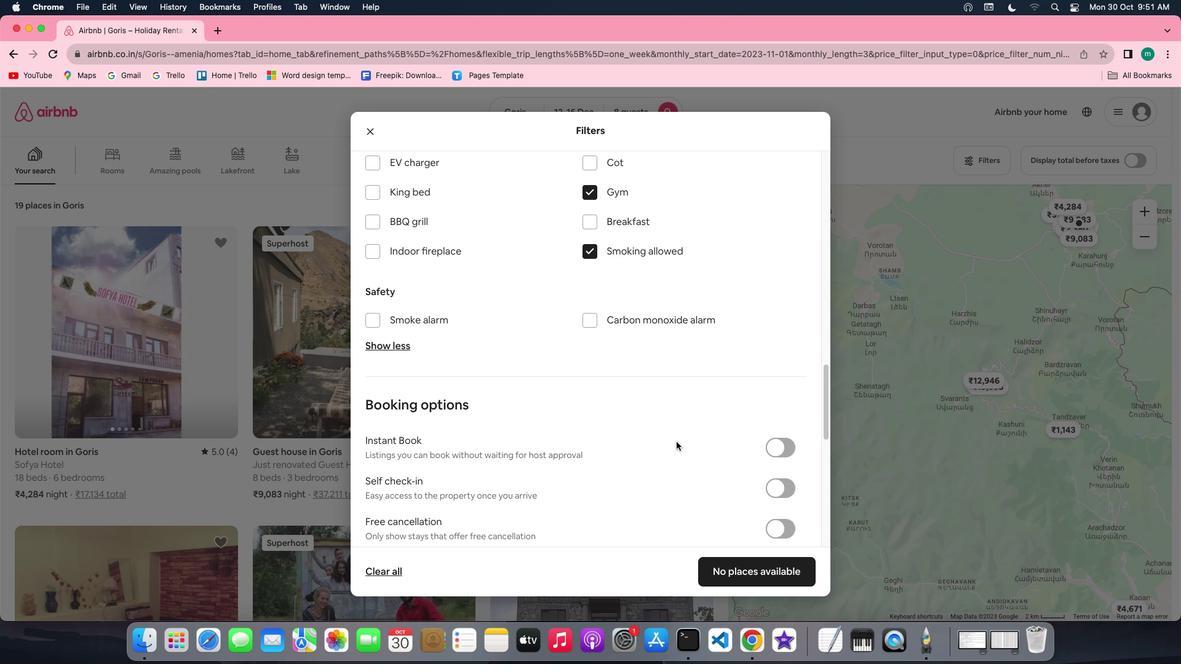 
Action: Mouse scrolled (676, 441) with delta (0, 0)
Screenshot: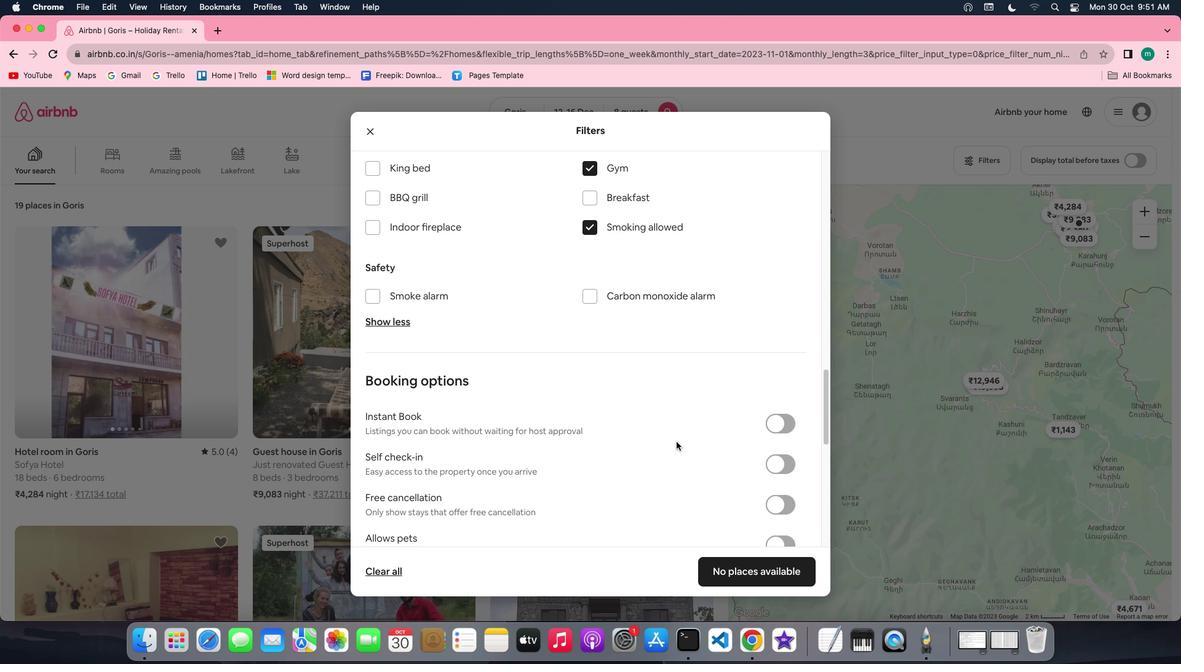
Action: Mouse scrolled (676, 441) with delta (0, 0)
Screenshot: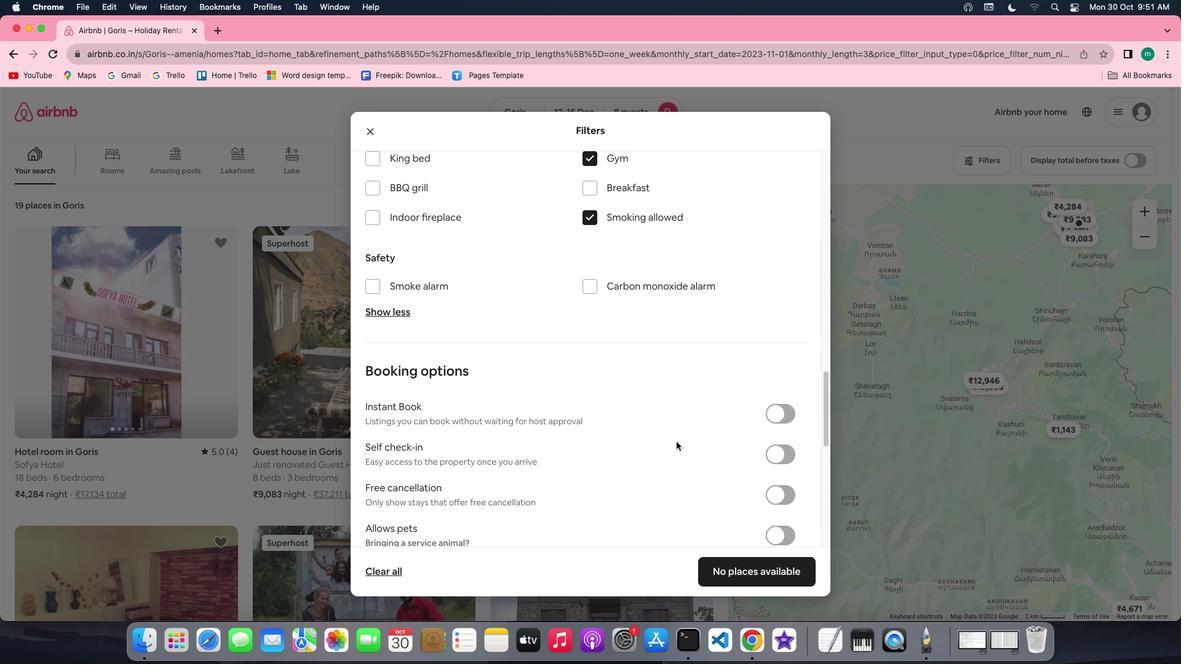 
Action: Mouse scrolled (676, 441) with delta (0, 0)
Screenshot: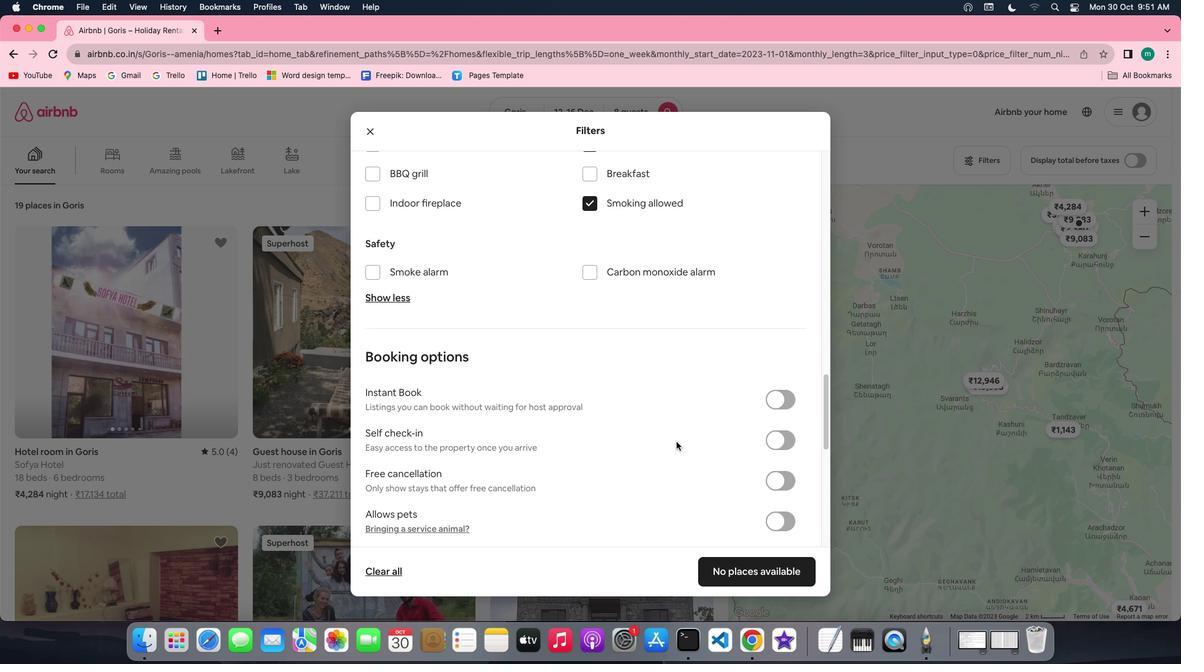 
Action: Mouse scrolled (676, 441) with delta (0, 0)
Screenshot: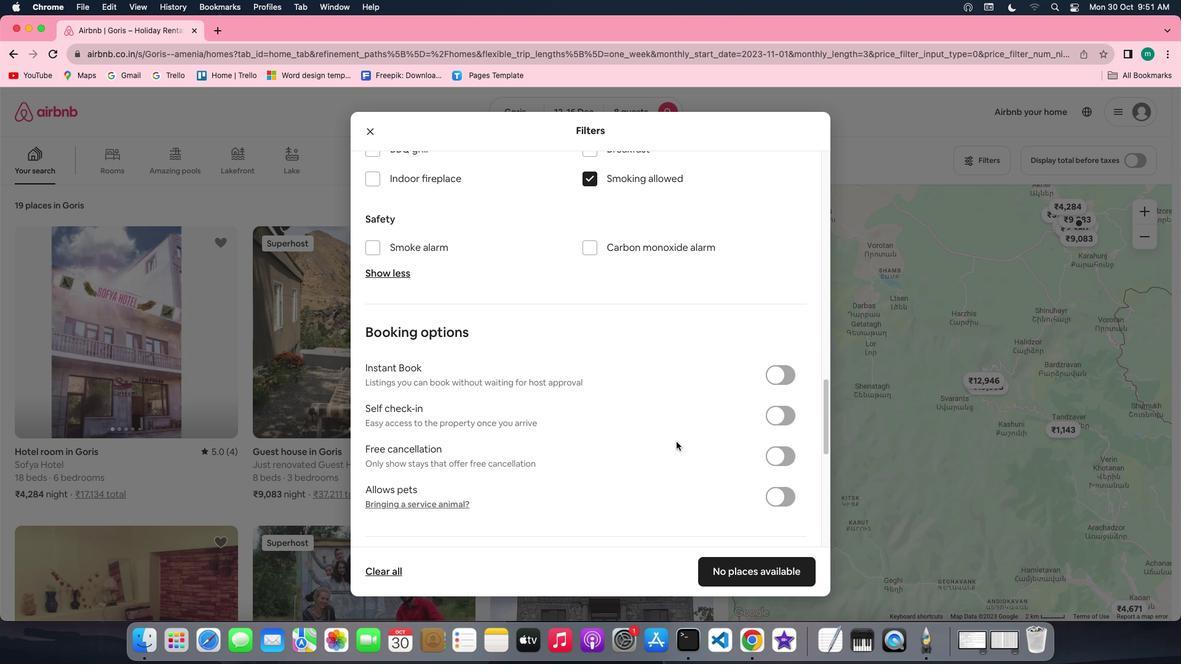 
Action: Mouse scrolled (676, 441) with delta (0, 0)
Screenshot: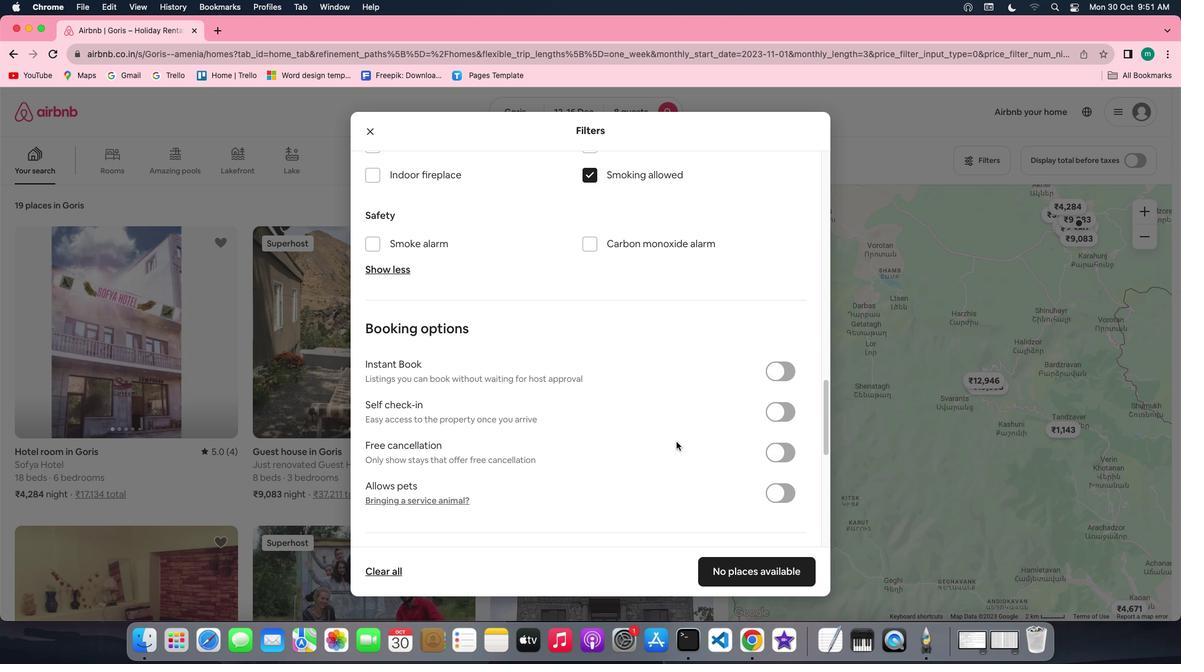 
Action: Mouse scrolled (676, 441) with delta (0, 0)
Screenshot: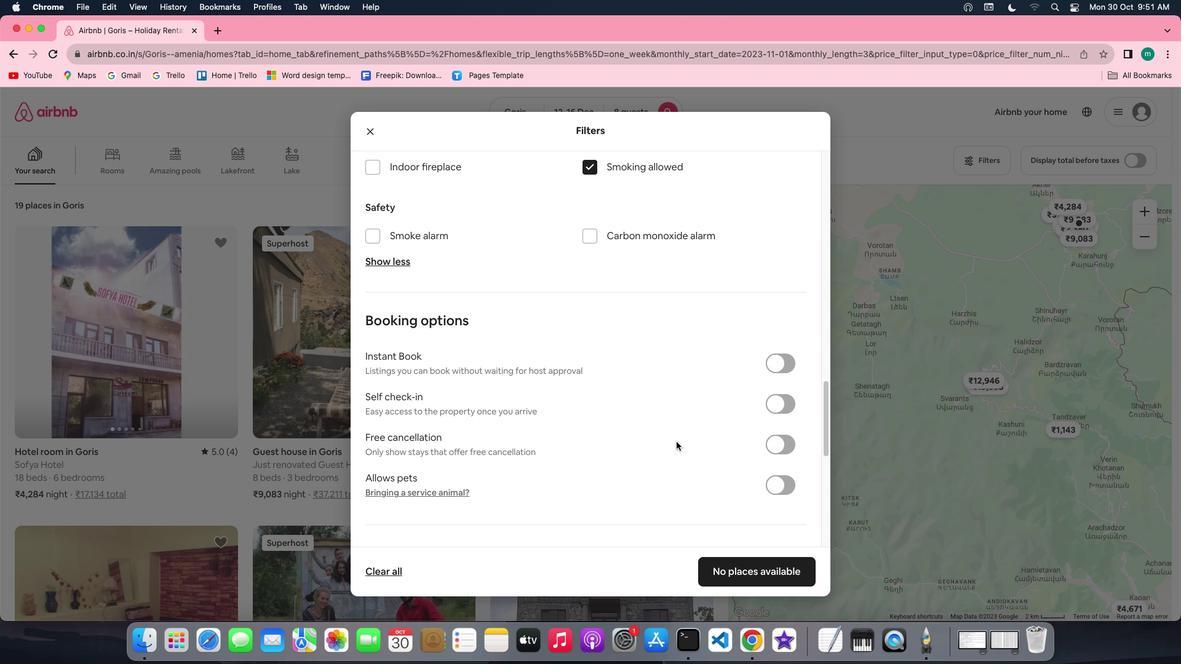 
Action: Mouse scrolled (676, 441) with delta (0, 0)
Screenshot: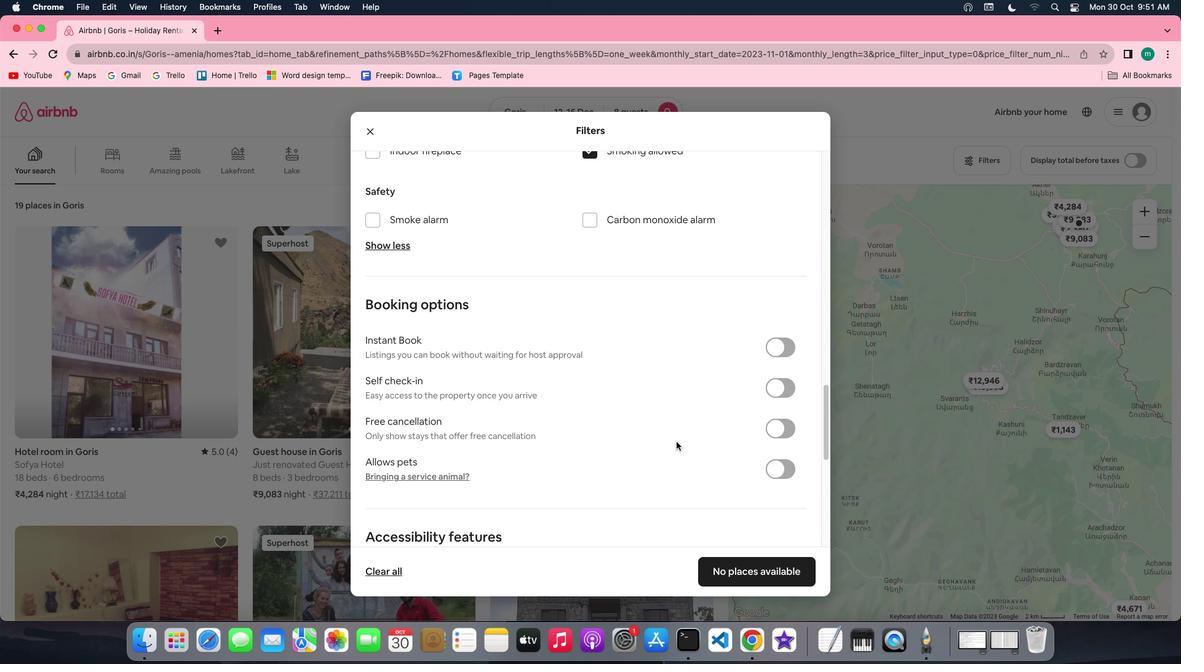 
Action: Mouse scrolled (676, 441) with delta (0, 0)
Screenshot: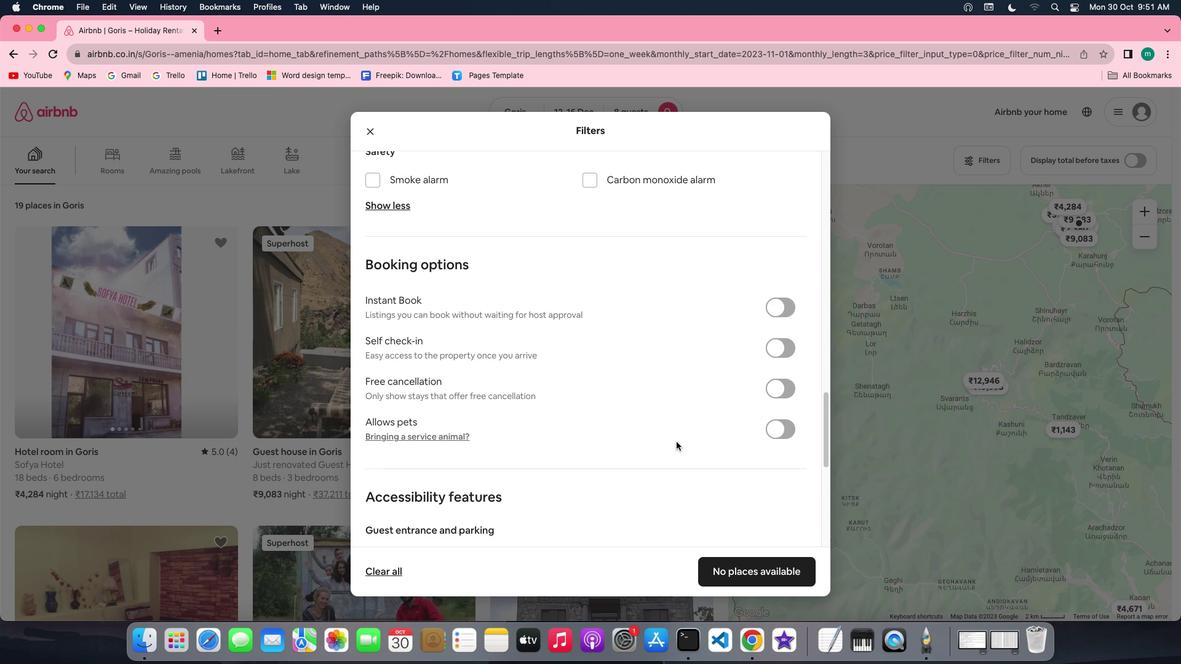 
Action: Mouse moved to (685, 471)
Screenshot: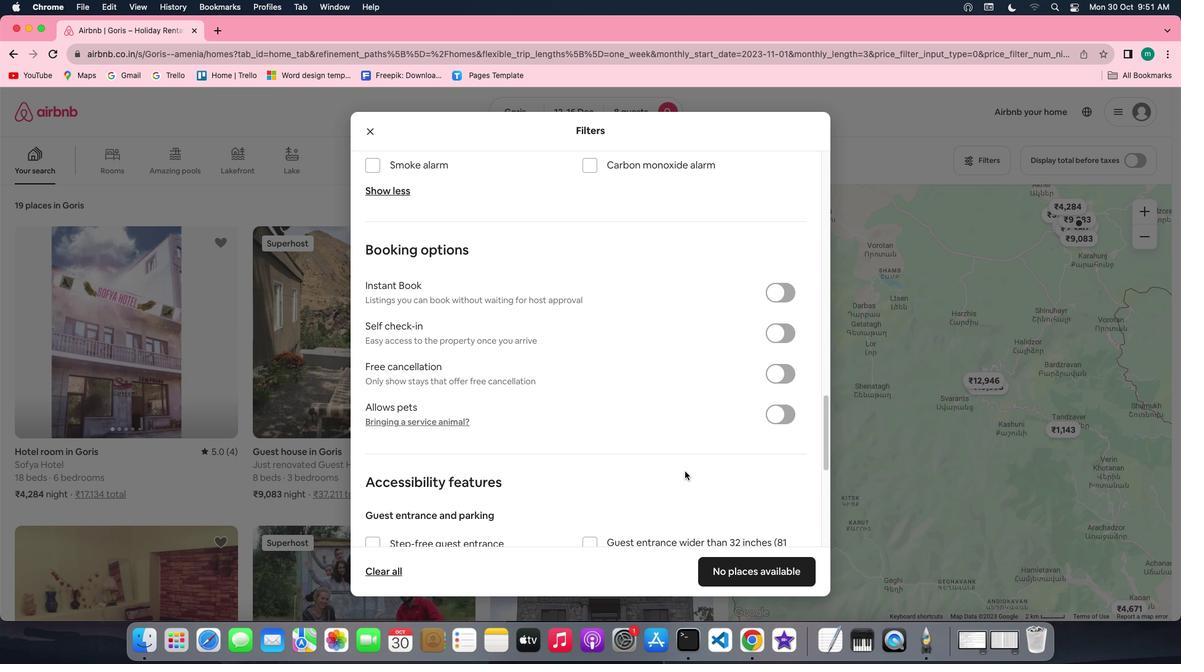 
Action: Mouse scrolled (685, 471) with delta (0, 0)
Screenshot: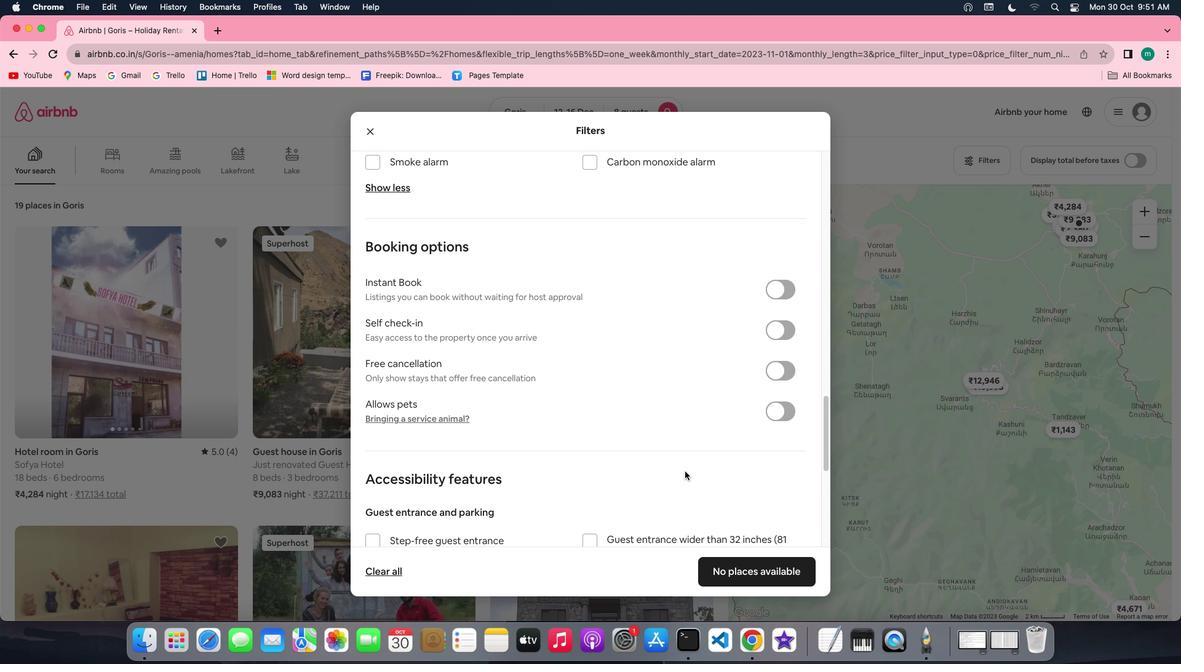 
Action: Mouse scrolled (685, 471) with delta (0, 0)
Screenshot: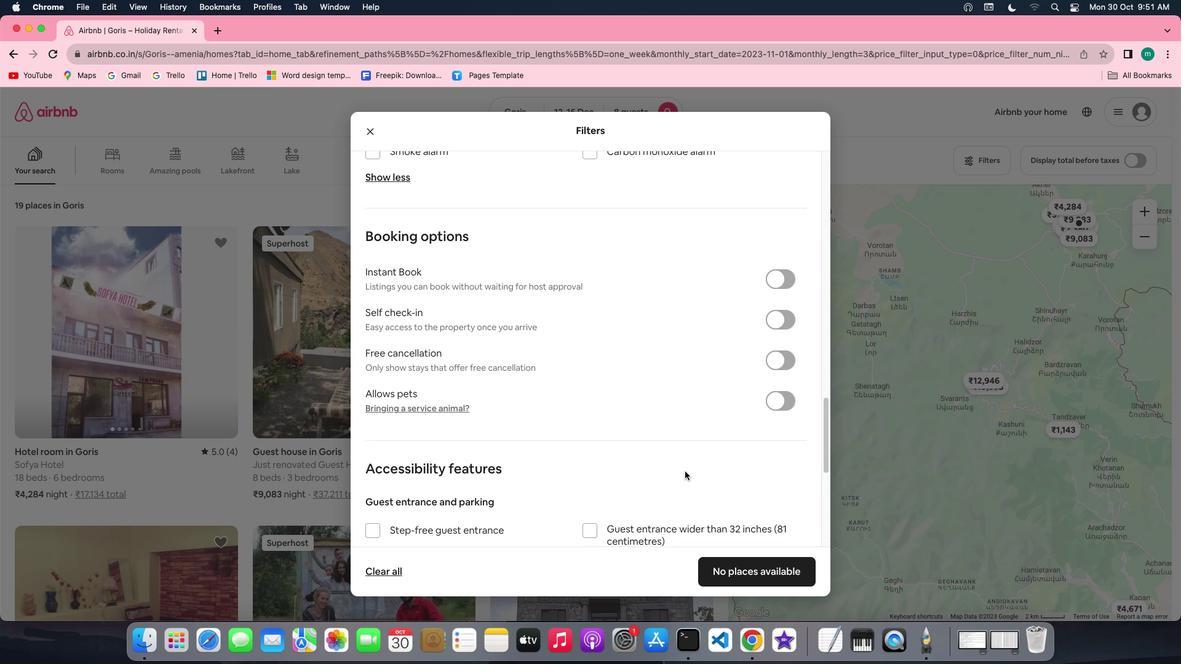 
Action: Mouse scrolled (685, 471) with delta (0, -1)
Screenshot: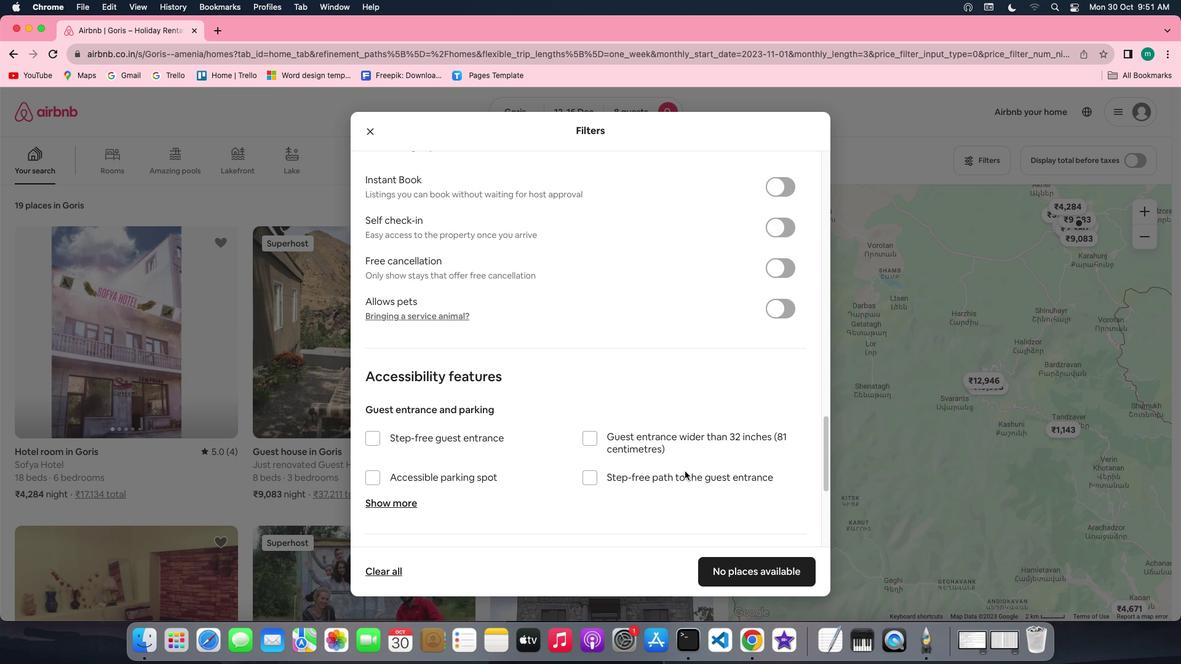 
Action: Mouse scrolled (685, 471) with delta (0, -2)
Screenshot: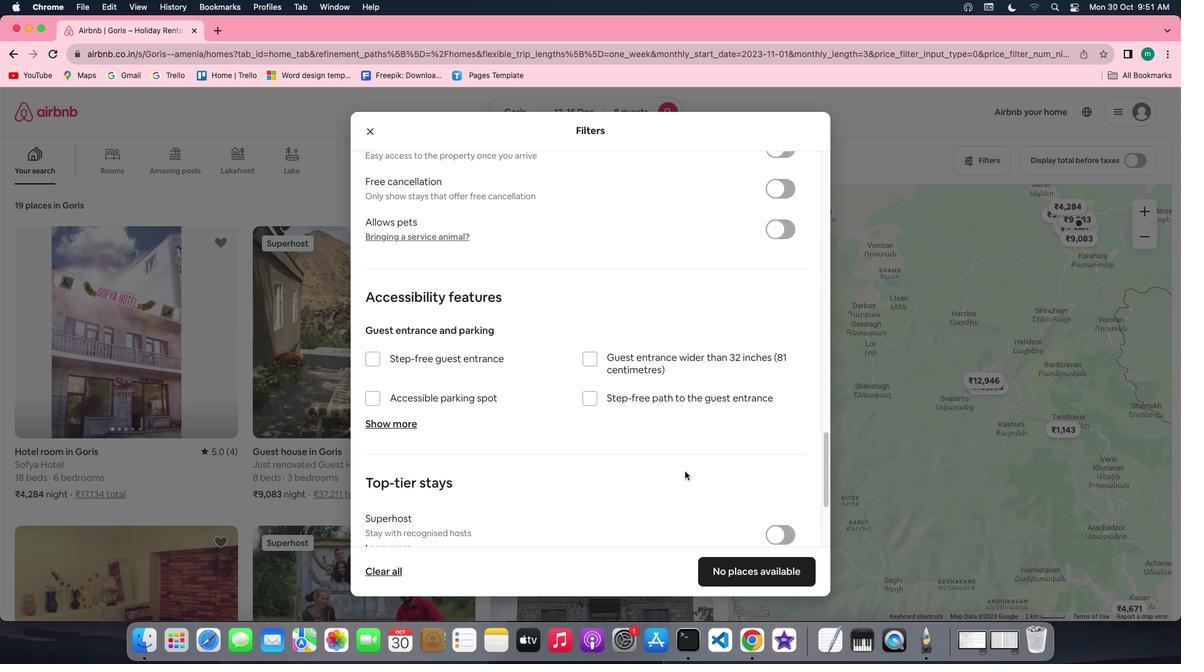 
Action: Mouse scrolled (685, 471) with delta (0, -3)
Screenshot: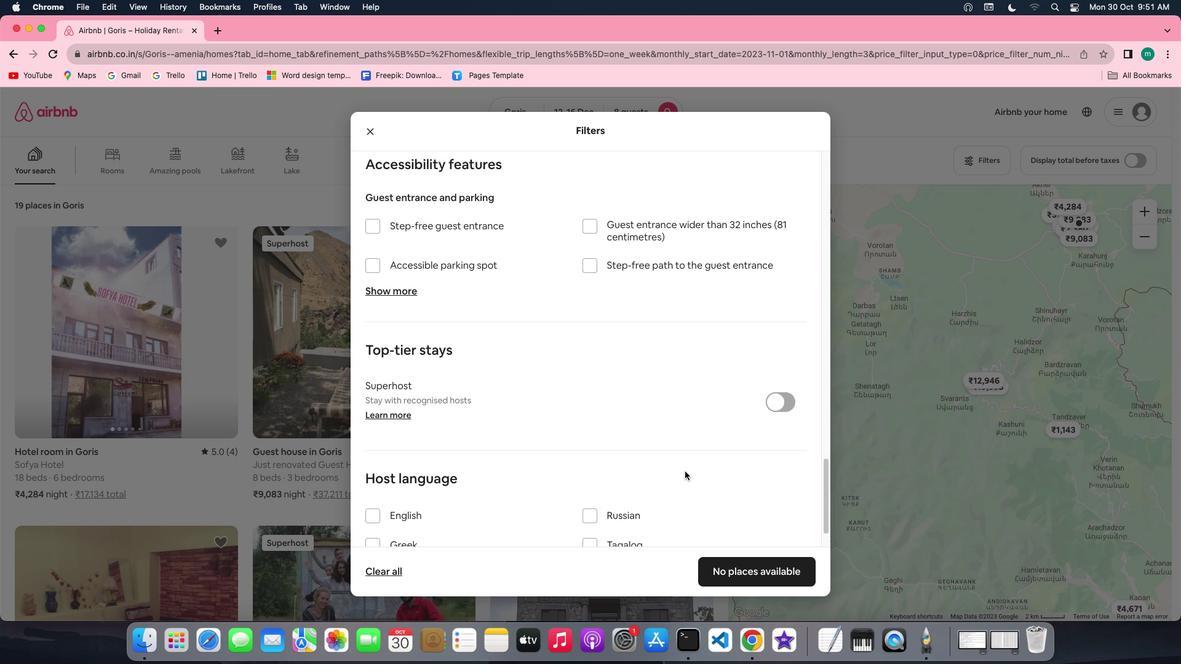 
Action: Mouse scrolled (685, 471) with delta (0, 0)
Screenshot: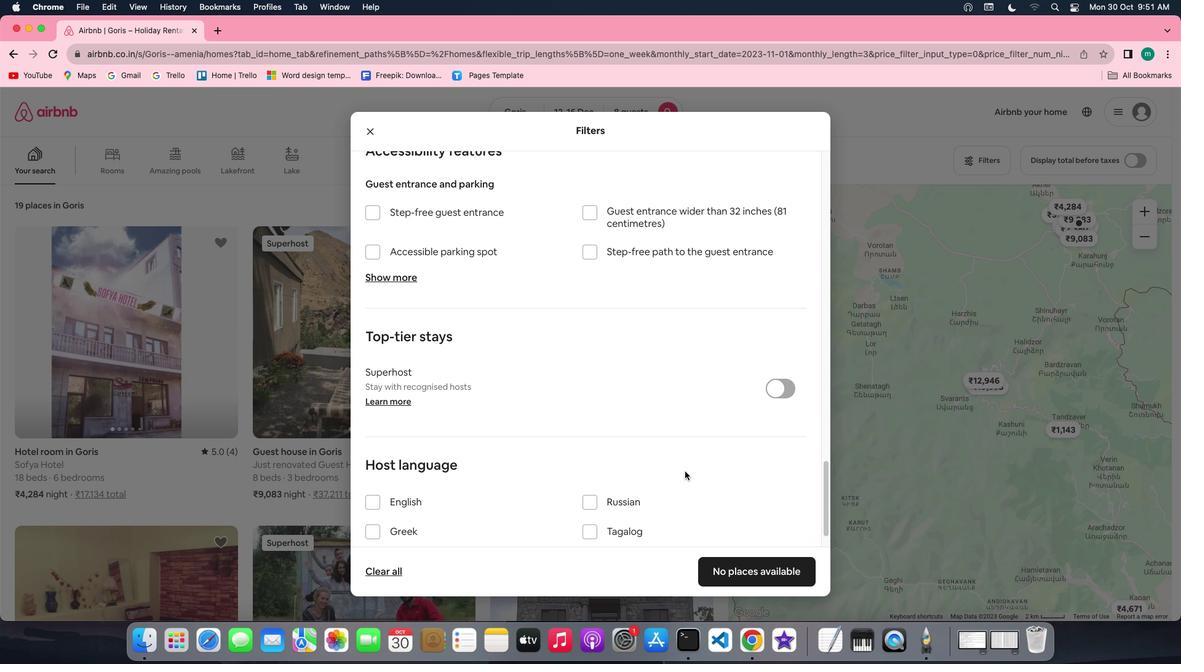 
Action: Mouse scrolled (685, 471) with delta (0, 0)
Screenshot: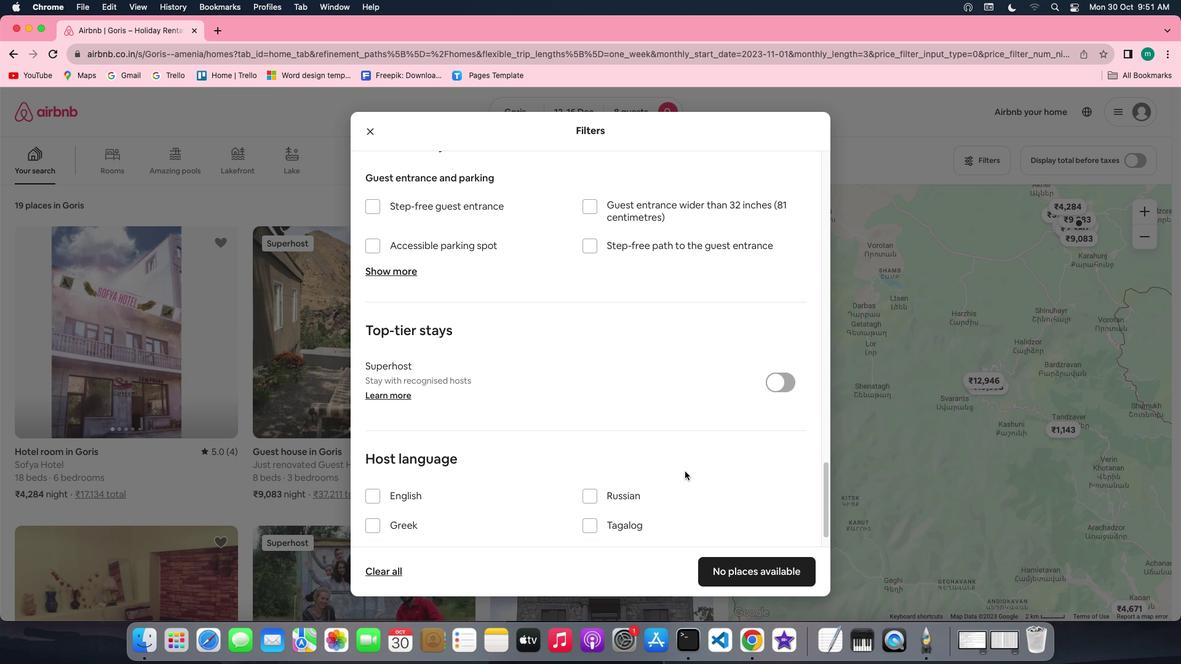 
Action: Mouse scrolled (685, 471) with delta (0, -1)
Screenshot: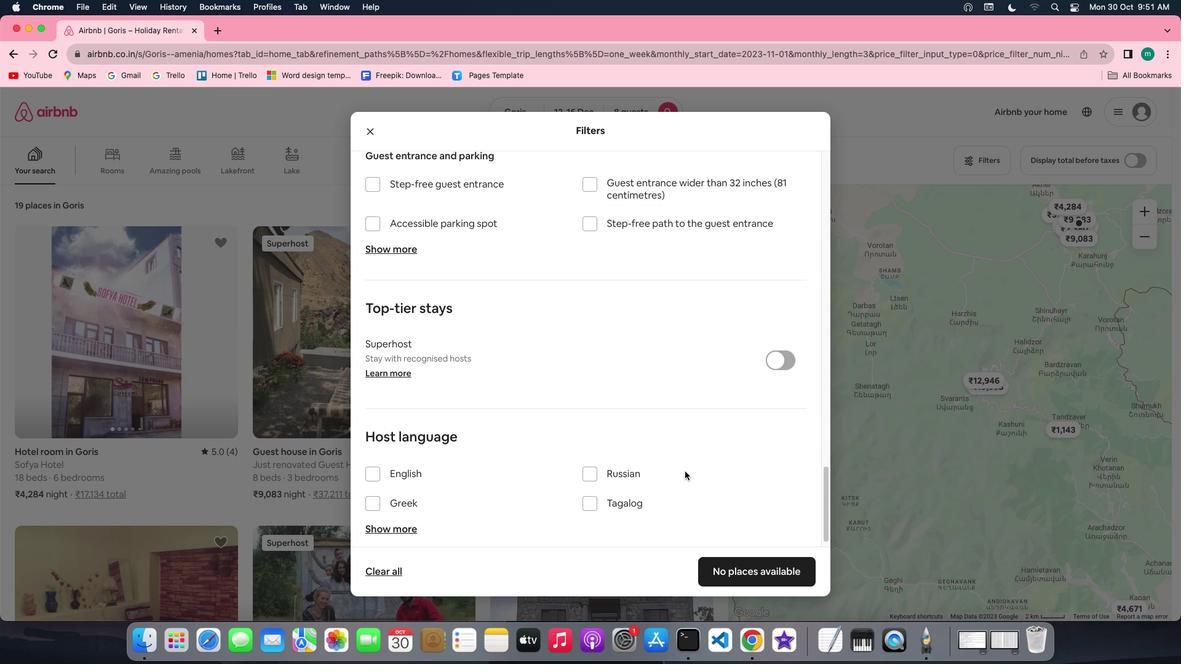 
Action: Mouse scrolled (685, 471) with delta (0, -2)
Screenshot: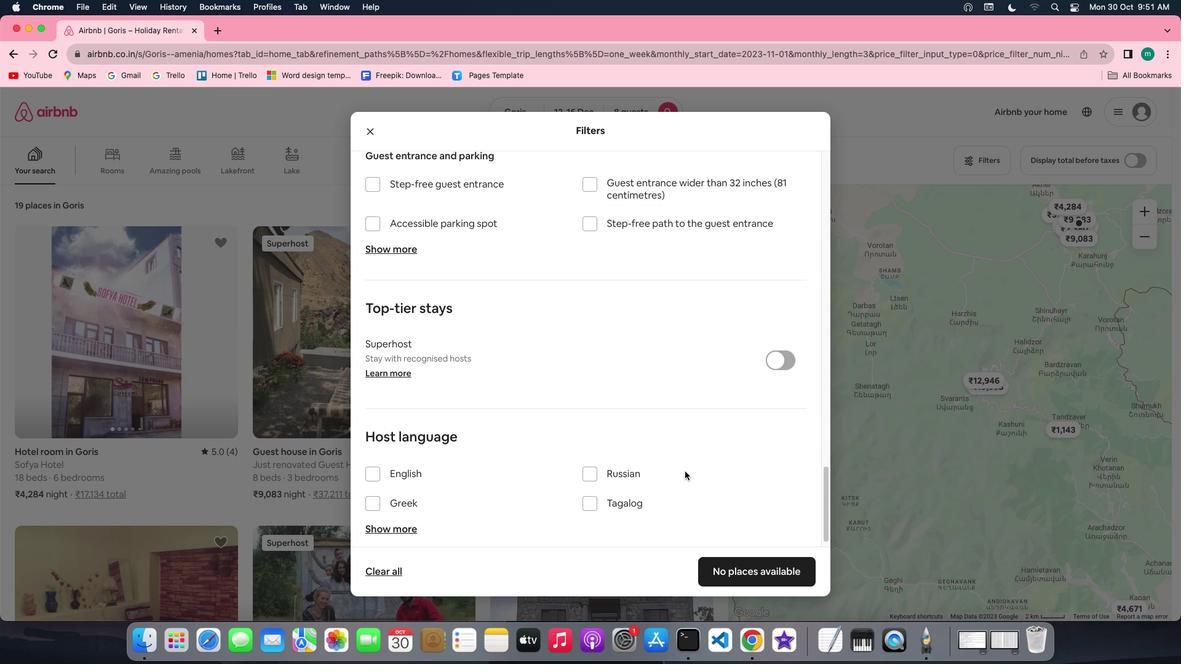 
Action: Mouse scrolled (685, 471) with delta (0, -3)
Screenshot: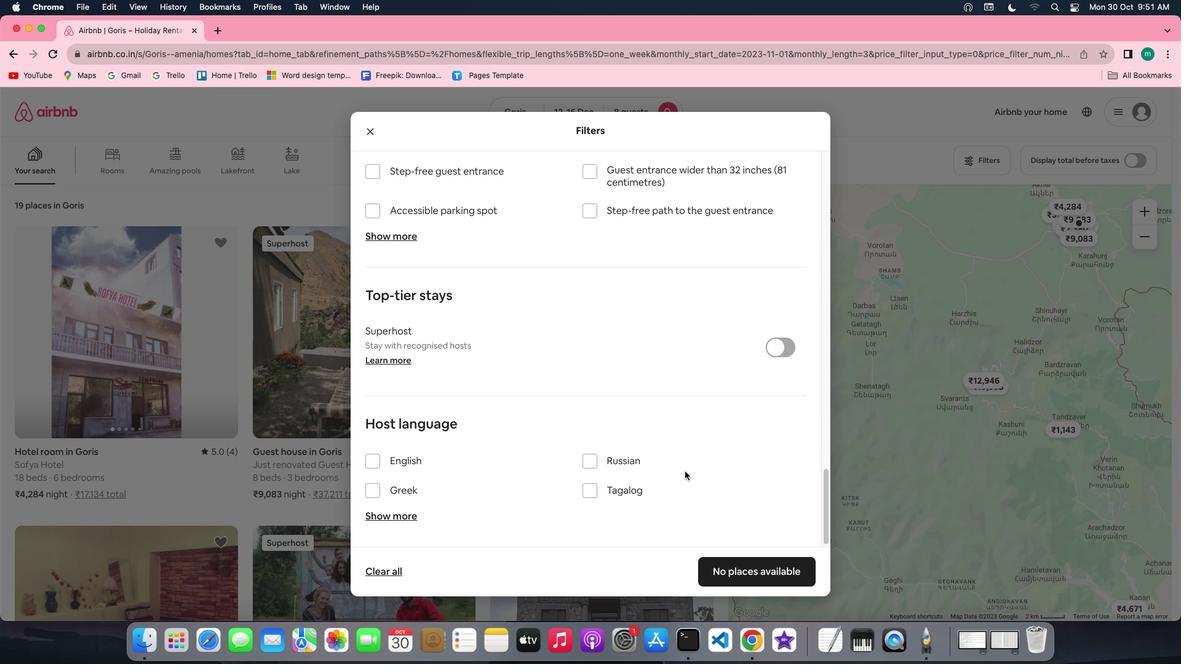 
Action: Mouse scrolled (685, 471) with delta (0, 0)
Screenshot: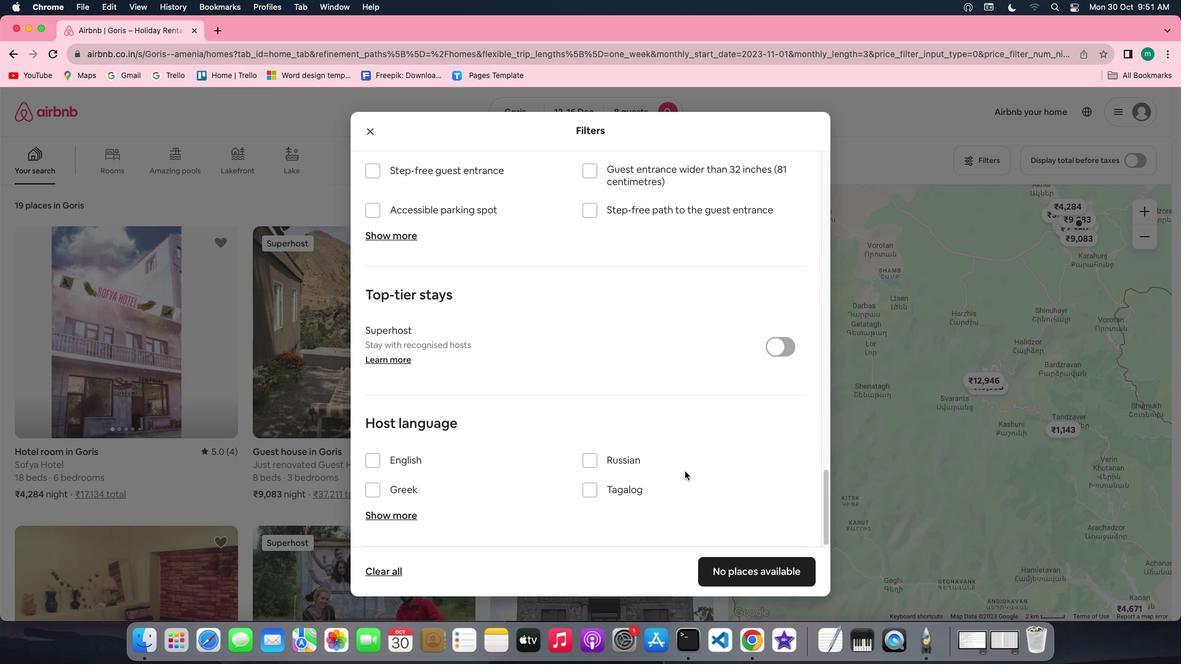 
Action: Mouse scrolled (685, 471) with delta (0, 0)
Screenshot: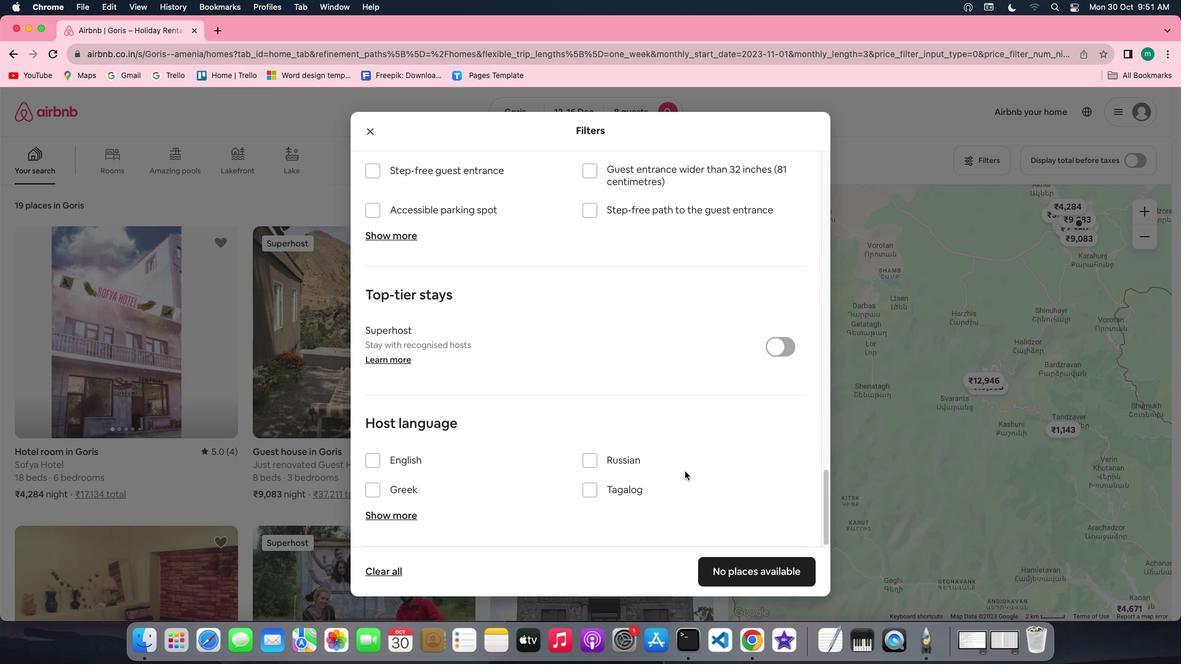 
Action: Mouse scrolled (685, 471) with delta (0, -1)
Screenshot: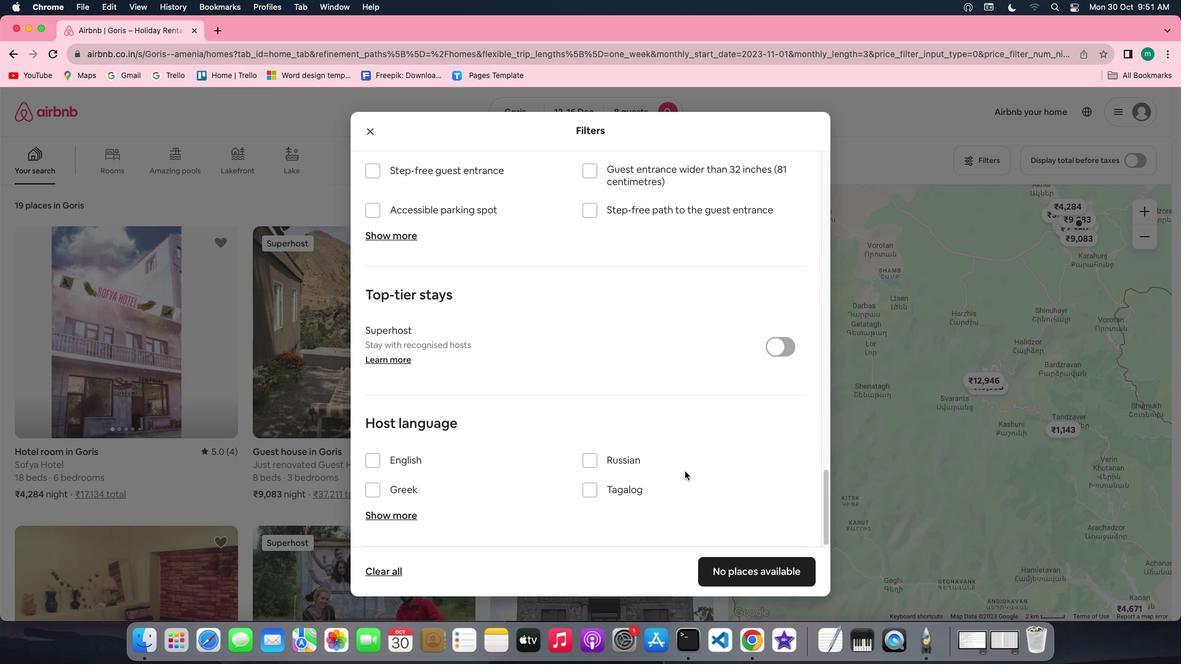 
Action: Mouse scrolled (685, 471) with delta (0, -3)
Screenshot: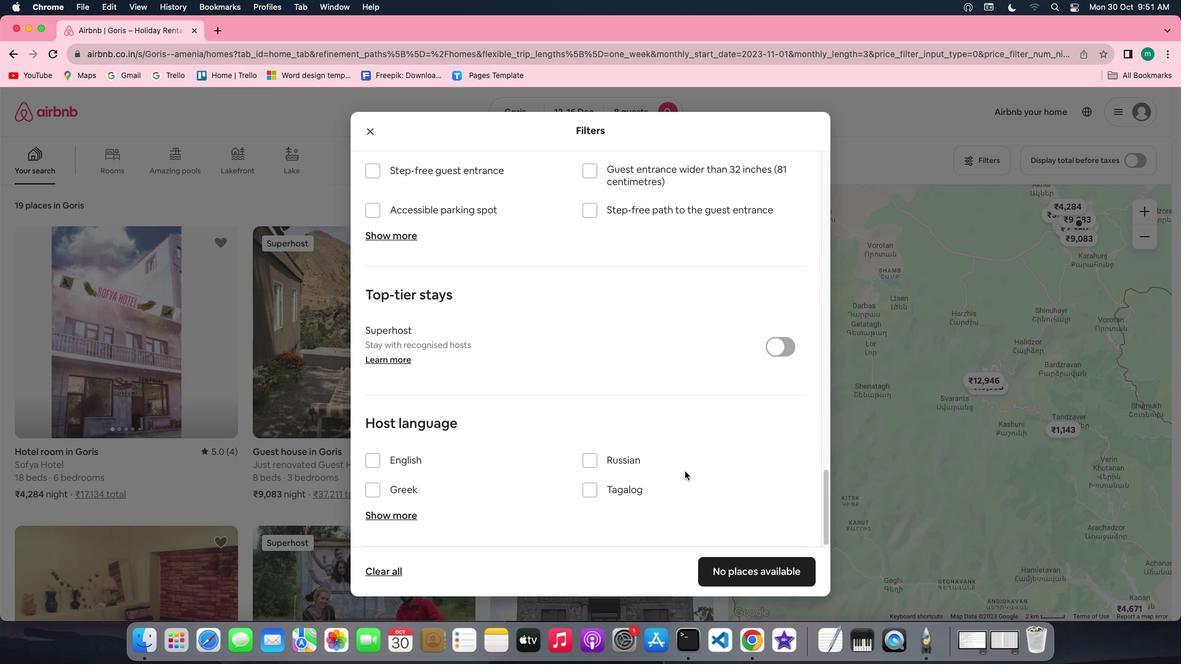 
Action: Mouse moved to (739, 569)
Screenshot: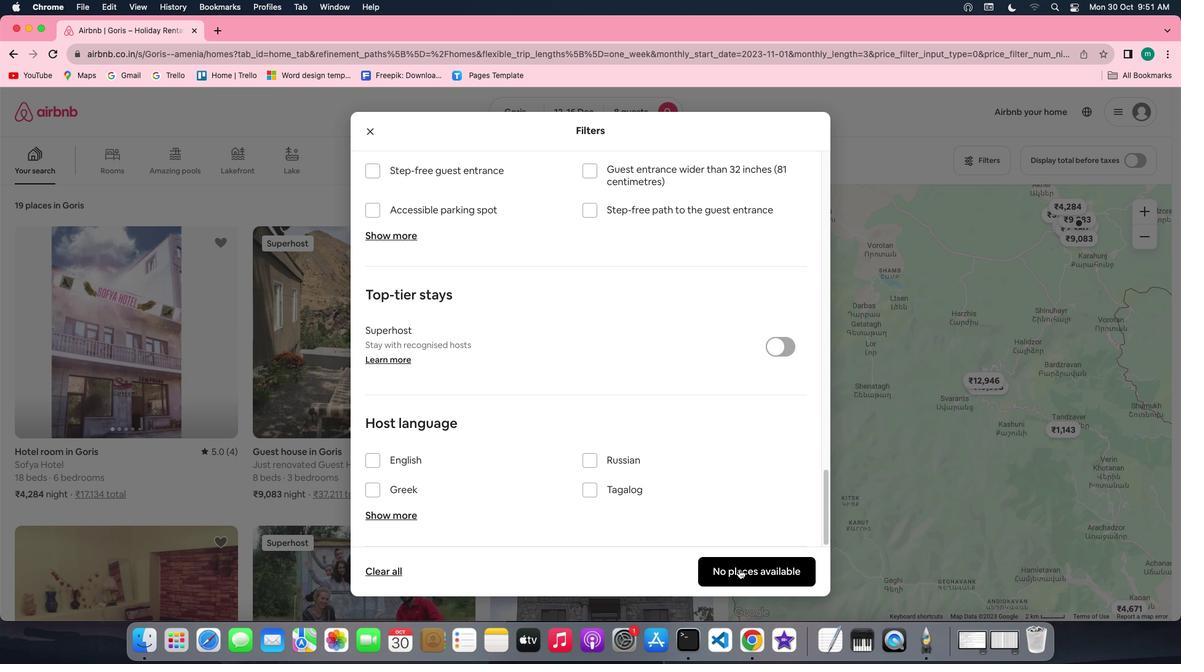 
Action: Mouse pressed left at (739, 569)
Screenshot: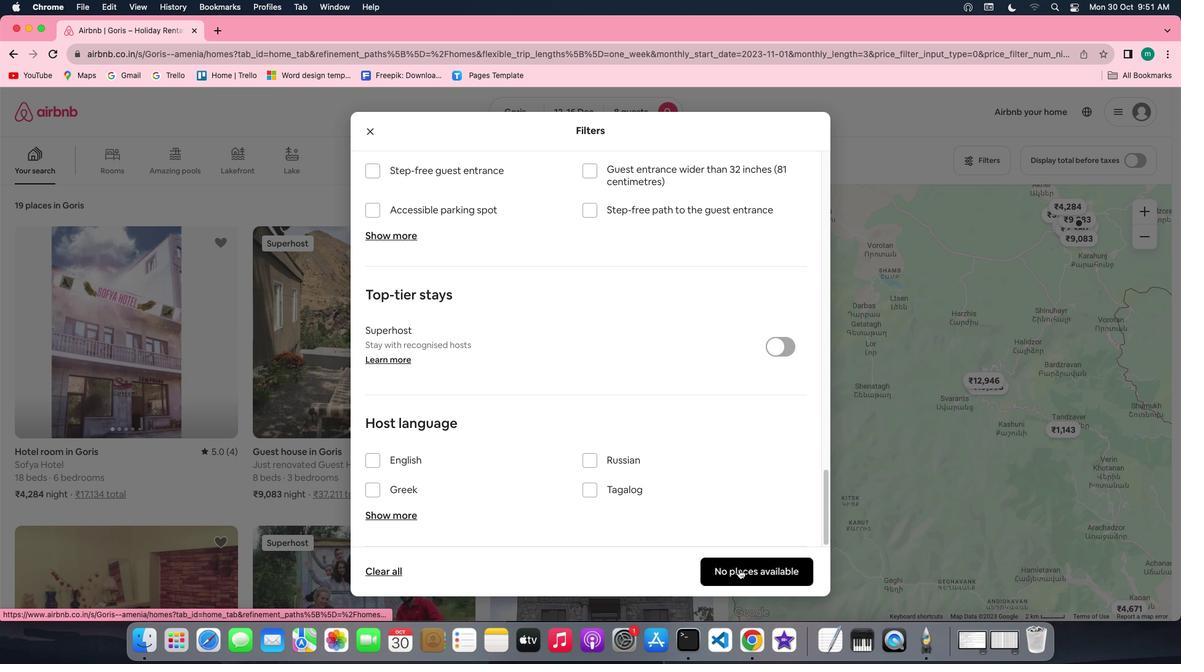 
Action: Mouse moved to (491, 439)
Screenshot: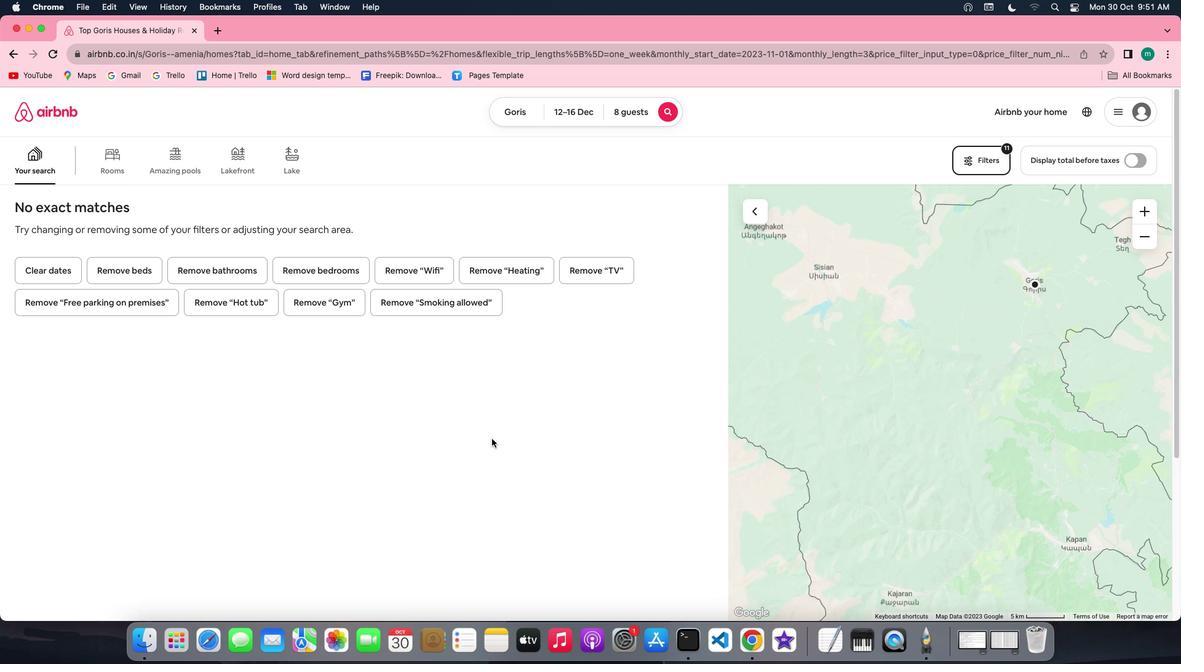 
